 Task: Enter new customer information into the system, including name, gender, age, mobile number, date, current address, email, and permanent address.
Action: Mouse moved to (511, 93)
Screenshot: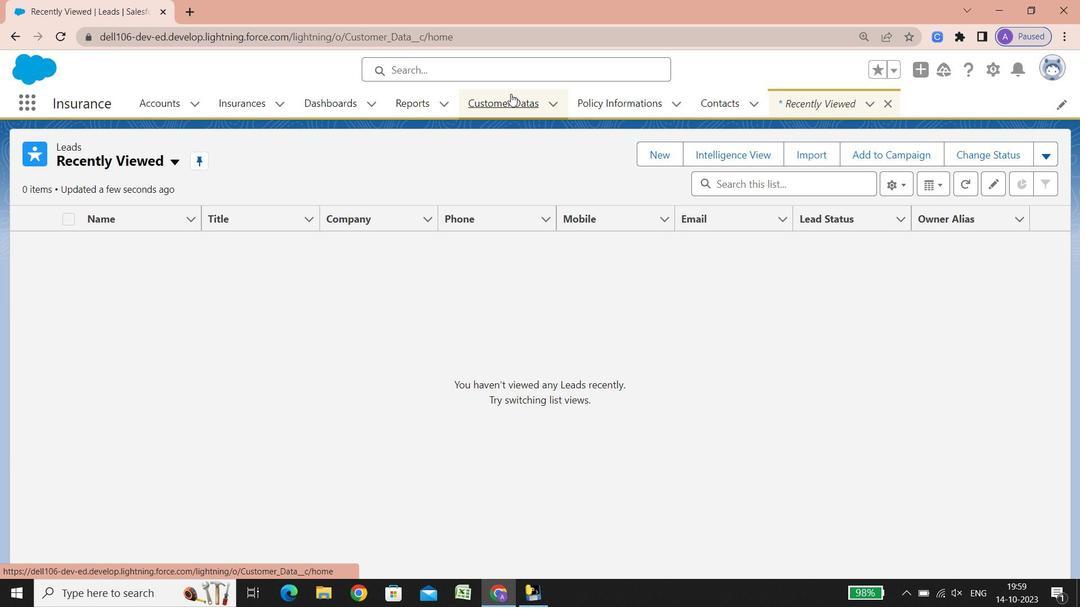 
Action: Mouse pressed left at (511, 93)
Screenshot: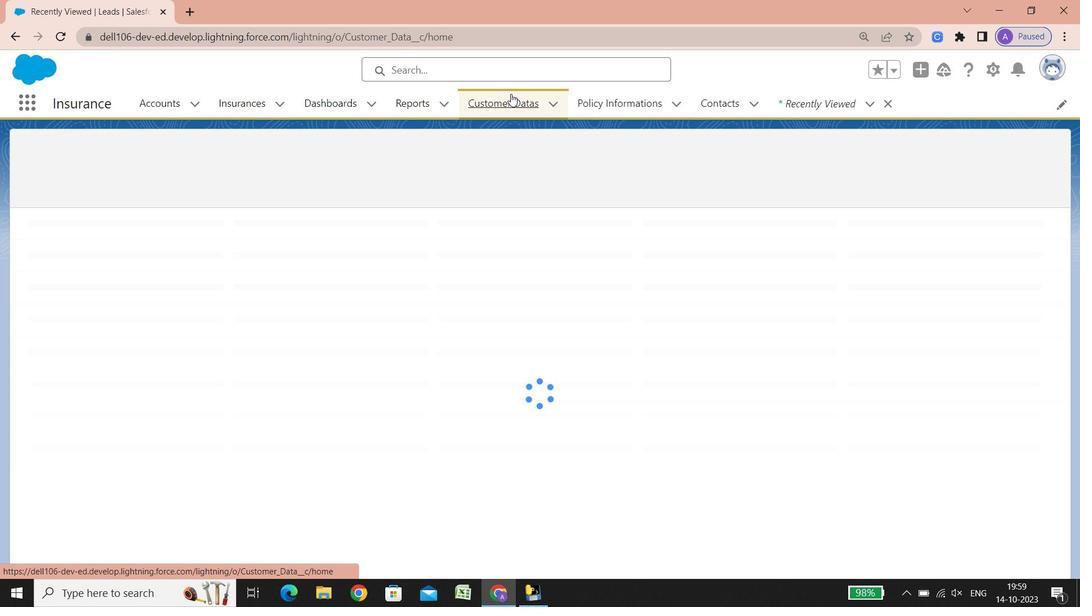 
Action: Mouse moved to (102, 241)
Screenshot: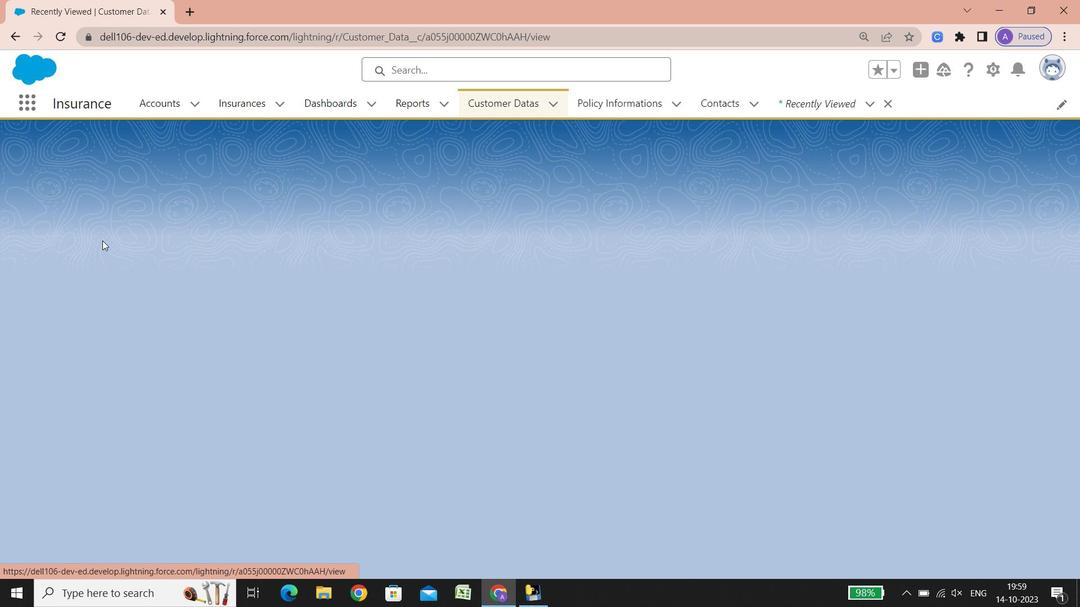 
Action: Mouse pressed left at (102, 241)
Screenshot: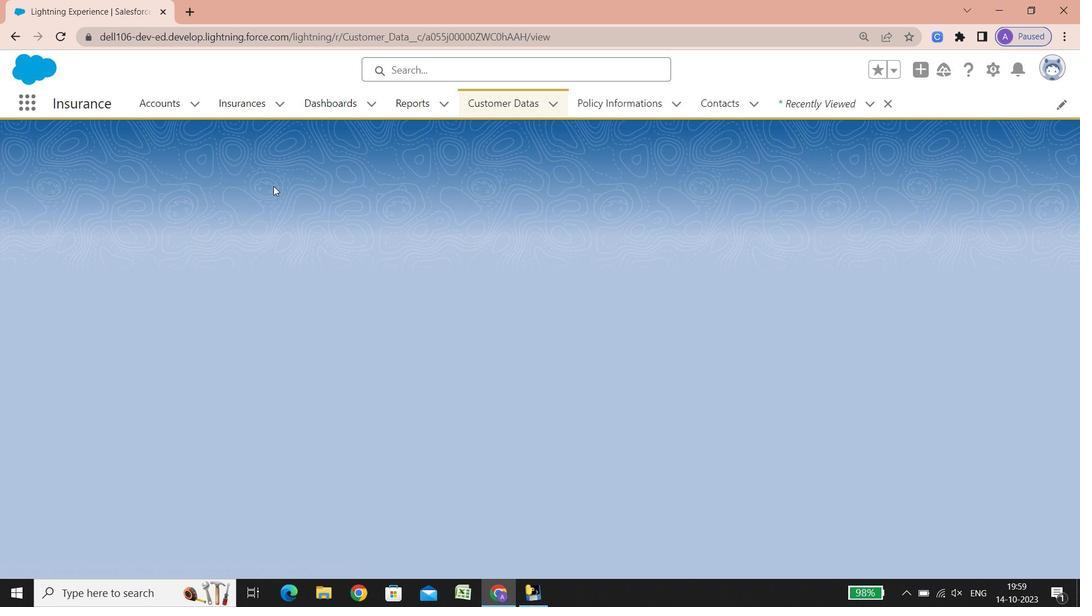 
Action: Mouse moved to (504, 92)
Screenshot: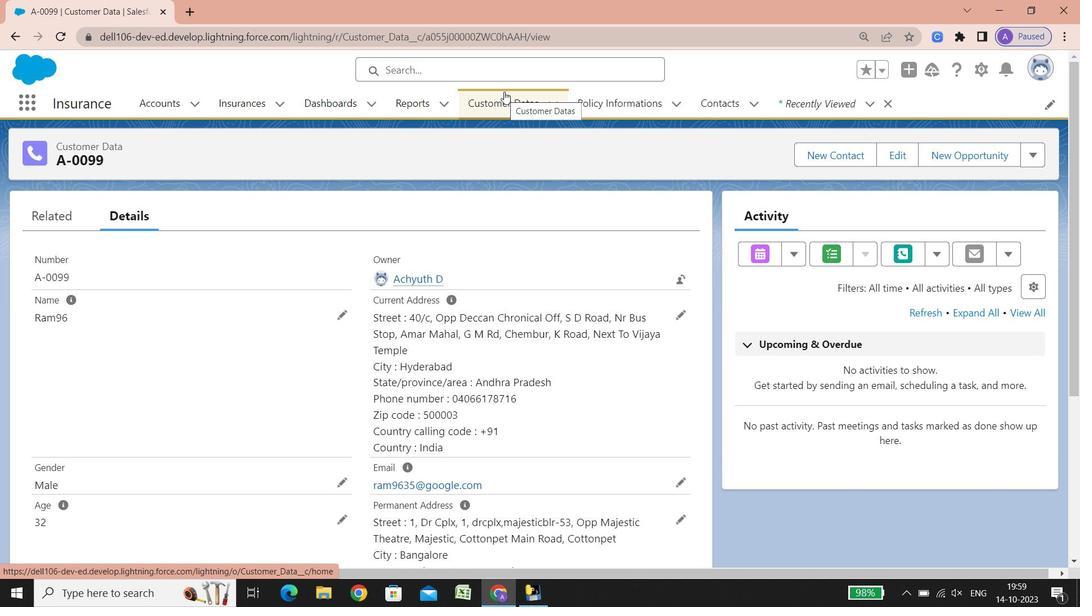 
Action: Mouse pressed left at (504, 92)
Screenshot: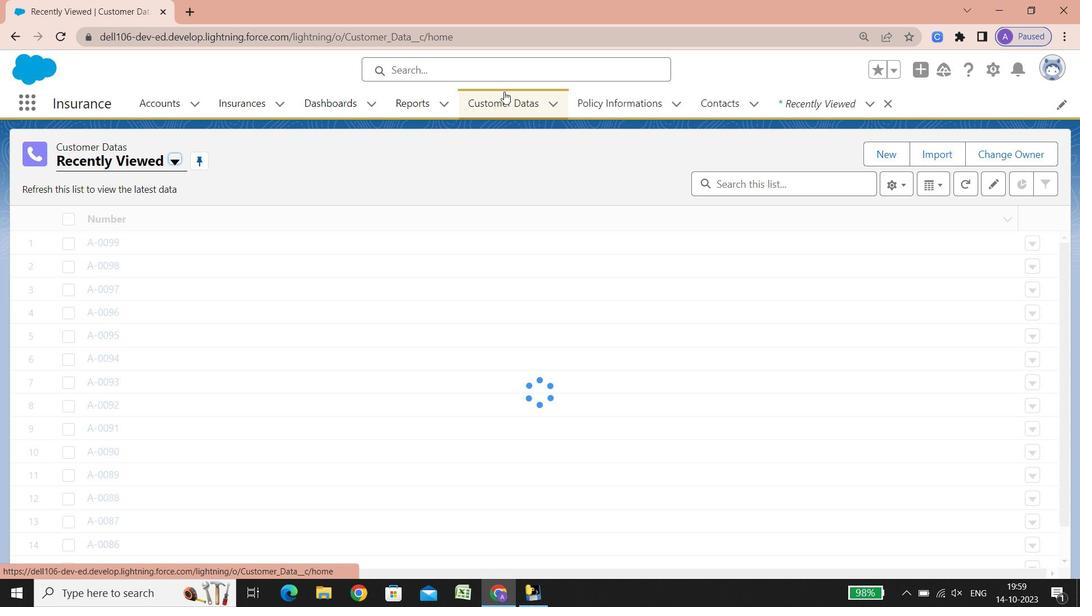 
Action: Mouse moved to (888, 155)
Screenshot: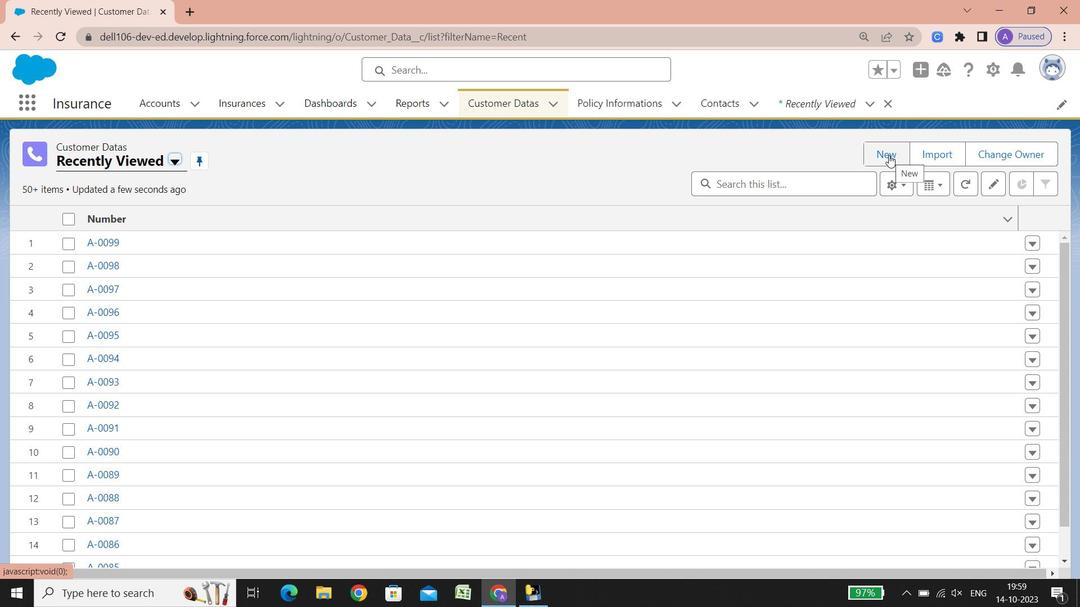 
Action: Mouse pressed left at (888, 155)
Screenshot: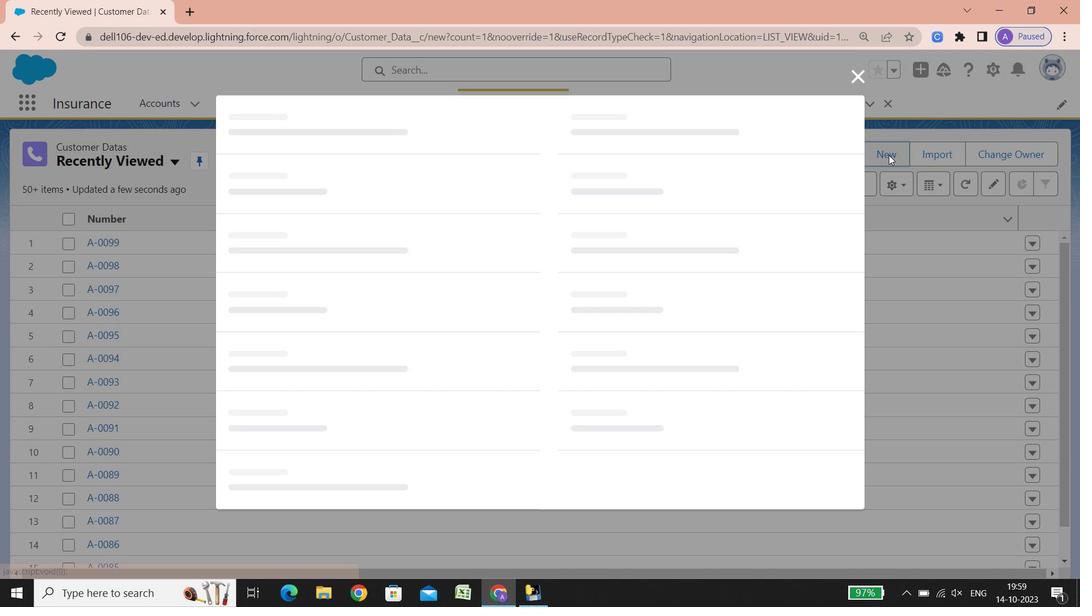 
Action: Mouse moved to (277, 267)
Screenshot: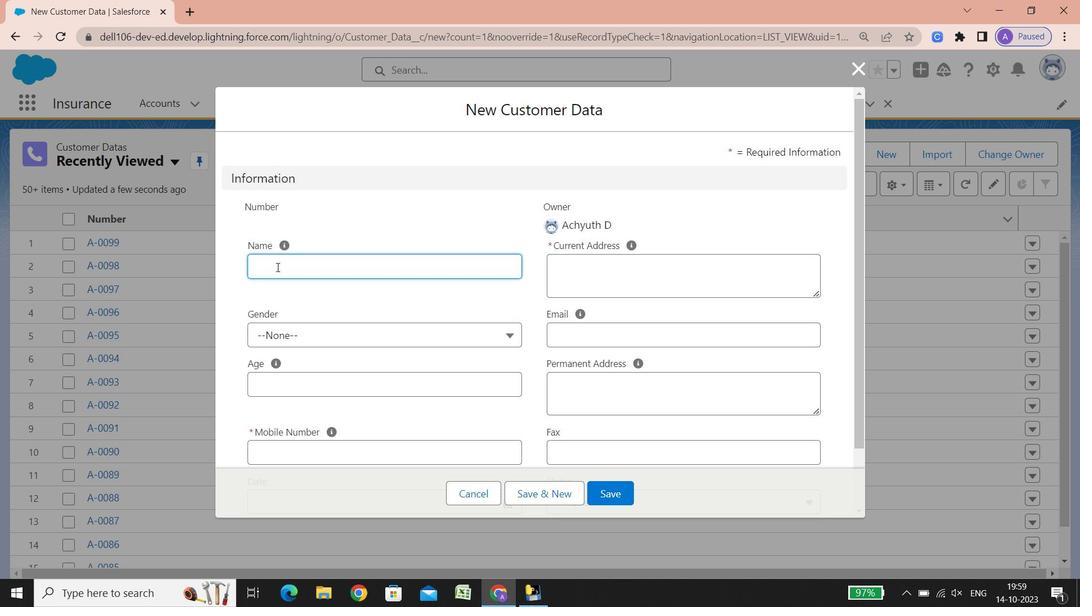 
Action: Key pressed <Key.shift><Key.shift><Key.shift><Key.shift><Key.shift><Key.shift><Key.shift><Key.shift><Key.shift>R
Screenshot: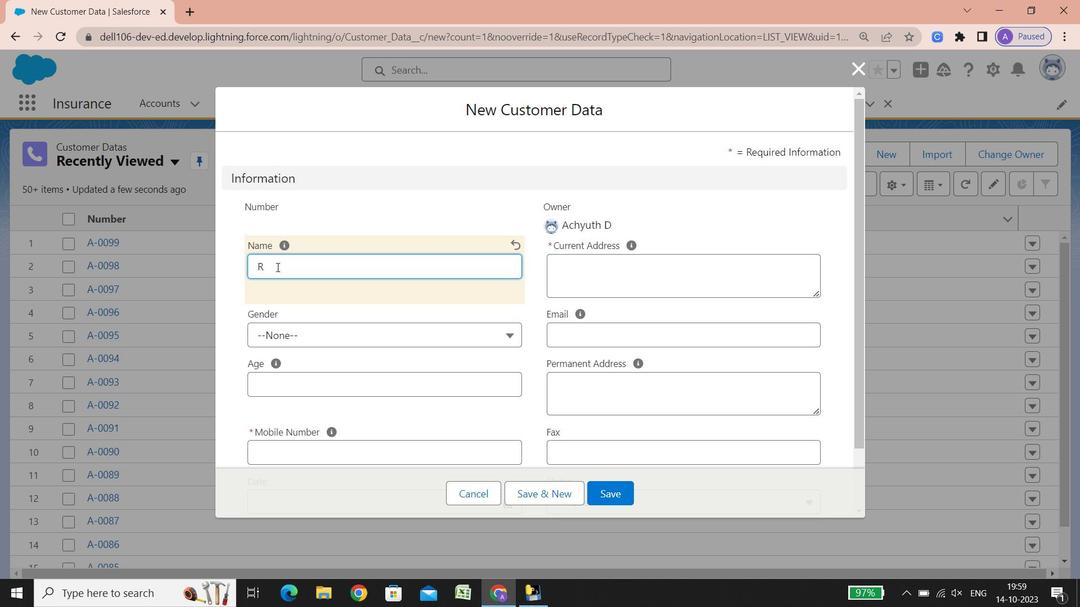 
Action: Mouse moved to (851, 64)
Screenshot: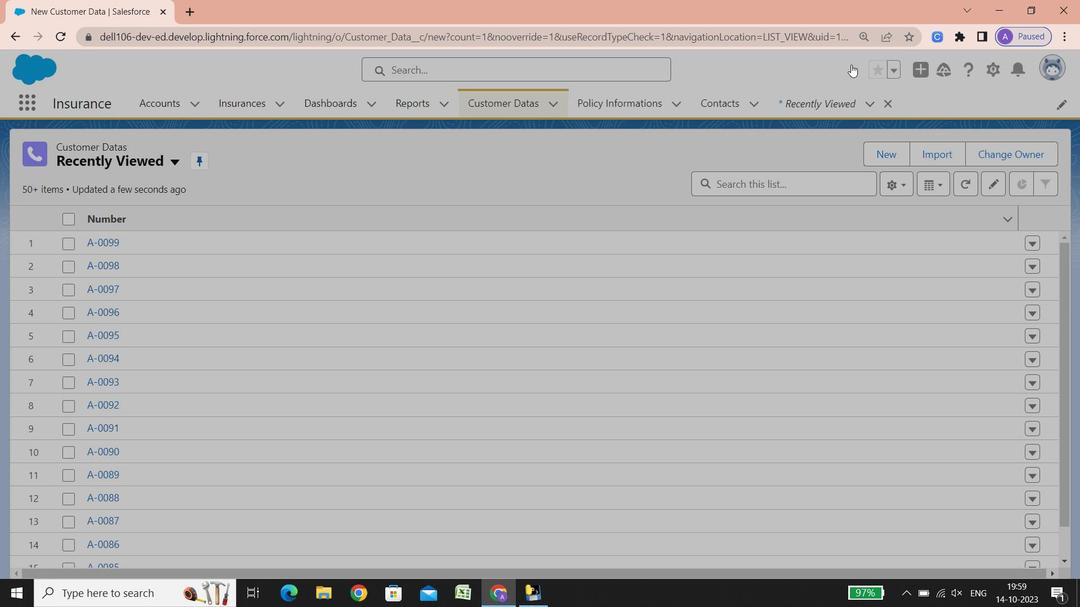 
Action: Mouse pressed left at (851, 64)
Screenshot: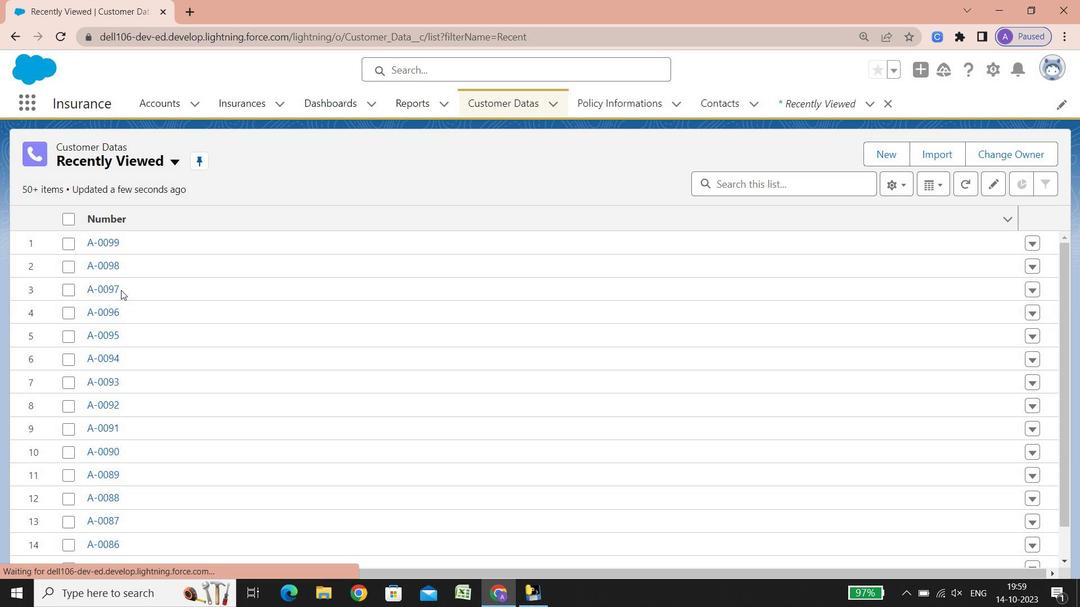 
Action: Mouse moved to (93, 239)
Screenshot: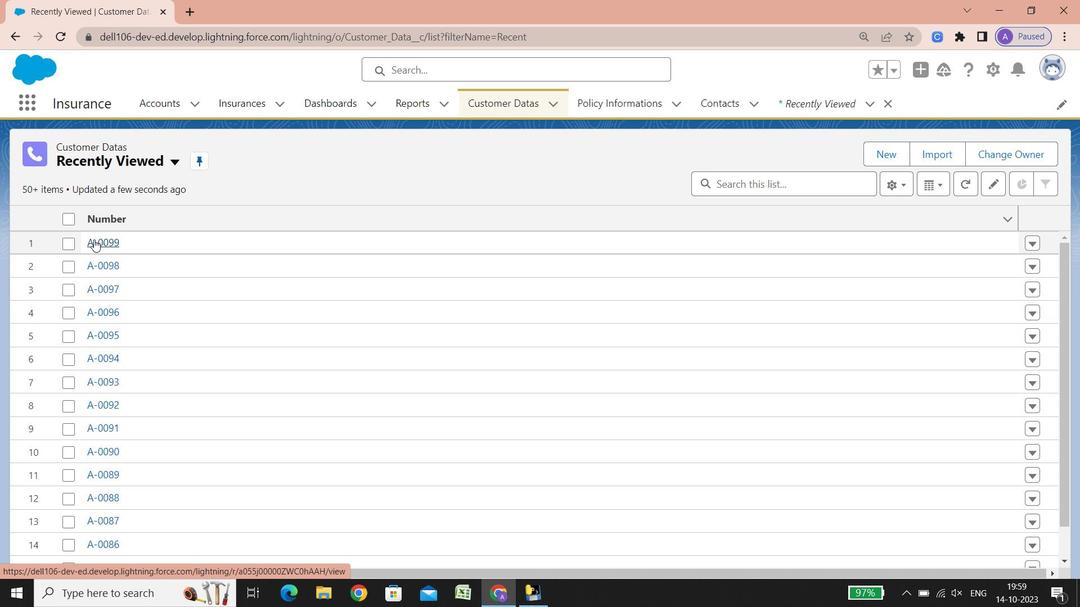 
Action: Mouse pressed left at (93, 239)
Screenshot: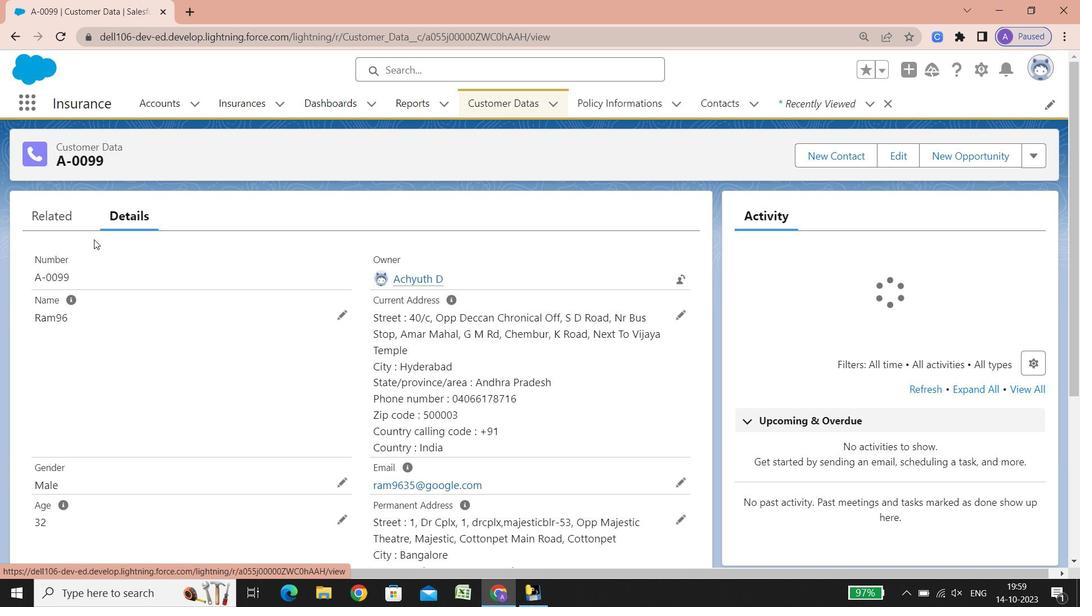 
Action: Mouse pressed left at (93, 239)
Screenshot: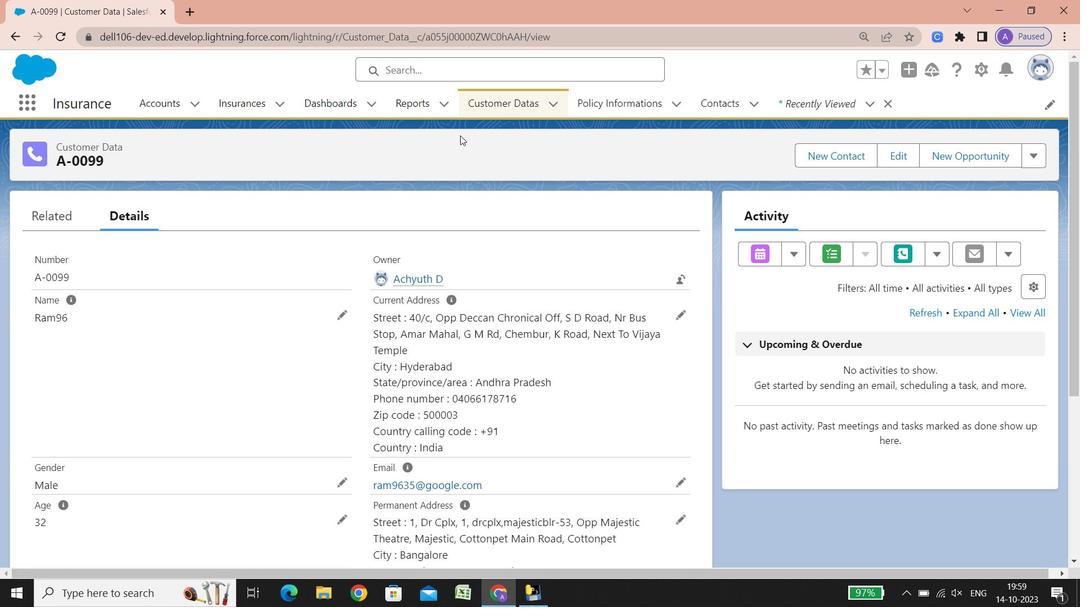 
Action: Mouse moved to (488, 91)
Screenshot: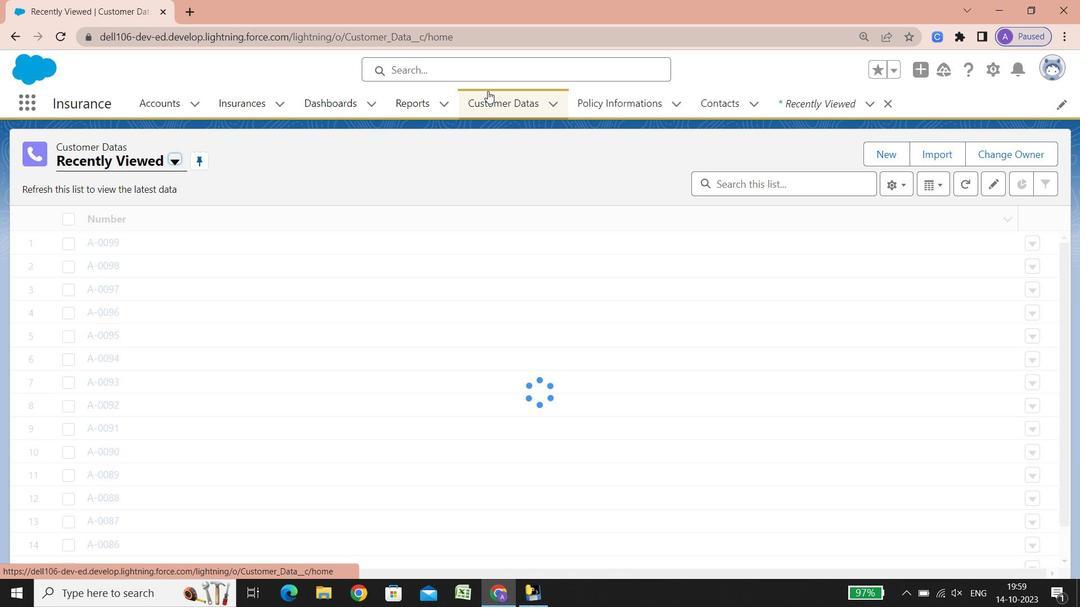 
Action: Mouse pressed left at (488, 91)
Screenshot: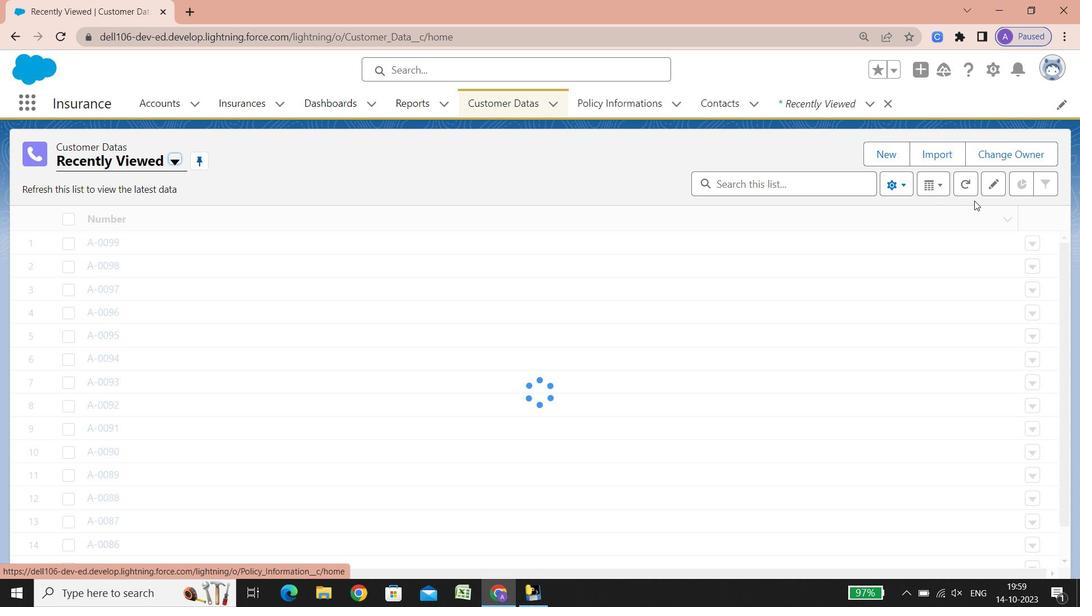 
Action: Mouse moved to (884, 154)
Screenshot: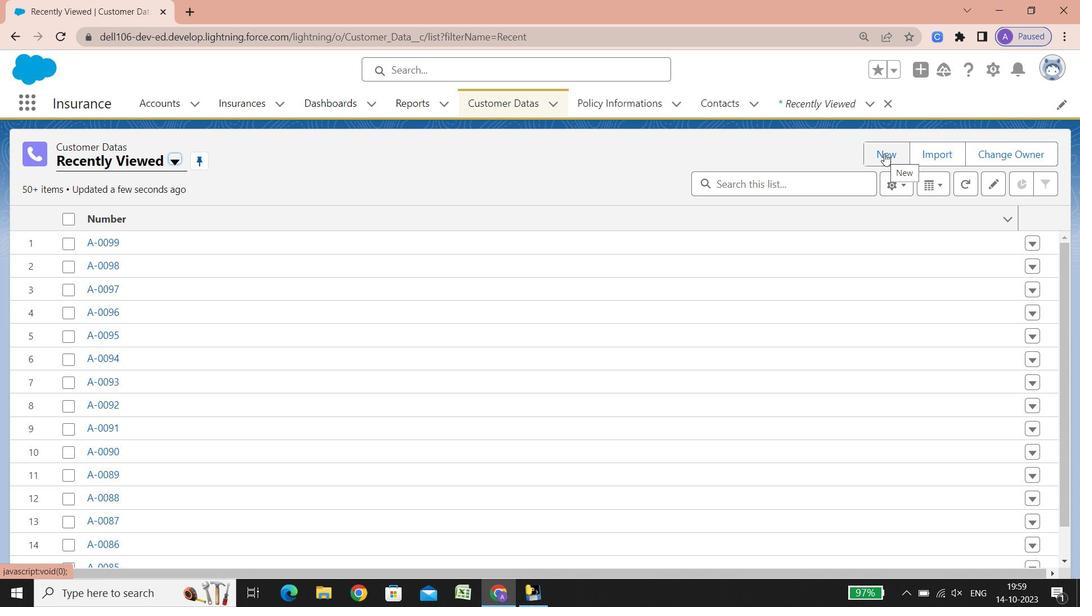 
Action: Mouse pressed left at (884, 154)
Screenshot: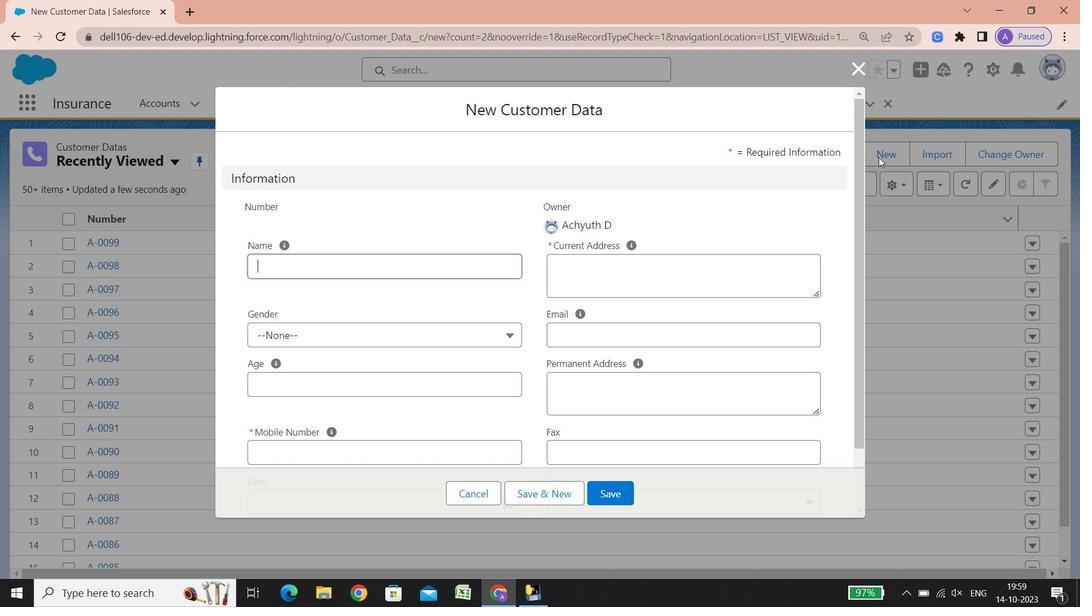 
Action: Mouse moved to (270, 265)
Screenshot: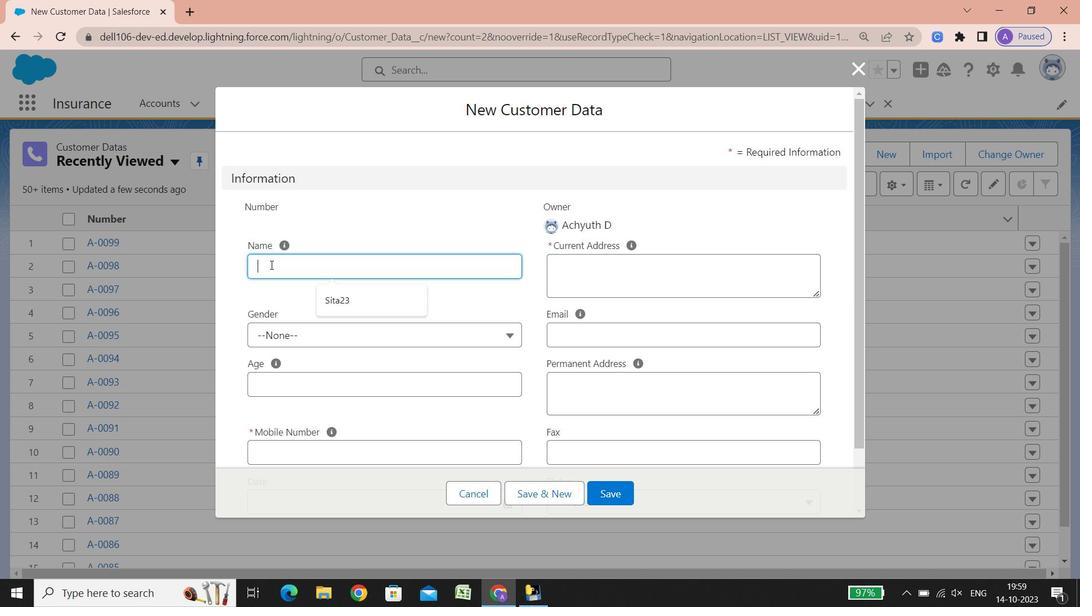 
Action: Mouse pressed left at (270, 265)
Screenshot: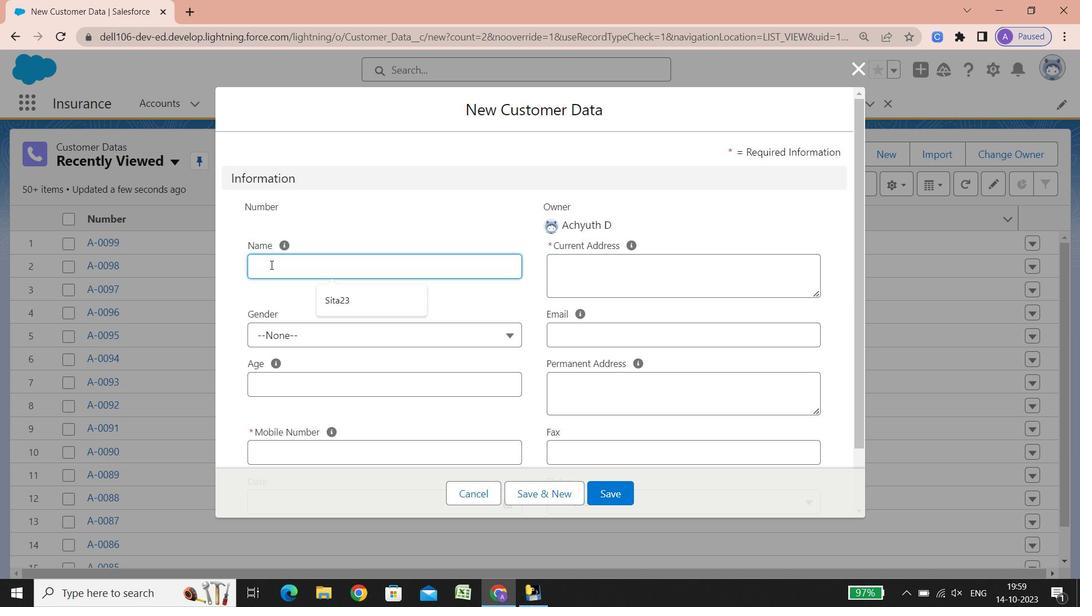 
Action: Key pressed <Key.shift>Ram97
Screenshot: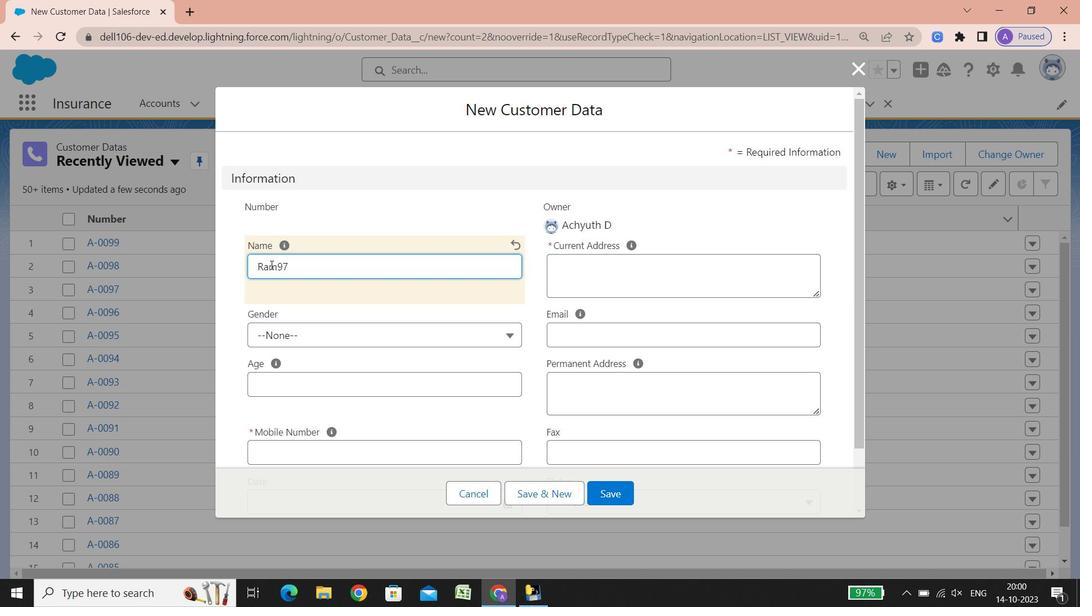 
Action: Mouse moved to (368, 337)
Screenshot: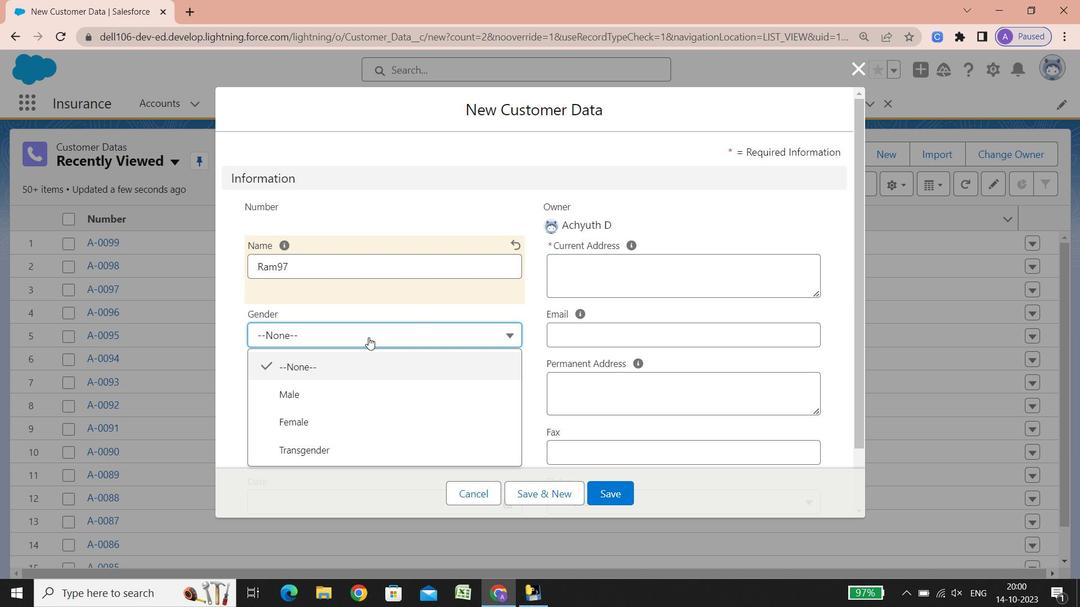 
Action: Mouse pressed left at (368, 337)
Screenshot: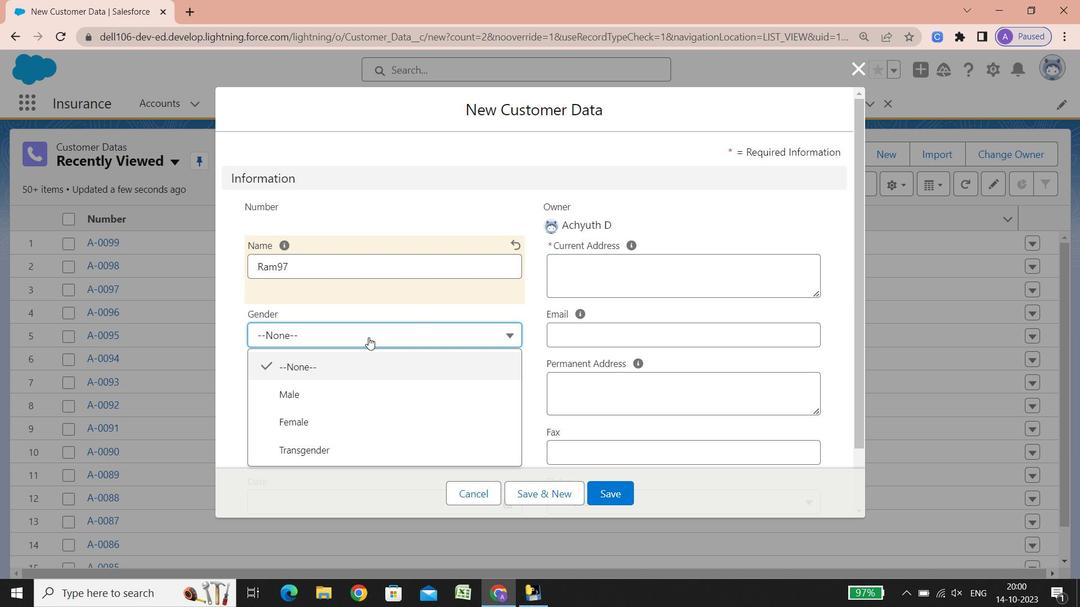 
Action: Mouse moved to (332, 401)
Screenshot: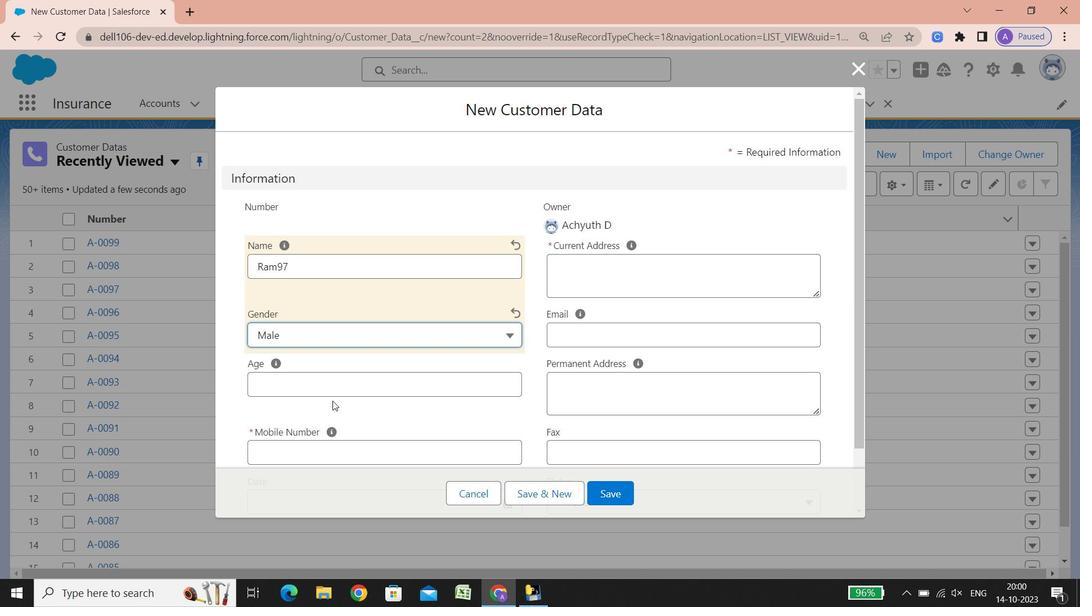 
Action: Mouse pressed left at (332, 401)
Screenshot: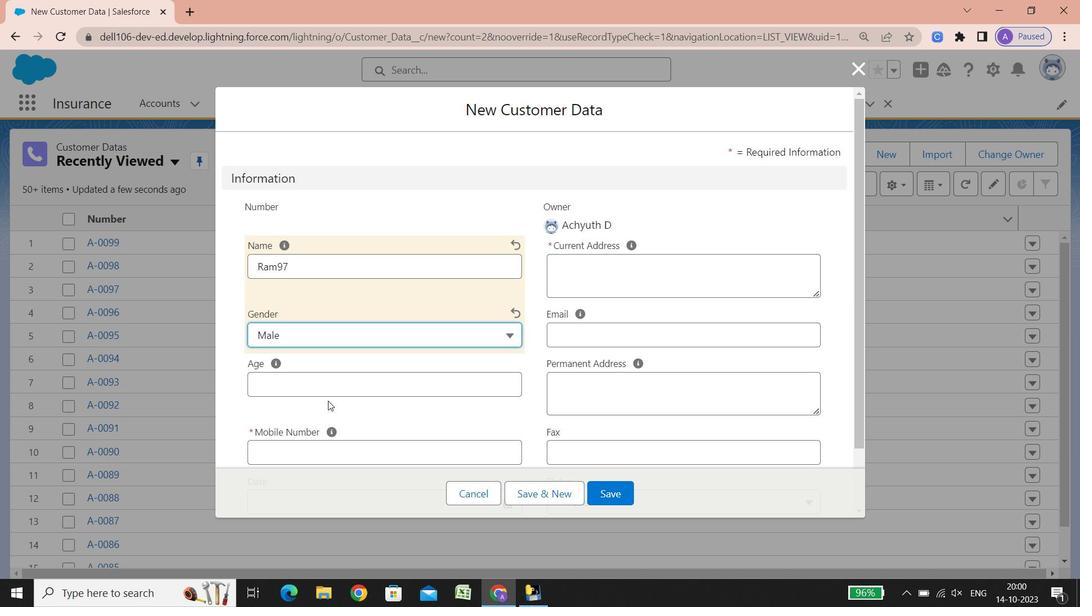 
Action: Mouse moved to (292, 386)
Screenshot: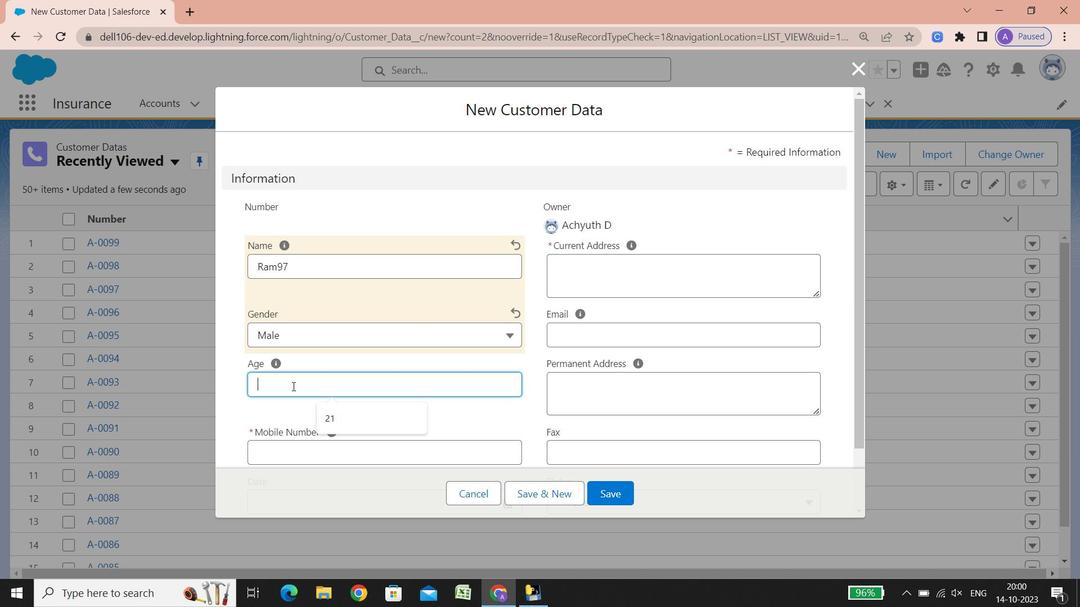 
Action: Mouse pressed left at (292, 386)
Screenshot: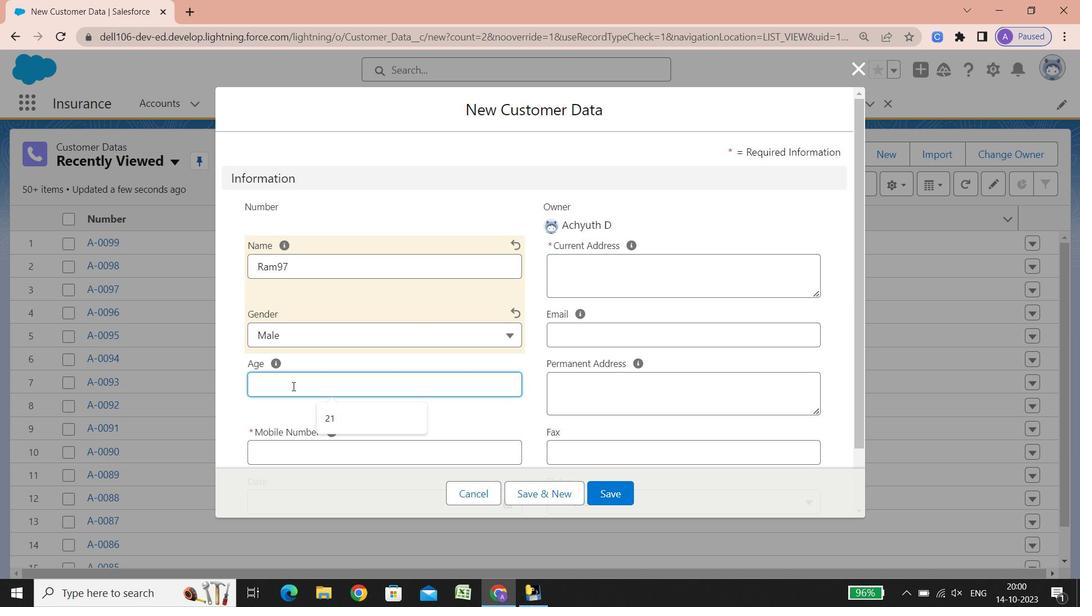 
Action: Key pressed 02<Key.backspace><Key.backspace>36
Screenshot: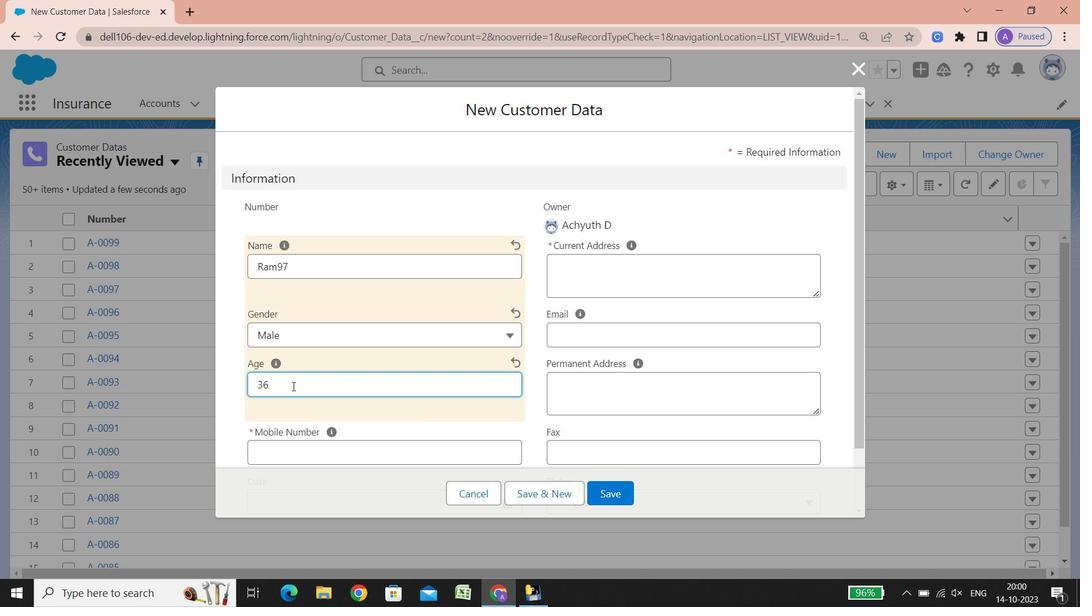 
Action: Mouse moved to (348, 397)
Screenshot: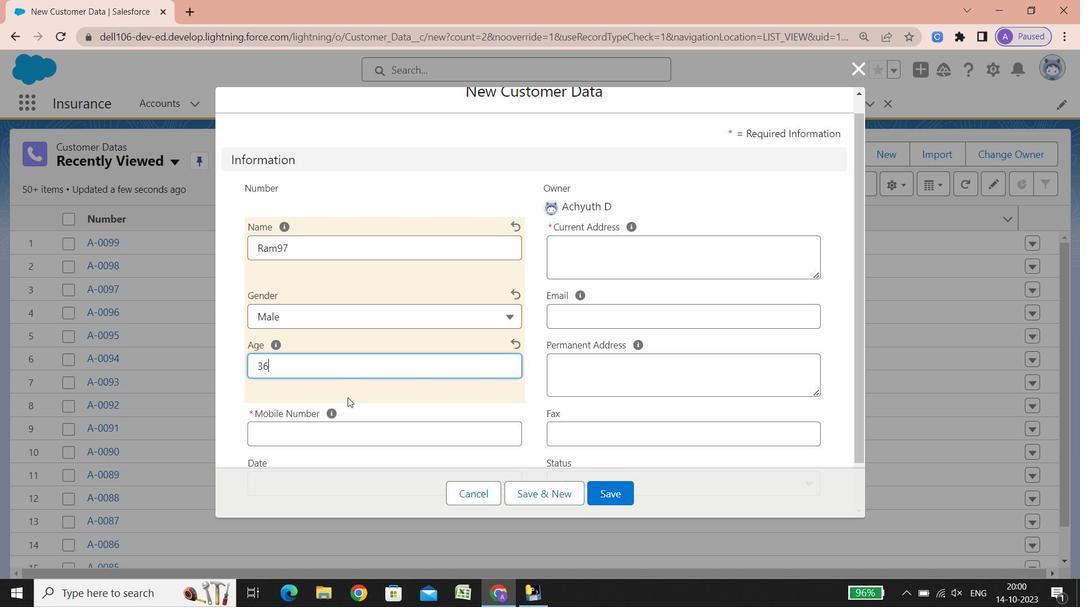 
Action: Mouse scrolled (348, 397) with delta (0, 0)
Screenshot: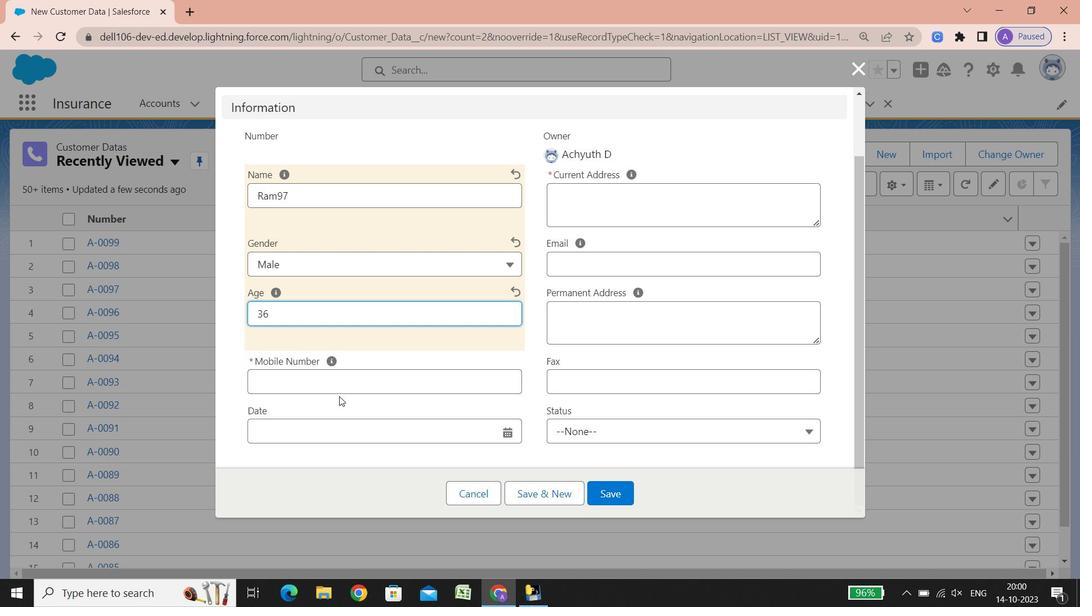 
Action: Mouse scrolled (348, 397) with delta (0, 0)
Screenshot: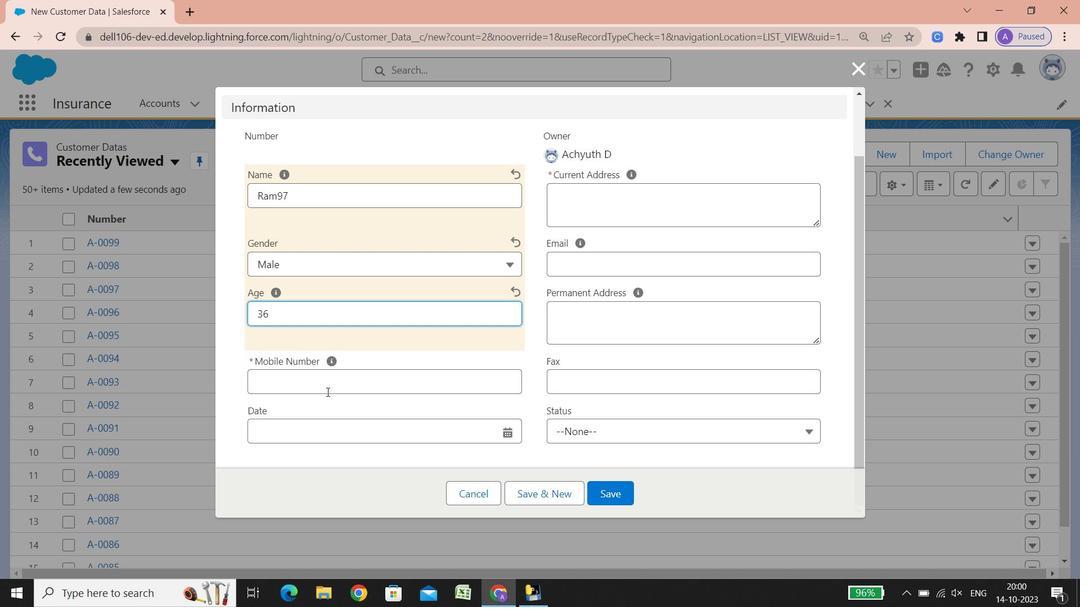 
Action: Mouse scrolled (348, 397) with delta (0, 0)
Screenshot: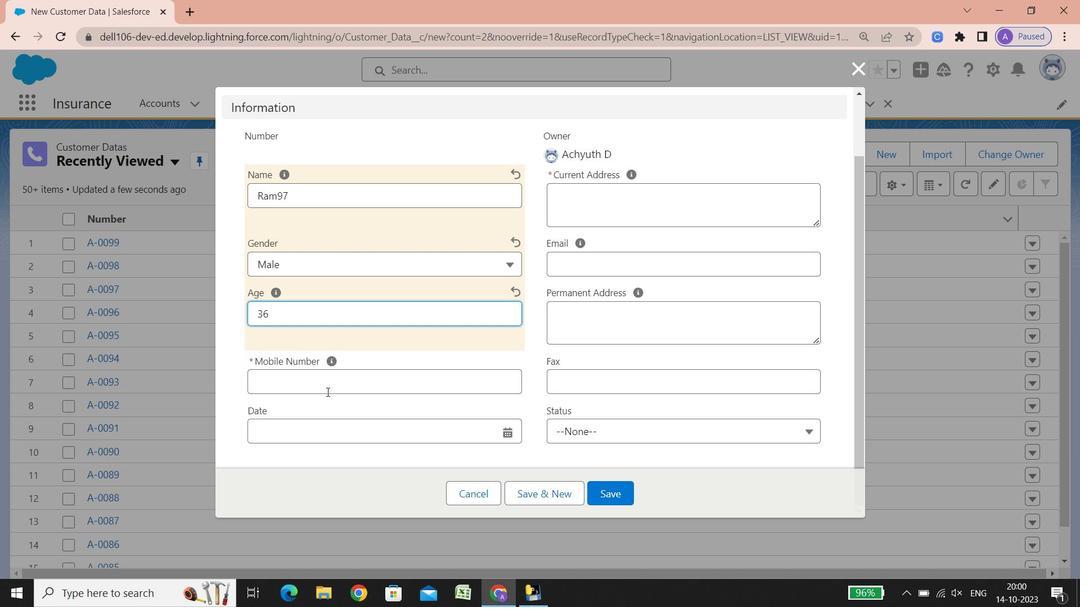 
Action: Mouse scrolled (348, 397) with delta (0, 0)
Screenshot: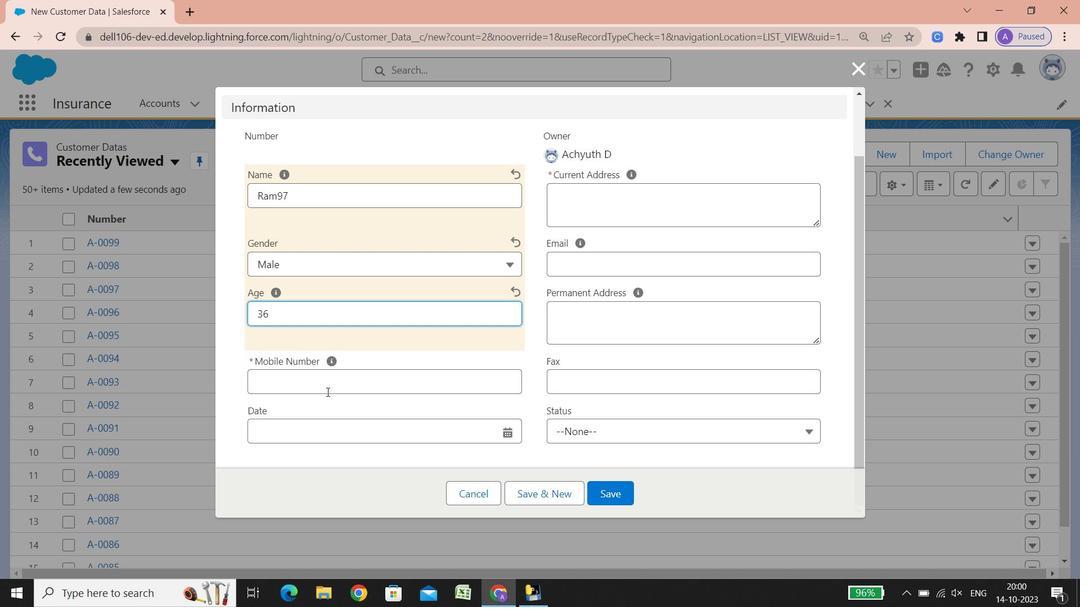 
Action: Mouse scrolled (348, 397) with delta (0, 0)
Screenshot: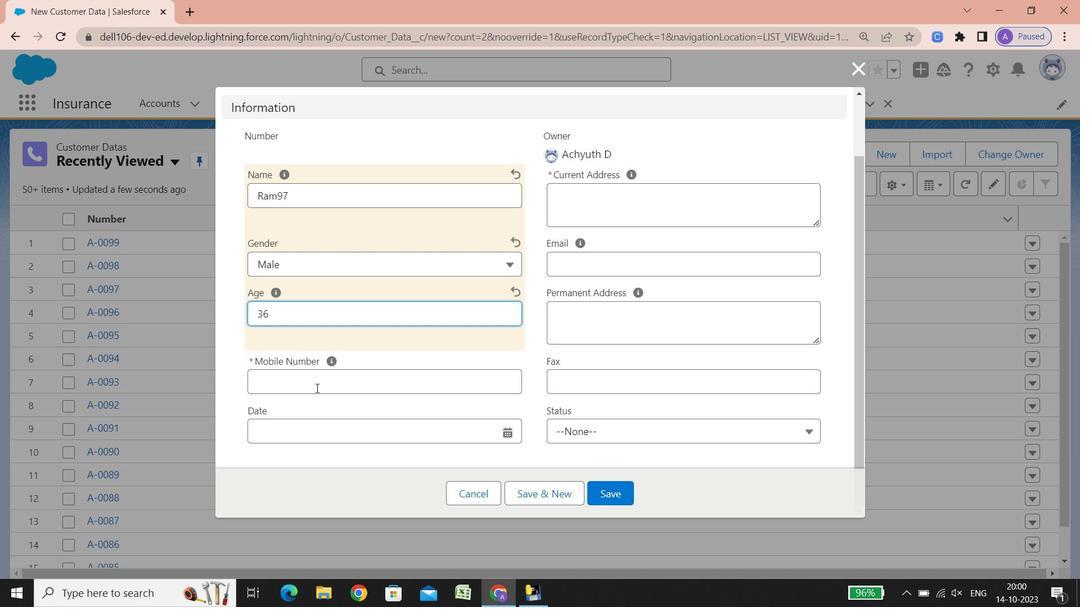 
Action: Mouse scrolled (348, 397) with delta (0, 0)
Screenshot: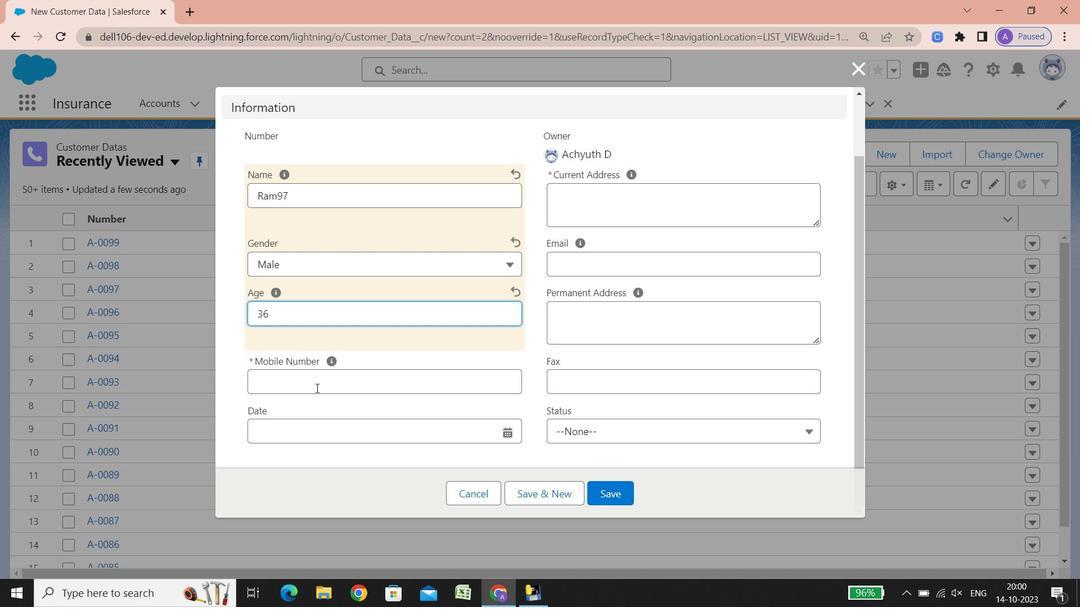 
Action: Mouse scrolled (348, 397) with delta (0, 0)
Screenshot: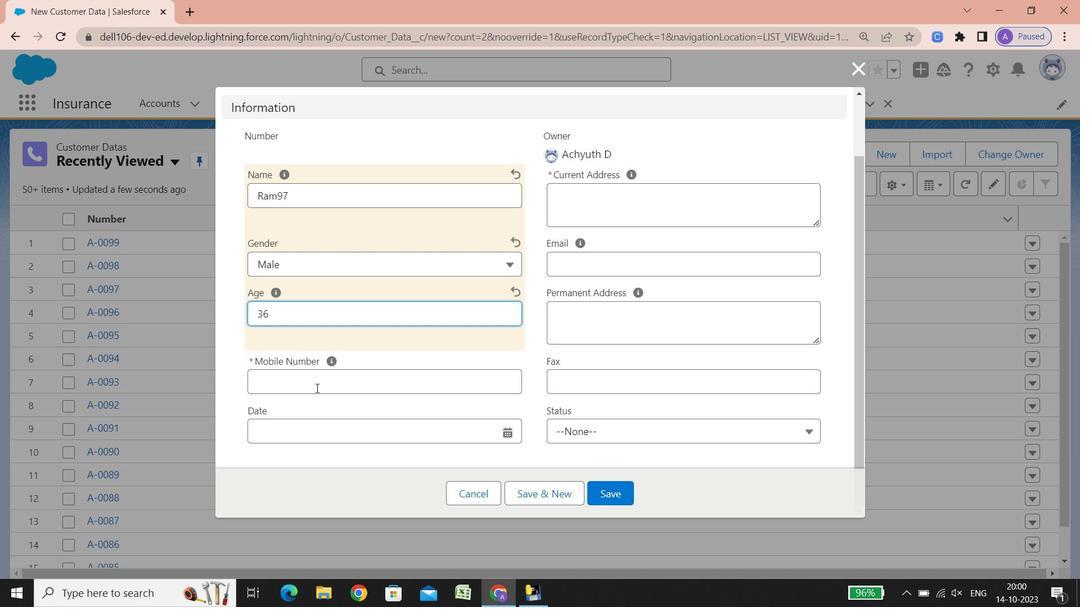 
Action: Mouse scrolled (348, 397) with delta (0, 0)
Screenshot: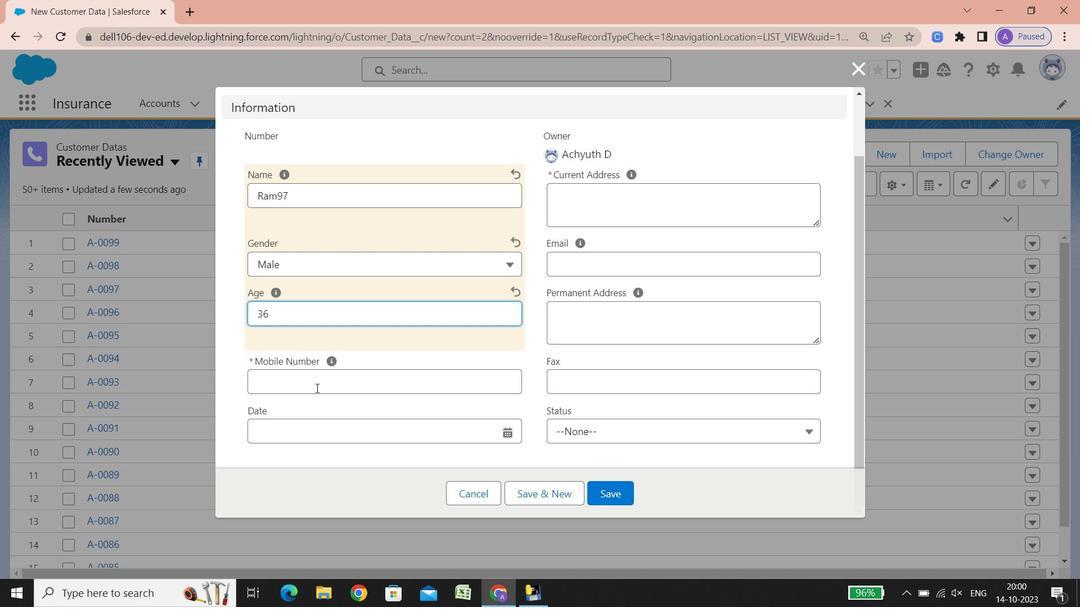 
Action: Mouse scrolled (348, 397) with delta (0, 0)
Screenshot: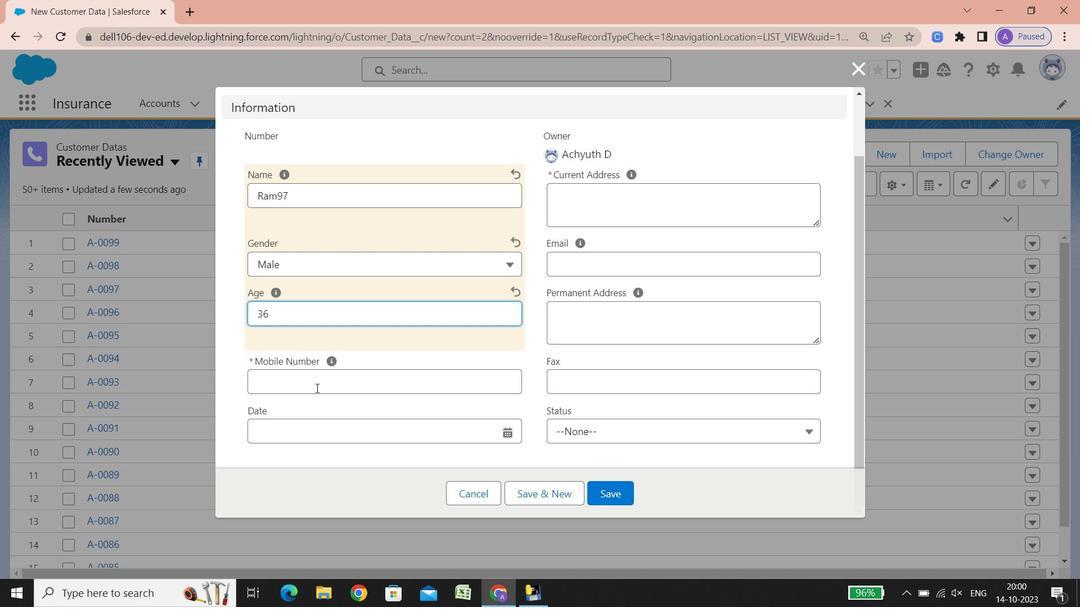 
Action: Mouse scrolled (348, 397) with delta (0, 0)
Screenshot: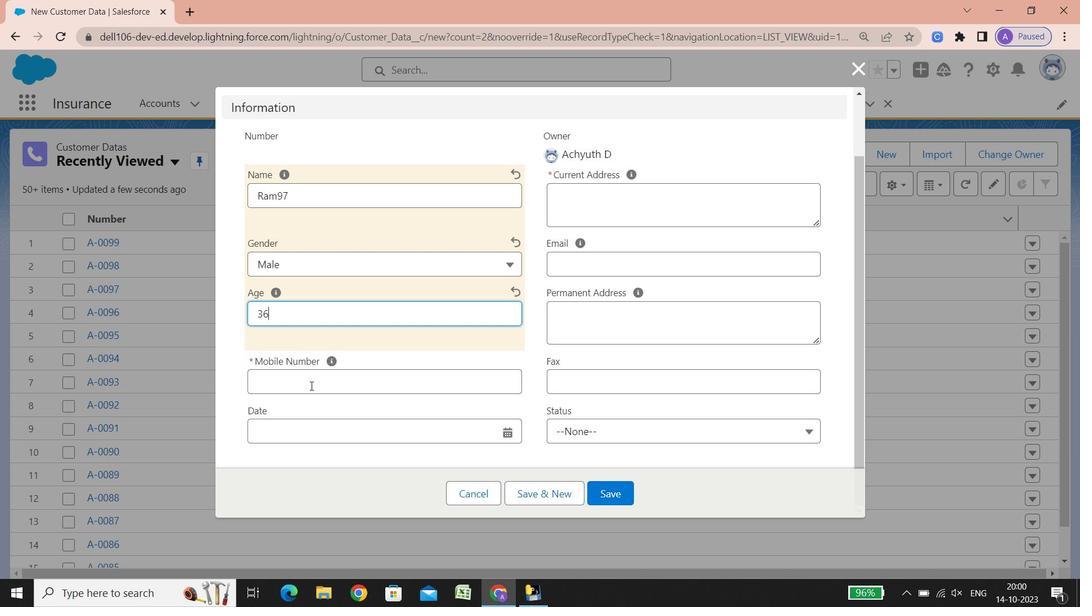 
Action: Mouse scrolled (348, 397) with delta (0, 0)
Screenshot: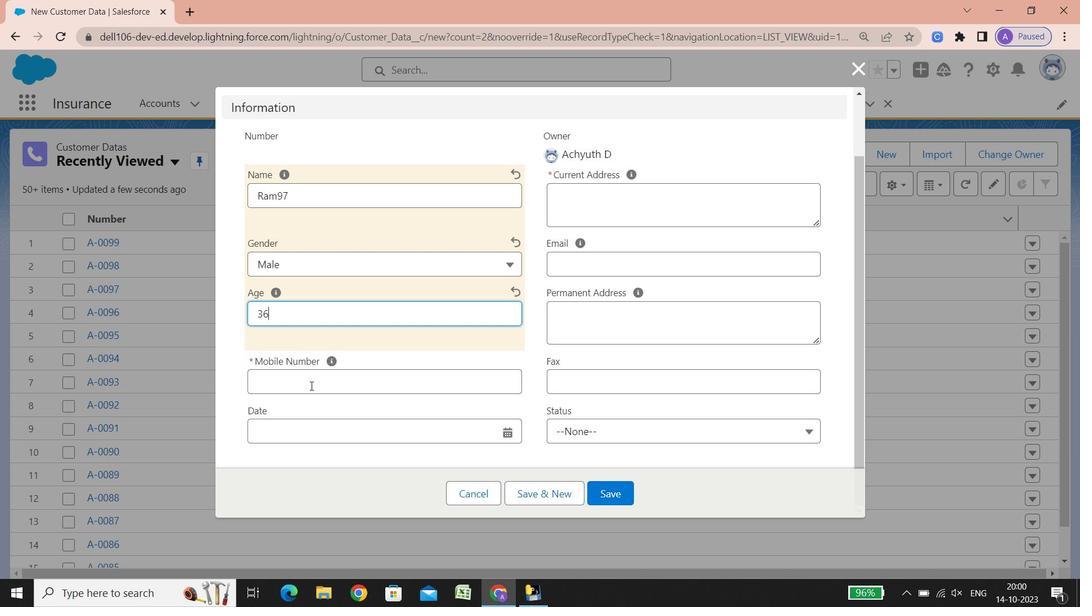 
Action: Mouse scrolled (348, 397) with delta (0, 0)
Screenshot: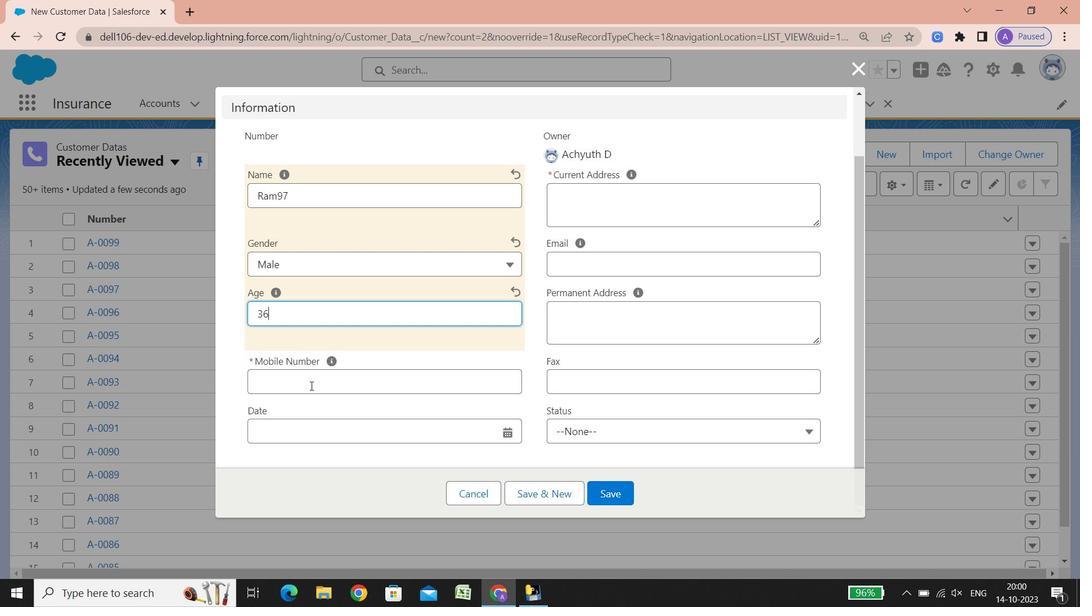 
Action: Mouse scrolled (348, 397) with delta (0, 0)
Screenshot: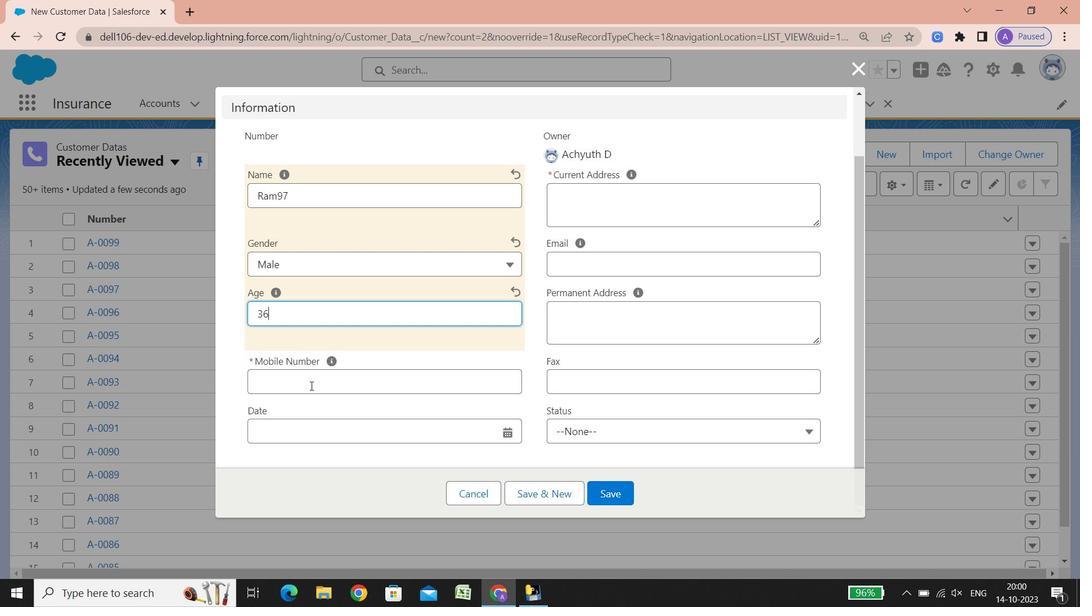 
Action: Mouse scrolled (348, 397) with delta (0, 0)
Screenshot: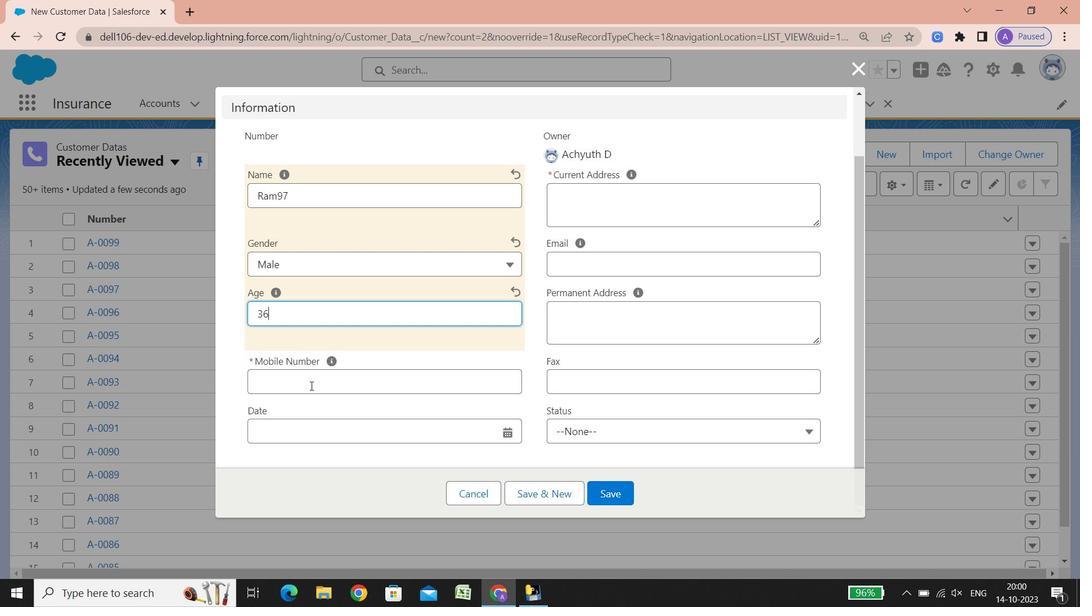 
Action: Mouse scrolled (348, 397) with delta (0, 0)
Screenshot: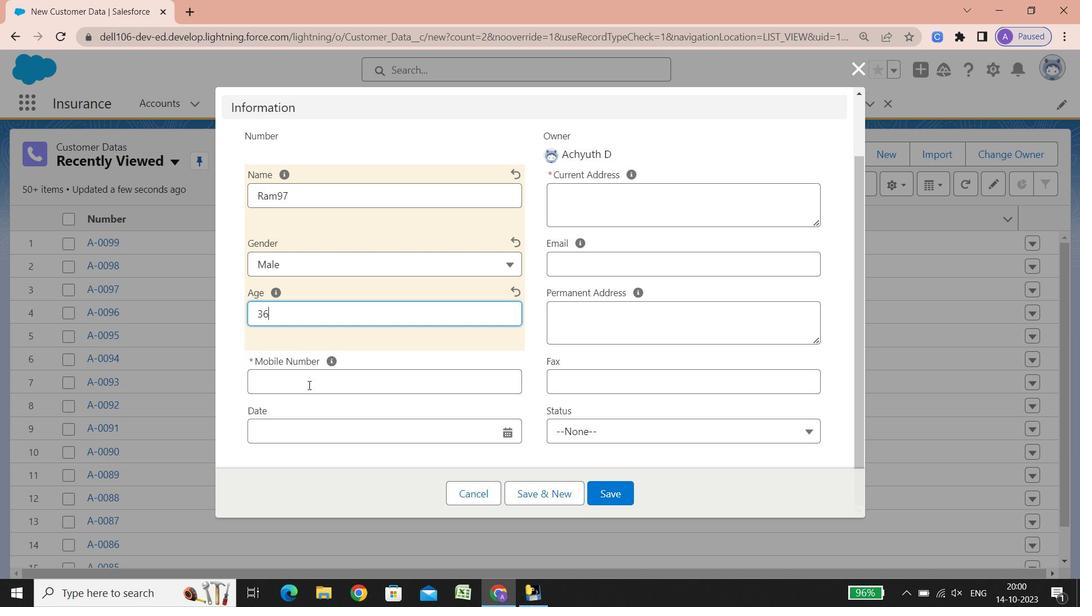 
Action: Mouse scrolled (348, 397) with delta (0, 0)
Screenshot: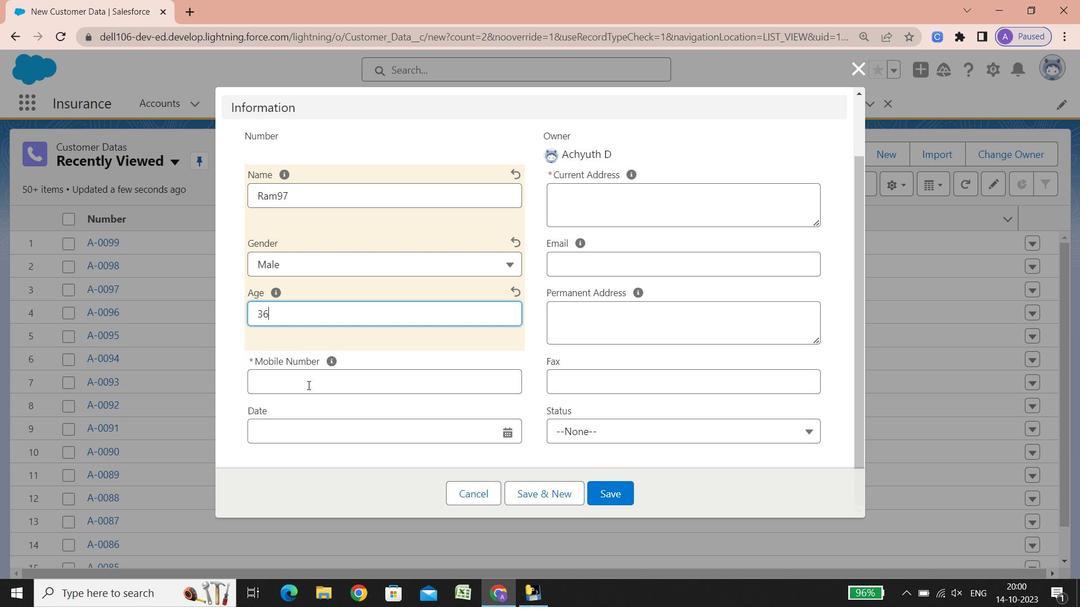 
Action: Mouse scrolled (348, 397) with delta (0, 0)
Screenshot: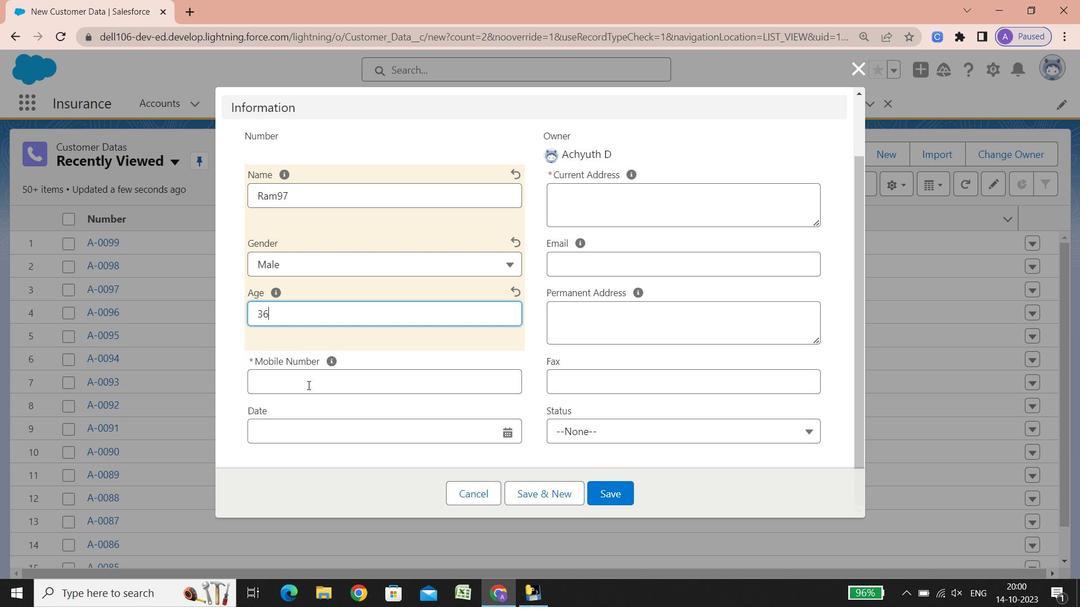 
Action: Mouse scrolled (348, 397) with delta (0, 0)
Screenshot: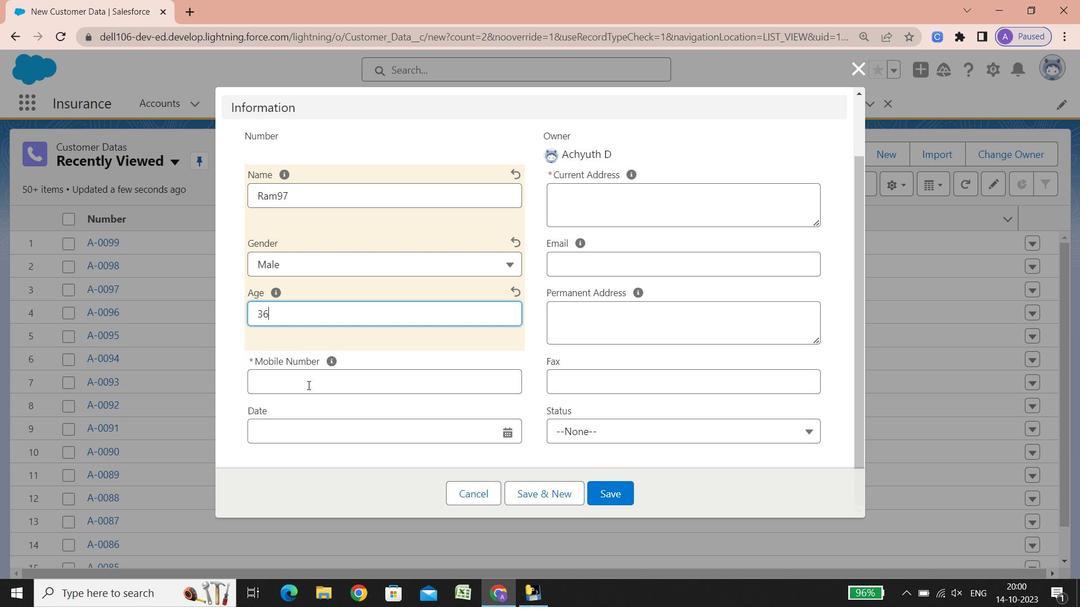 
Action: Mouse scrolled (348, 397) with delta (0, 0)
Screenshot: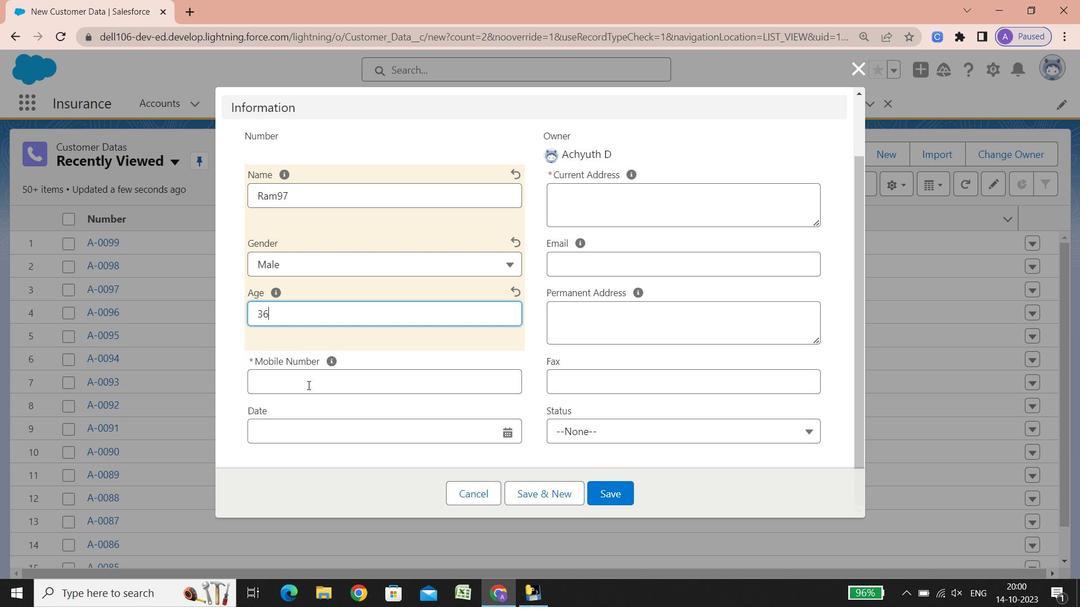 
Action: Mouse scrolled (348, 397) with delta (0, 0)
Screenshot: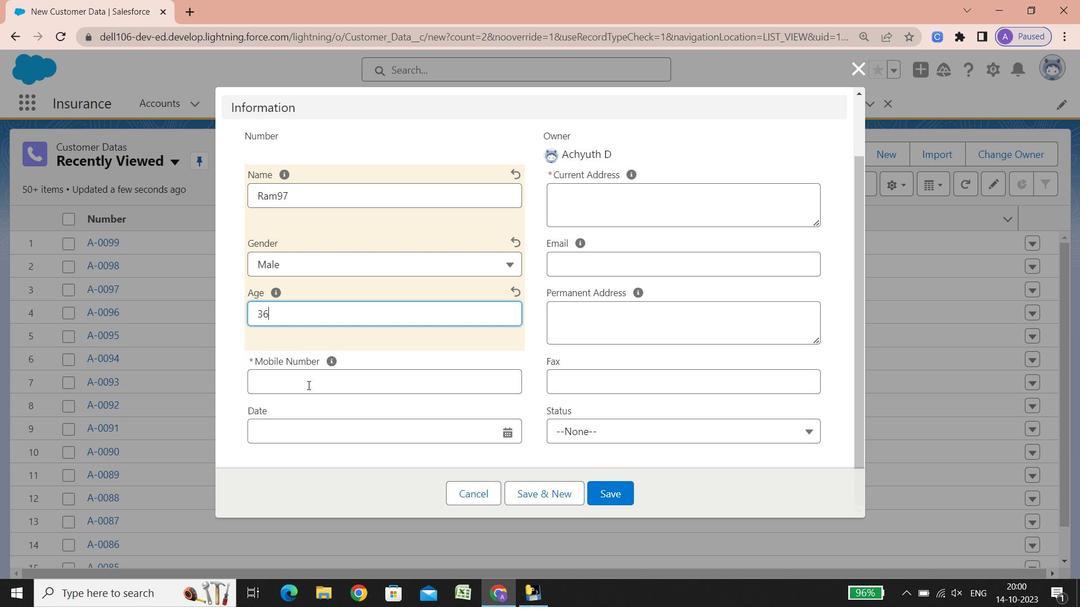
Action: Mouse scrolled (348, 397) with delta (0, 0)
Screenshot: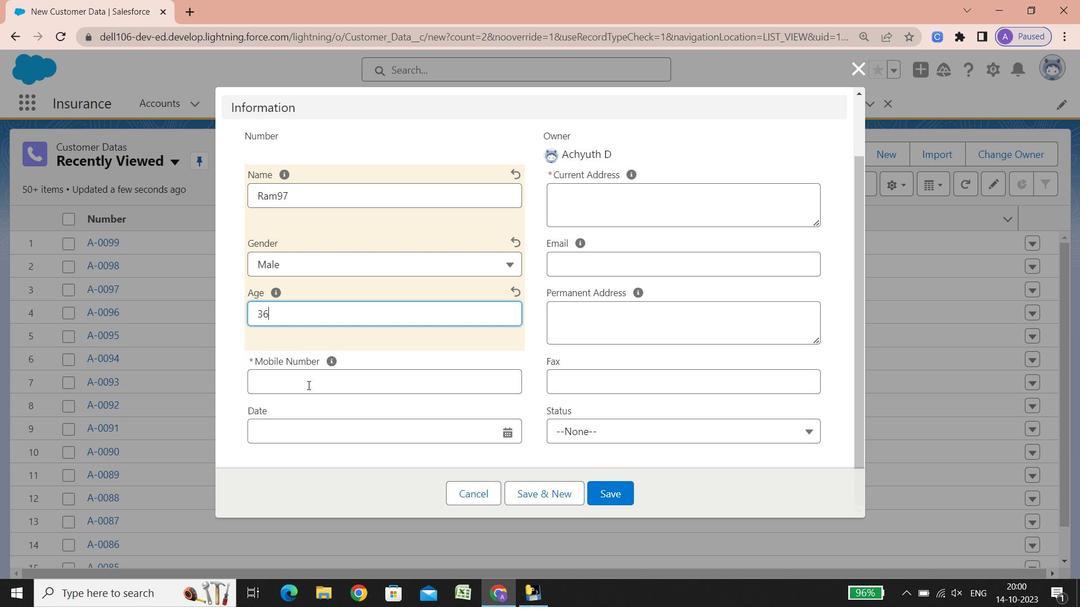 
Action: Mouse moved to (307, 385)
Screenshot: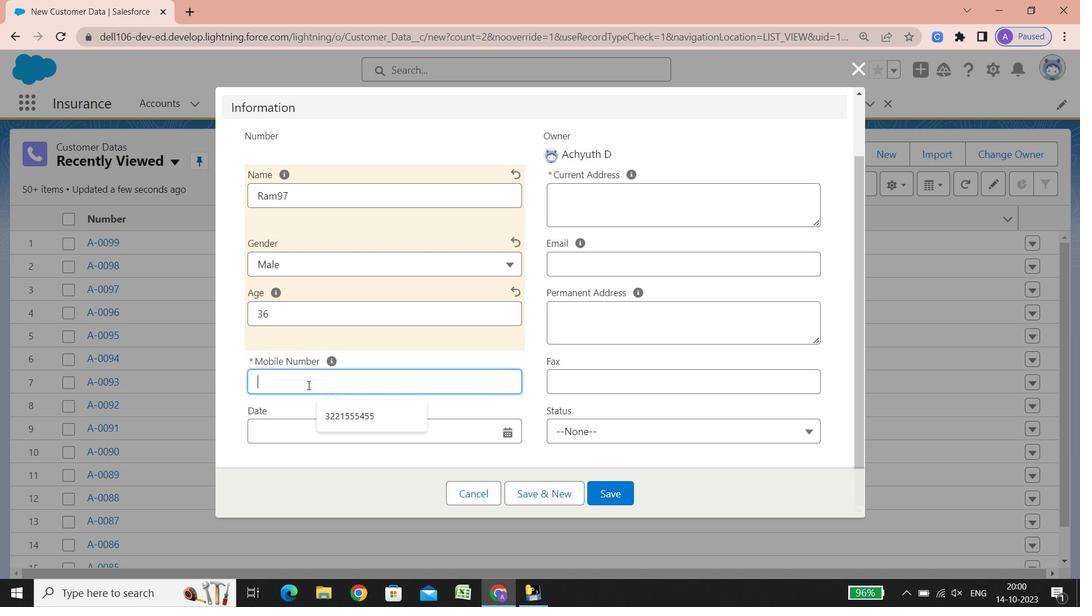 
Action: Mouse pressed left at (307, 385)
Screenshot: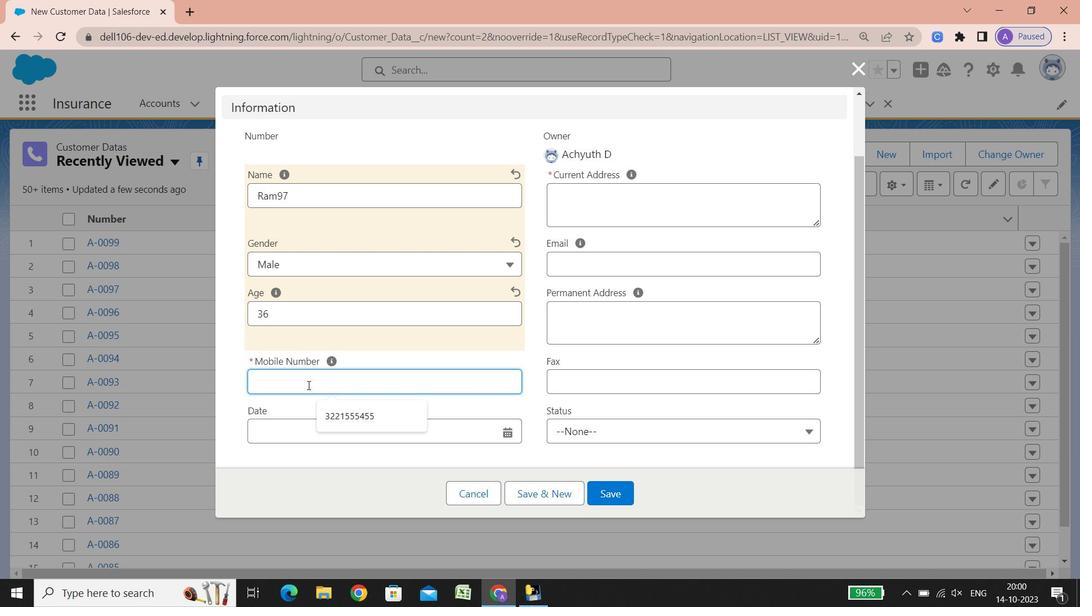 
Action: Key pressed 022676692272
Screenshot: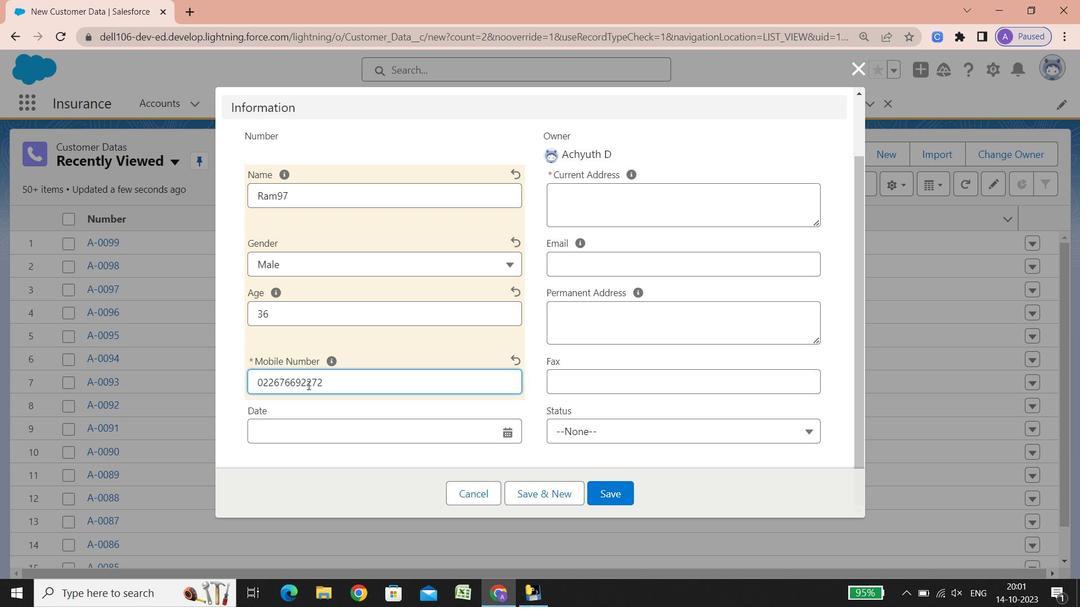 
Action: Mouse moved to (1051, 378)
Screenshot: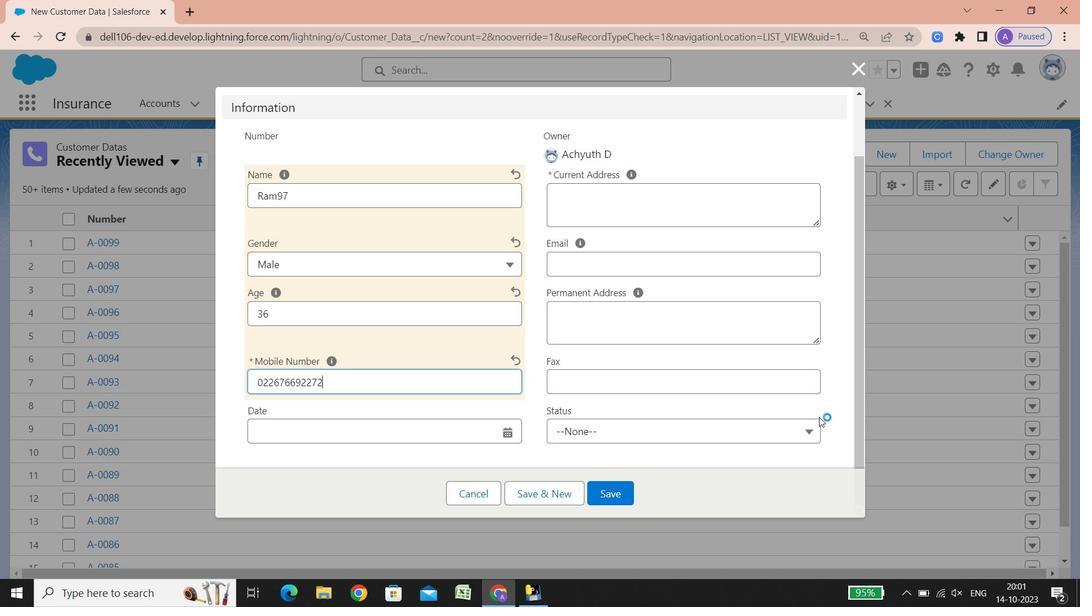 
Action: Mouse pressed left at (1051, 378)
Screenshot: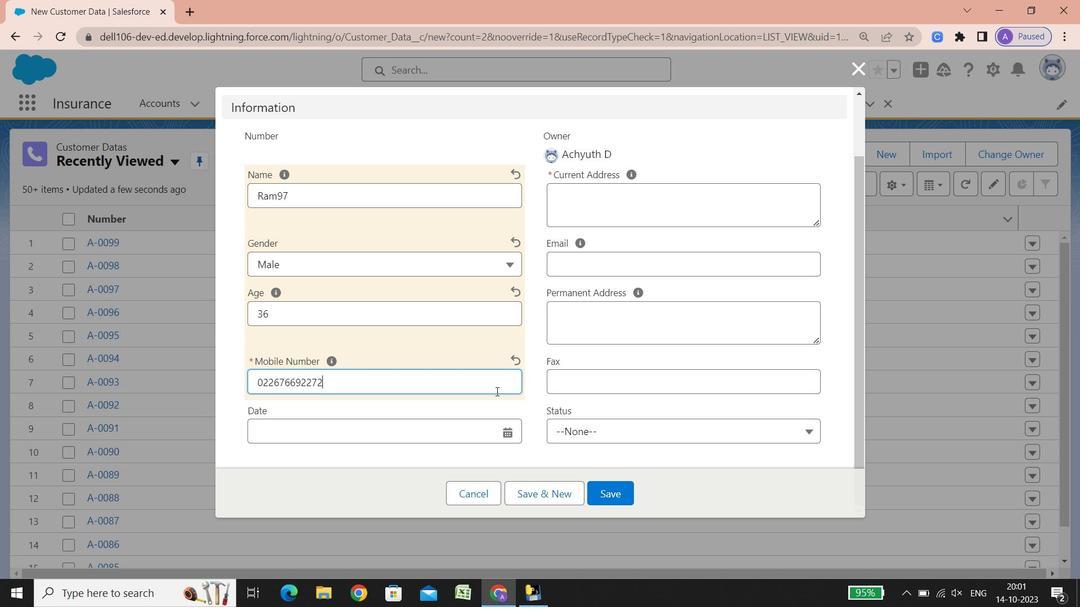 
Action: Mouse moved to (496, 432)
Screenshot: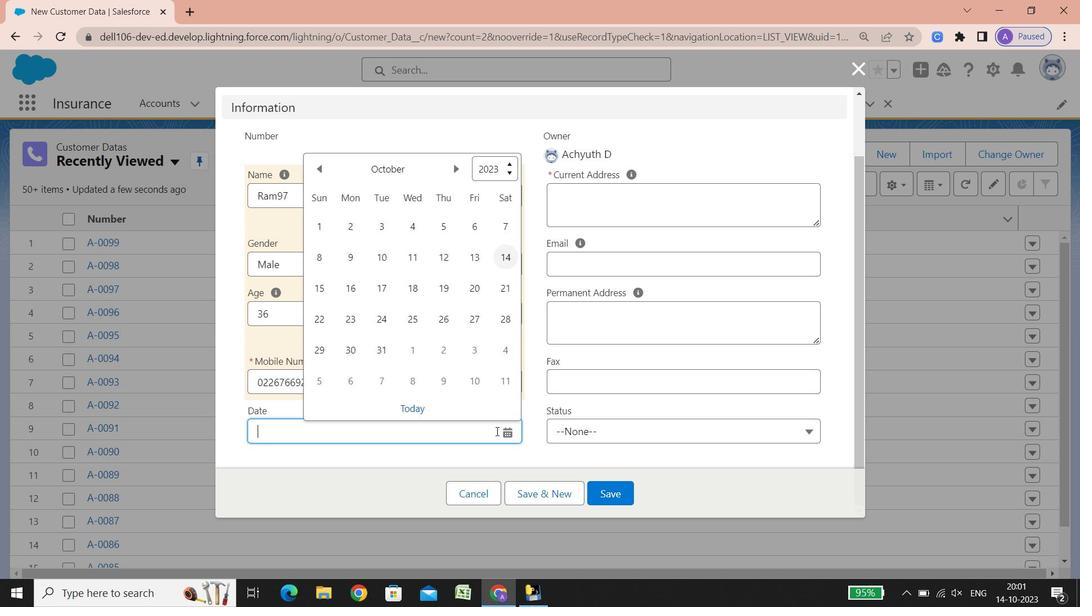 
Action: Mouse pressed left at (496, 432)
Screenshot: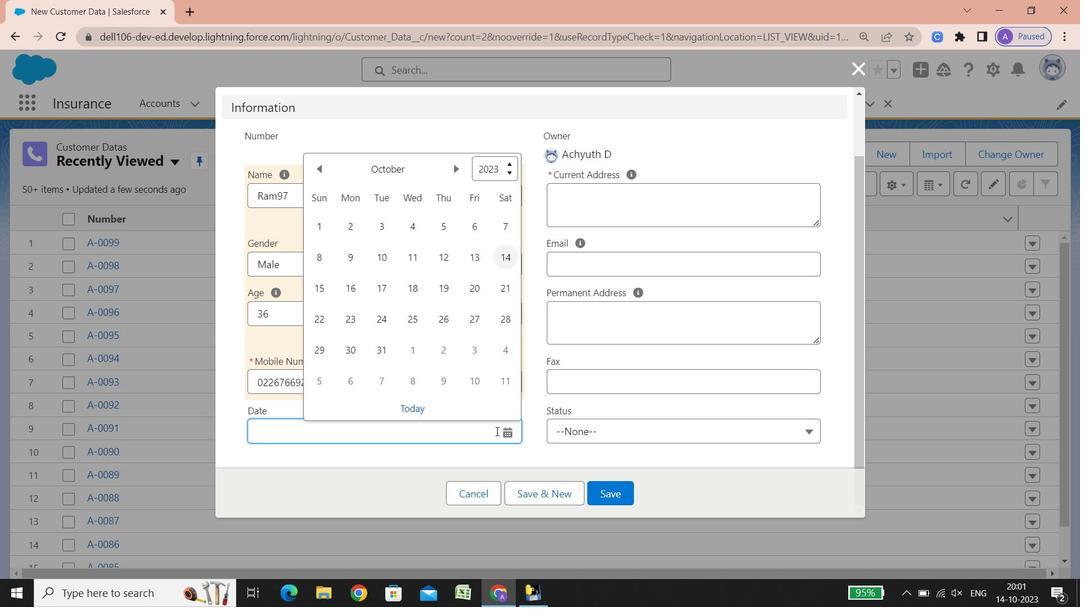 
Action: Mouse moved to (414, 408)
Screenshot: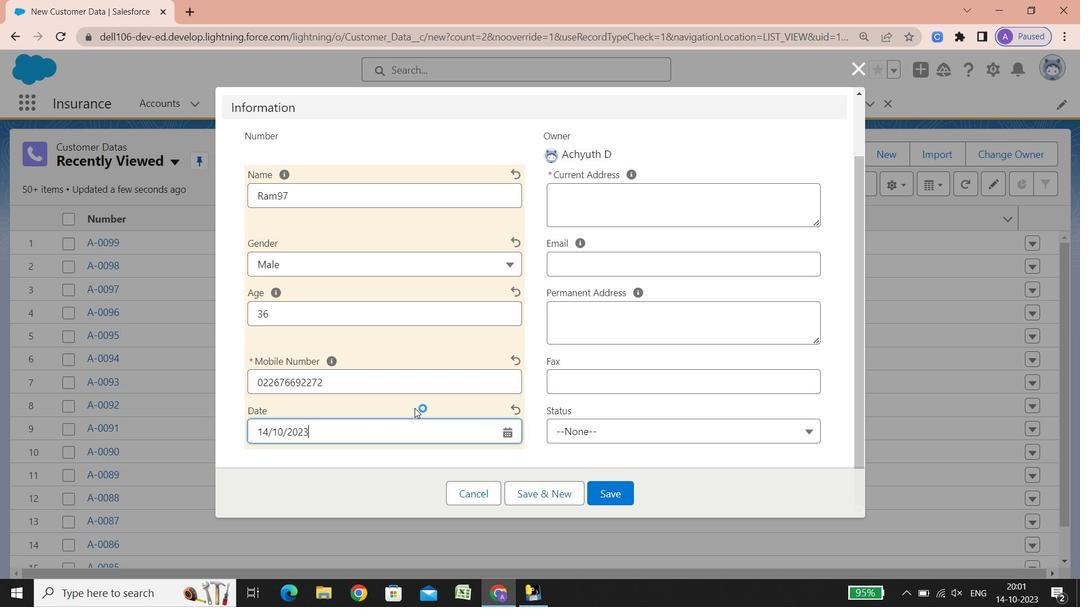 
Action: Mouse pressed left at (414, 408)
Screenshot: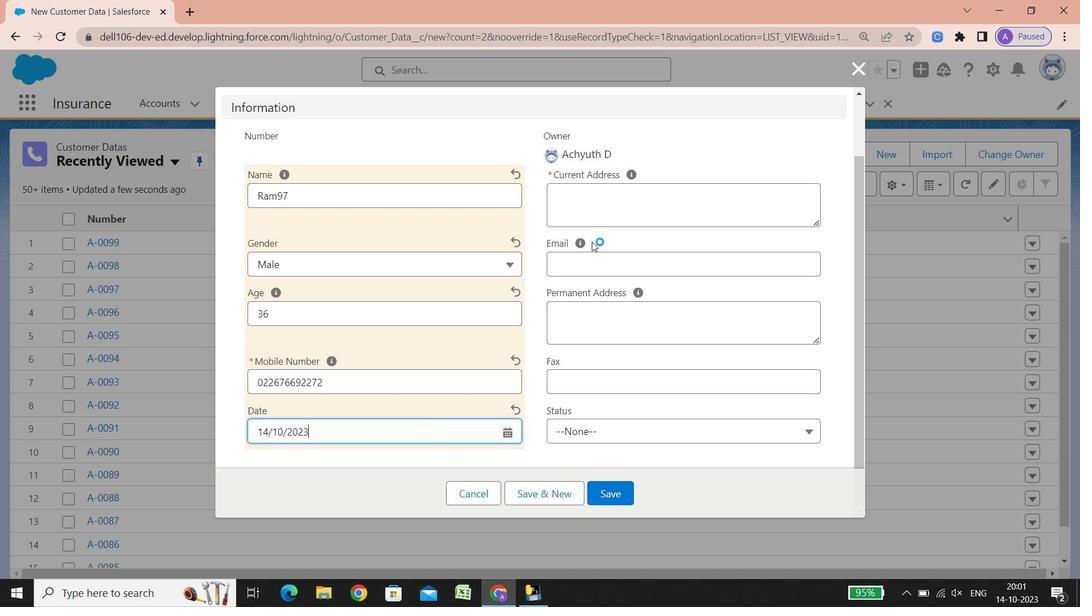 
Action: Mouse moved to (558, 205)
Screenshot: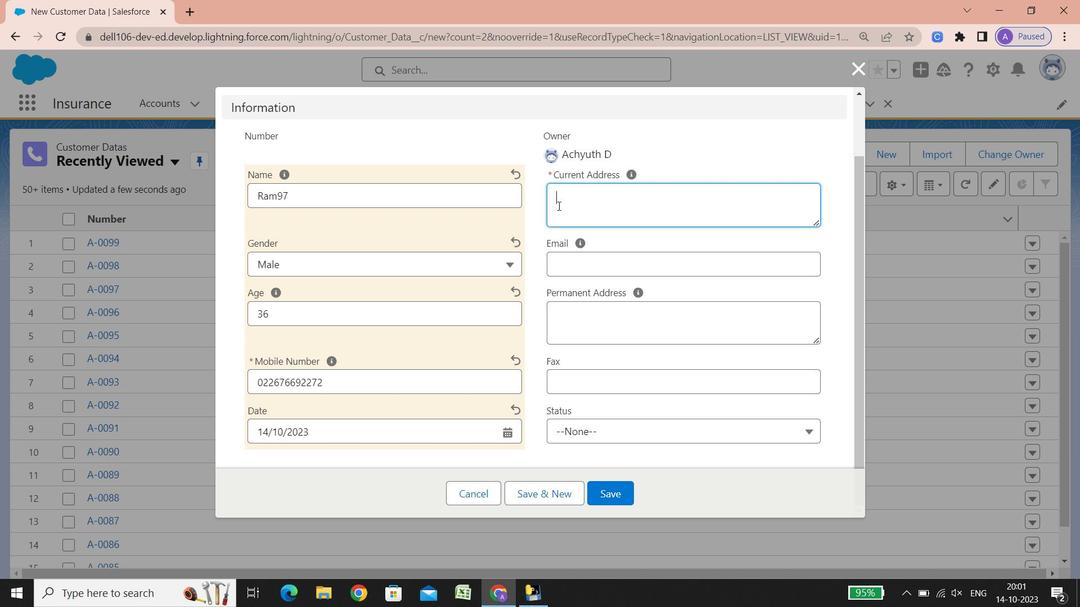 
Action: Mouse pressed left at (558, 205)
Screenshot: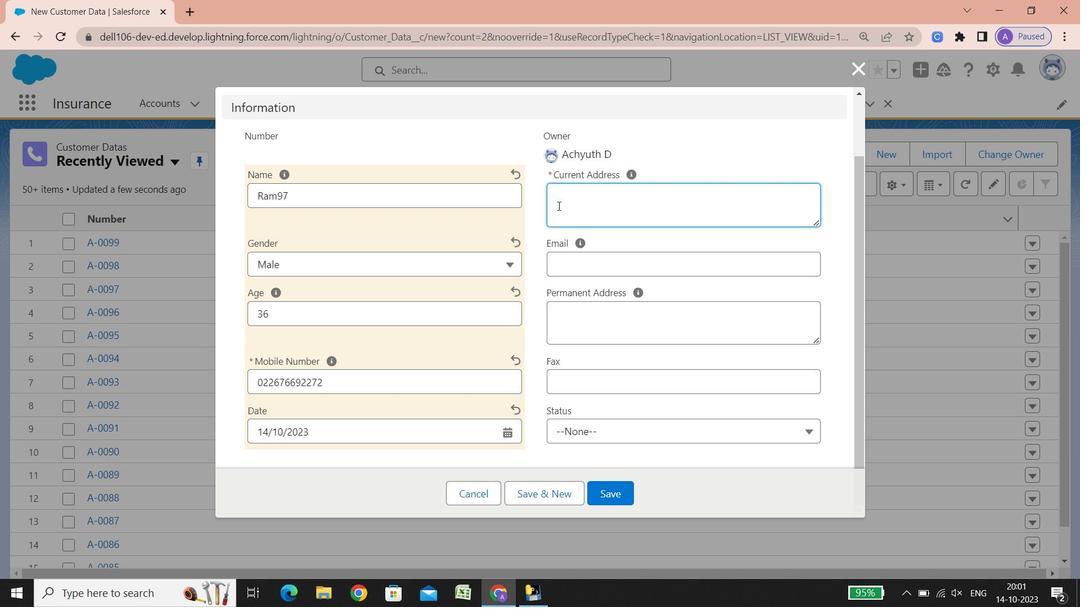 
Action: Key pressed <Key.shift><Key.shift><Key.shift><Key.shift><Key.shift>Street<Key.space><Key.shift_r>:<Key.space><Key.shift><Key.shift><Key.shift><Key.shift><Key.shift><Key.shift><Key.shift>Ground<Key.space><Key.shift><Key.shift>Floor,<Key.space><Key.shift><Key.shift>Sakharam<Key.space><Key.shift>Kripa,<Key.space><Key.shift><Key.shift><Key.shift><Key.shift><Key.shift><Key.shift><Key.shift><Key.shift><Key.shift><Key.shift><Key.shift><Key.shift><Key.shift><Key.shift>Gokhale<Key.space><Key.shift><Key.shift><Key.shift><Key.shift><Key.shift><Key.shift><Key.shift><Key.shift>Rd<Key.shift_r><Key.shift_r><Key.shift_r>(n<Key.shift_r>),<Key.space><Key.shift><Key.shift>Durga<Key.space><Key.shift><Key.shift><Key.shift><Key.shift><Key.shift><Key.shift><Key.shift><Key.shift><Key.shift><Key.shift><Key.shift><Key.shift><Key.shift><Key.shift><Key.shift><Key.shift><Key.shift><Key.shift><Key.shift><Key.shift><Key.shift><Key.shift><Key.shift><Key.shift><Key.shift><Key.shift><Key.shift><Key.shift>Nagar<Key.space><Key.shift><Key.shift><Key.shift><Key.shift>Society,<Key.space><Key.shift>Kranti<Key.space><Key.shift>Nagar<Key.space><Key.shift><Key.shift><Key.shift><Key.shift><Key.shift><Key.shift><Key.shift><Key.shift>Road,<Key.space><Key.shift><Key.shift><Key.shift><Key.shift><Key.shift><Key.shift><Key.shift><Key.shift>Nr<Key.space><Key.shift><Key.shift><Key.shift><Key.shift><Key.shift>Gyanganga<Key.space><Key.shift>School,<Key.space><Key.shift><Key.shift>Dadar<Key.space><Key.shift_r><Key.shift_r><Key.shift_r><Key.shift_r>(west<Key.shift_r>)<Key.enter><Key.shift><Key.shift><Key.shift><Key.shift><Key.shift><Key.shift><Key.shift><Key.shift><Key.shift><Key.shift><Key.shift><Key.shift><Key.shift><Key.shift><Key.shift><Key.shift><Key.shift>Citr<Key.backspace>y<Key.space><Key.shift_r>:<Key.space><Key.shift>Mumbai<Key.enter><Key.shift><Key.shift><Key.shift><Key.shift><Key.shift><Key.shift><Key.shift><Key.shift><Key.shift><Key.shift><Key.shift><Key.shift><Key.shift>State/province/area<Key.space><Key.shift_r>:<Key.space><Key.shift>Maharashtra<Key.enter><Key.shift>Phone<Key.space>number<Key.space><Key.shift_r>:<Key.space>0222676692272<Key.enter><Key.shift>Zip<Key.space>code<Key.space><Key.shift_r>:<Key.space>400028<Key.enter><Key.shift><Key.shift><Key.shift><Key.shift><Key.shift><Key.shift><Key.shift>Country<Key.space>calling<Key.space>code<Key.space><Key.shift_r>:<Key.space><Key.shift_r>+91<Key.enter><Key.shift>Country<Key.space><Key.shift_r>:<Key.space><Key.shift>India
Screenshot: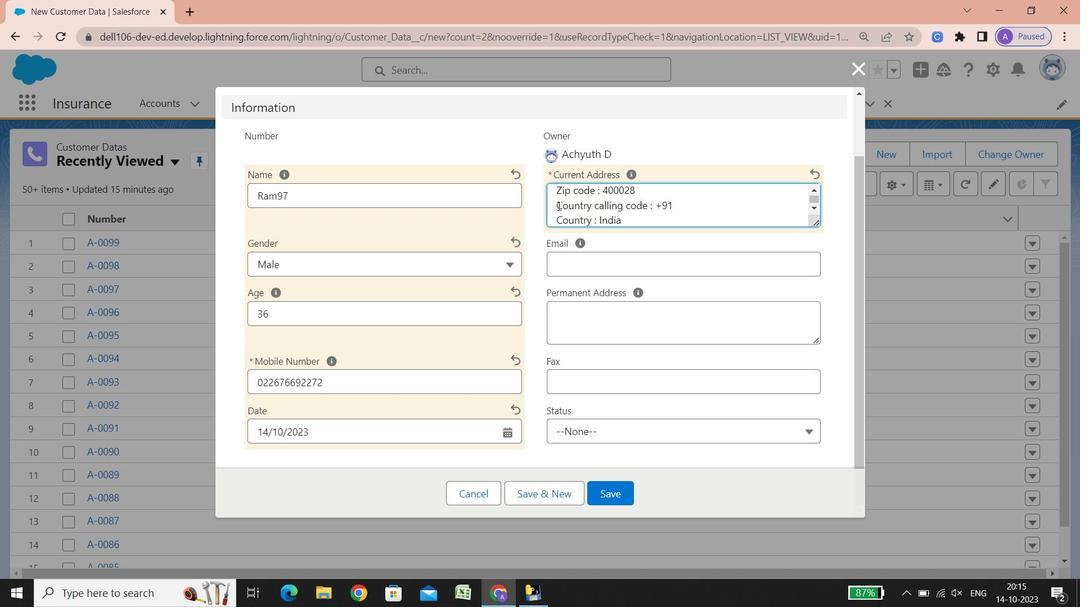 
Action: Mouse moved to (564, 265)
Screenshot: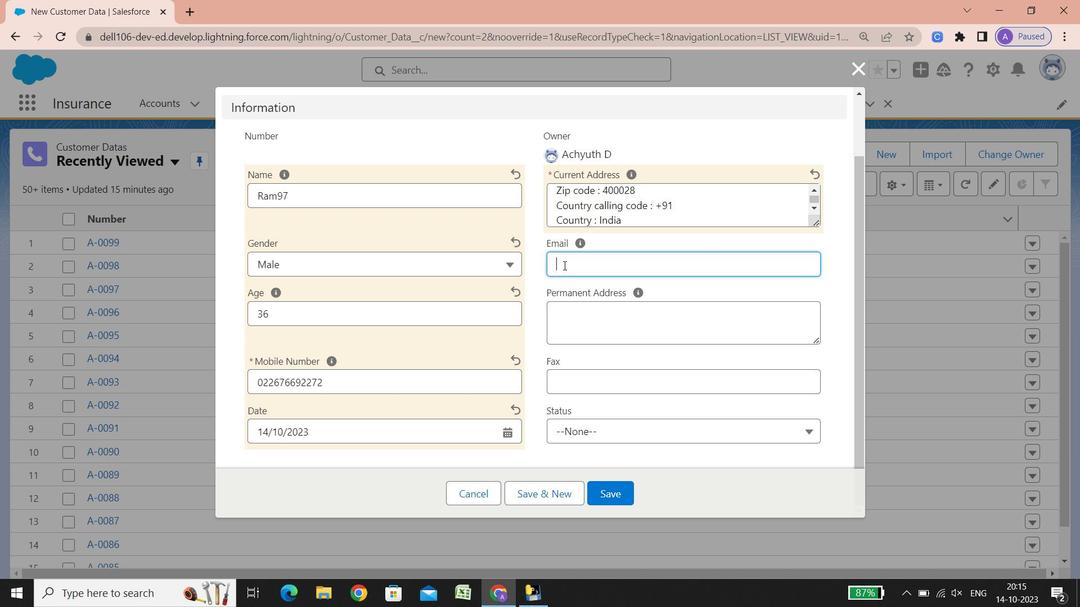 
Action: Mouse pressed left at (564, 265)
Screenshot: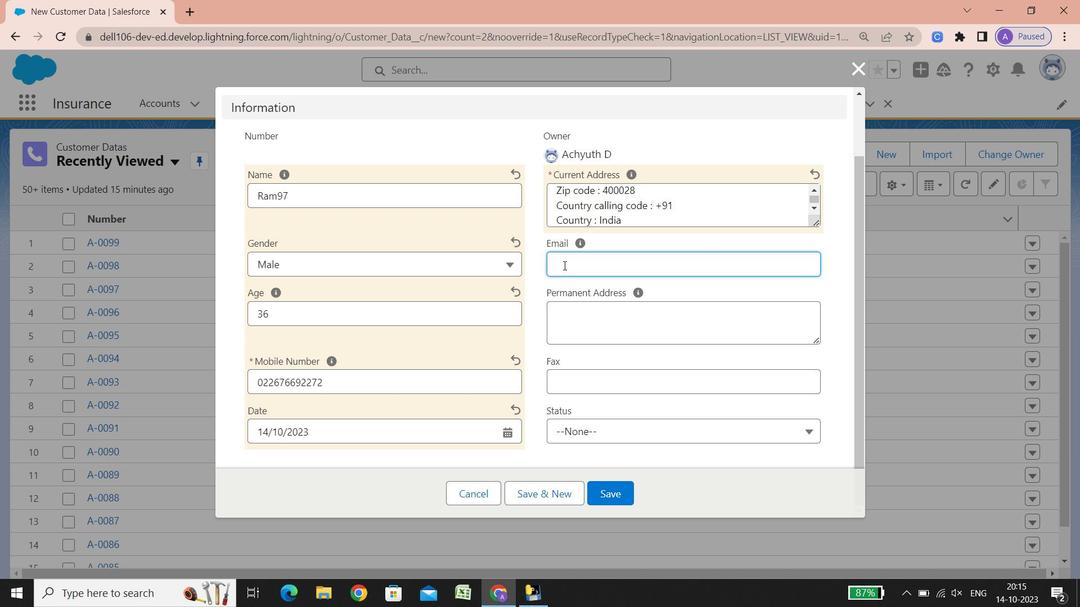 
Action: Key pressed <Key.shift><Key.shift><Key.shift><Key.shift><Key.shift><Key.shift>Ram972316<Key.shift_r>@google.com
Screenshot: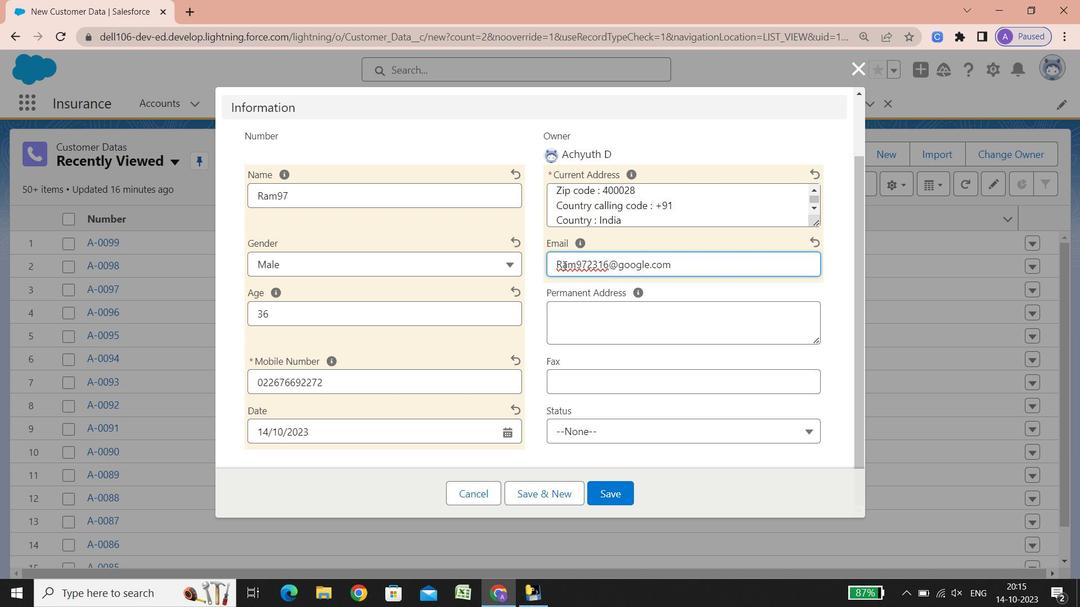 
Action: Mouse moved to (569, 319)
Screenshot: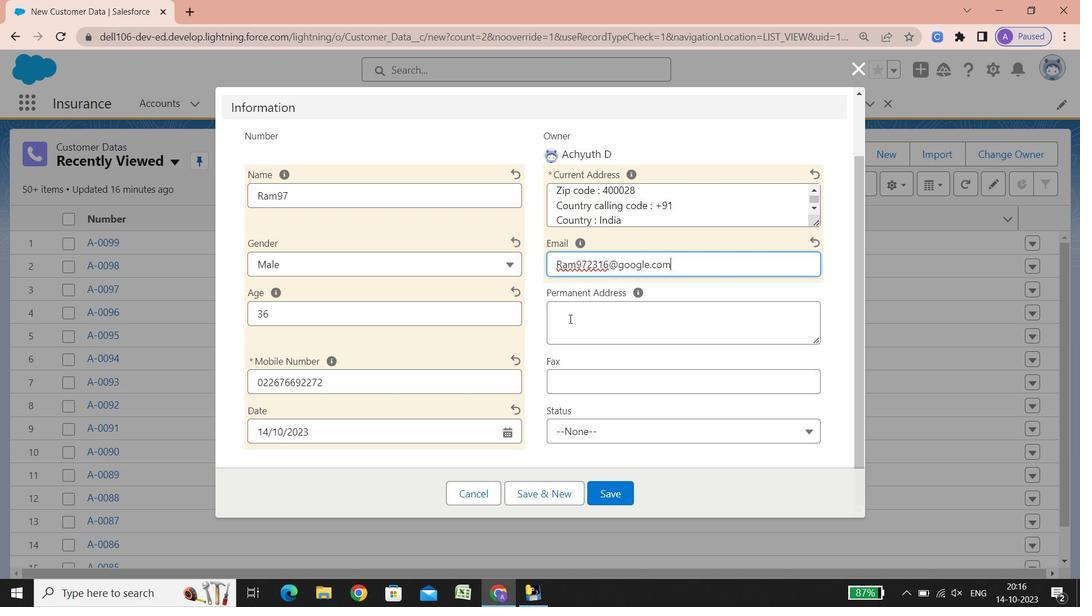 
Action: Mouse pressed left at (569, 319)
Screenshot: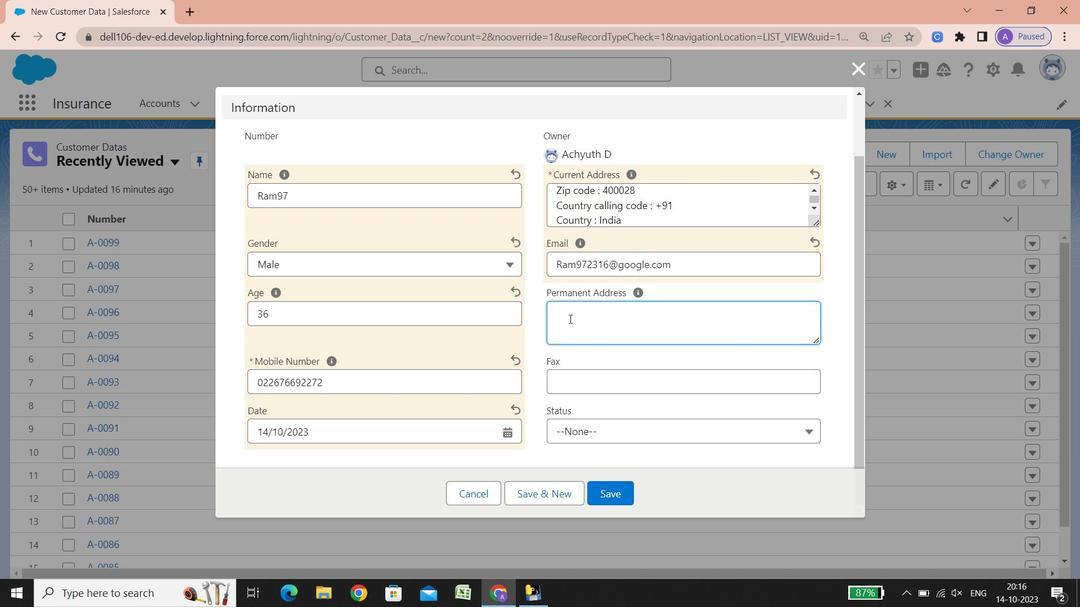 
Action: Key pressed <Key.shift><Key.shift><Key.shift><Key.shift><Key.shift><Key.shift><Key.shift><Key.shift>Street<Key.space><Key.shift_r>:<Key.space>56-b,<Key.space>shopping<Key.space><Key.shift>Centre,<Key.space><Key.backspace><Key.space><Key.shift><Key.shift><Key.shift><Key.shift>Jaee<Key.backspace><Key.backspace>wahar<Key.space><Key.shift><Key.shift><Key.shift><Key.shift><Key.shift><Key.shift><Key.shift><Key.shift><Key.shift><Key.shift><Key.shift><Key.shift><Key.shift><Key.shift><Key.shift><Key.shift><Key.shift><Key.shift><Key.shift><Key.shift><Key.shift><Key.shift><Key.shift><Key.shift><Key.shift><Key.shift><Key.shift><Key.shift><Key.shift><Key.shift><Key.shift><Key.shift><Key.shift><Key.shift>Nagar,<Key.space><Key.shift><Key.shift>Sv<Key.space><Key.shift><Key.shift><Key.shift><Key.shift><Key.shift><Key.shift><Key.shift><Key.shift>R
Screenshot: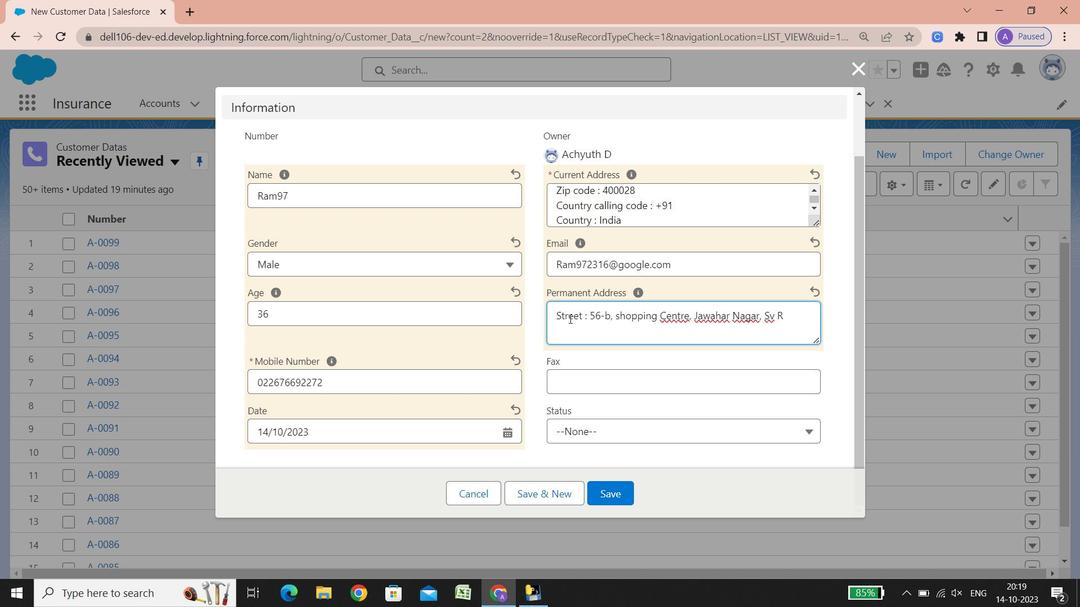 
Action: Mouse moved to (569, 319)
Screenshot: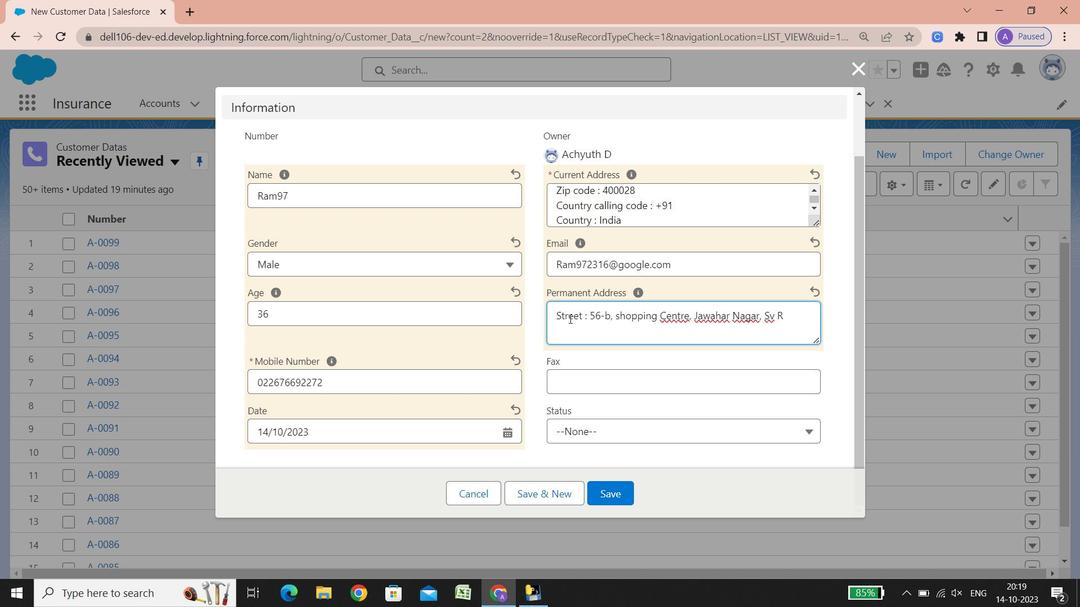 
Action: Key pressed oad,<Key.space><Key.shift><Key.shift><Key.shift><Key.shift><Key.shift><Key.shift><Key.shift><Key.shift><Key.shift><Key.shift><Key.shift><Key.shift><Key.shift><Key.shift><Key.shift><Key.shift><Key.shift><Key.shift><Key.shift>Ground<Key.space><Key.shift><Key.shift><Key.shift><Key.shift><Key.shift><Key.shift>Floor,<Key.space><Key.shift><Key.shift><Key.shift>Sakharam<Key.space><Key.shift_r>Kripa,<Key.space><Key.shift><Key.shift><Key.shift><Key.shift><Key.shift><Key.shift><Key.shift><Key.shift><Key.shift>G
Screenshot: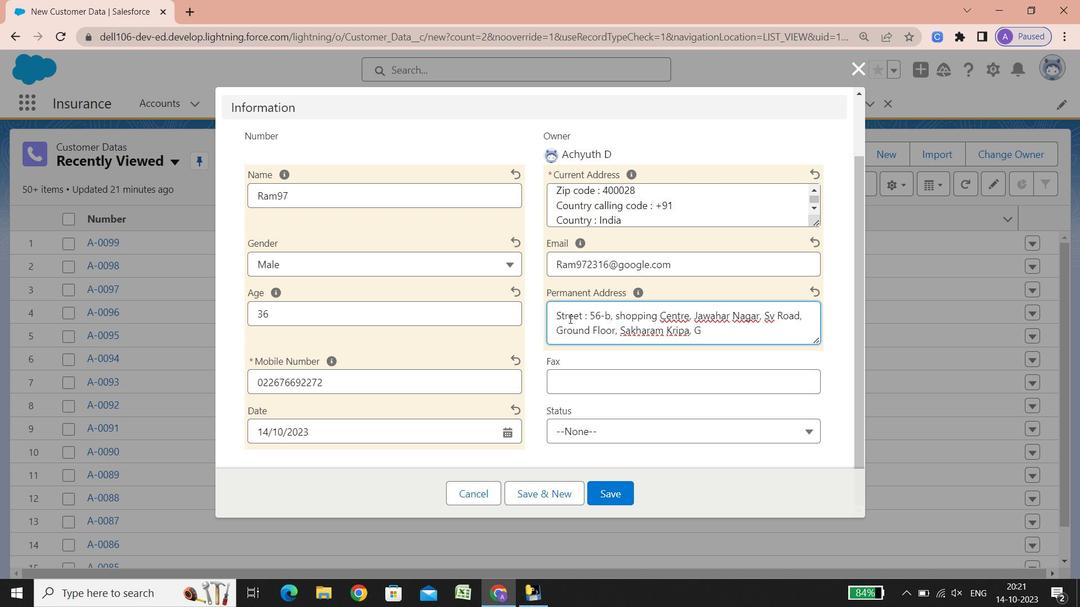 
Action: Mouse moved to (572, 317)
Screenshot: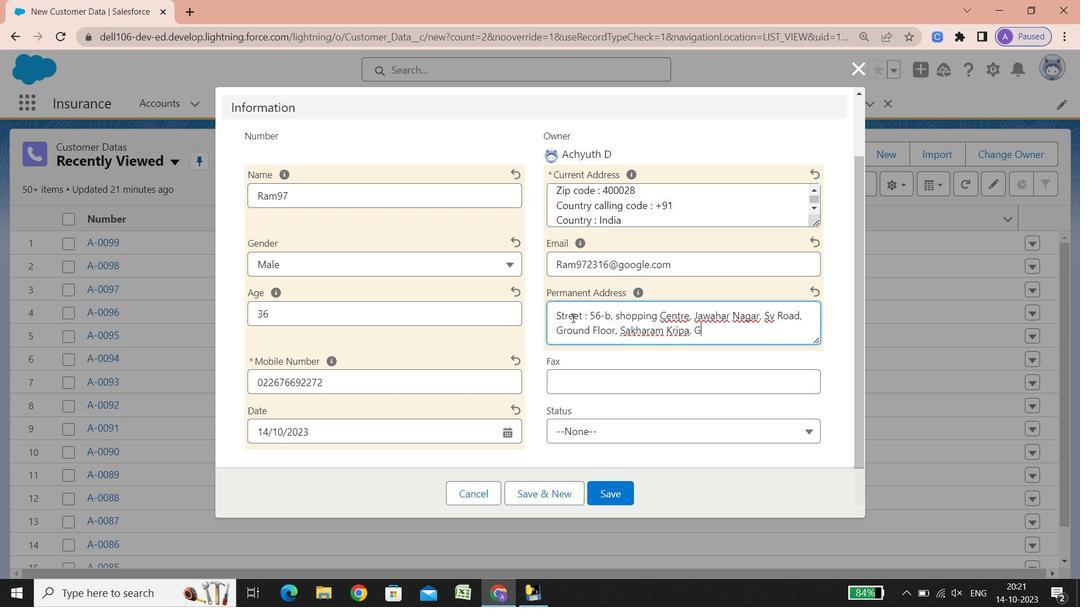 
Action: Key pressed okhale<Key.space><Key.shift><Key.shift><Key.shift><Key.shift><Key.shift><Key.shift><Key.shift><Key.shift><Key.shift><Key.shift><Key.shift>Rd<Key.shift_r><Key.shift_r><Key.shift_r><Key.shift_r><Key.shift_r><Key.shift_r>(n<Key.shift_r>),<Key.space><Key.shift><Key.shift><Key.shift><Key.shift><Key.shift><Key.shift><Key.shift><Key.shift><Key.shift><Key.shift><Key.shift><Key.shift><Key.shift><Key.shift><Key.shift>Durga<Key.space><Key.shift><Key.shift><Key.shift><Key.shift><Key.shift><Key.shift><Key.shift><Key.shift><Key.shift><Key.shift><Key.shift><Key.shift><Key.shift>Nagar<Key.space><Key.shift><Key.shift><Key.shift><Key.shift><Key.shift><Key.shift><Key.shift>Society<Key.enter><Key.shift><Key.shift><Key.shift><Key.shift><Key.shift><Key.shift><Key.shift>Cit
Screenshot: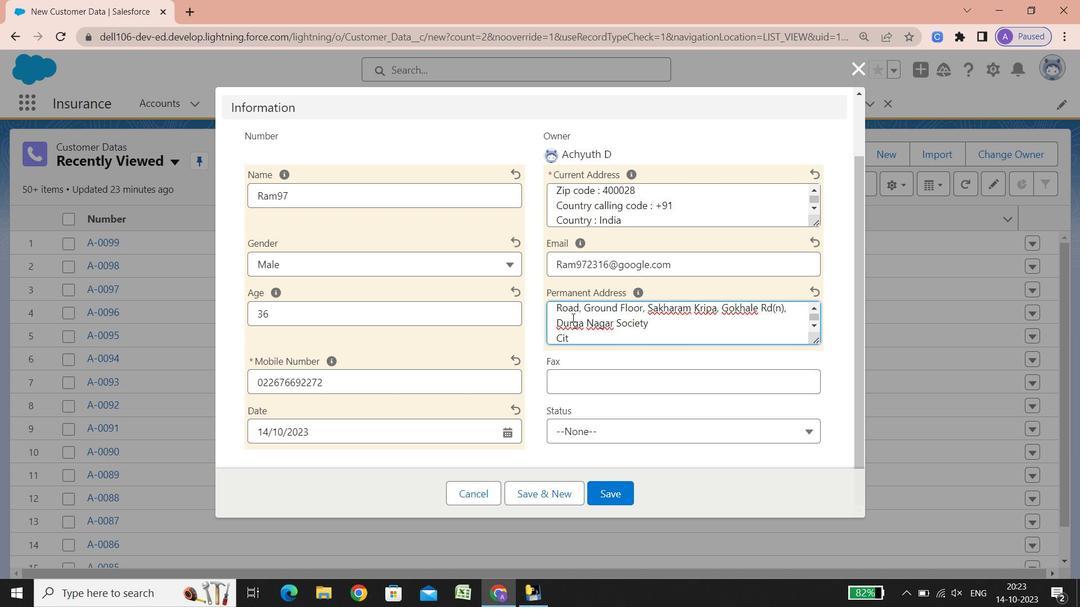 
Action: Mouse moved to (570, 317)
Screenshot: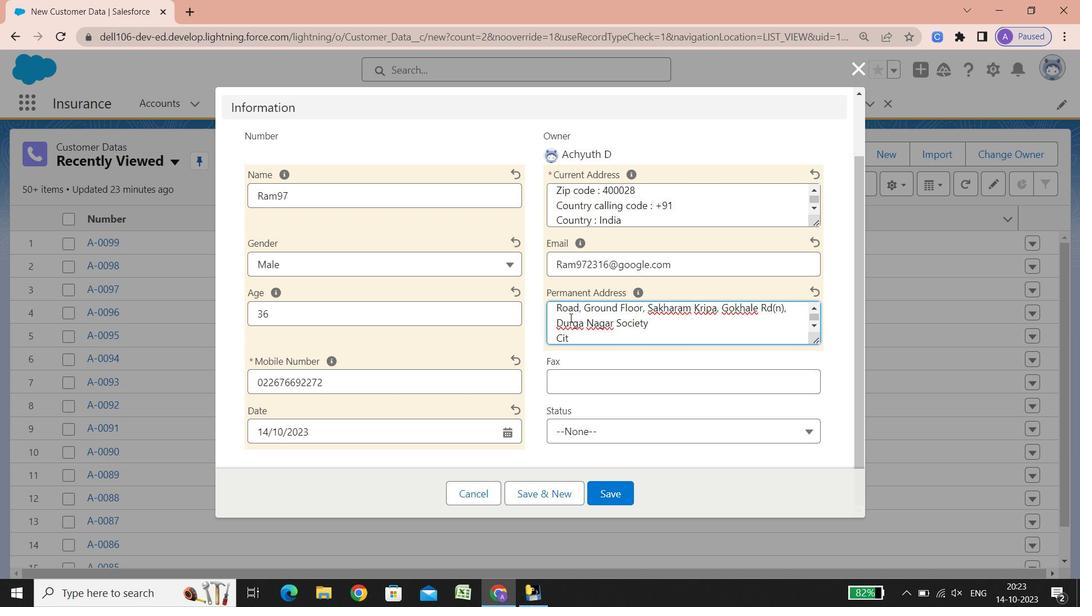 
Action: Key pressed y<Key.space><Key.shift_r><Key.shift_r><Key.shift_r><Key.shift_r>:<Key.space><Key.shift><Key.shift><Key.shift>Chennai<Key.enter><Key.shift><Key.shift><Key.shift>State/province/area<Key.space><Key.shift_r>:<Key.space><Key.shift><Key.shift><Key.shift><Key.shift><Key.shift><Key.shift><Key.shift><Key.shift><Key.shift><Key.shift><Key.shift><Key.shift><Key.shift><Key.shift>Tamil<Key.space><Key.shift><Key.shift><Key.shift><Key.shift><Key.shift><Key.shift><Key.shift><Key.shift><Key.shift><Key.shift><Key.shift><Key.shift><Key.shift><Key.shift><Key.shift><Key.shift><Key.shift><Key.shift><Key.shift><Key.shift><Key.shift><Key.shift><Key.shift><Key.shift><Key.shift><Key.shift><Key.shift><Key.shift><Key.shift><Key.shift><Key.shift><Key.shift><Key.shift><Key.shift><Key.shift><Key.shift><Key.shift><Key.shift>N|<Key.backspace>adu<Key.enter><Key.shift_r><Key.shift_r><Key.shift_r><Key.shift_r>Phone<Key.space>number<Key.space><Key.shift_r>:<Key.space>04426370437<Key.enter><Key.shift>Zip<Key.space><Key.space><Key.space><Key.space><Key.space><Key.space><Key.space><Key.space><Key.space><Key.space><Key.space><Key.space><Key.space><Key.space><Key.backspace><Key.backspace><Key.backspace><Key.backspace><Key.backspace><Key.backspace><Key.backspace><Key.backspace><Key.backspace><Key.backspace><Key.backspace><Key.backspace><Key.backspace><Key.backspace><Key.space>code<Key.space><Key.shift_r>:<Key.space>600062<Key.enter><Key.shift><Key.shift><Key.shift><Key.shift><Key.shift><Key.shift><Key.shift><Key.shift>Country<Key.space>calling<Key.space>code<Key.space><Key.shift_r>:<Key.space><Key.shift_r>+91<Key.enter><Key.shift><Key.shift><Key.shift><Key.shift><Key.shift><Key.shift><Key.shift>Country<Key.space><Key.shift_r>:<Key.space><Key.shift_r><Key.shift_r><Key.shift_r><Key.shift_r><Key.shift_r>India
Screenshot: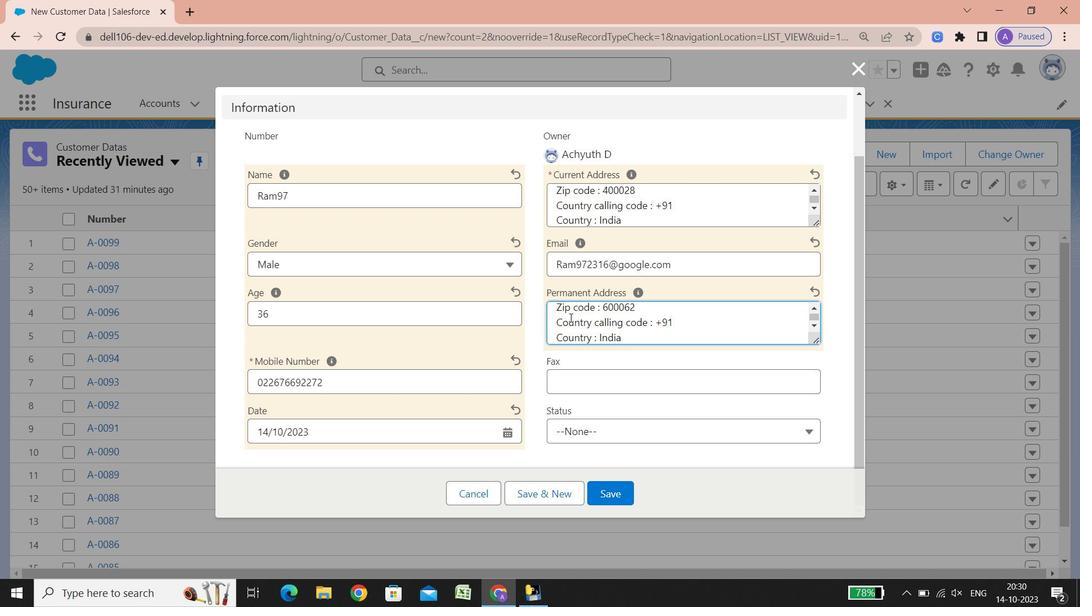 
Action: Mouse moved to (587, 382)
Screenshot: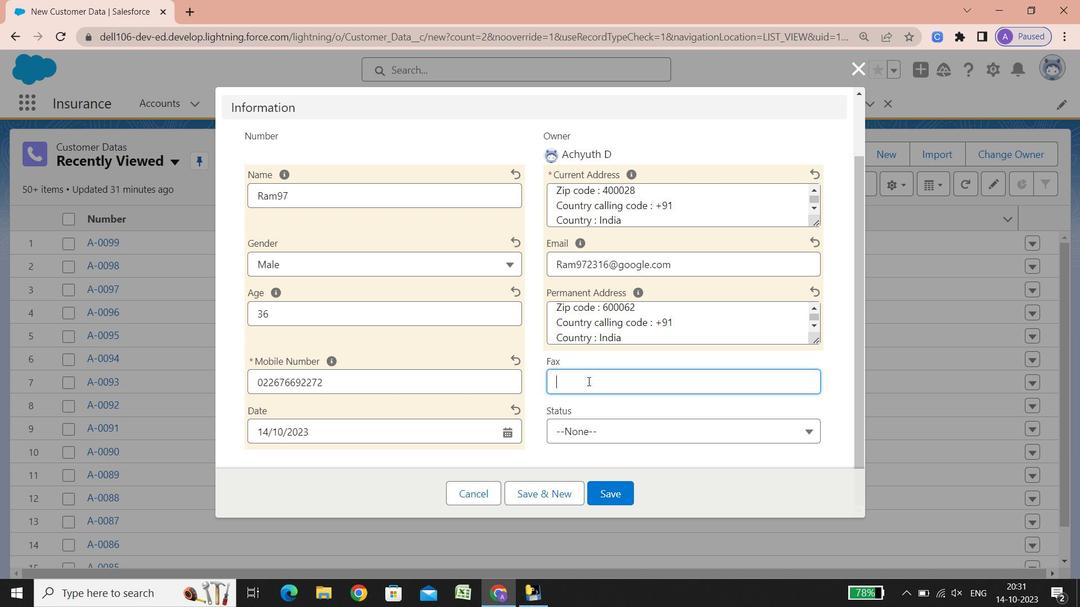 
Action: Mouse pressed left at (587, 382)
Screenshot: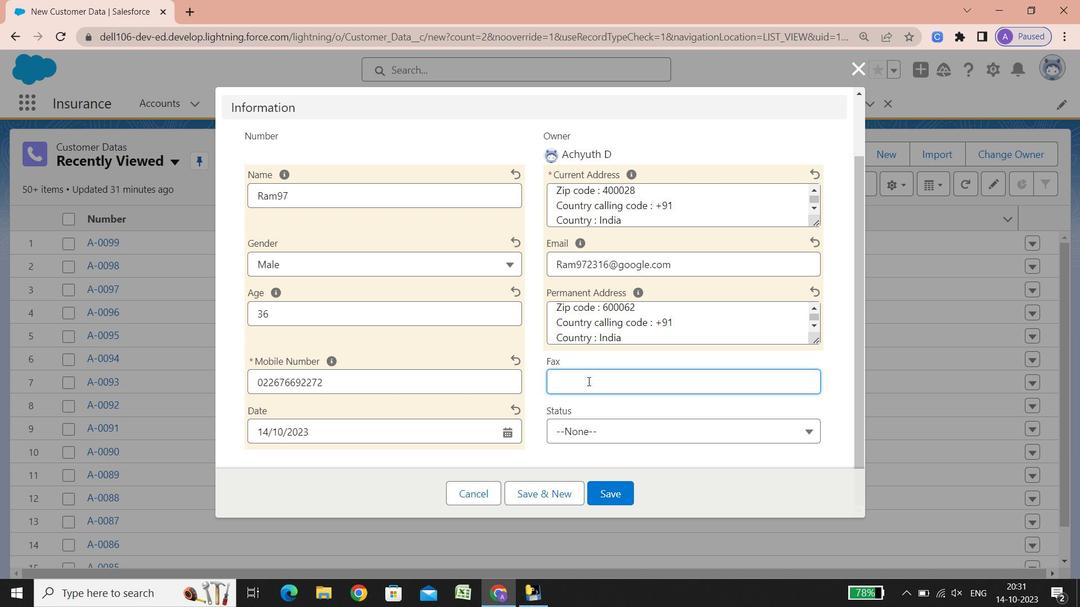 
Action: Key pressed 365998999698
Screenshot: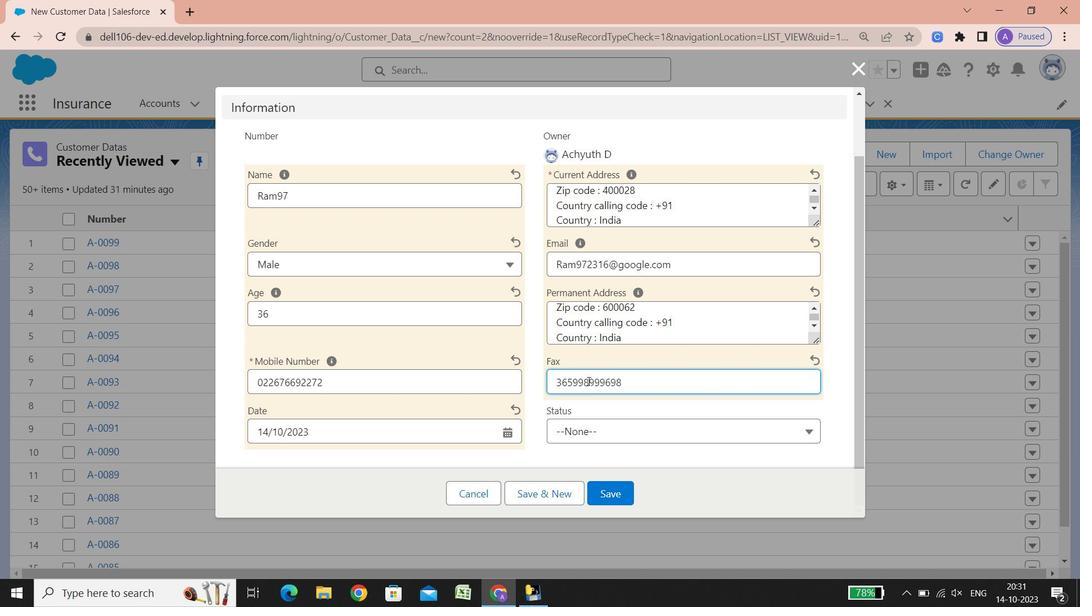 
Action: Mouse moved to (663, 426)
Screenshot: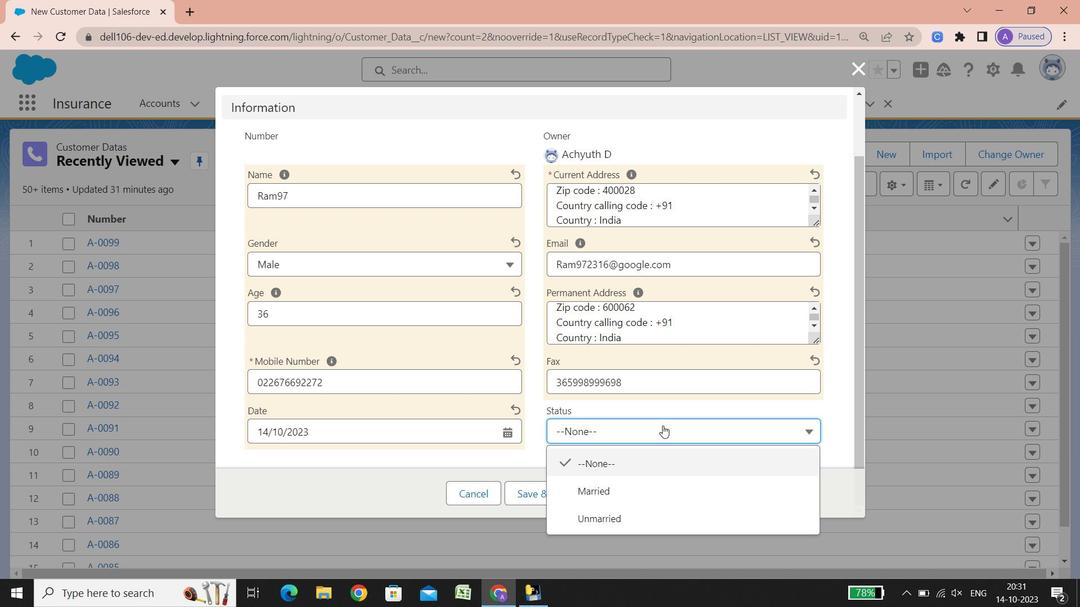 
Action: Mouse pressed left at (663, 426)
Screenshot: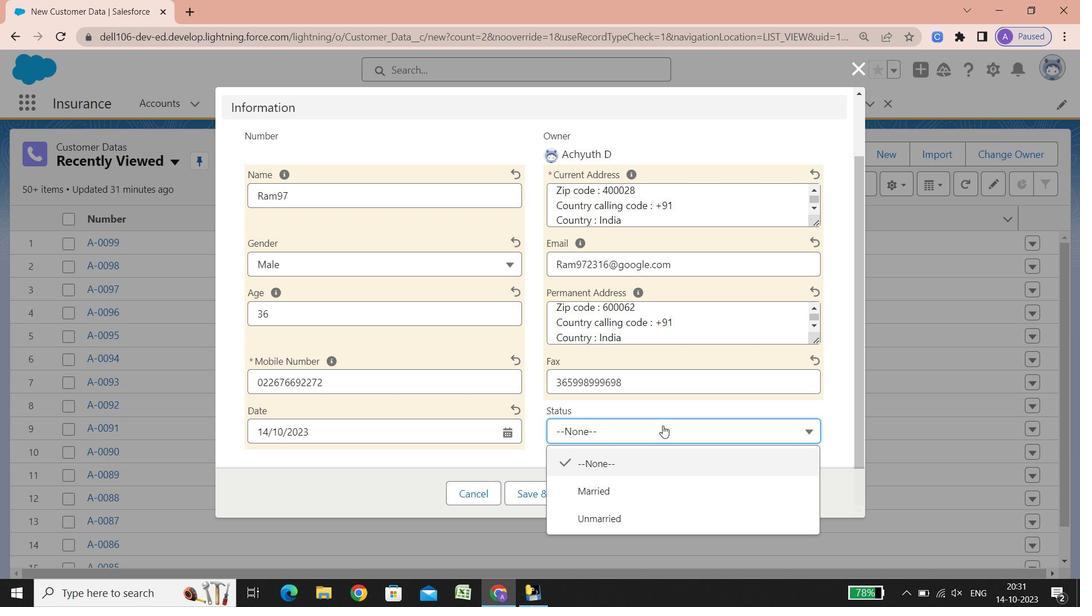 
Action: Mouse moved to (613, 517)
Screenshot: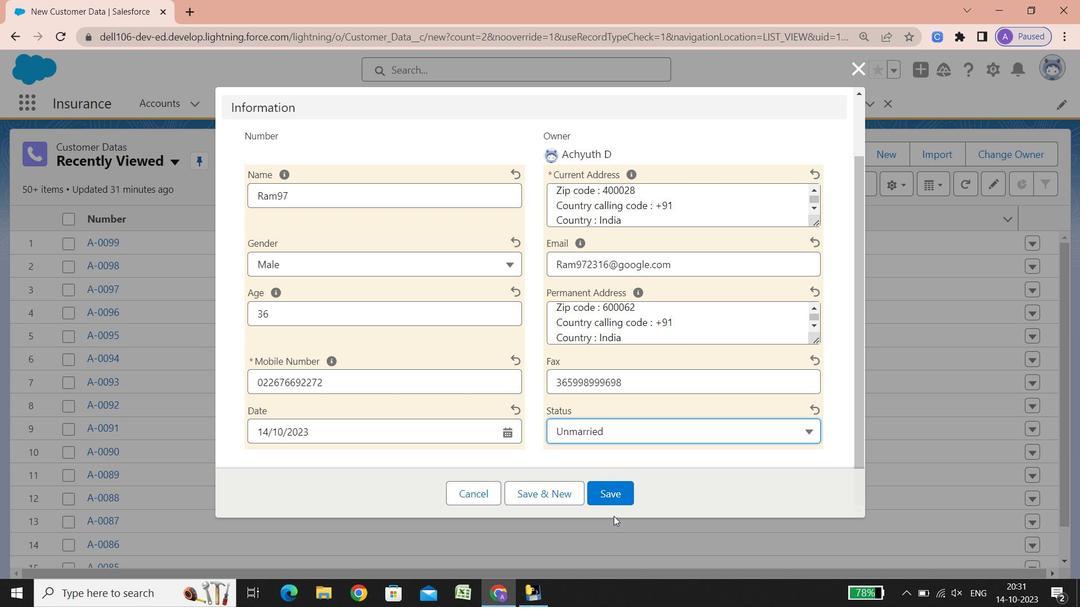 
Action: Mouse pressed left at (613, 517)
Screenshot: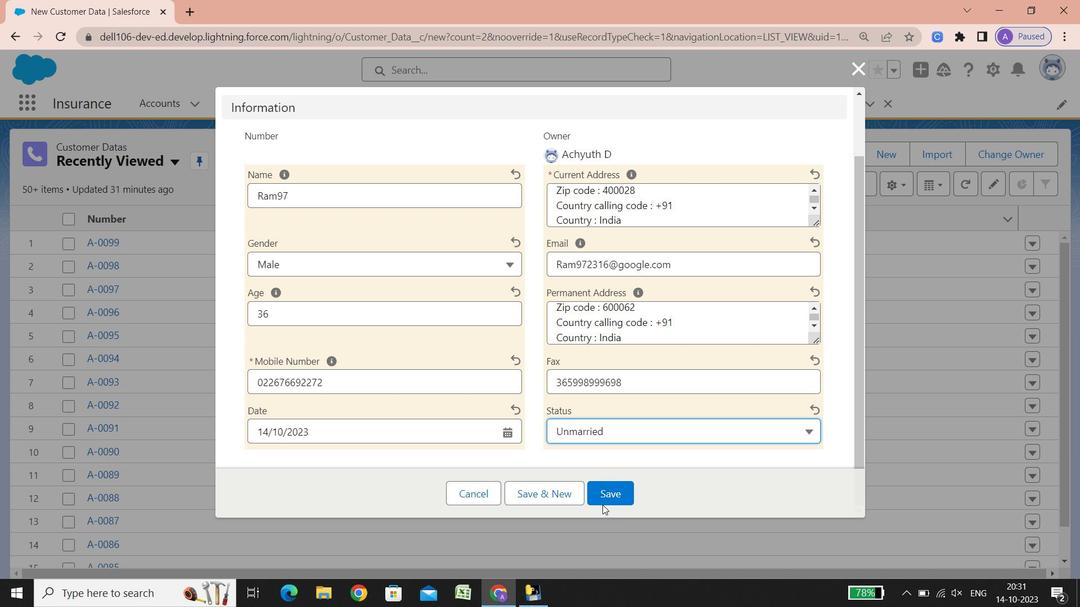 
Action: Mouse moved to (603, 499)
Screenshot: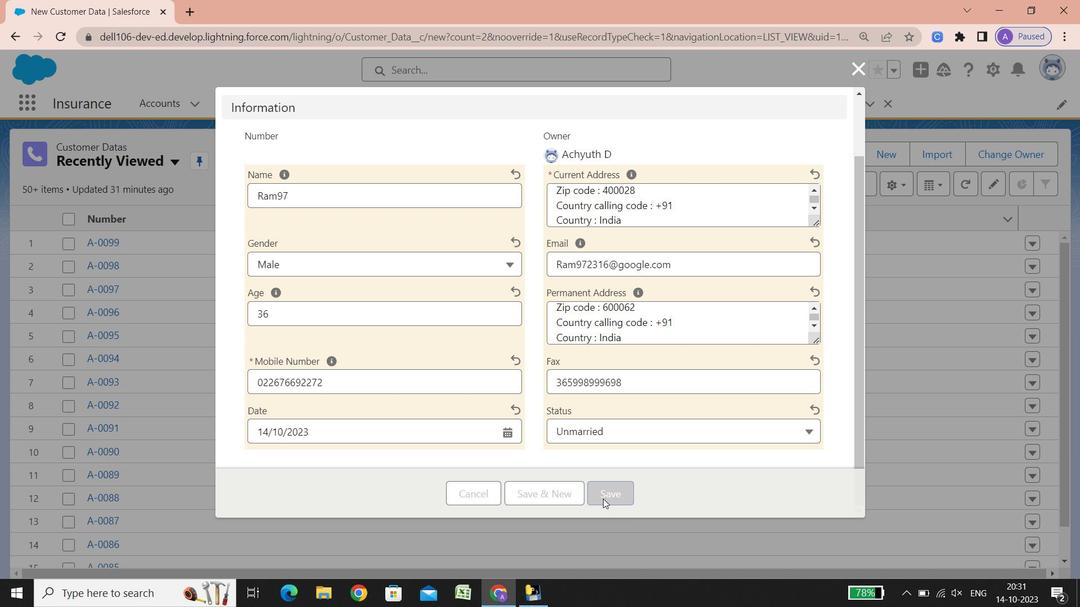 
Action: Mouse pressed left at (603, 499)
Screenshot: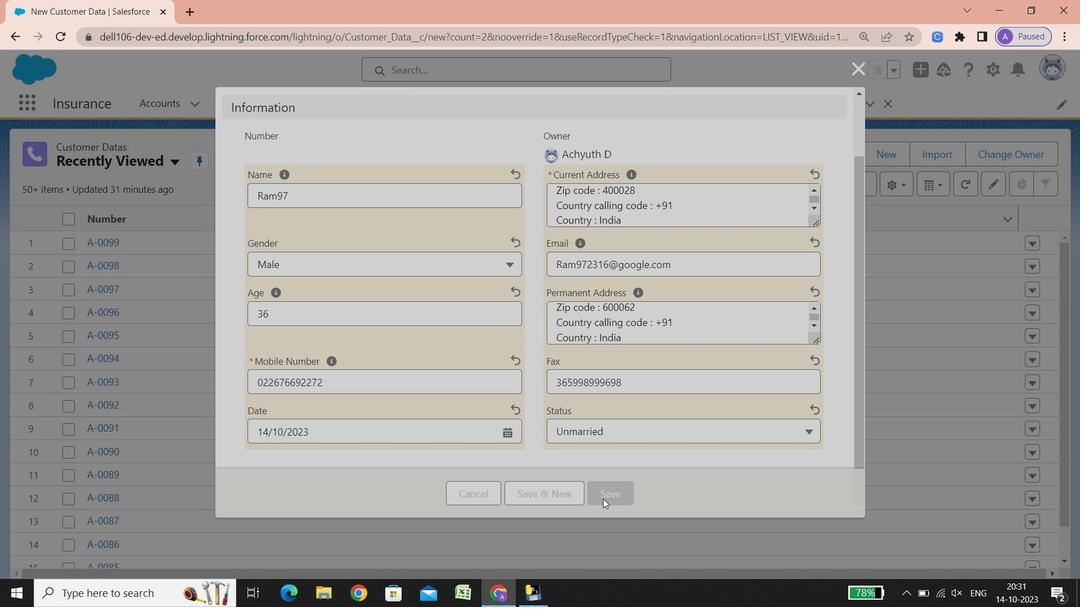 
Action: Mouse moved to (526, 104)
Screenshot: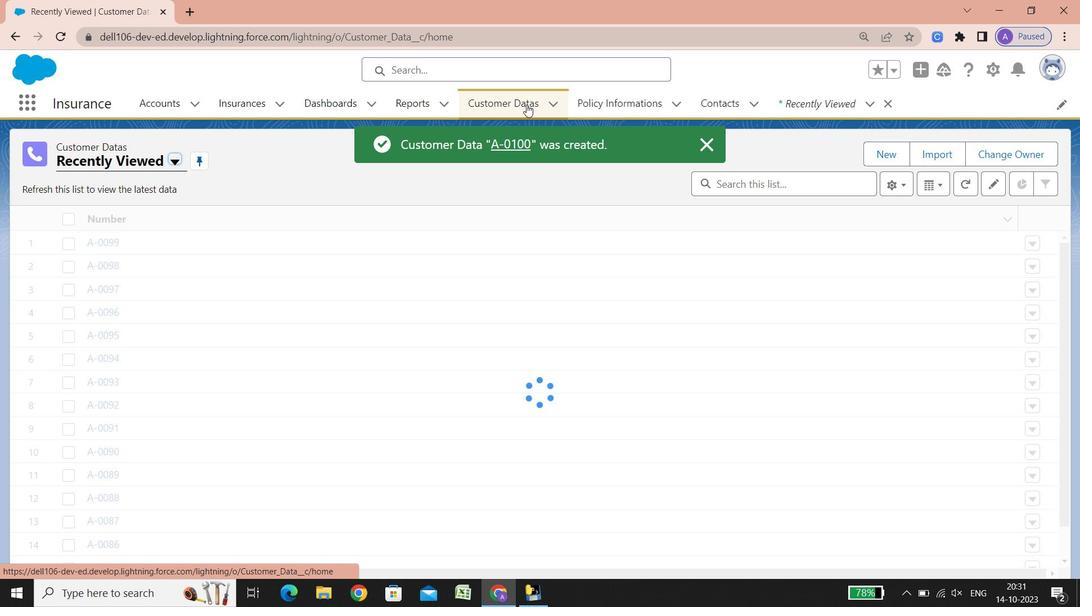 
Action: Mouse pressed left at (526, 104)
Screenshot: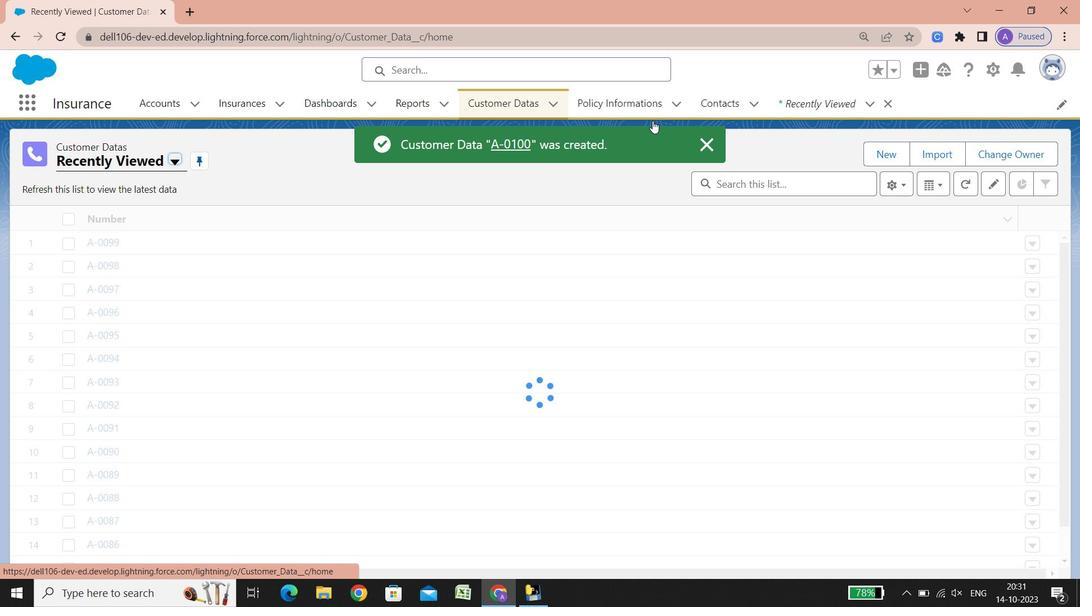 
Action: Mouse moved to (894, 152)
Screenshot: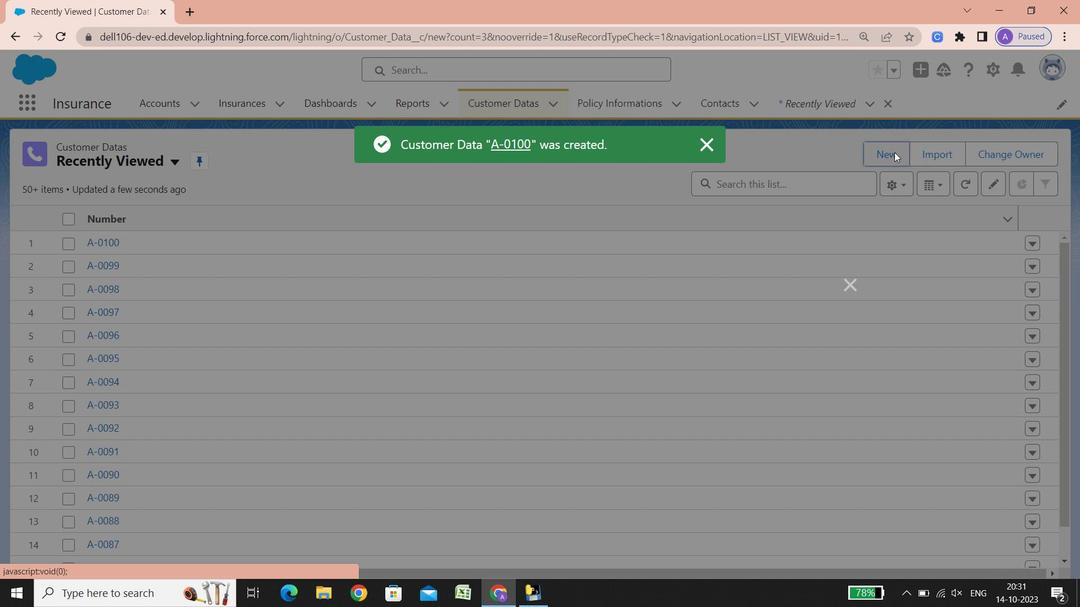 
Action: Mouse pressed left at (894, 152)
Screenshot: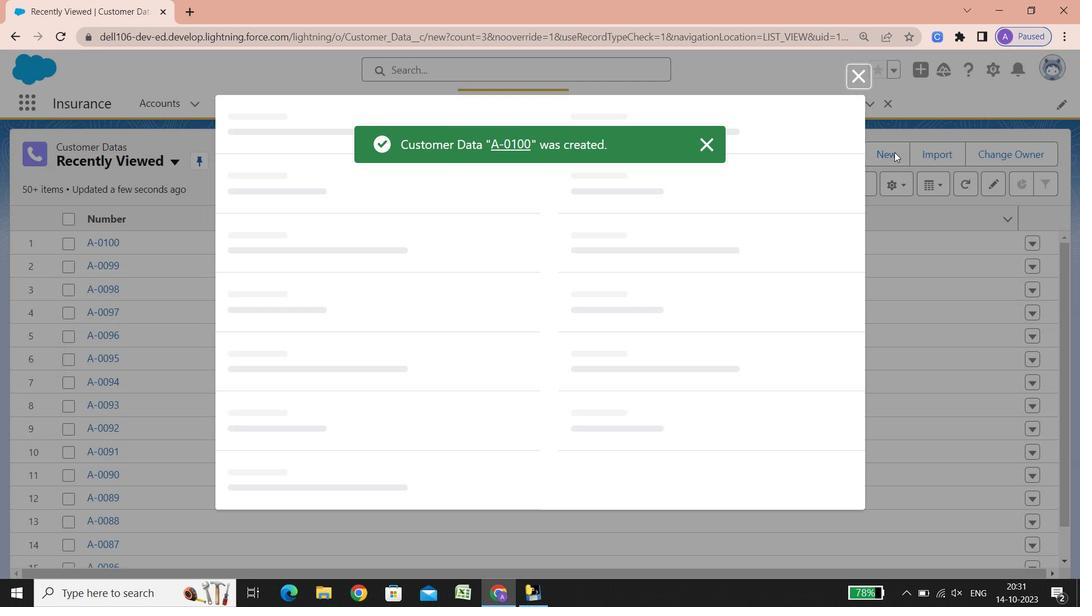 
Action: Key pressed <Key.shift><Key.shift><Key.shift><Key.shift><Key.shift><Key.shift><Key.shift>Ram98
Screenshot: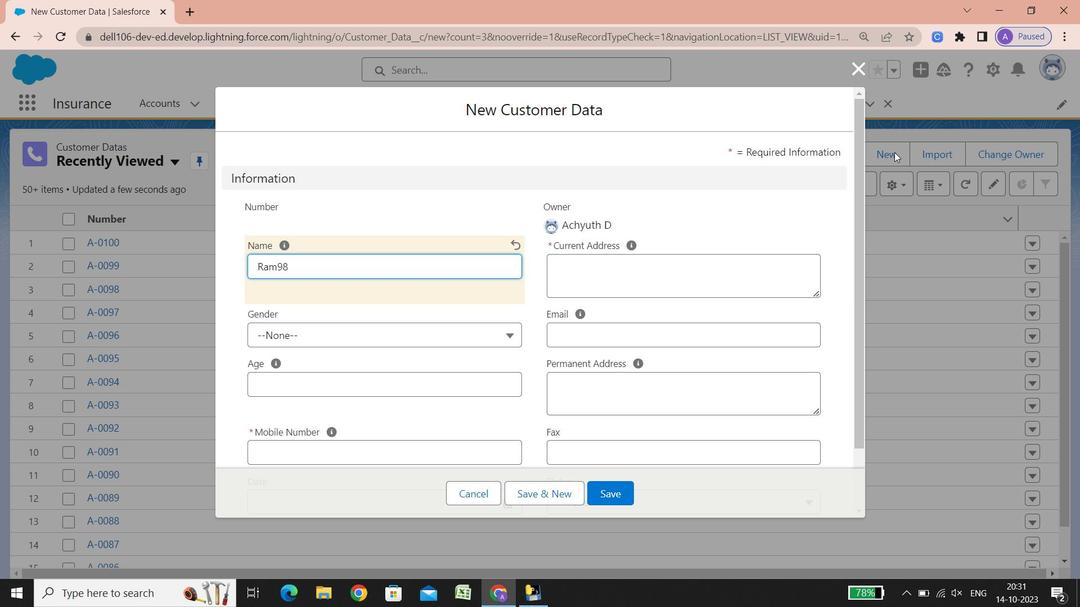 
Action: Mouse moved to (398, 339)
Screenshot: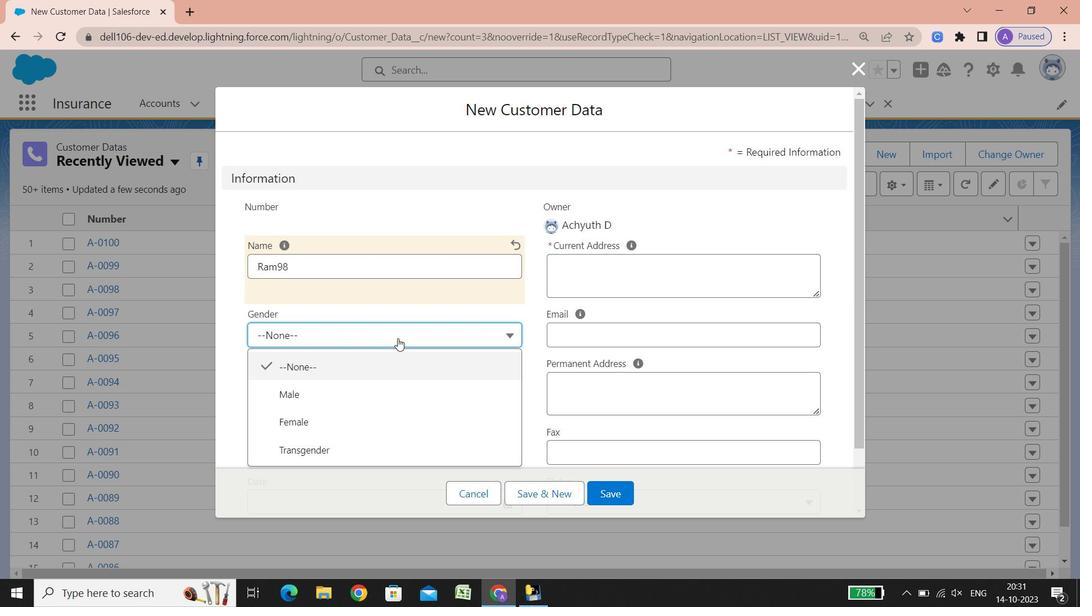 
Action: Mouse pressed left at (398, 339)
Screenshot: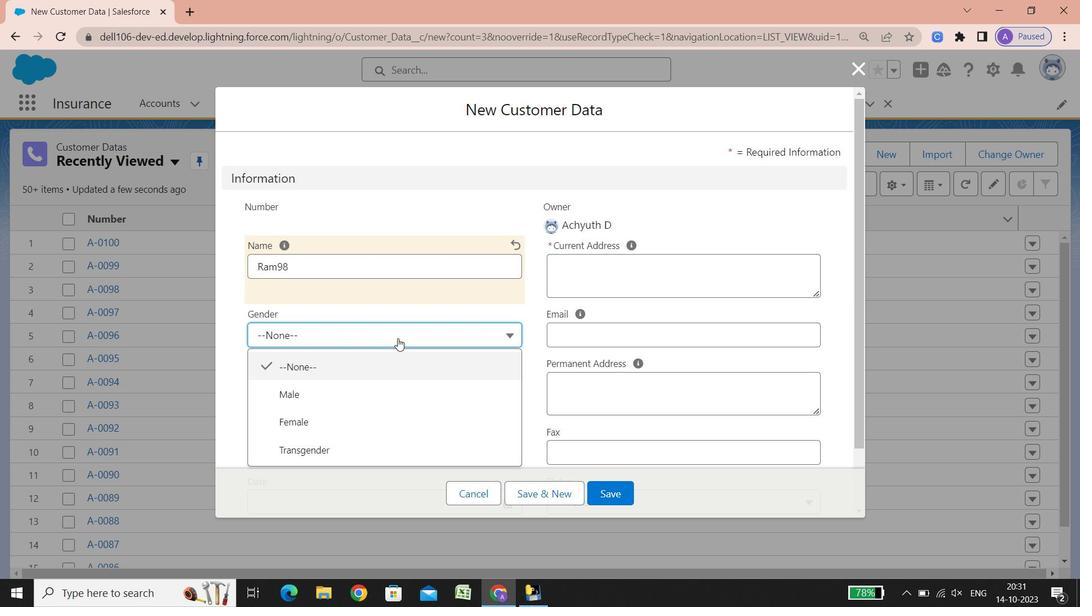 
Action: Mouse moved to (352, 405)
Screenshot: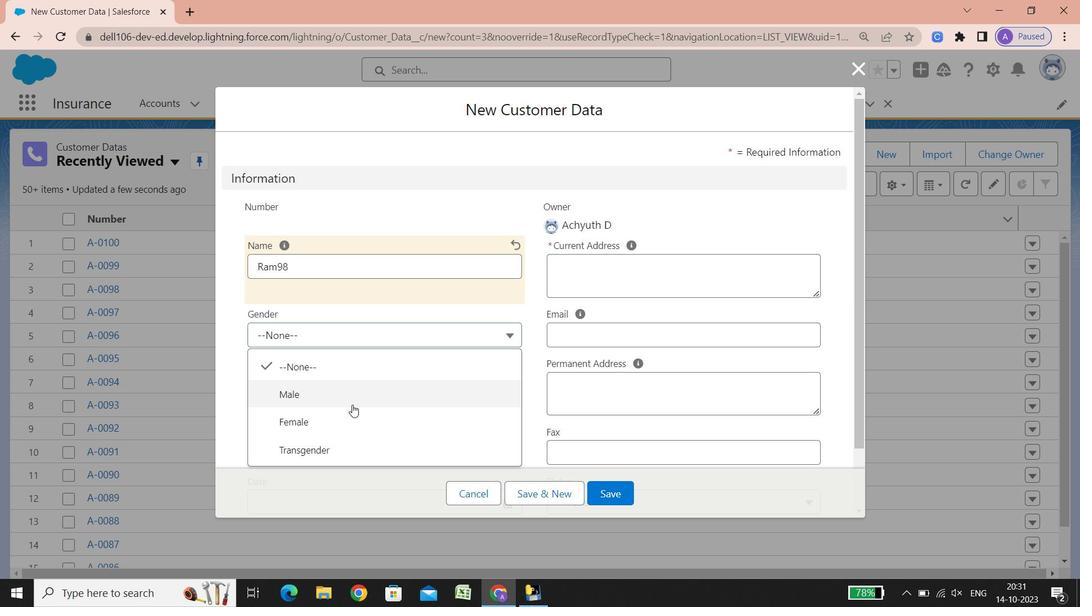 
Action: Mouse pressed left at (352, 405)
Screenshot: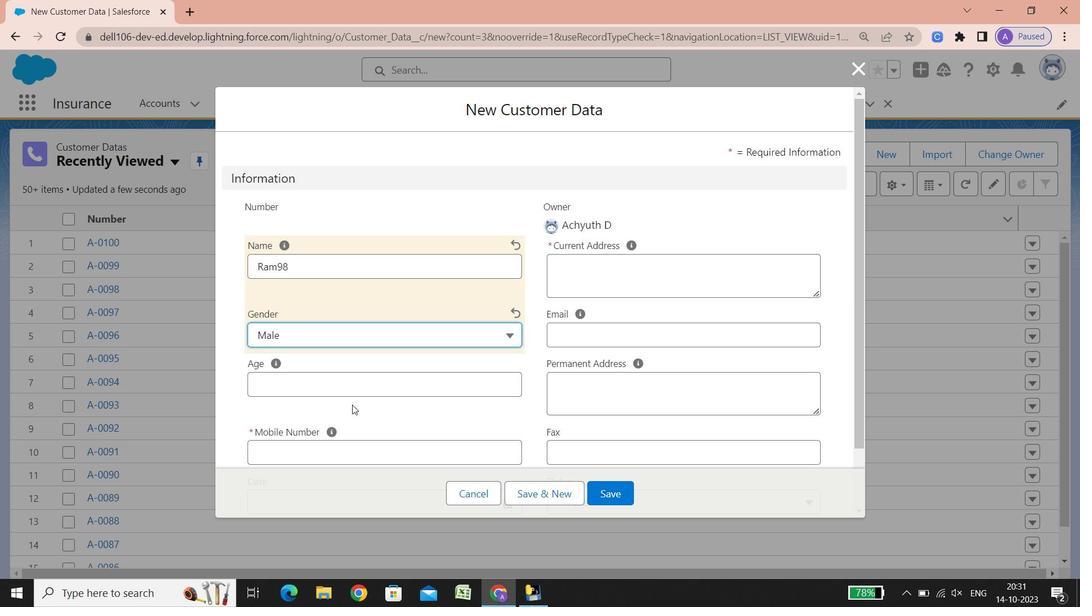 
Action: Mouse moved to (328, 387)
Screenshot: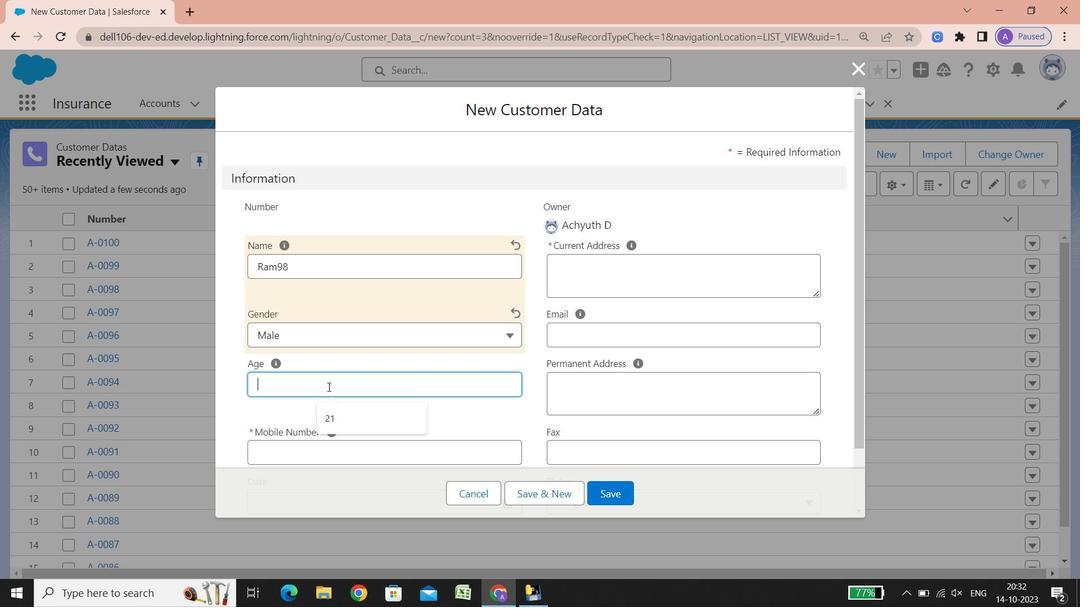 
Action: Mouse pressed left at (328, 387)
Screenshot: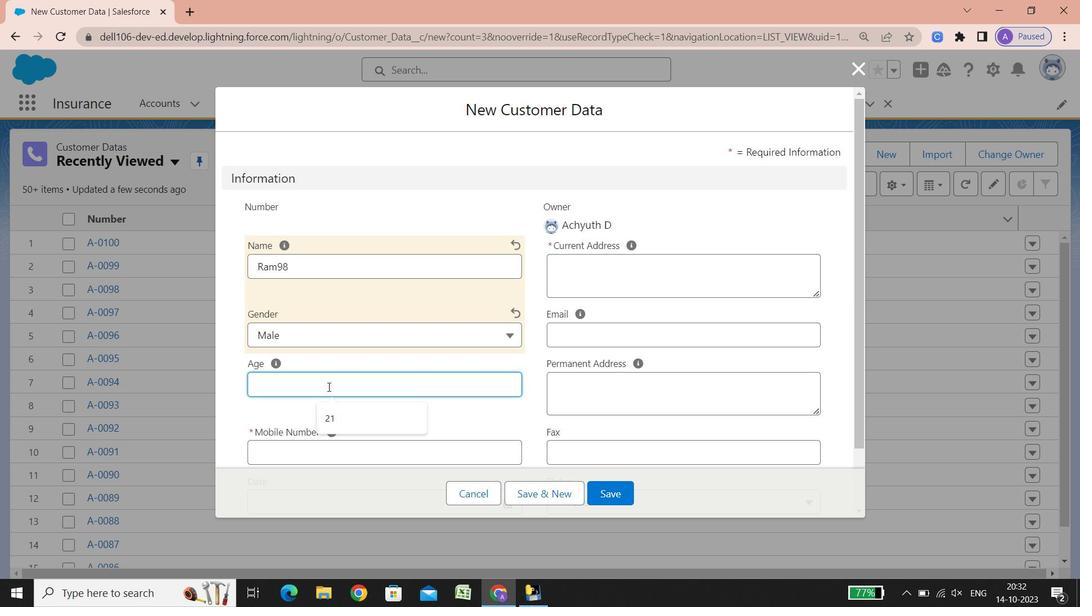 
Action: Key pressed 25
Screenshot: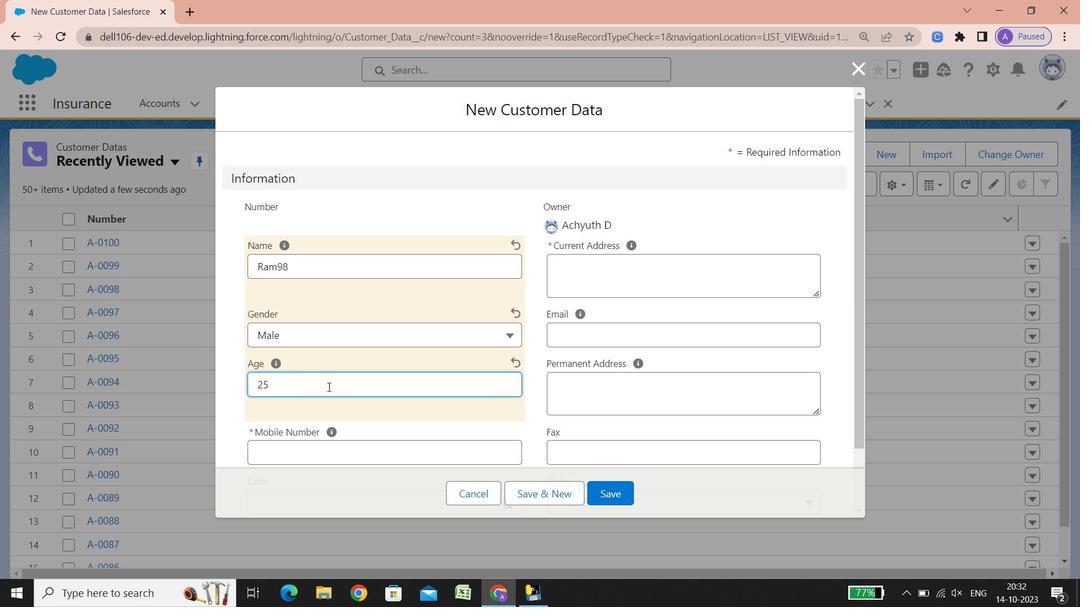 
Action: Mouse moved to (296, 446)
Screenshot: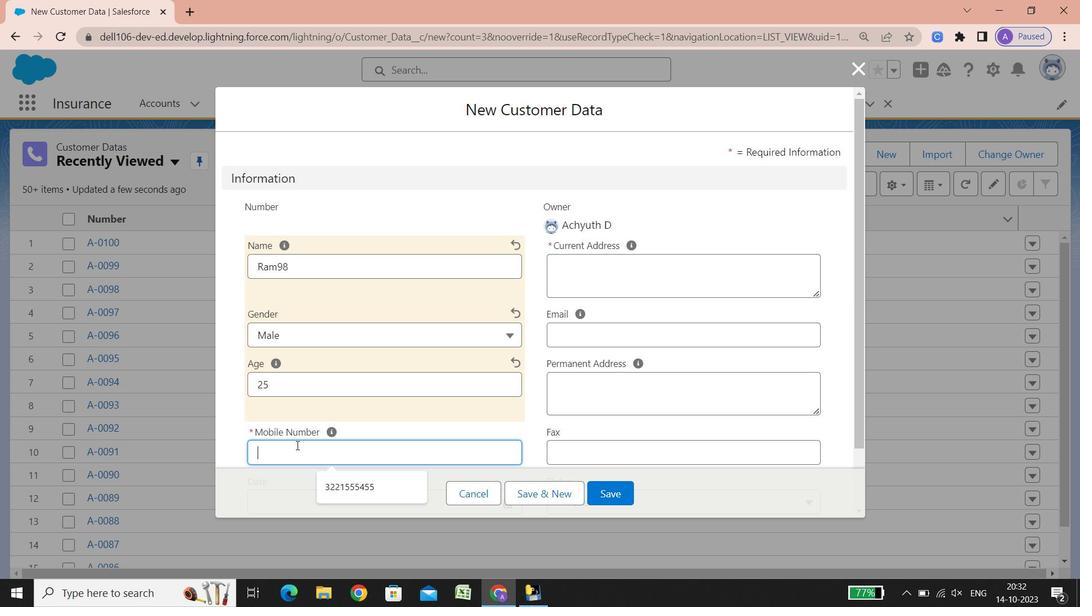 
Action: Mouse pressed left at (296, 446)
Screenshot: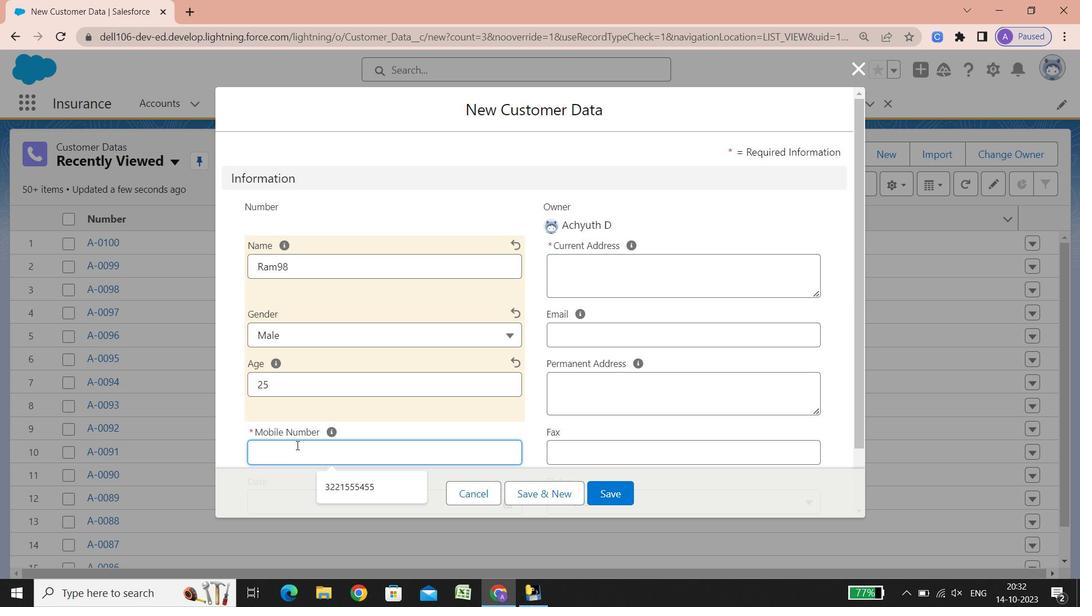 
Action: Key pressed 02225892368
Screenshot: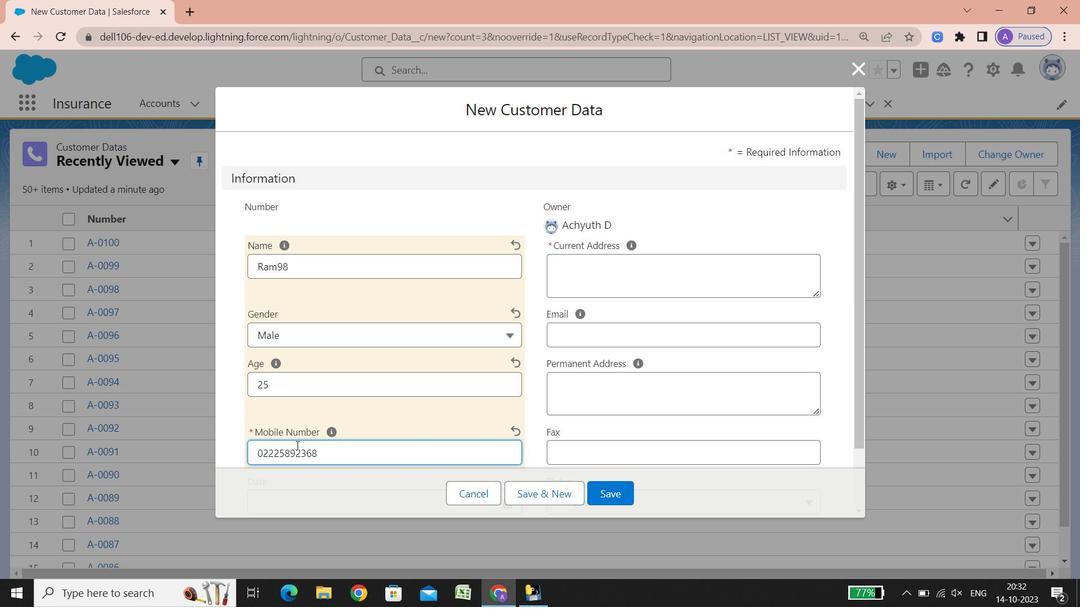 
Action: Mouse scrolled (296, 445) with delta (0, 0)
Screenshot: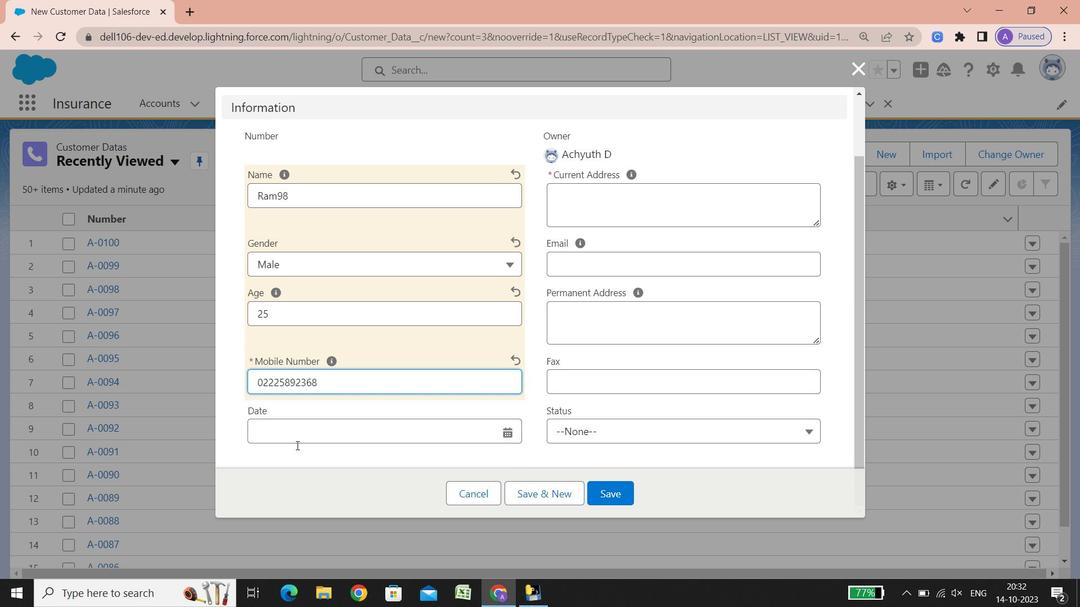 
Action: Mouse scrolled (296, 445) with delta (0, 0)
Screenshot: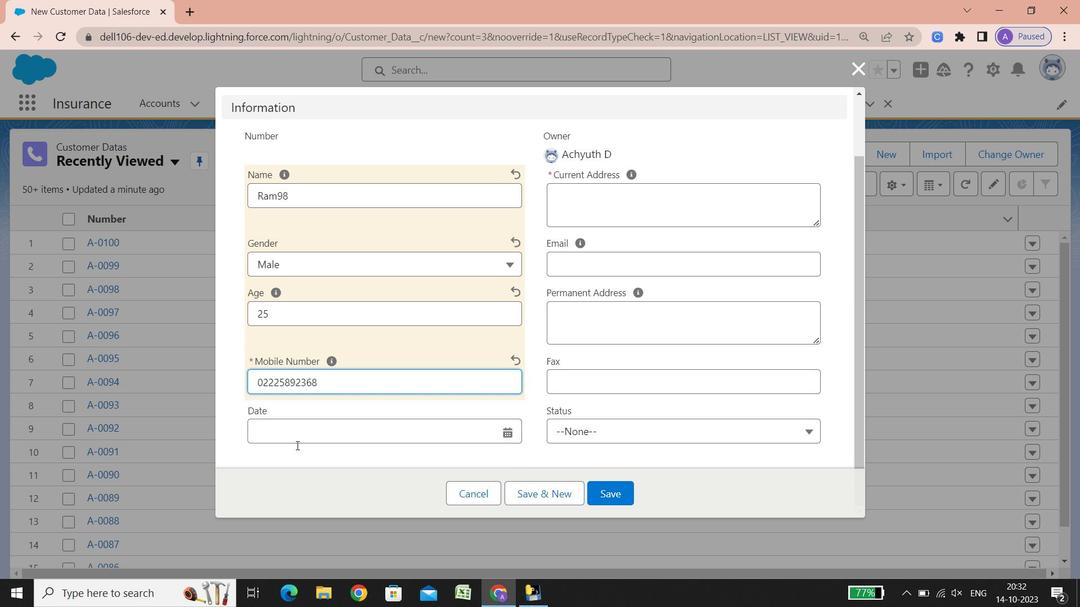 
Action: Mouse scrolled (296, 445) with delta (0, 0)
Screenshot: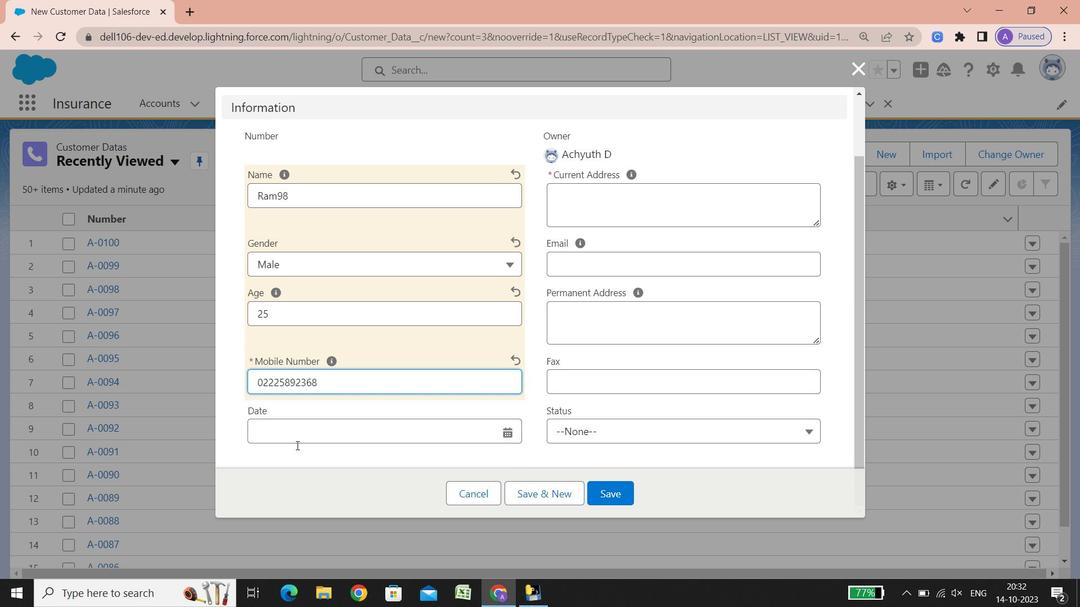 
Action: Mouse scrolled (296, 445) with delta (0, 0)
Screenshot: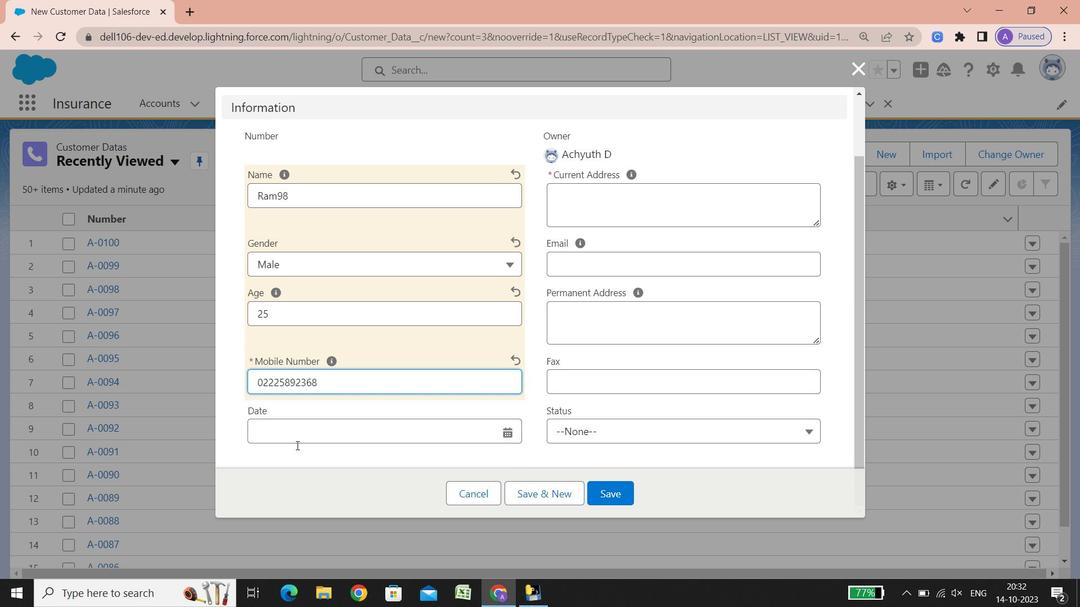 
Action: Mouse scrolled (296, 445) with delta (0, 0)
Screenshot: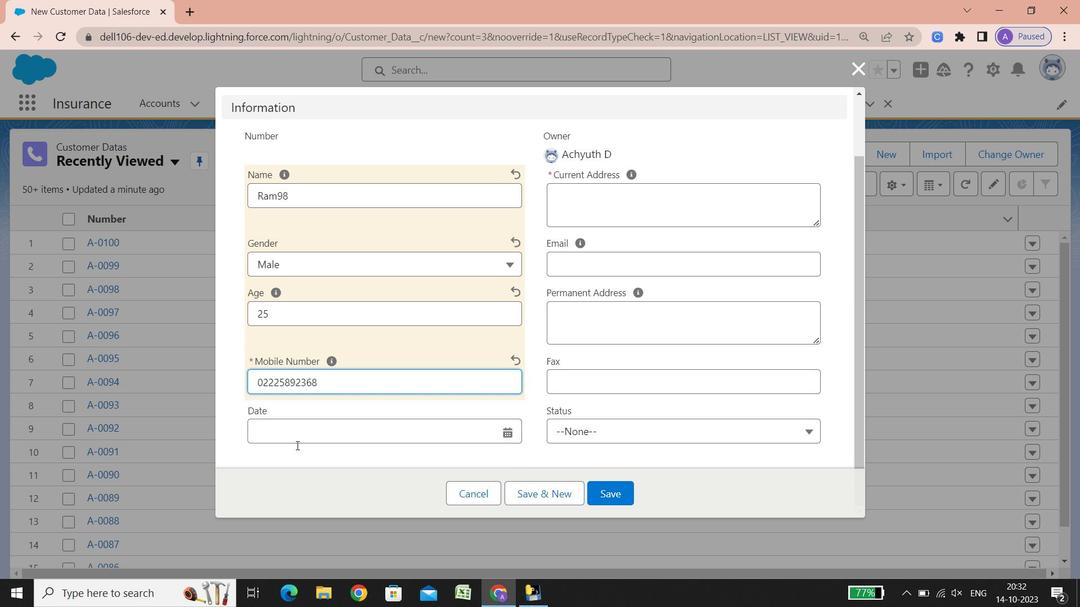 
Action: Mouse scrolled (296, 445) with delta (0, 0)
Screenshot: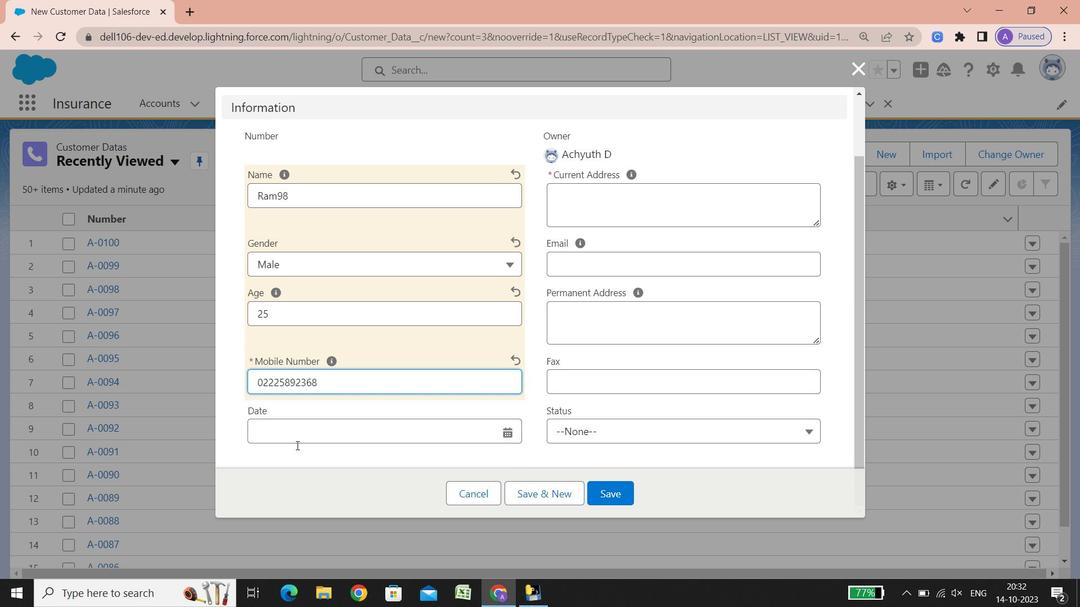 
Action: Mouse scrolled (296, 445) with delta (0, 0)
Screenshot: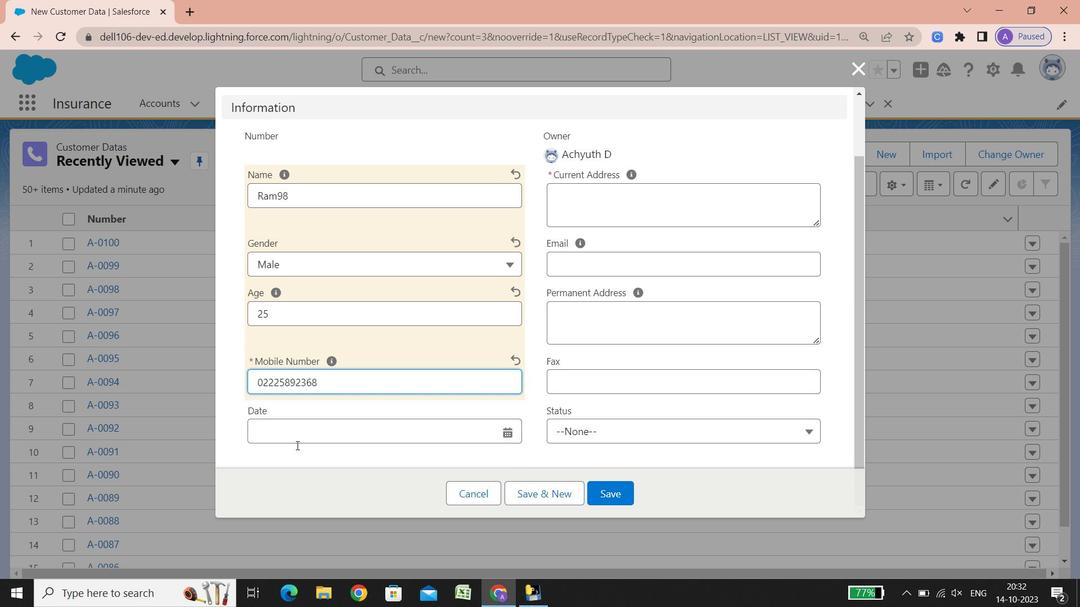 
Action: Mouse scrolled (296, 445) with delta (0, 0)
Screenshot: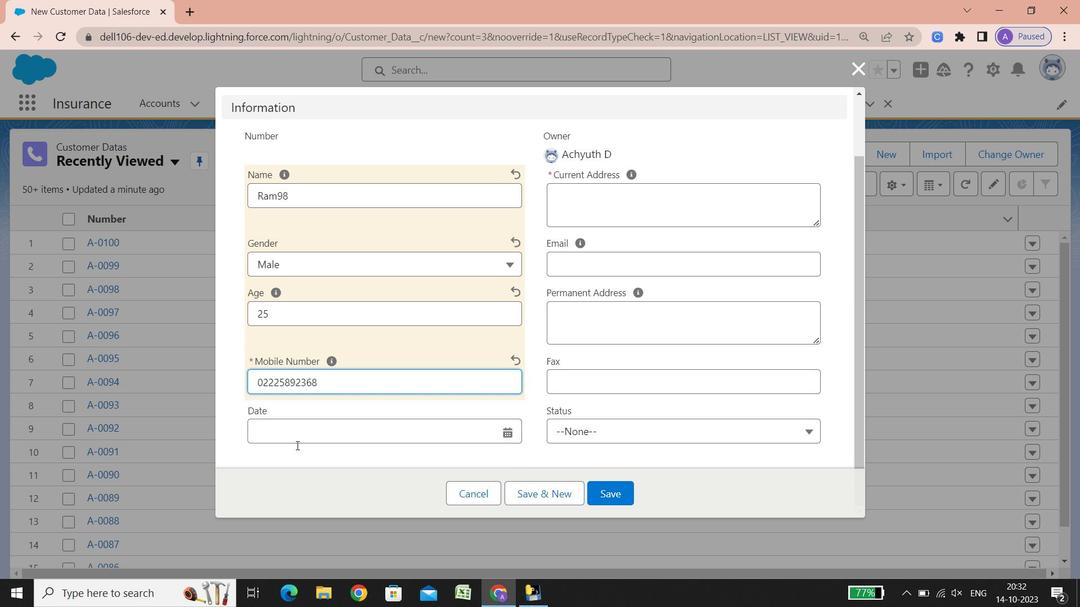 
Action: Mouse scrolled (296, 445) with delta (0, 0)
Screenshot: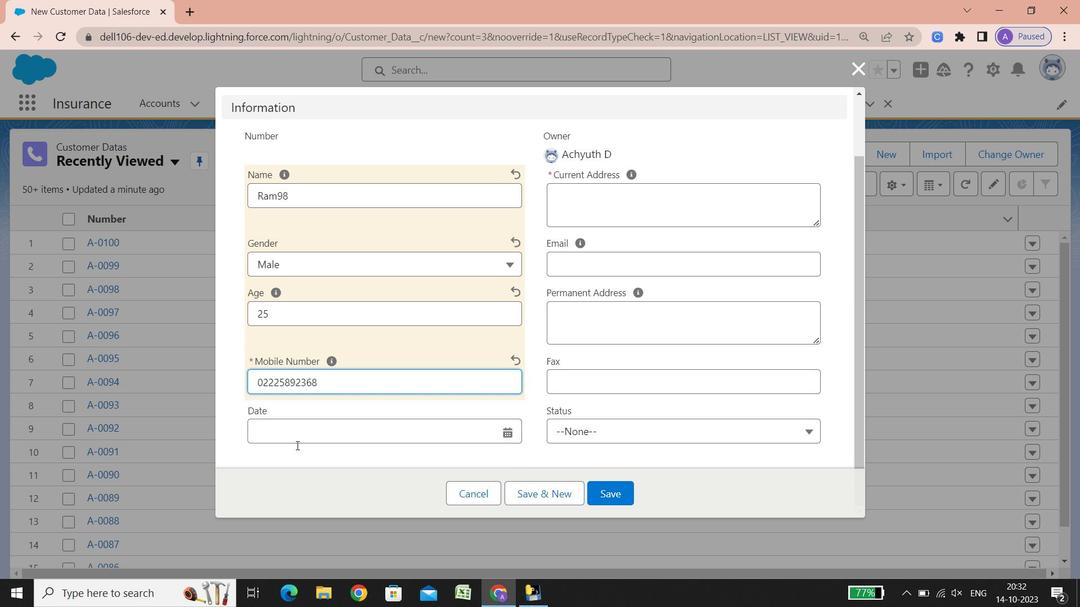 
Action: Mouse scrolled (296, 445) with delta (0, 0)
Screenshot: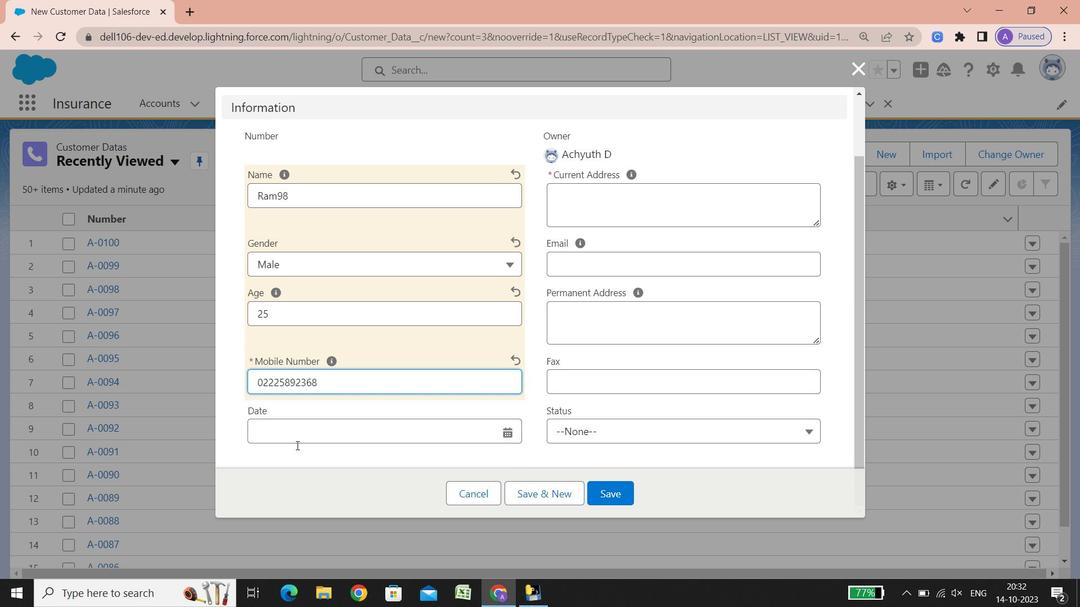 
Action: Mouse scrolled (296, 445) with delta (0, 0)
Screenshot: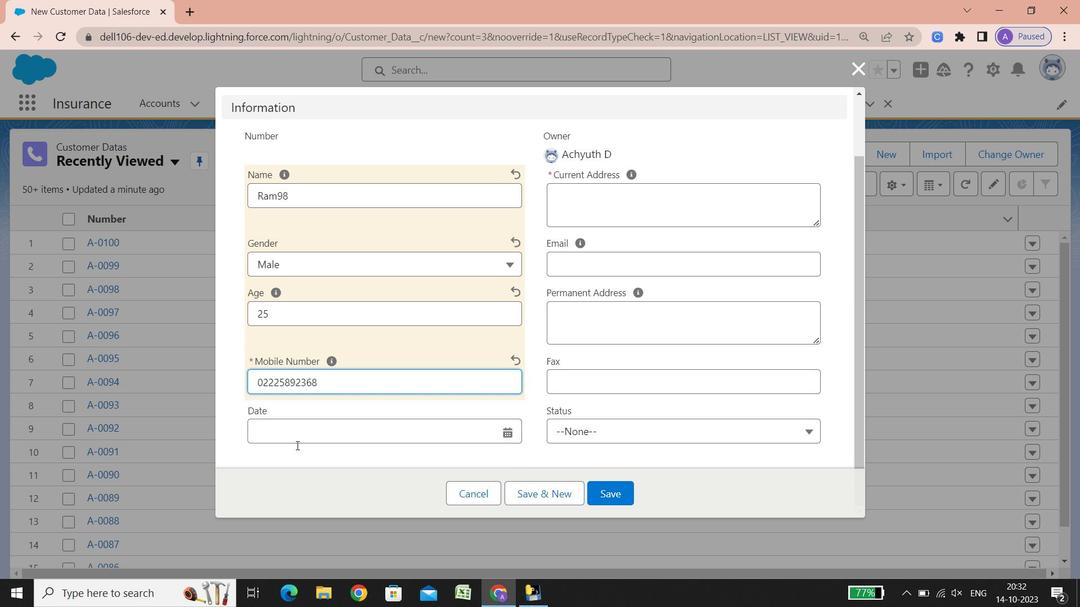
Action: Mouse scrolled (296, 445) with delta (0, 0)
Screenshot: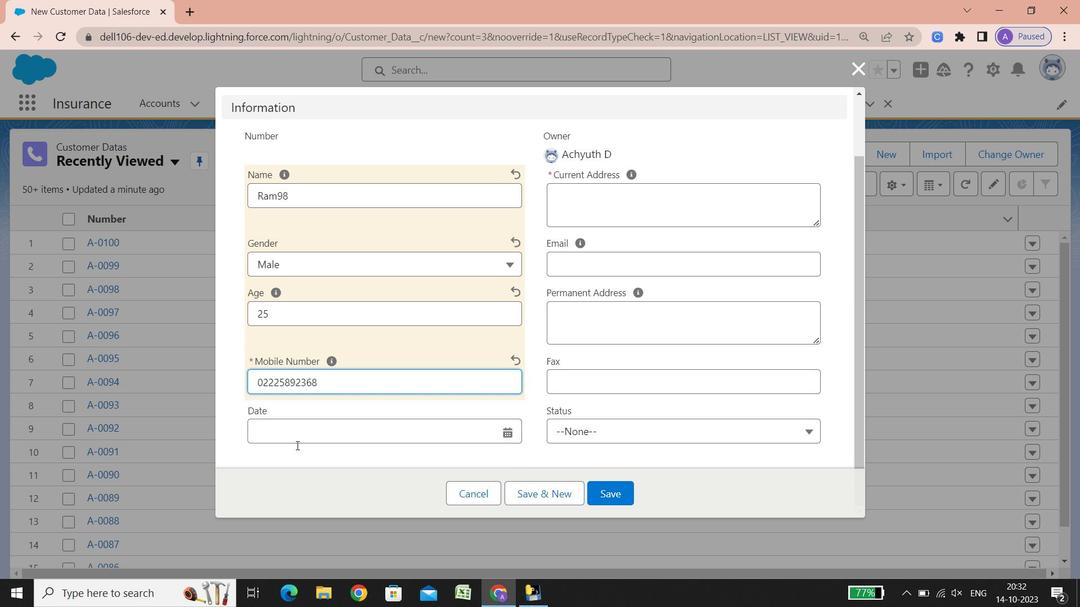 
Action: Mouse scrolled (296, 445) with delta (0, 0)
Screenshot: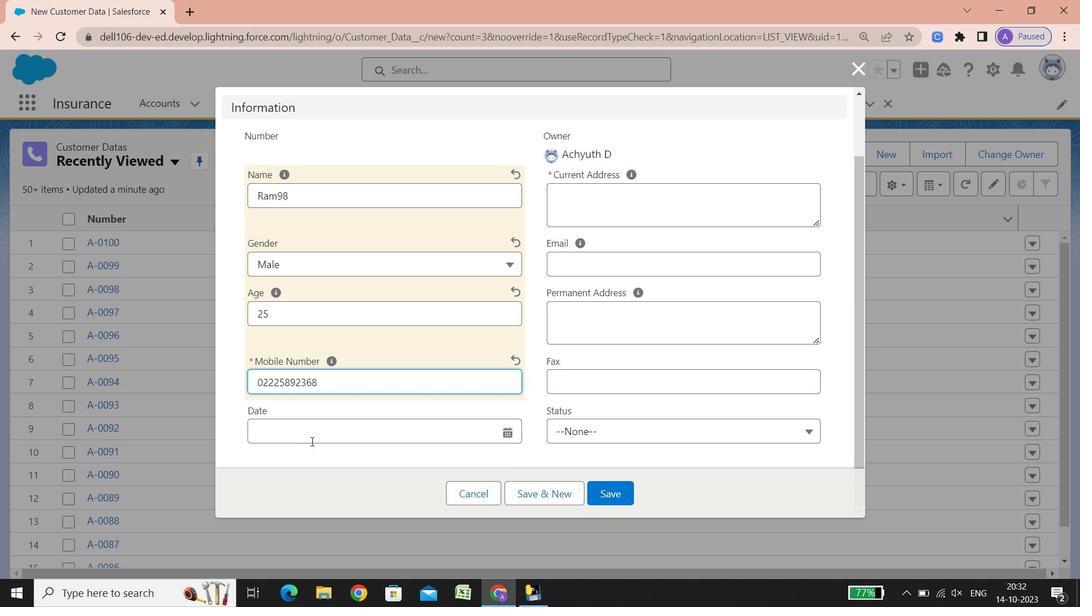 
Action: Mouse scrolled (296, 445) with delta (0, 0)
Screenshot: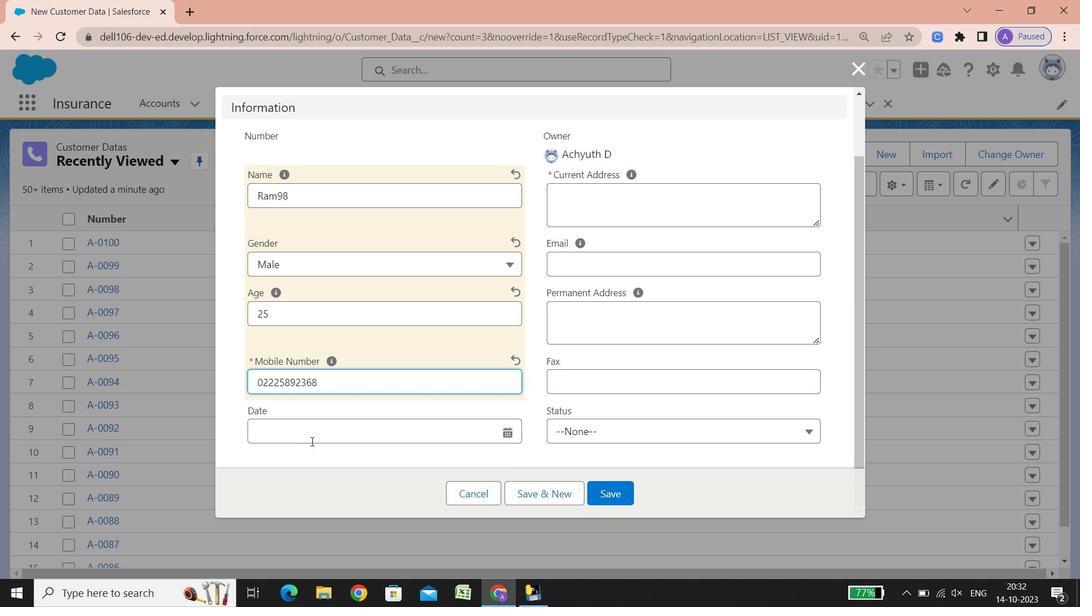 
Action: Mouse scrolled (296, 445) with delta (0, 0)
Screenshot: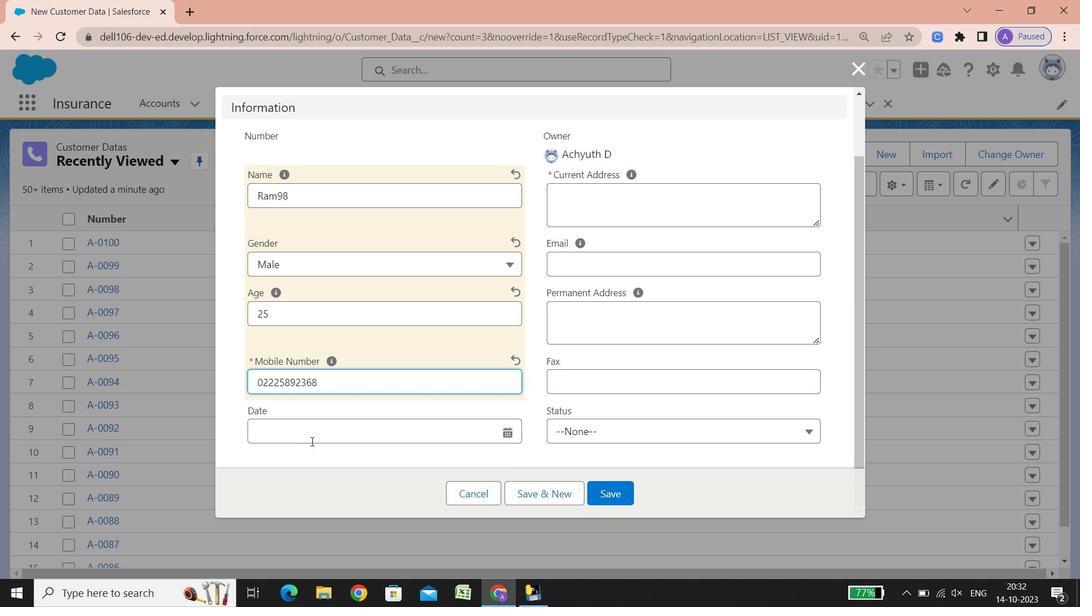 
Action: Mouse scrolled (296, 445) with delta (0, 0)
Screenshot: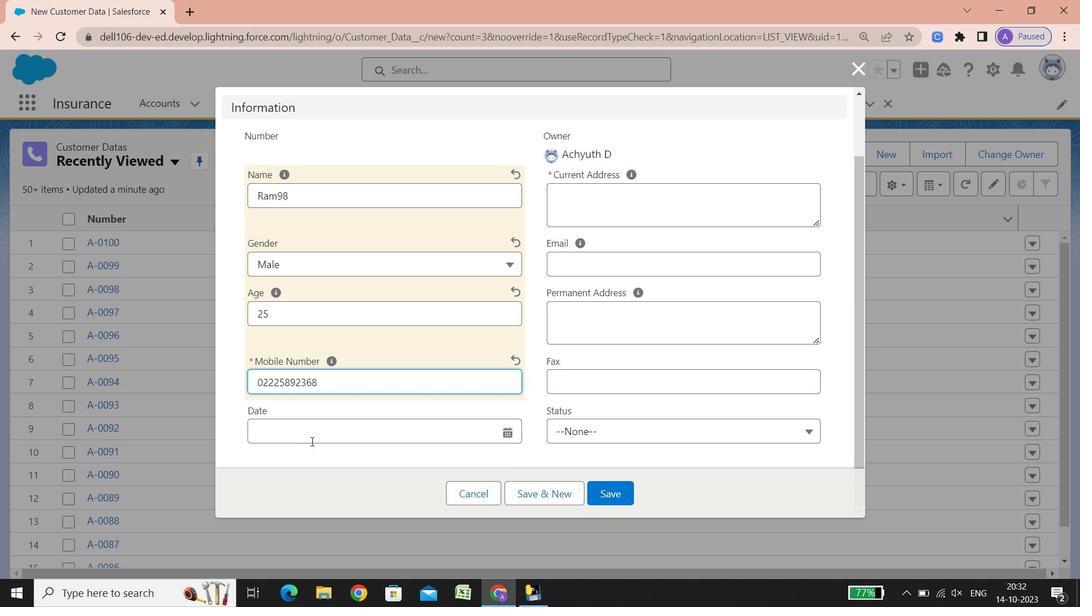 
Action: Mouse scrolled (296, 445) with delta (0, 0)
Screenshot: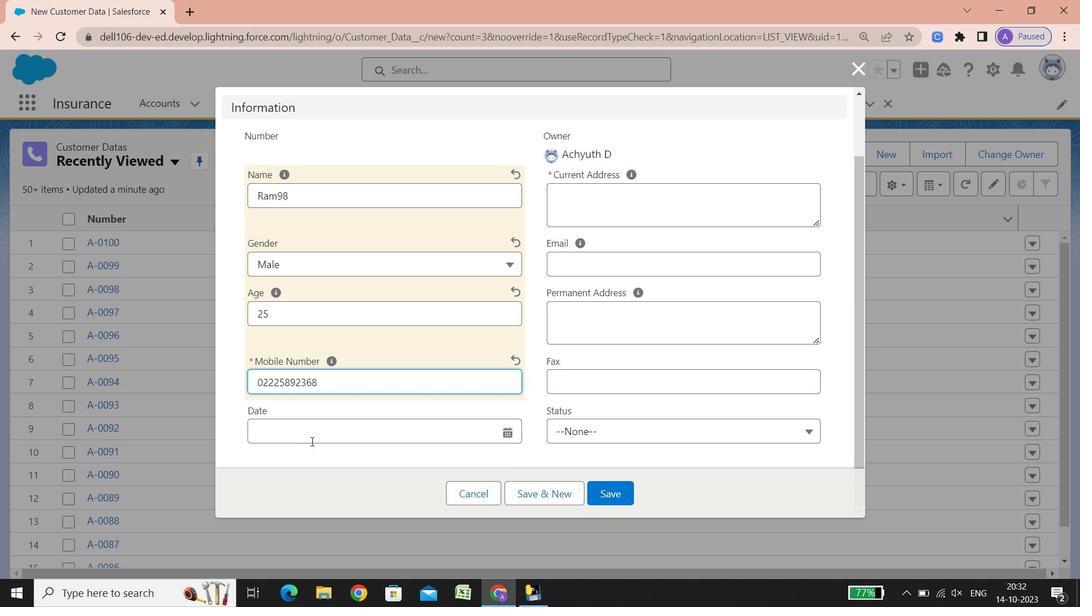 
Action: Mouse scrolled (296, 445) with delta (0, 0)
Screenshot: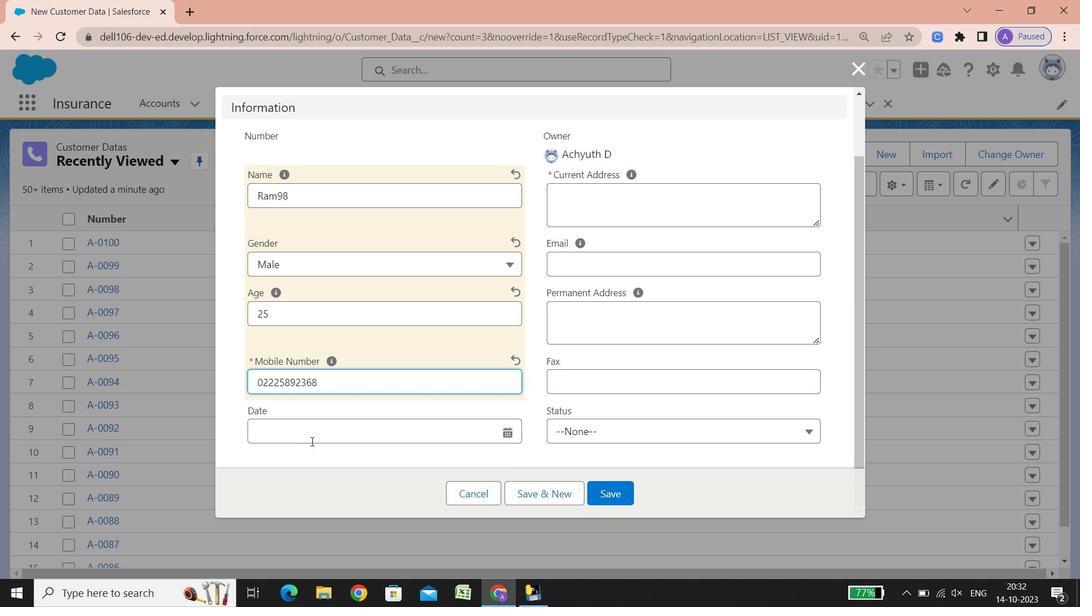
Action: Mouse scrolled (296, 445) with delta (0, 0)
Screenshot: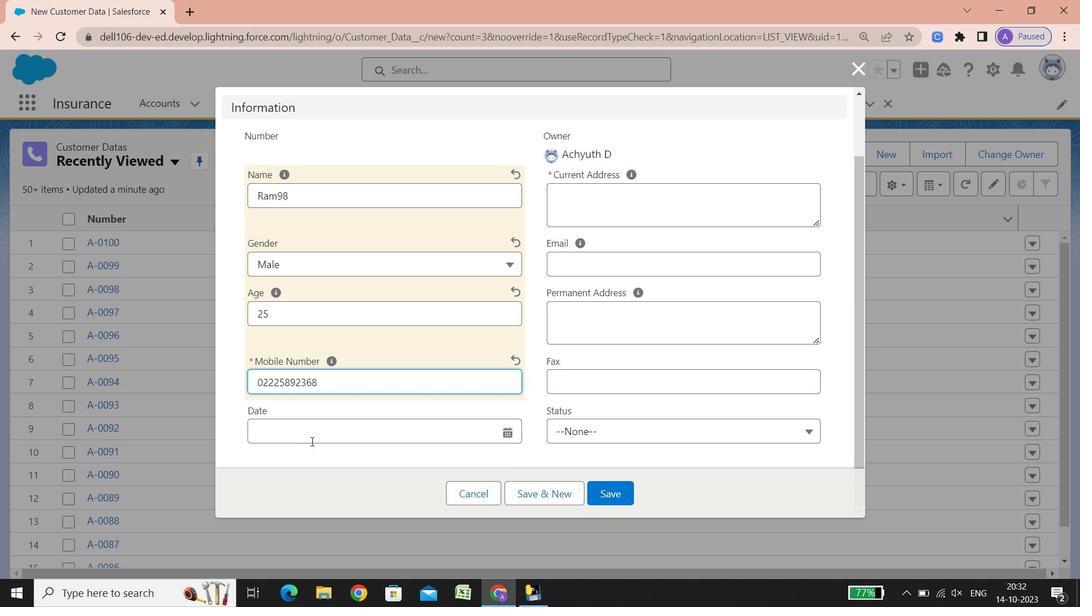 
Action: Mouse scrolled (296, 445) with delta (0, 0)
Screenshot: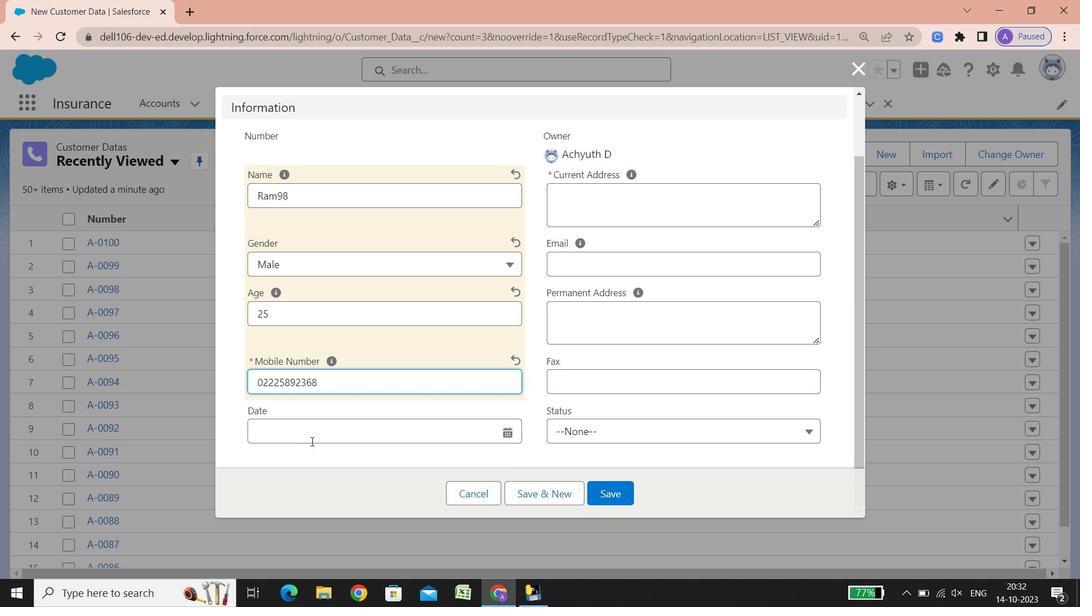 
Action: Mouse scrolled (296, 445) with delta (0, 0)
Screenshot: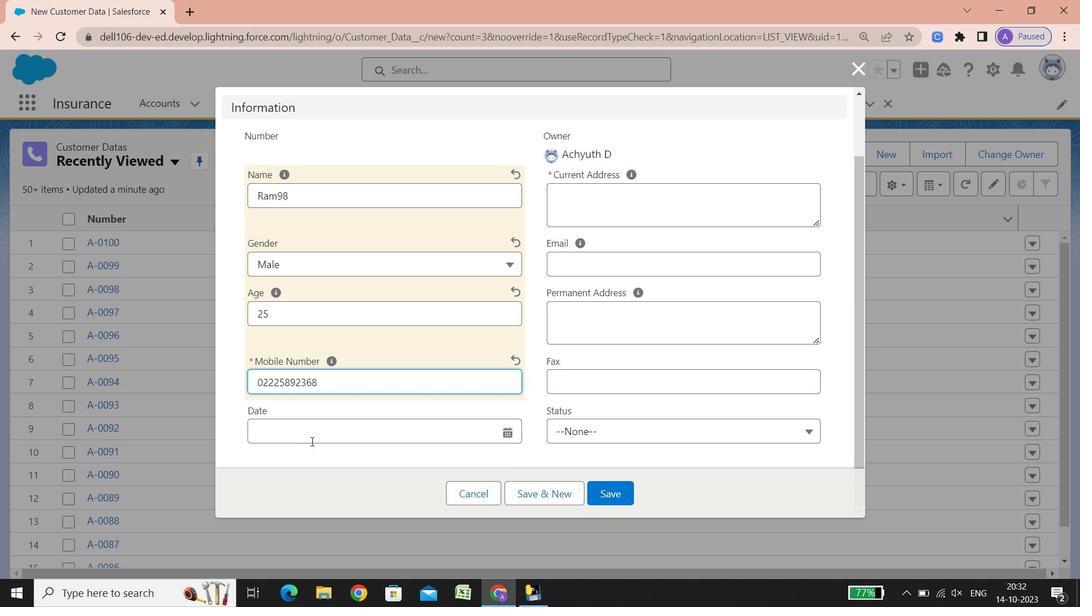 
Action: Mouse scrolled (296, 445) with delta (0, 0)
Screenshot: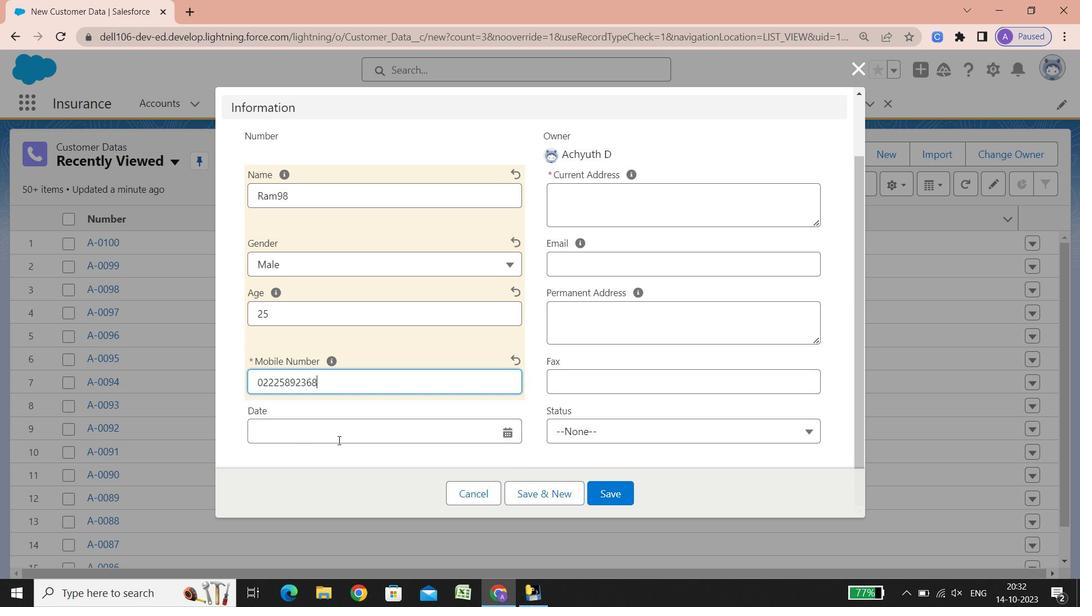 
Action: Mouse scrolled (296, 445) with delta (0, 0)
Screenshot: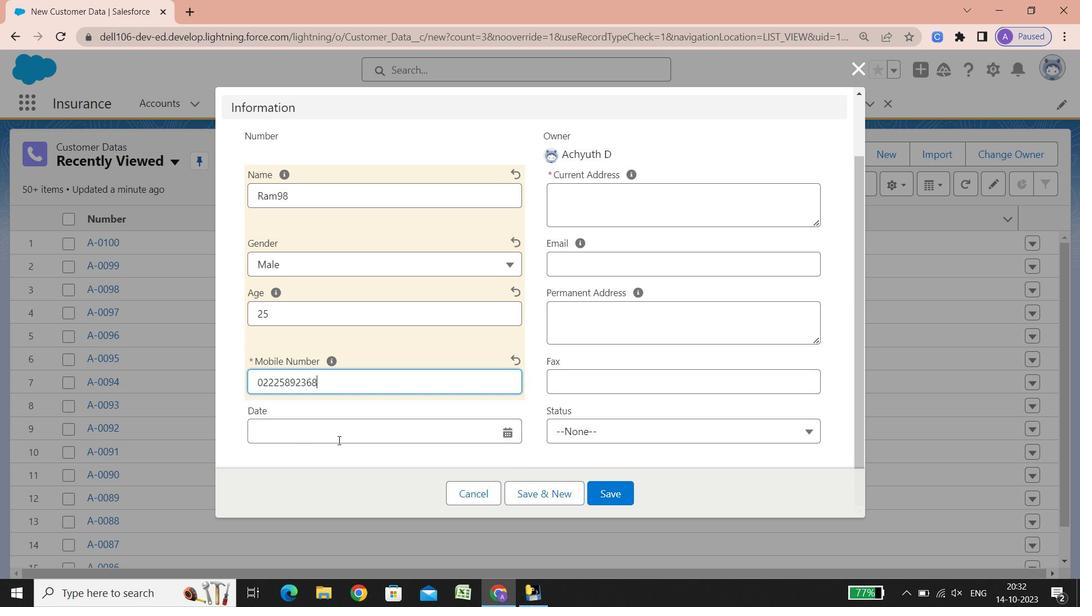 
Action: Mouse scrolled (296, 445) with delta (0, 0)
Screenshot: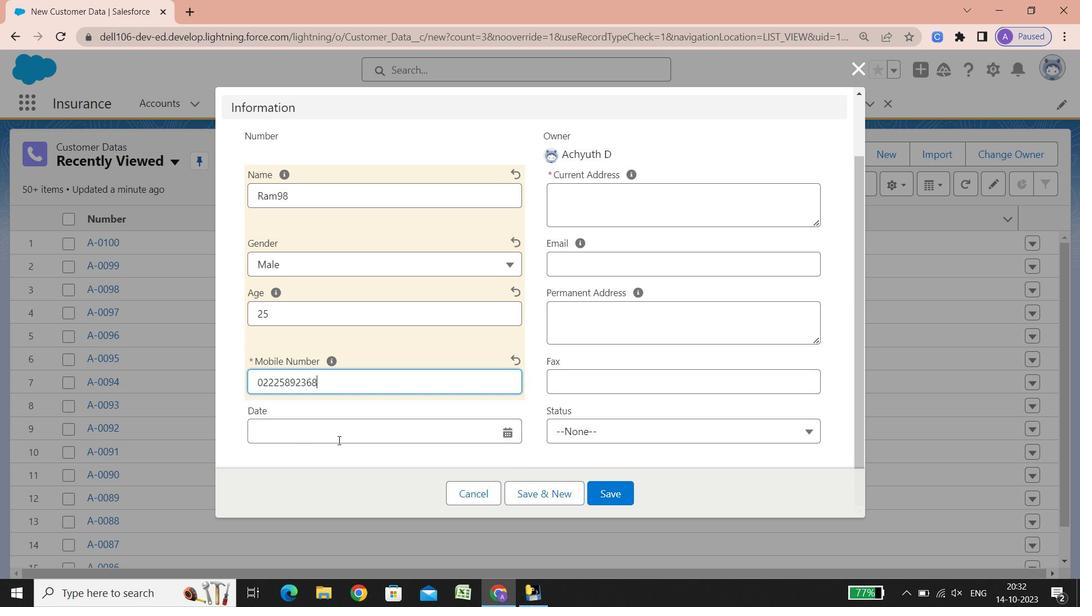 
Action: Mouse scrolled (296, 445) with delta (0, 0)
Screenshot: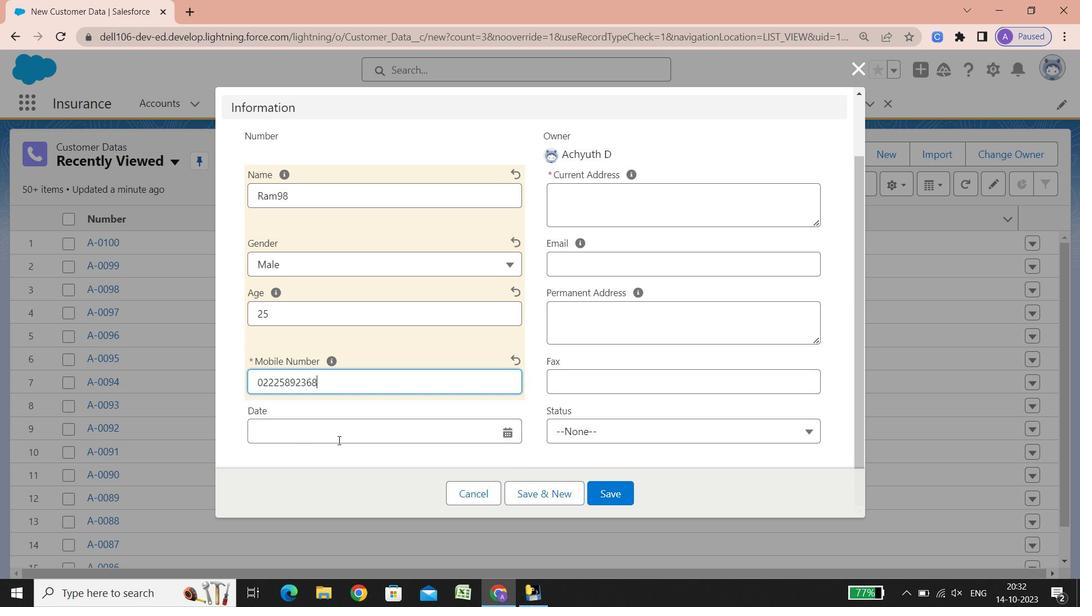 
Action: Mouse scrolled (296, 445) with delta (0, 0)
Screenshot: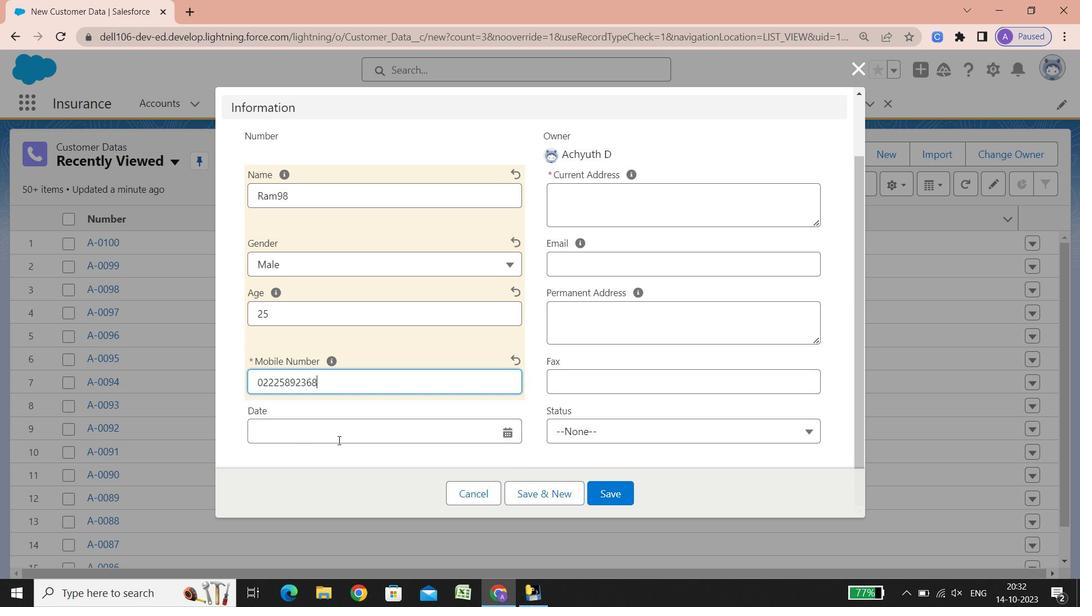 
Action: Mouse scrolled (296, 445) with delta (0, 0)
Screenshot: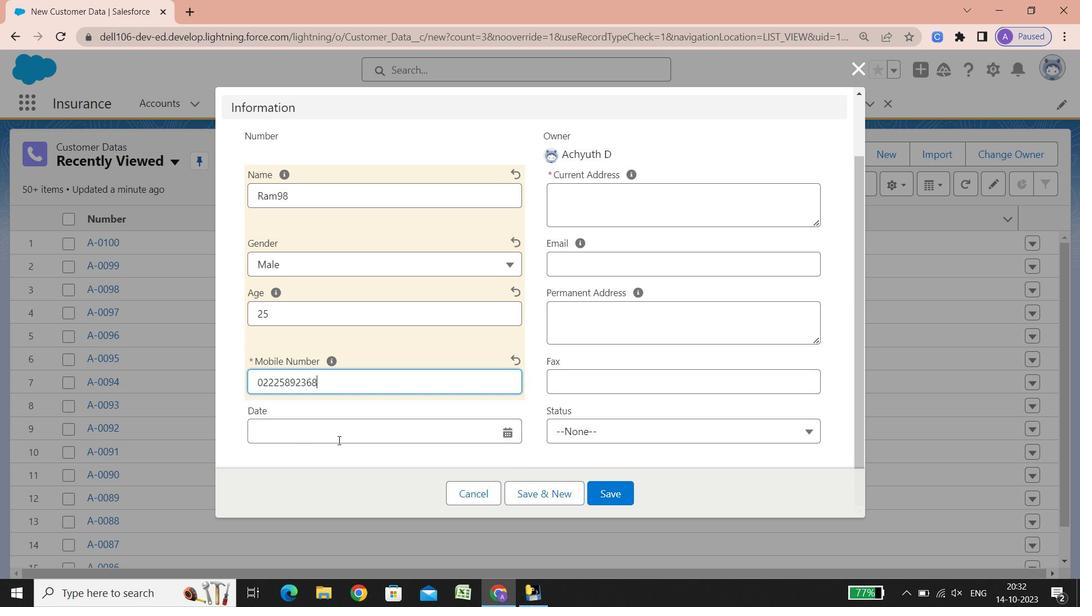 
Action: Mouse scrolled (296, 445) with delta (0, 0)
Screenshot: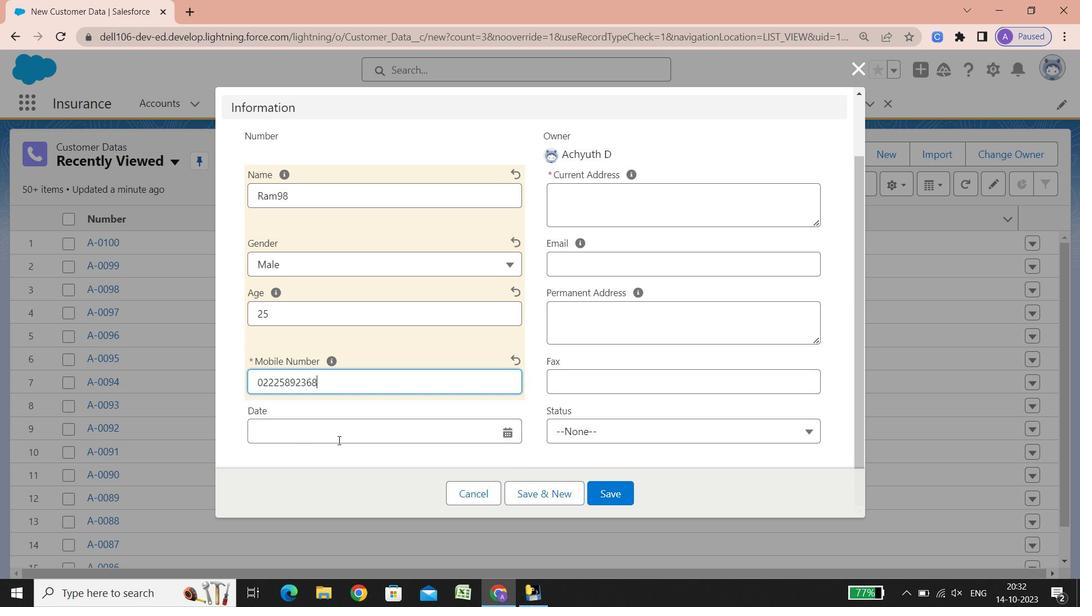 
Action: Mouse scrolled (296, 445) with delta (0, 0)
Screenshot: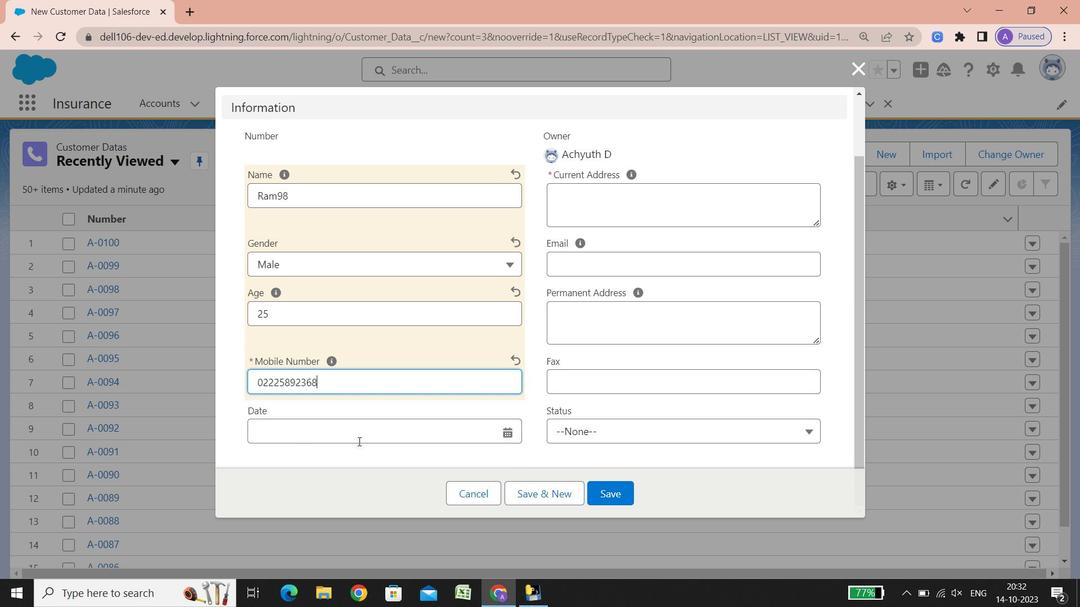 
Action: Mouse scrolled (296, 445) with delta (0, 0)
Screenshot: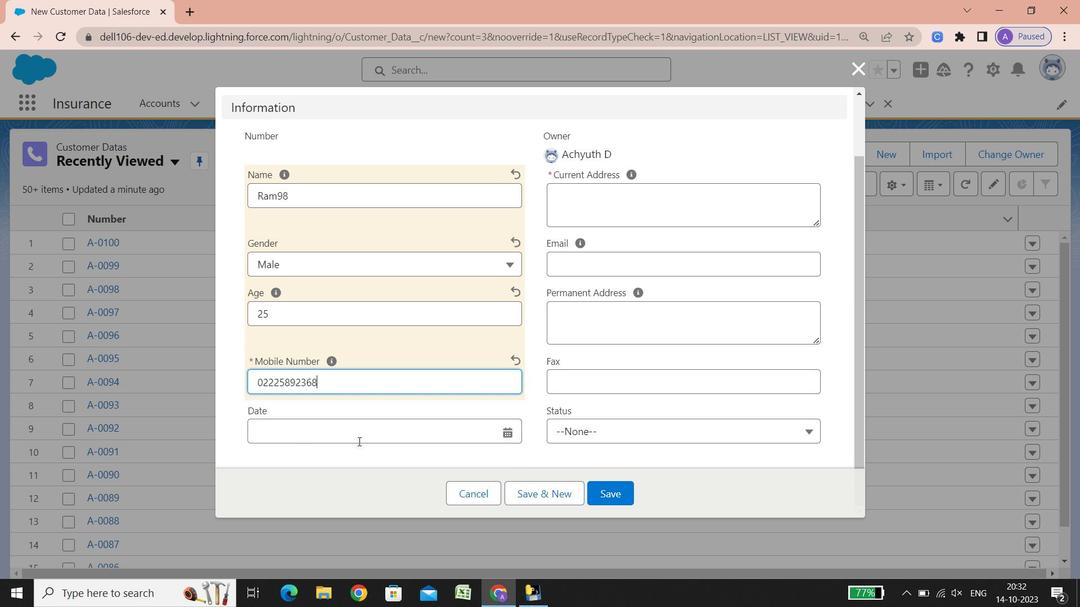 
Action: Mouse scrolled (296, 445) with delta (0, 0)
Screenshot: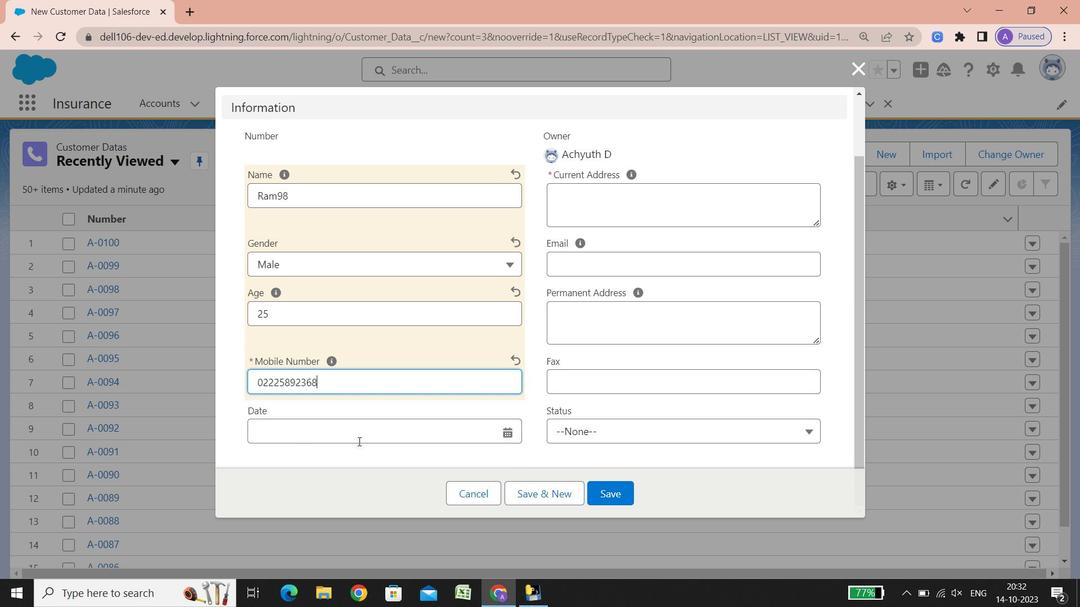 
Action: Mouse scrolled (296, 445) with delta (0, 0)
Screenshot: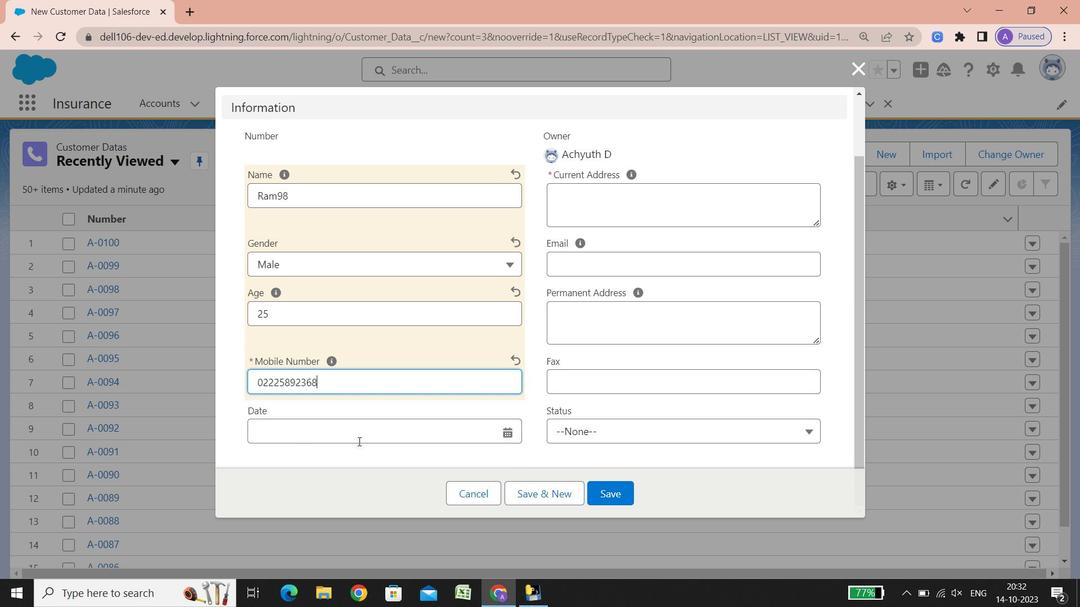 
Action: Mouse scrolled (296, 445) with delta (0, 0)
Screenshot: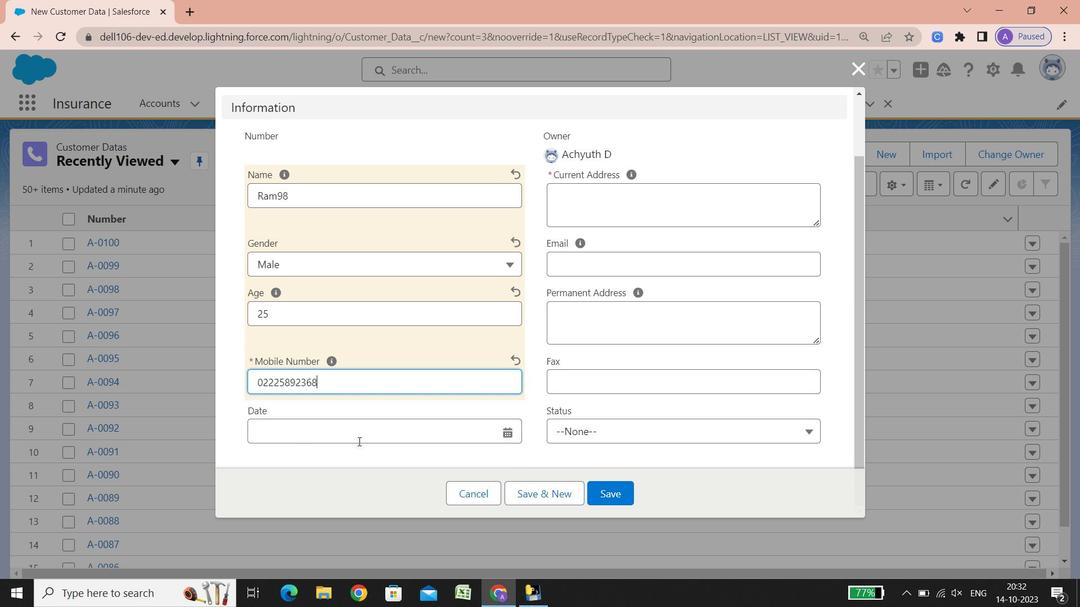 
Action: Mouse scrolled (296, 445) with delta (0, 0)
Screenshot: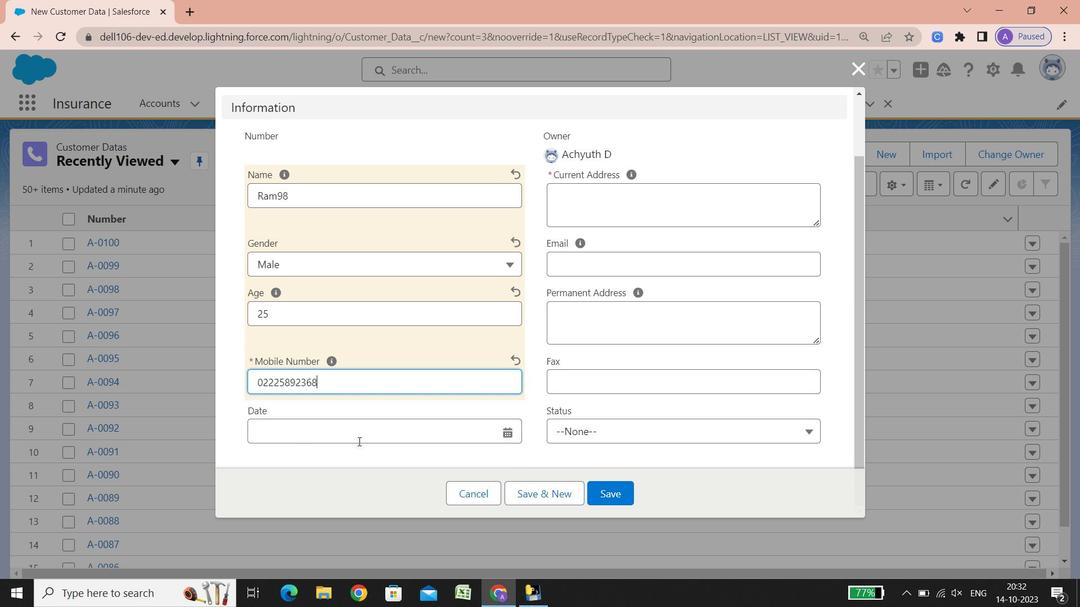
Action: Mouse scrolled (296, 445) with delta (0, 0)
Screenshot: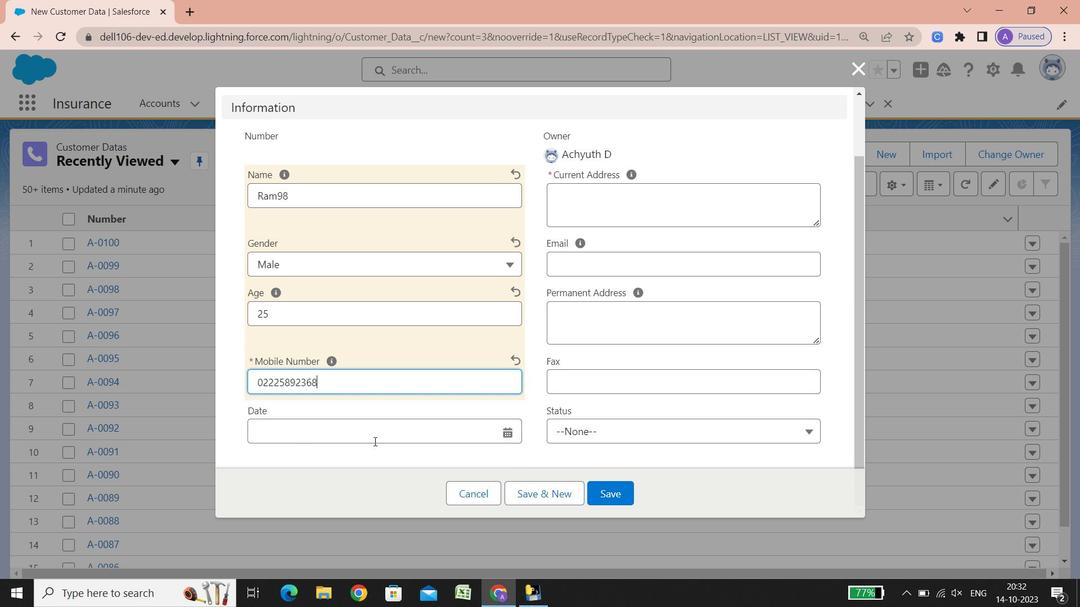 
Action: Mouse scrolled (296, 445) with delta (0, 0)
Screenshot: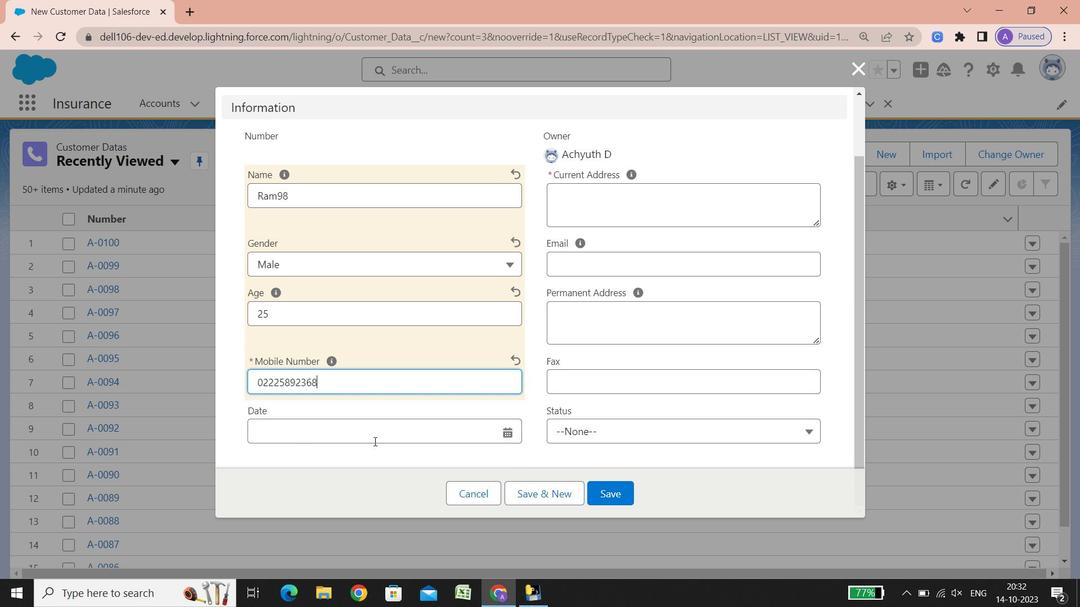 
Action: Mouse scrolled (296, 445) with delta (0, 0)
Screenshot: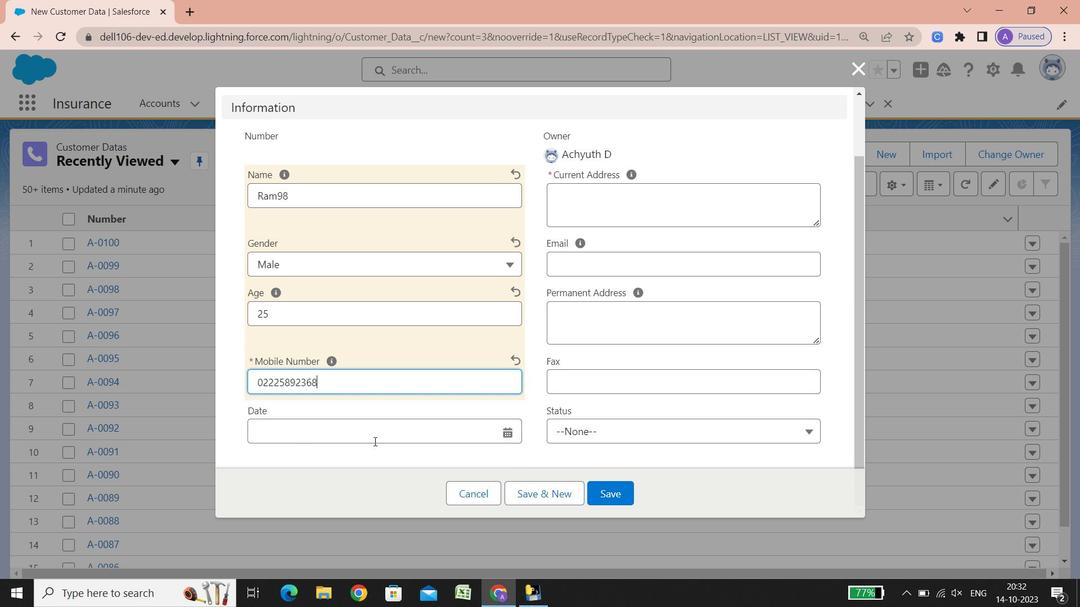 
Action: Mouse scrolled (296, 445) with delta (0, 0)
Screenshot: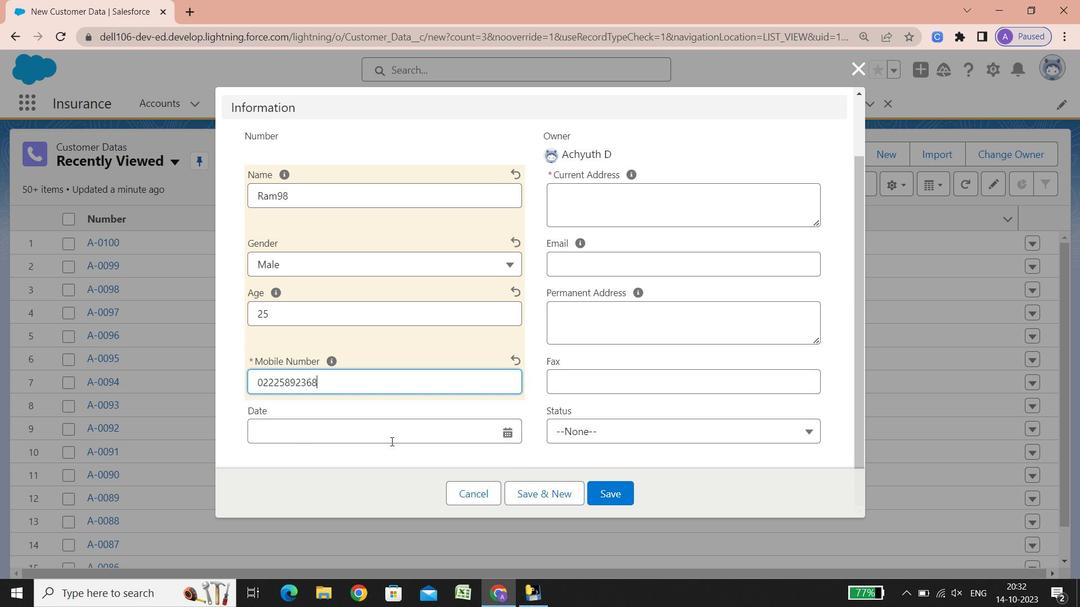 
Action: Mouse scrolled (296, 445) with delta (0, 0)
Screenshot: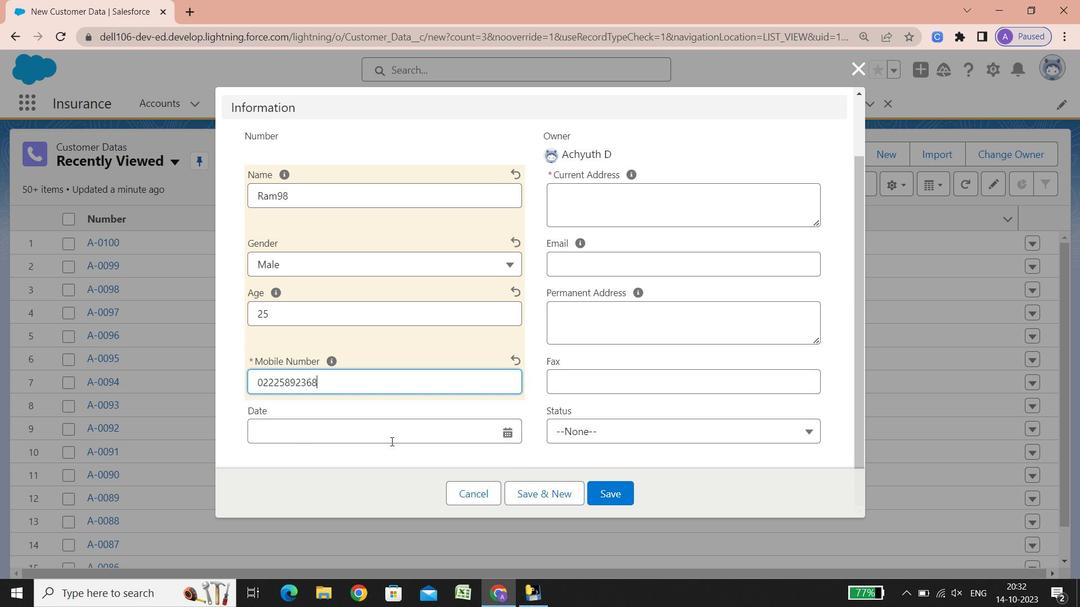 
Action: Mouse moved to (480, 437)
Screenshot: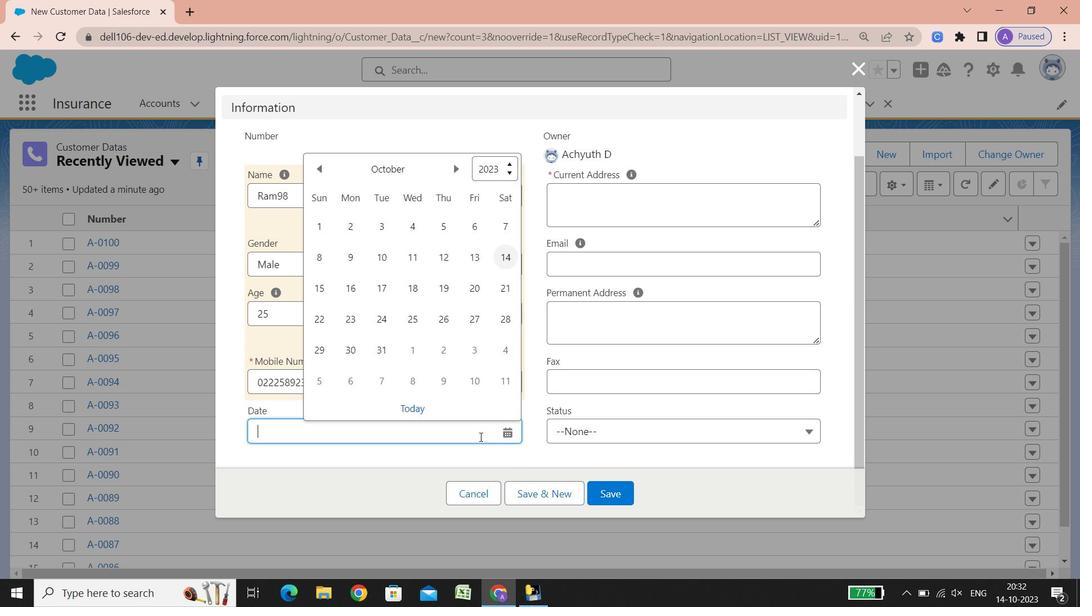 
Action: Mouse pressed left at (480, 437)
Screenshot: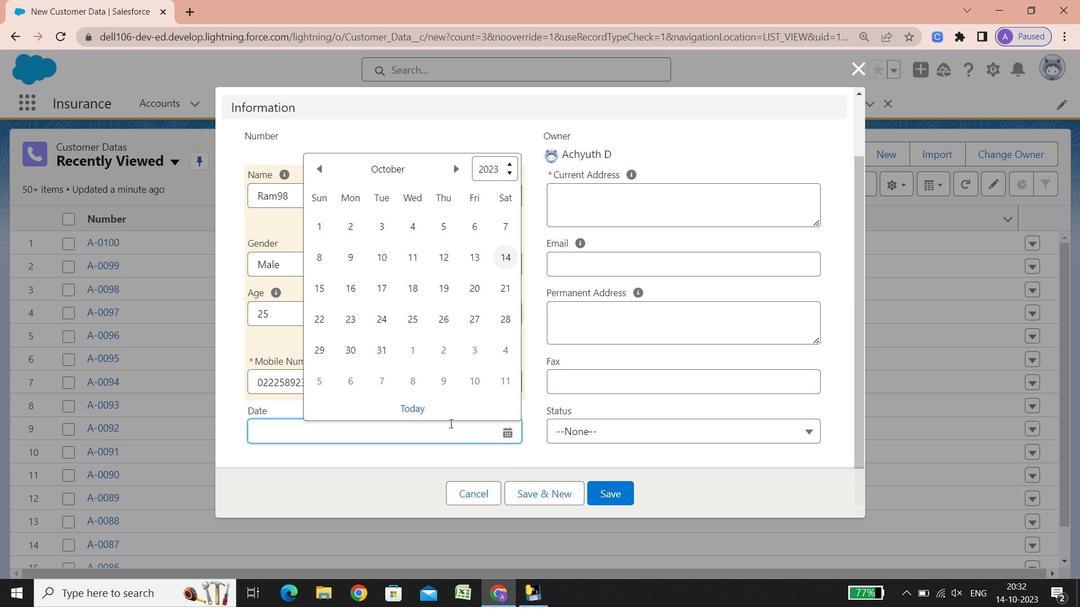 
Action: Mouse moved to (412, 407)
Screenshot: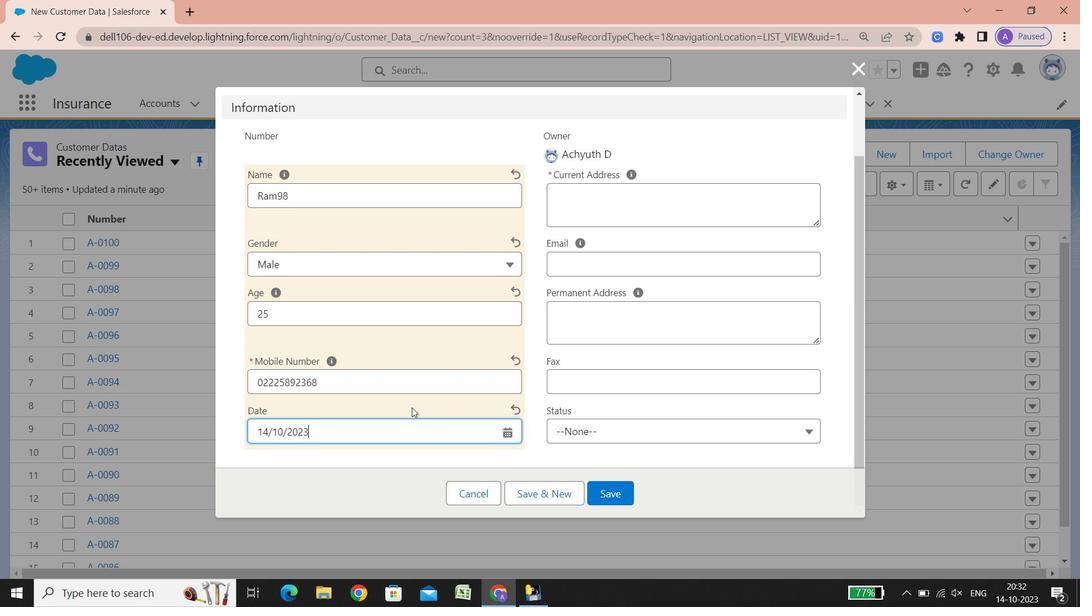 
Action: Mouse pressed left at (412, 407)
Screenshot: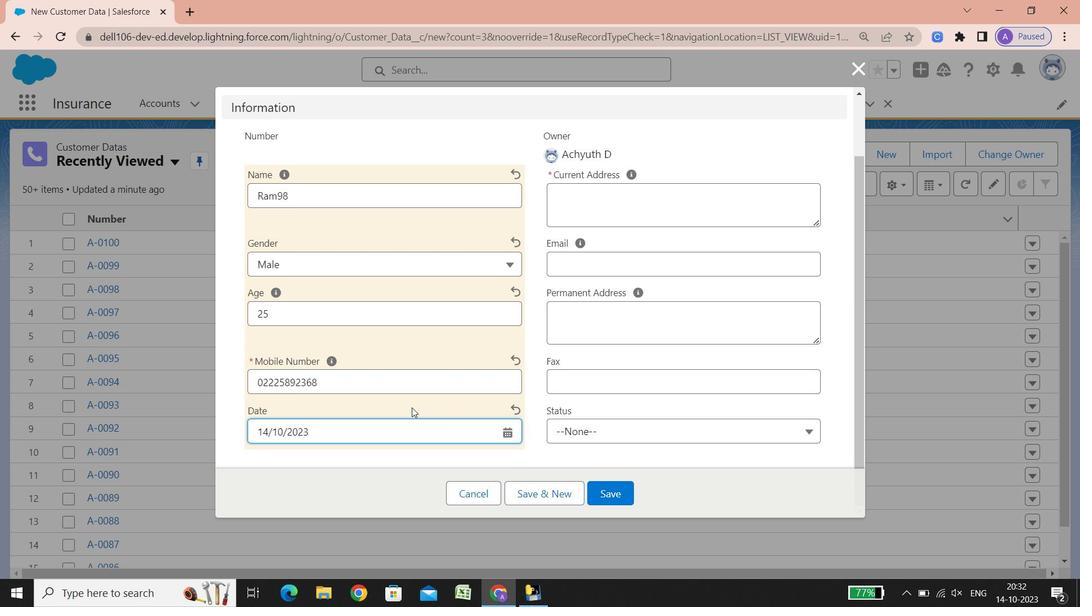 
Action: Mouse moved to (569, 198)
Screenshot: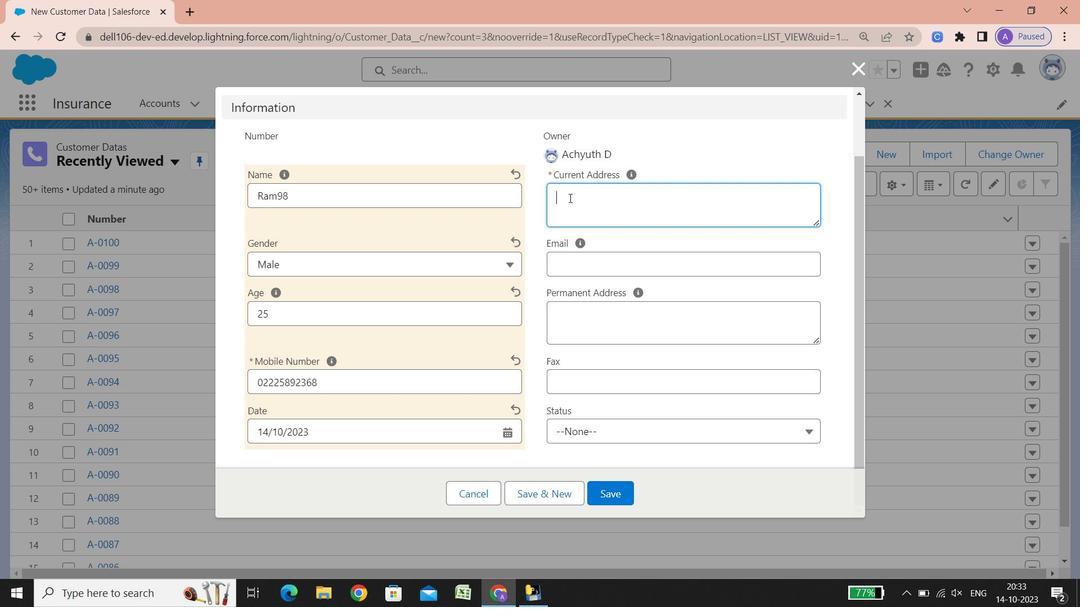 
Action: Mouse pressed left at (569, 198)
Screenshot: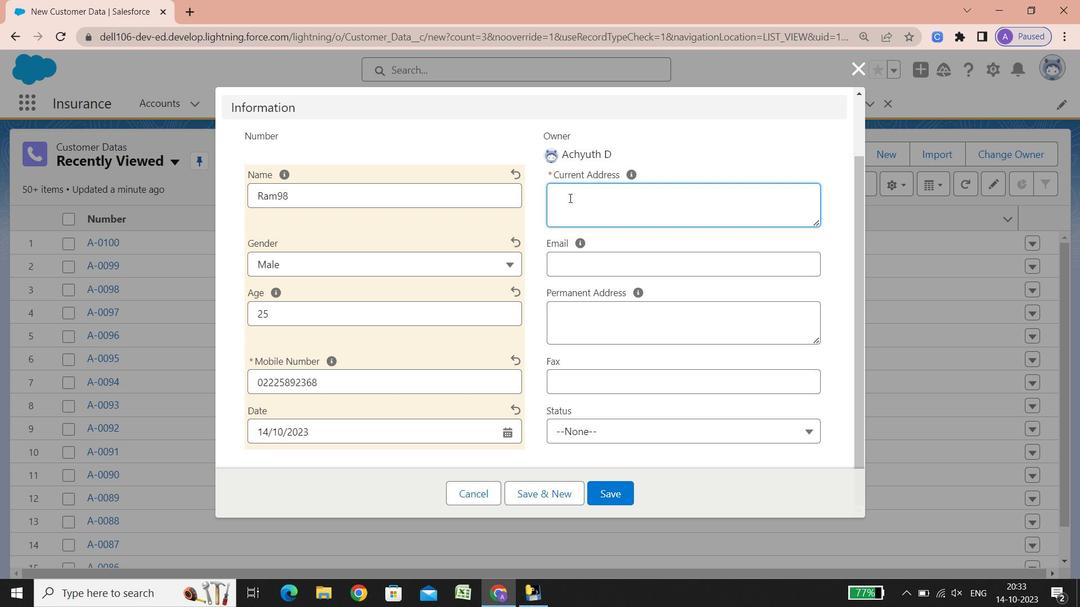 
Action: Key pressed <Key.shift><Key.shift><Key.shift><Key.shift><Key.shift><Key.shift><Key.shift><Key.shift><Key.shift><Key.shift><Key.shift><Key.shift><Key.shift><Key.shift><Key.shift><Key.shift><Key.shift><Key.shift><Key.shift><Key.shift><Key.shift><Key.shift><Key.shift><Key.shift><Key.shift><Key.shift><Key.shift><Key.shift><Key.shift><Key.shift><Key.shift><Key.shift>Street<Key.space><Key.shift_r><Key.shift_r><Key.shift_r><Key.shift_r><Key.shift_r><Key.shift_r>:<Key.space><Key.shift>Ghodbander<Key.space><Key.shift><Key.shift><Key.shift><Key.shift><Key.shift><Key.shift><Key.shift><Key.shift><Key.shift><Key.shift><Key.shift><Key.shift><Key.shift><Key.shift><Key.shift><Key.shift>Rd,<Key.space><Key.shift><Key.shift><Key.shift><Key.shift><Key.shift><Key.shift><Key.shift><Key.shift><Key.shift><Key.shift><Key.shift><Key.shift><Key.shift><Key.shift>Shop<Key.space><Key.shift><Key.shift><Key.shift><Key.shift><Key.shift><Key.shift><Key.shift><Key.shift><Key.shift><Key.shift><Key.shift><Key.shift><Key.shift><Key.shift><Key.shift>No.6/7,<Key.space><Key.shift>Arenja<Key.space><Key.shift><Key.shift><Key.shift><Key.shift><Key.shift><Key.shift><Key.shift><Key.shift><Key.shift>Corner,<Key.space><Key.shift><Key.shift><Key.shift><Key.shift><Key.shift><Key.shift><Key.shift>Sector<Key.space>17,<Key.space><Key.shift><Key.shift>Vashi,<Key.space><Key.shift>Opp<Key.space><Key.shift><Key.shift><Key.shift>Dena<Key.space><Key.shift>Bank,<Key.space><Key.shift><Key.shift><Key.shift><Key.shift><Key.shift>Sagar<Key.space><Key.shift><Key.shift><Key.shift><Key.shift><Key.shift><Key.shift><Key.shift><Key.shift><Key.shift>Sangam<Key.space><Key.shift_r><Key.shift_r><Key.shift_r>Indl<Key.space><Key.shift><Key.shift><Key.shift><Key.shift><Key.shift><Key.shift><Key.shift>Est,<Key.space><Key.shift><Key.shift><Key.shift><Key.shift><Key.shift><Key.shift><Key.shift><Key.shift>Sativali<Key.space><Key.shift>Road,<Key.space><Key.shift><Key.shift><Key.shift><Key.shift>Dharavi<Key.enter><Key.shift><Key.shift><Key.shift><Key.shift>City<Key.space><Key.shift_r>:<Key.space><Key.shift>Mumbai<Key.enter><Key.shift><Key.shift>State/province/area<Key.space><Key.shift_r>:<Key.space><Key.shift_r><Key.shift_r><Key.shift_r>Maharashtra<Key.enter><Key.shift>Phone<Key.space>number<Key.space><Key.shift_r><Key.shift_r>:<Key.space>02220<Key.backspace>4076239<Key.enter><Key.shift><Key.shift><Key.shift><Key.shift><Key.shift><Key.shift><Key.shift><Key.shift><Key.shift>Zip<Key.space>code<Key.space><Key.shift_r>:<Key.space>400017<Key.enter><Key.shift><Key.shift><Key.shift><Key.shift><Key.shift><Key.shift><Key.shift><Key.shift><Key.shift><Key.shift>Country<Key.space>calling<Key.space>code<Key.space><Key.shift_r><Key.shift_r><Key.shift_r><Key.shift_r>:<Key.space><Key.shift_r><Key.shift_r><Key.shift_r><Key.shift_r><Key.shift_r><Key.shift_r><Key.shift_r><Key.shift_r>+91<Key.enter><Key.shift><Key.shift><Key.shift><Key.shift><Key.shift><Key.shift><Key.shift><Key.shift>Country<Key.space><Key.shift_r><Key.shift_r><Key.shift_r><Key.shift_r>:<Key.space><Key.shift_r><Key.shift_r><Key.shift_r><Key.shift_r><Key.shift_r><Key.shift_r>India
Screenshot: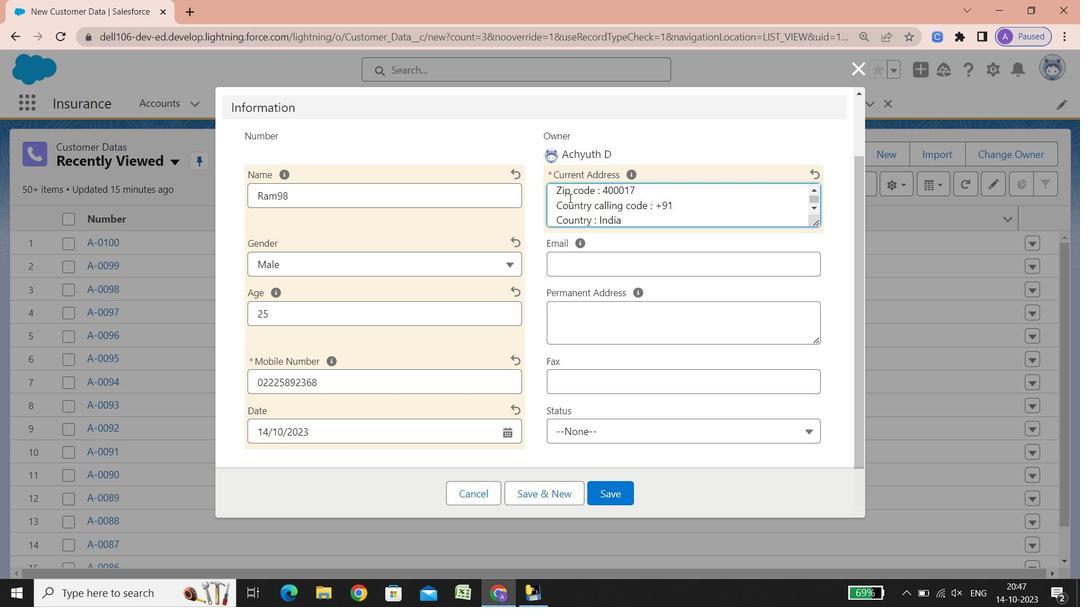 
Action: Mouse moved to (560, 266)
Screenshot: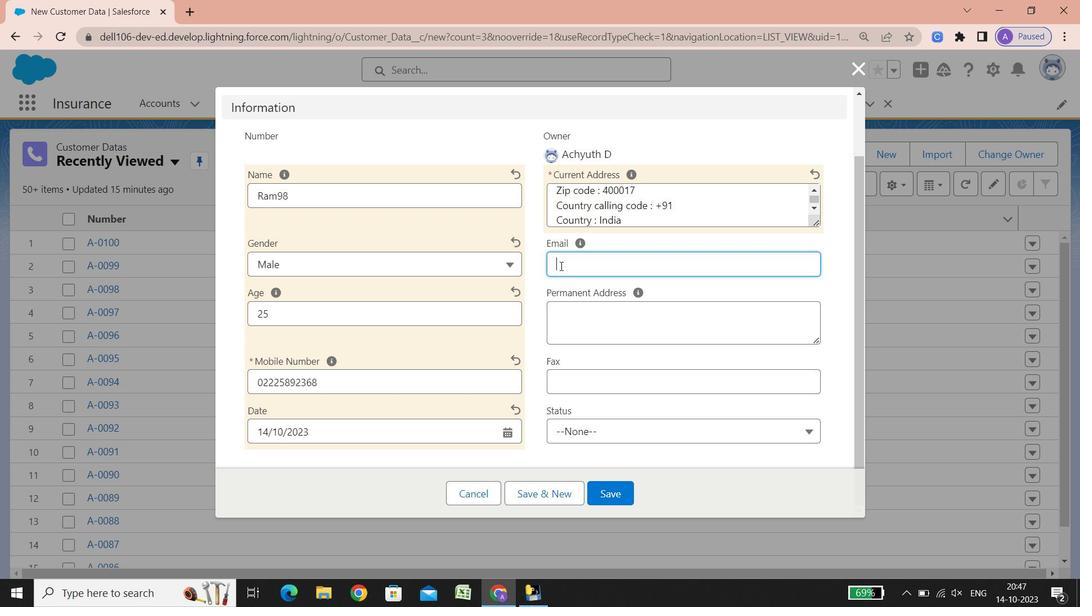 
Action: Mouse pressed left at (560, 266)
Screenshot: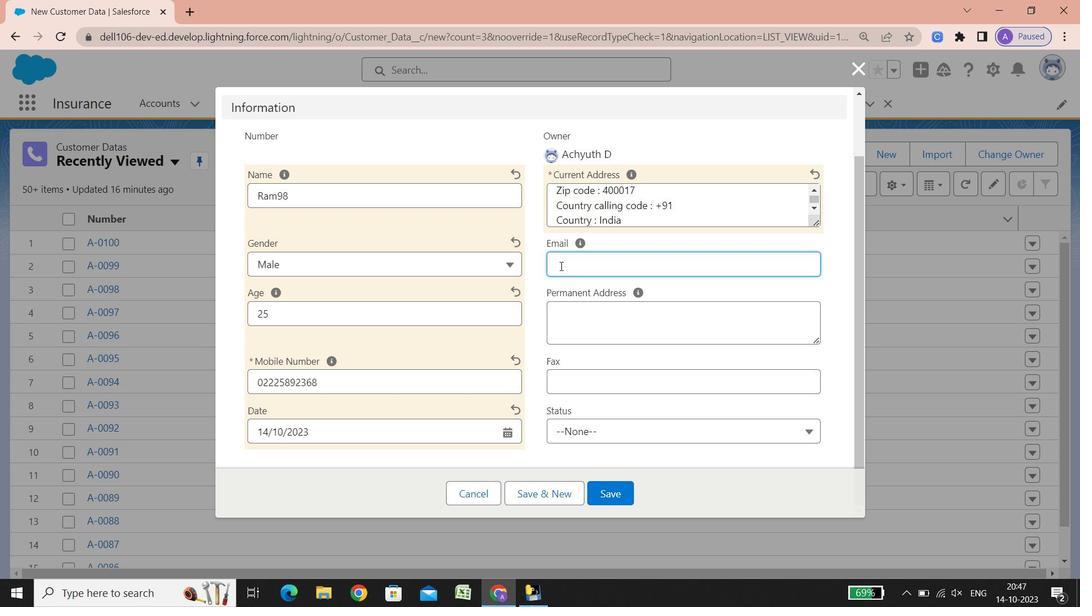
Action: Key pressed <Key.shift><Key.shift><Key.shift><Key.shift><Key.shift><Key.shift>Ram985686<Key.shift>@google.com
Screenshot: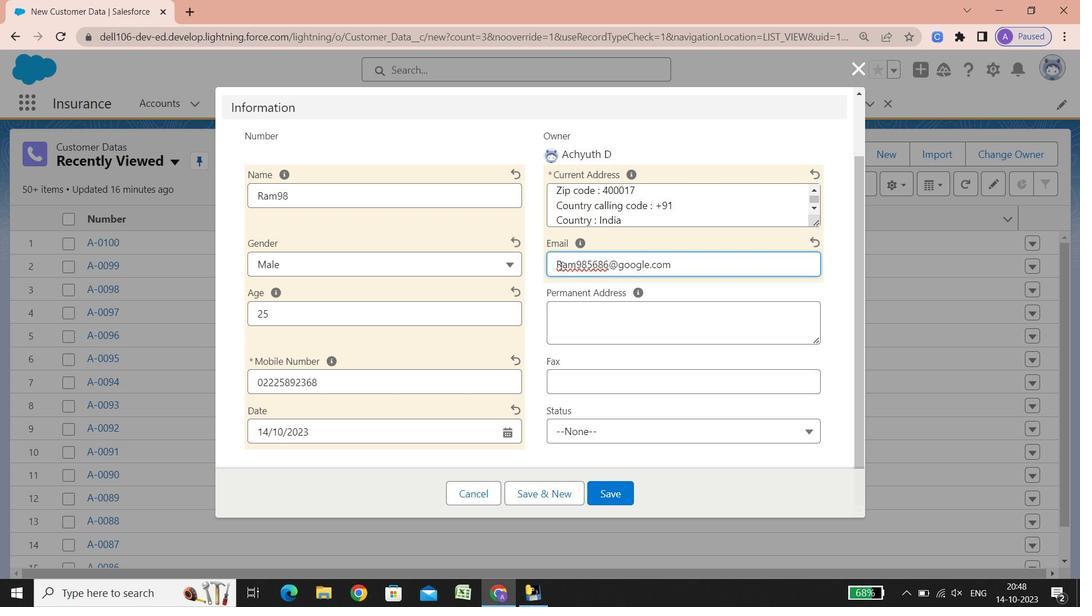 
Action: Mouse moved to (574, 314)
Screenshot: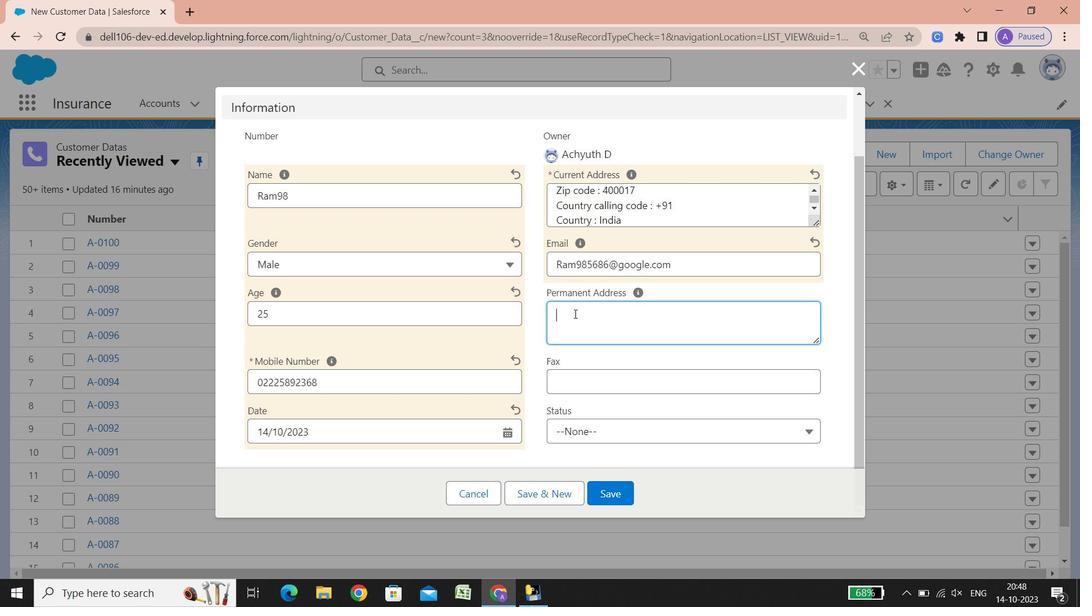 
Action: Mouse pressed left at (574, 314)
Screenshot: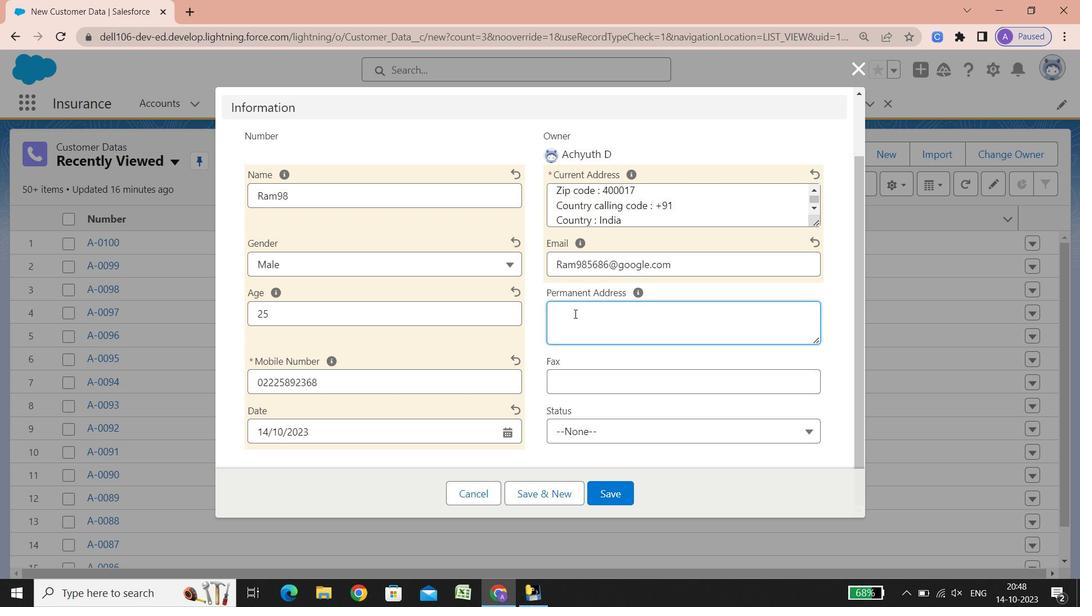 
Action: Key pressed <Key.shift><Key.shift><Key.shift><Key.shift><Key.shift><Key.shift><Key.shift>Street<Key.space><Key.shift_r>:<Key.space><Key.shift><Key.shift><Key.shift><Key.shift><Key.shift><Key.shift><Key.shift><Key.shift><Key.shift><Key.shift><Key.shift><Key.shift><Key.shift>B/1,<Key.space><Key.shift_r><Key.shift_r><Key.shift_r><Key.shift_r><Key.shift_r><Key.shift_r><Key.shift_r><Key.shift_r><Key.shift_r><Key.shift_r><Key.shift_r><Key.shift_r><Key.shift_r><Key.shift_r><Key.shift_r><Key.shift_r>Opp<Key.space><Key.shift><Key.shift><Key.shift><Key.shift><Key.shift><Key.shift><Key.shift>Dena<Key.space><Key.shift><Key.shift><Key.shift><Key.shift><Key.shift><Key.shift><Key.shift><Key.shift><Key.shift><Key.shift><Key.shift><Key.shift><Key.shift><Key.shift>Bank,<Key.space><Key.shift><Key.shift>Sagar<Key.space><Key.shift><Key.shift><Key.shift><Key.shift><Key.shift><Key.shift><Key.shift><Key.shift><Key.shift><Key.shift><Key.shift><Key.shift><Key.shift><Key.shift><Key.shift>Sangam<Key.space>i<Key.backspace><Key.shift_r><Key.shift_r><Key.shift_r><Key.shift_r><Key.shift_r><Key.shift_r><Key.shift_r><Key.shift_r><Key.shift_r><Key.shift_r><Key.shift_r>Indl<Key.space><Key.shift><Key.shift><Key.shift><Key.shift><Key.shift><Key.shift><Key.shift><Key.shift><Key.shift><Key.shift>Est,<Key.space><Key.shift><Key.shift><Key.shift><Key.shift><Key.shift><Key.shift>Sativali<Key.space><Key.shift><Key.shift><Key.shift><Key.shift><Key.shift>Road,<Key.space><Key.shift>Budha<Key.space><Key.shift><Key.shift><Key.shift><Key.shift><Key.shift><Key.shift>Gali<Key.space><Key.shift><Key.shift><Key.shift><Key.shift><Key.shift><Key.shift><Key.shift><Key.shift><Key.shift><Key.shift><Key.shift><Key.shift>No<Key.space>1,<Key.space><Key.shift_r>Main<Key.space><Key.shift><Key.shift><Key.shift><Key.shift><Key.shift>Rd,<Key.space><Key.shift><Key.shift><Key.shift><Key.shift><Key.shift><Key.shift>Versova,<Key.space><Key.shift><Key.shift><Key.shift><Key.shift><Key.shift>A<Key.shift>ndheri<Key.space><Key.shift_r>(w<Key.shift_r>)<Key.enter><Key.shift><Key.shift><Key.shift><Key.shift>City<Key.space><Key.shift_r><Key.shift_r><Key.shift_r><Key.shift_r><Key.shift_r><Key.shift_r><Key.shift_r>:<Key.space><Key.shift><Key.shift><Key.shift><Key.shift><Key.shift><Key.shift><Key.shift><Key.shift><Key.shift><Key.shift><Key.shift><Key.shift><Key.shift><Key.shift><Key.shift><Key.shift><Key.shift>Mumbai<Key.enter><Key.shift><Key.shift><Key.shift><Key.shift><Key.shift><Key.shift><Key.shift>State/province/area<Key.space><Key.shift_r>:<Key.space><Key.shift_r><Key.shift_r>Maharashtra<Key.enter><Key.shift_r>Phone<Key.space>number<Key.space><Key.shift_r>:<Key.space>02224076239<Key.enter><Key.shift>Zip<Key.space>code<Key.space><Key.shift_r>:<Key.space>400017<Key.enter><Key.shift>Country<Key.space>calling<Key.space>code<Key.space><Key.shift_r>:<Key.space><Key.shift_r>+91<Key.enter><Key.shift>Country<Key.space><Key.shift_r>:<Key.space><Key.shift_r>India
Screenshot: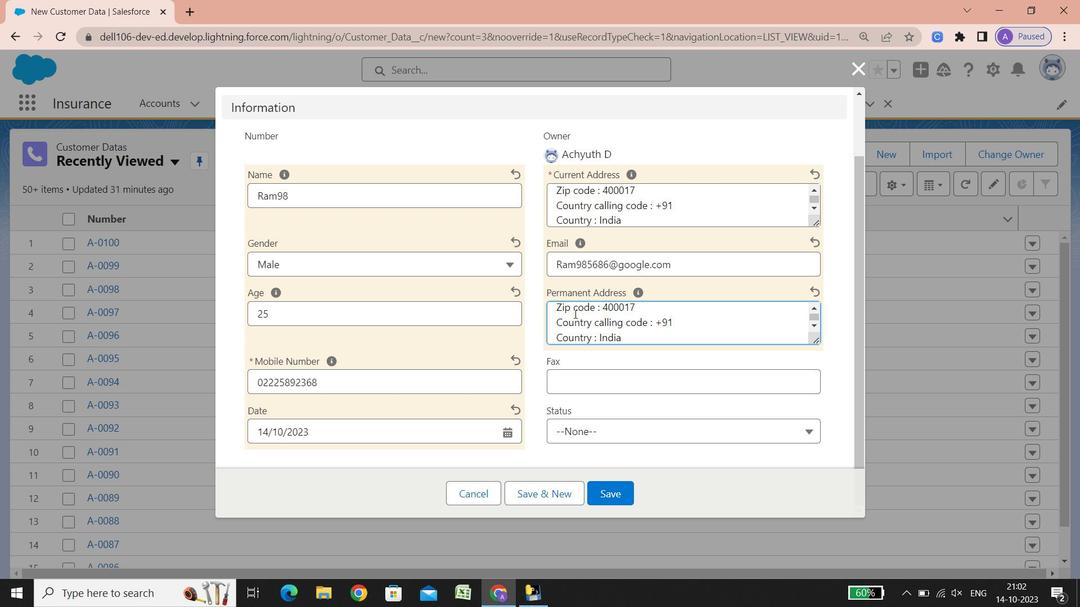 
Action: Mouse moved to (576, 384)
Screenshot: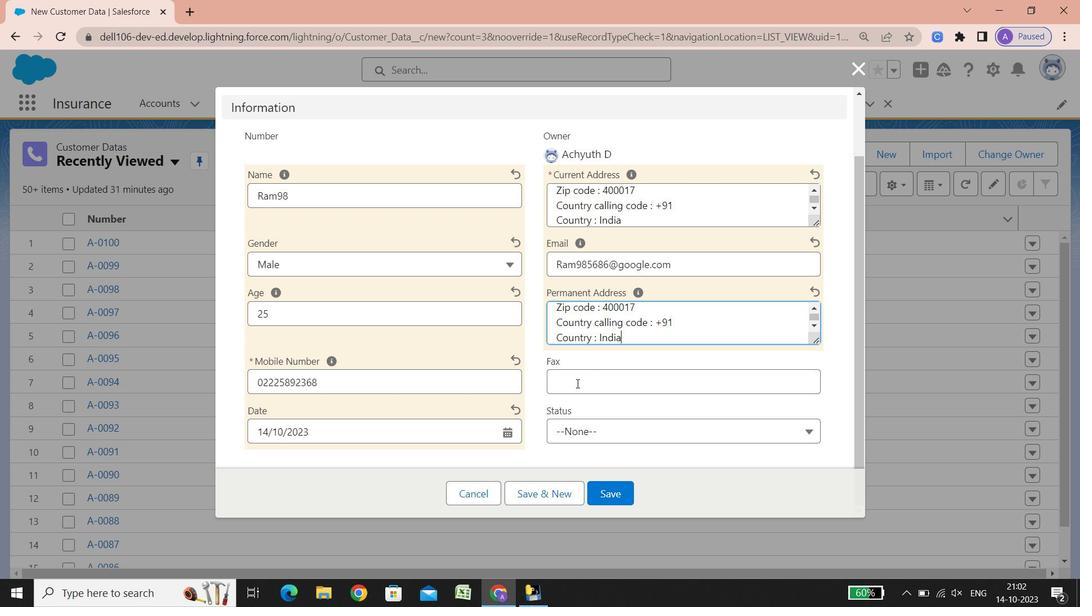 
Action: Mouse pressed left at (576, 384)
Screenshot: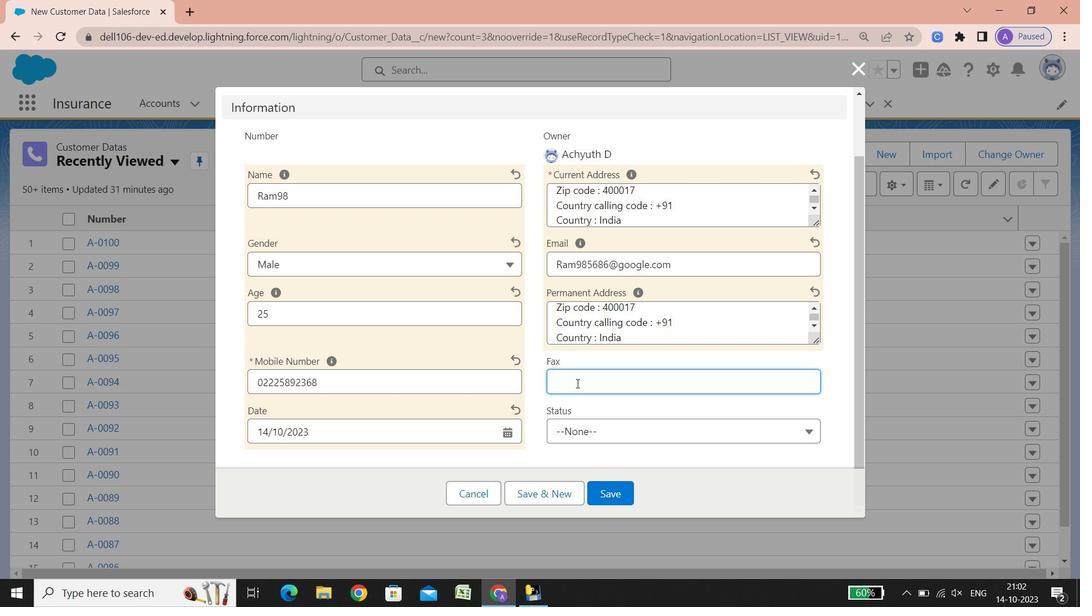 
Action: Key pressed 565854456486
Screenshot: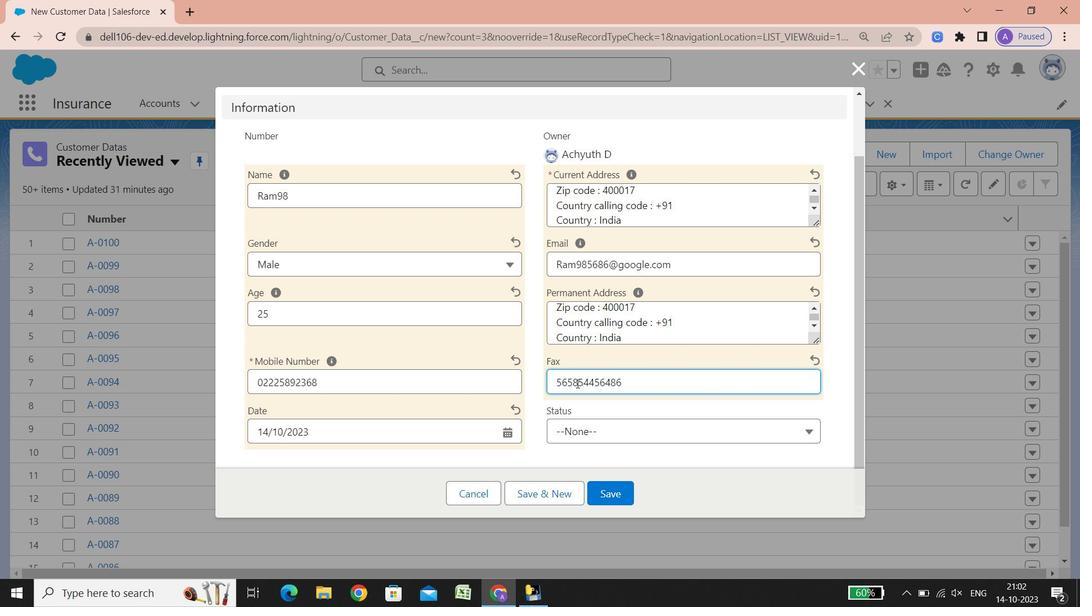 
Action: Mouse moved to (643, 427)
Screenshot: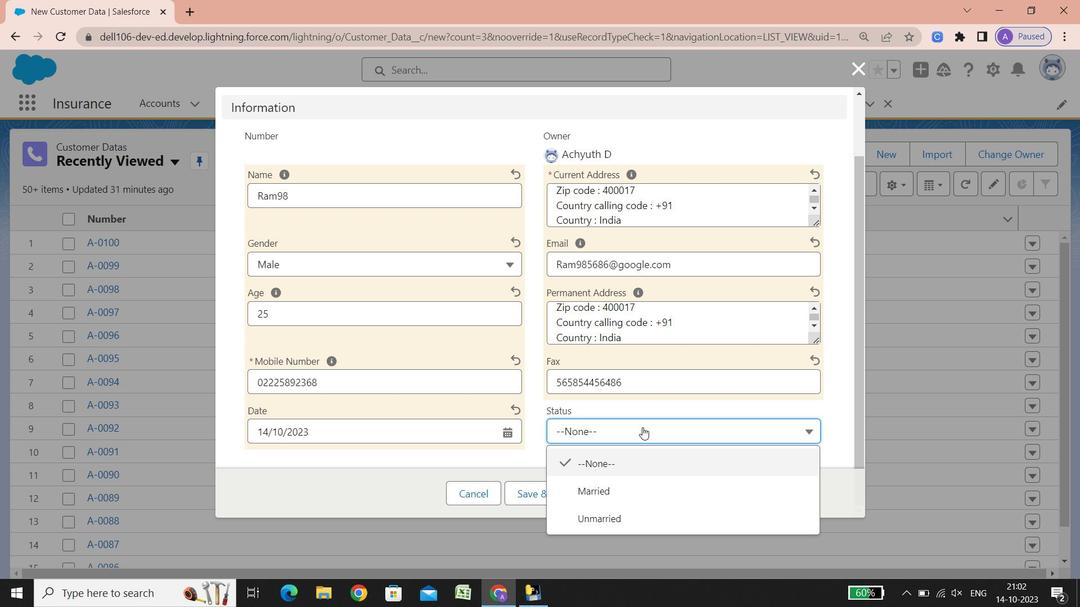 
Action: Mouse pressed left at (643, 427)
Screenshot: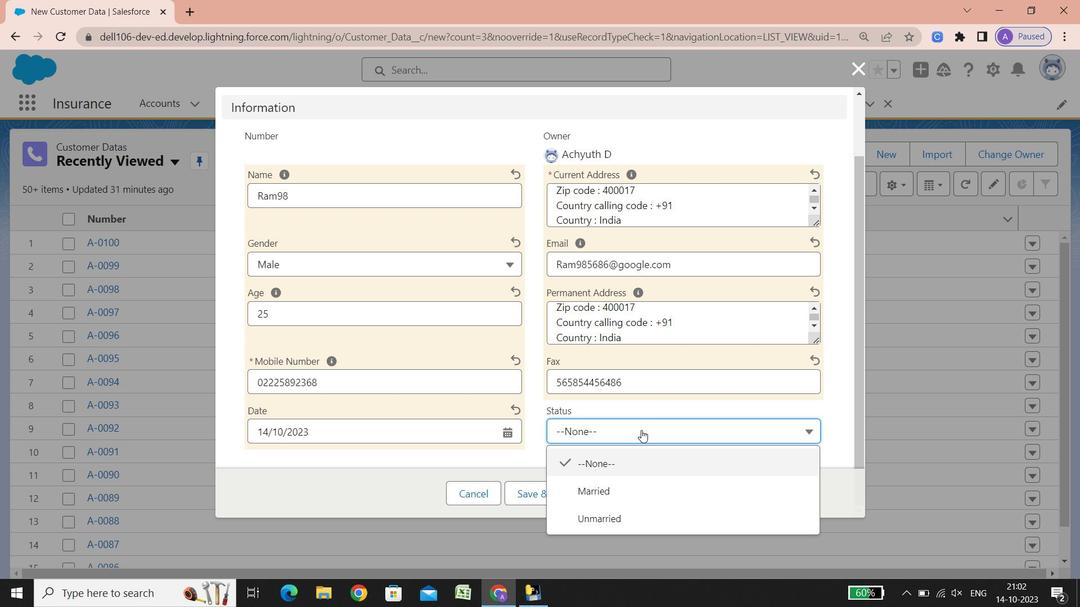 
Action: Mouse moved to (607, 516)
Screenshot: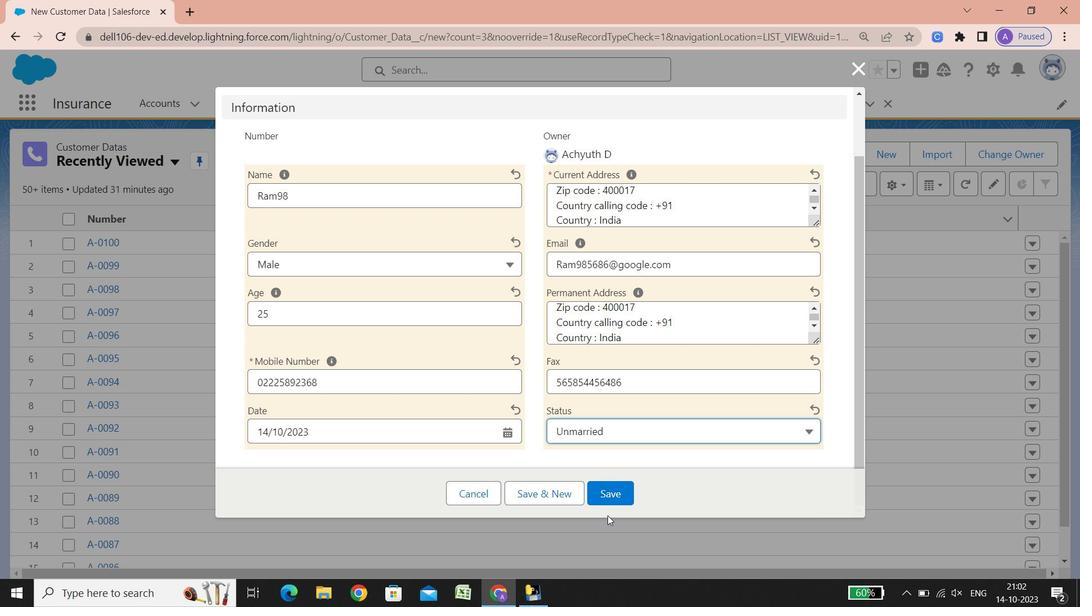 
Action: Mouse pressed left at (607, 516)
Screenshot: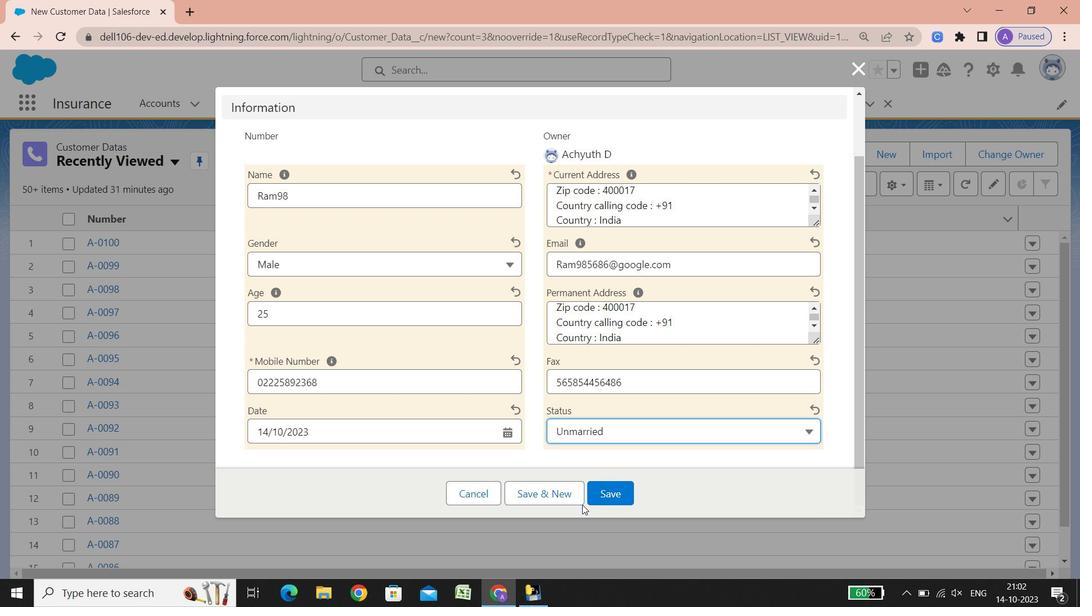 
Action: Mouse moved to (560, 491)
Screenshot: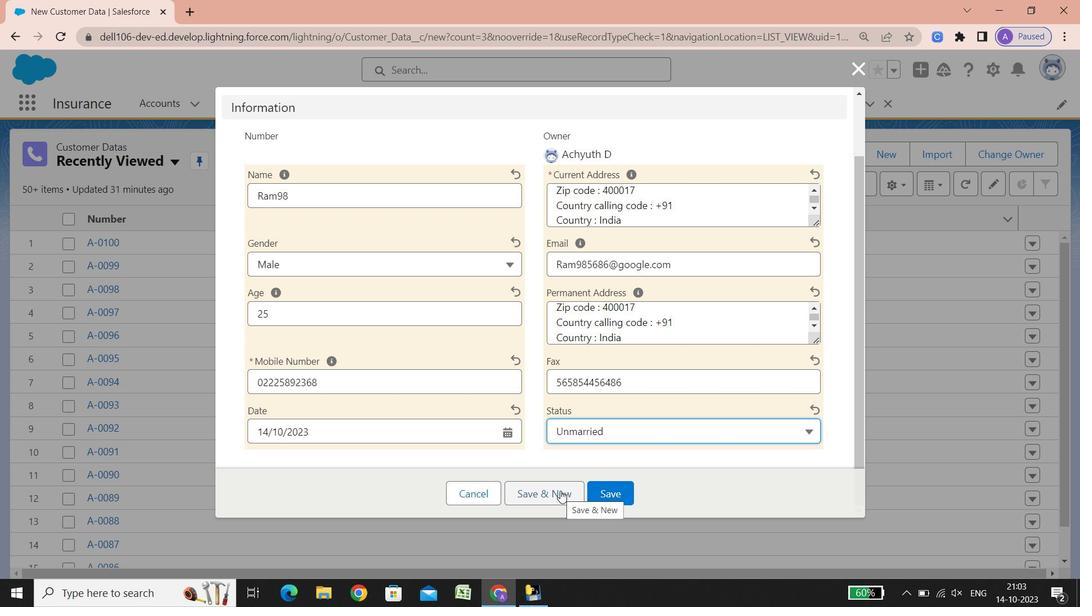 
Action: Mouse pressed left at (560, 491)
Screenshot: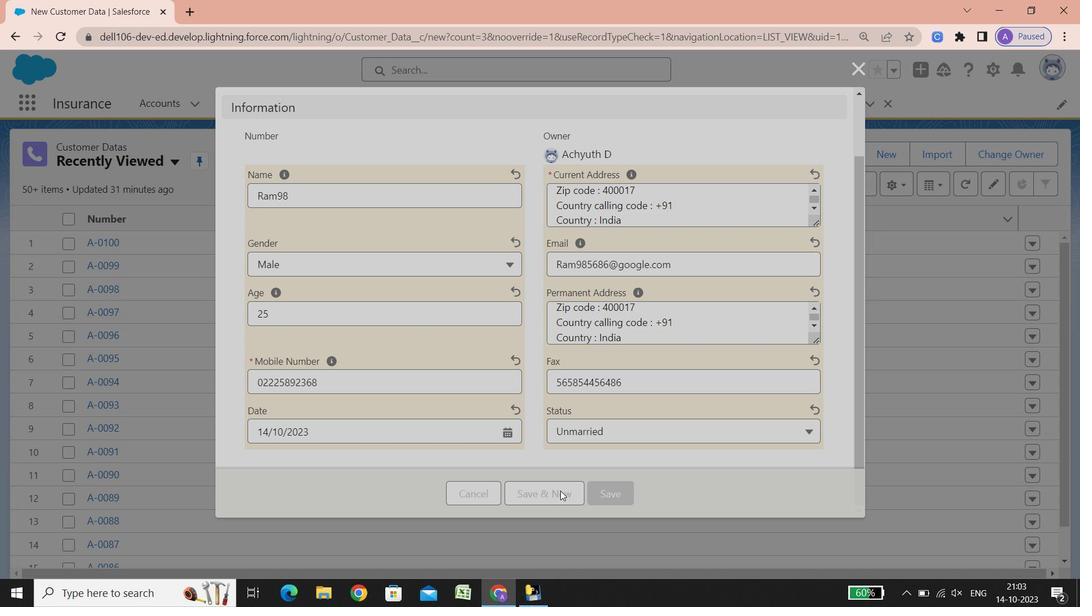 
Action: Mouse moved to (329, 285)
Screenshot: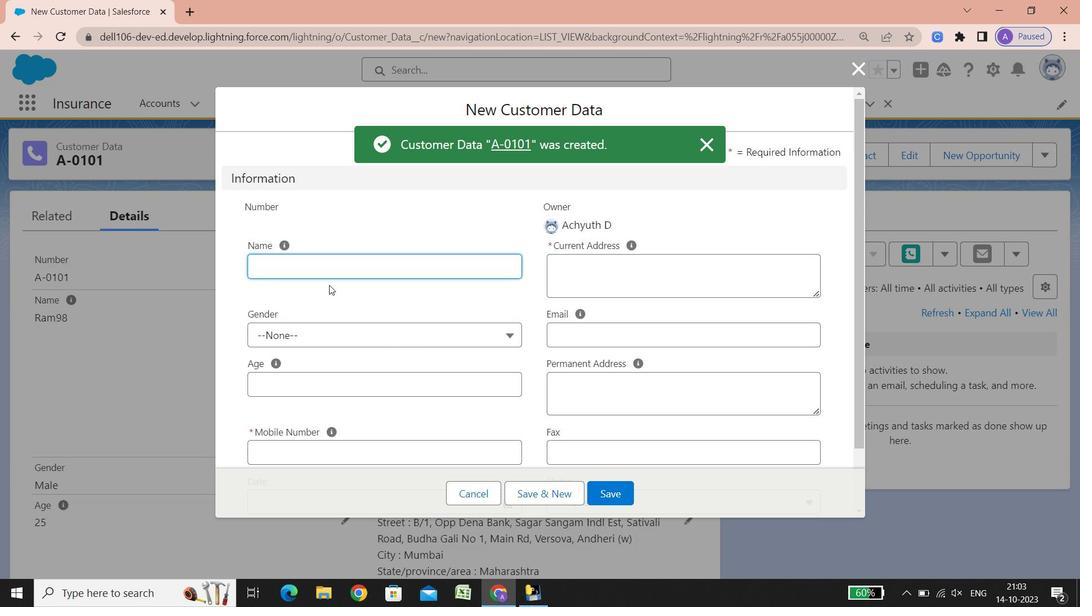 
Action: Key pressed <Key.shift><Key.shift><Key.shift><Key.shift><Key.shift><Key.shift><Key.shift><Key.shift><Key.shift><Key.shift><Key.shift><Key.shift><Key.shift><Key.shift><Key.shift><Key.shift>Ram99
Screenshot: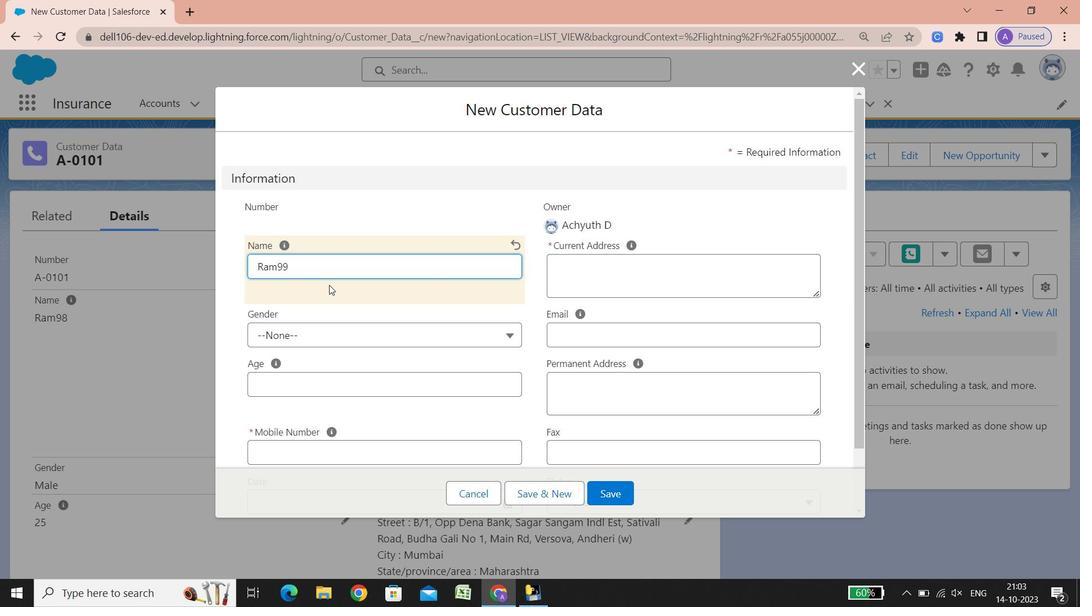 
Action: Mouse moved to (349, 335)
Screenshot: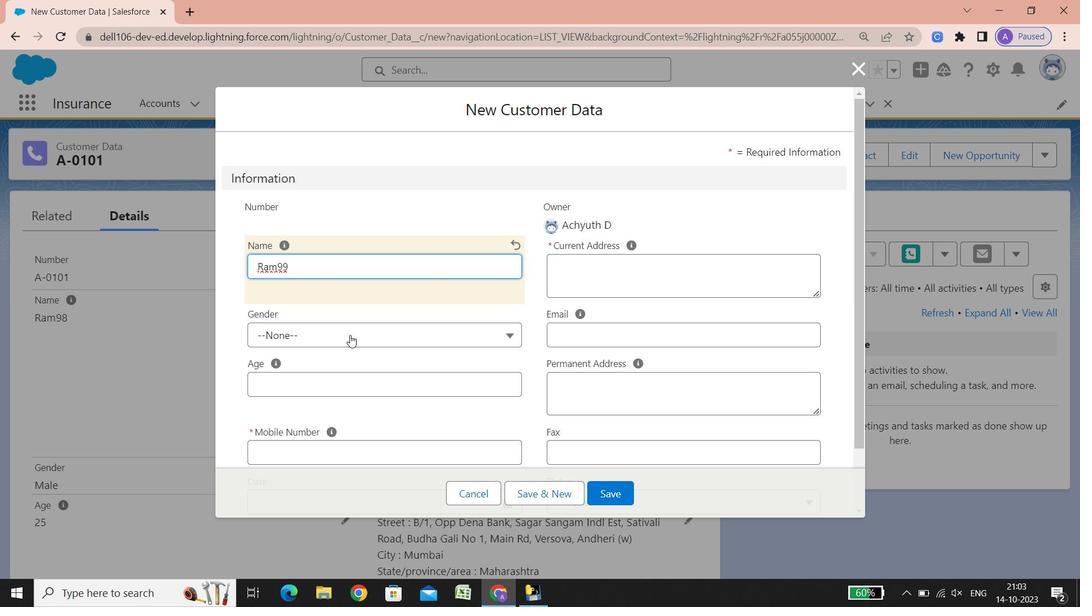 
Action: Mouse pressed left at (349, 335)
Screenshot: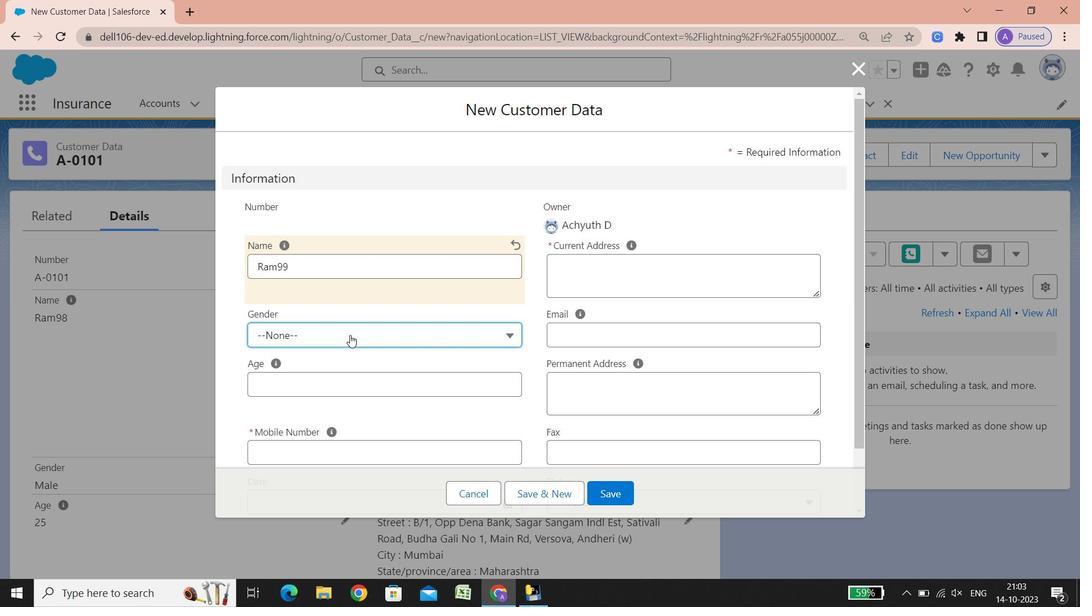 
Action: Mouse pressed left at (349, 335)
Screenshot: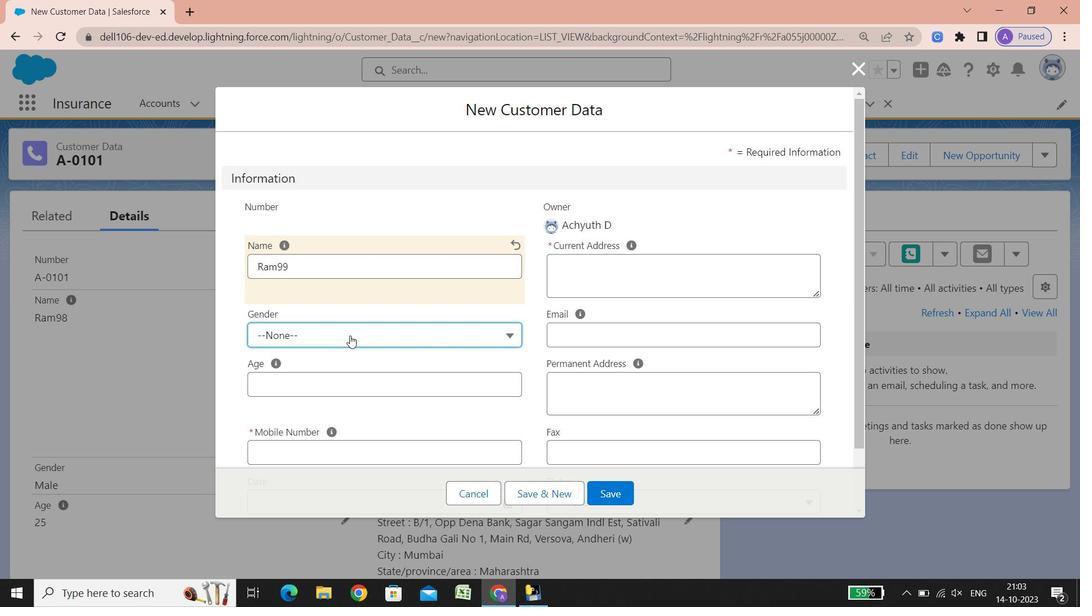 
Action: Mouse moved to (349, 336)
Screenshot: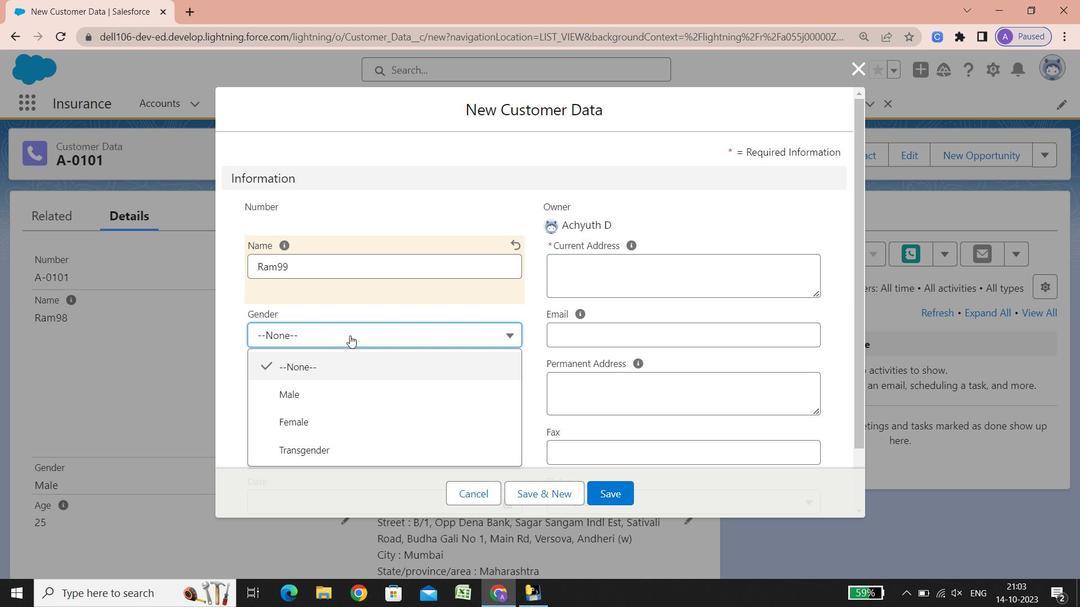 
Action: Mouse pressed left at (349, 336)
Screenshot: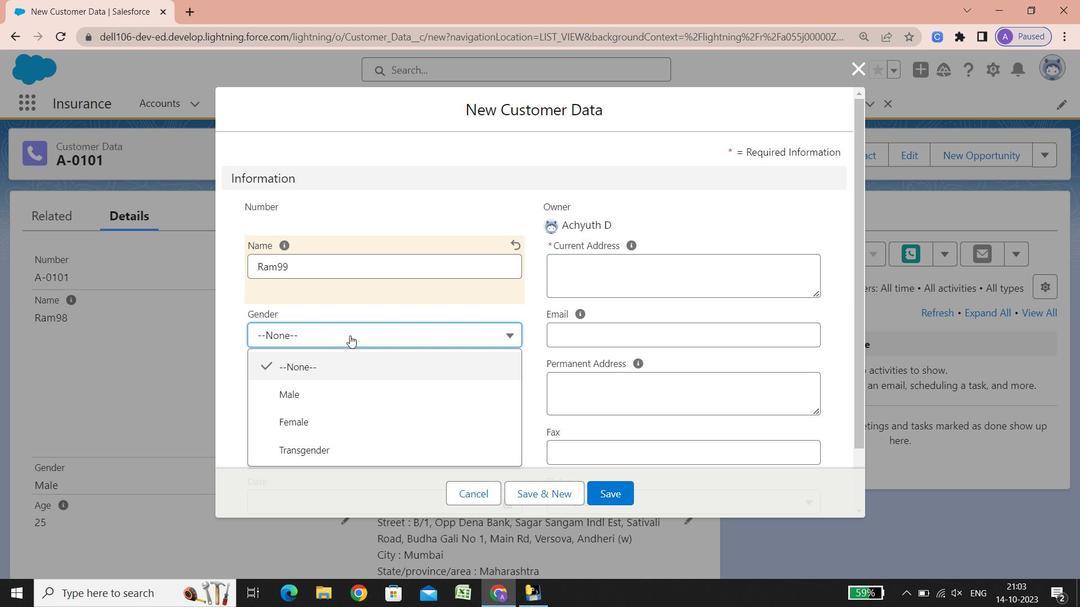 
Action: Mouse moved to (326, 396)
Screenshot: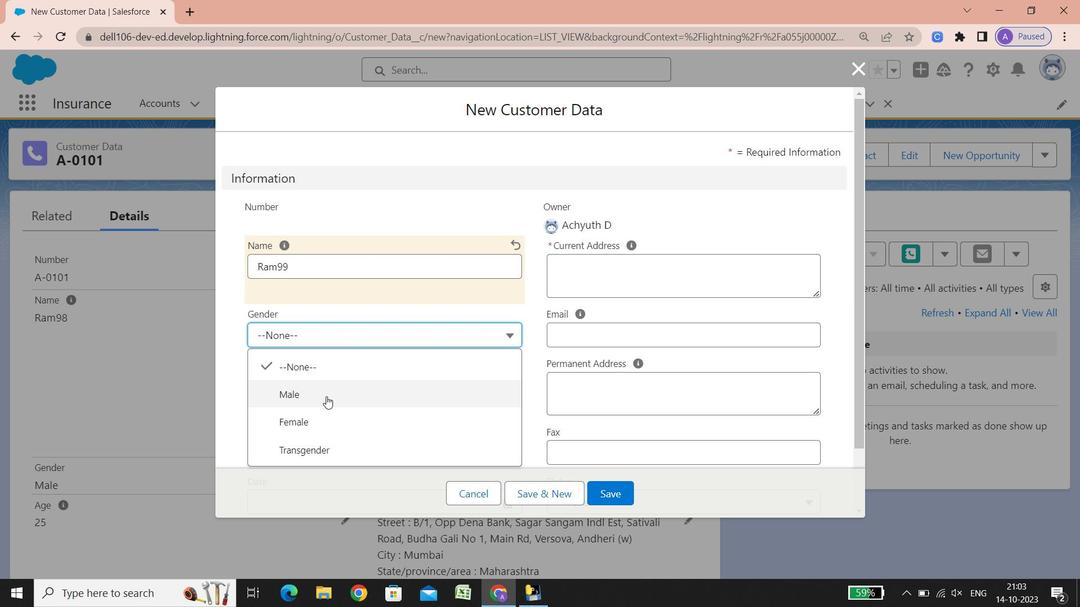 
Action: Mouse pressed left at (326, 396)
Screenshot: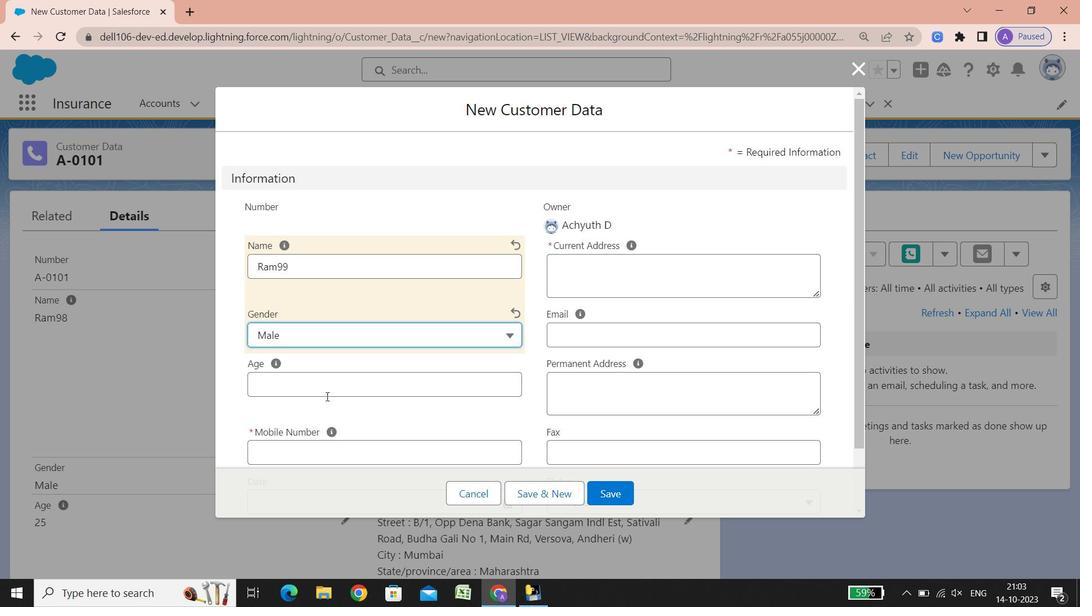 
Action: Mouse moved to (306, 381)
Screenshot: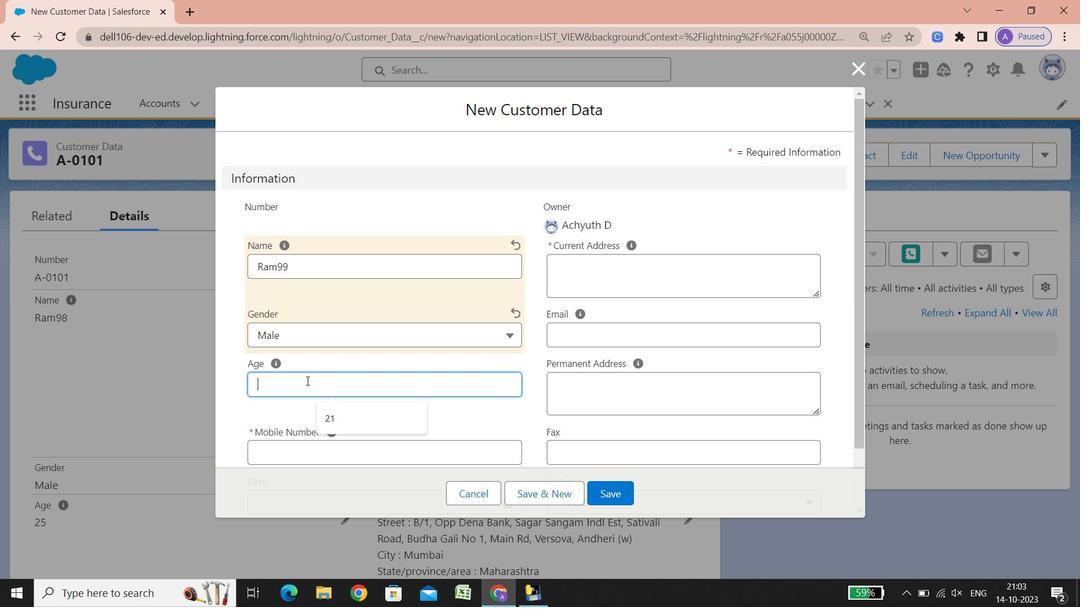 
Action: Mouse pressed left at (306, 381)
Screenshot: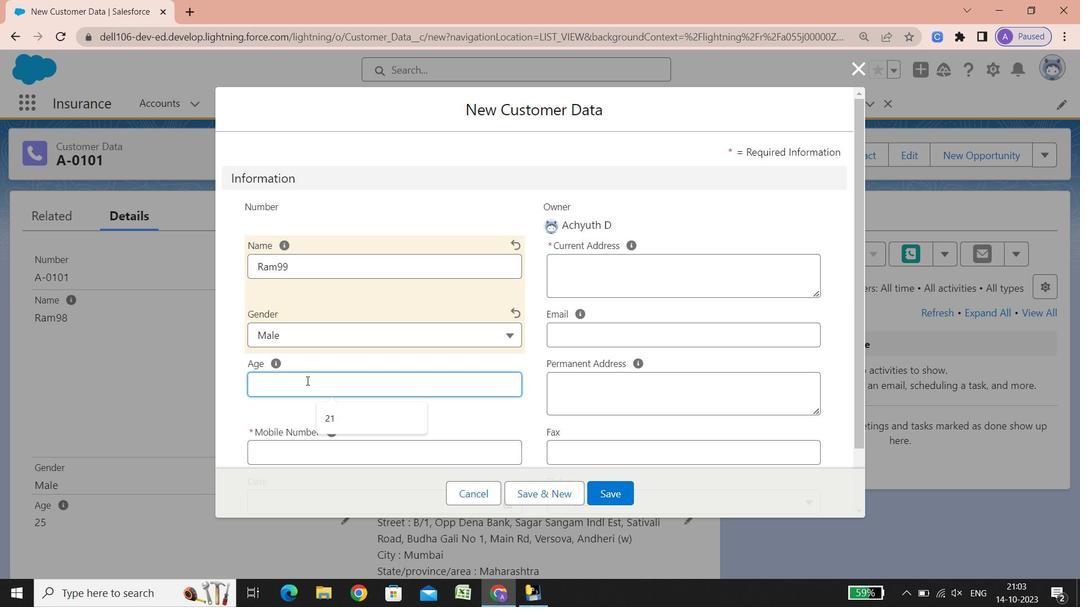 
Action: Key pressed 20
Screenshot: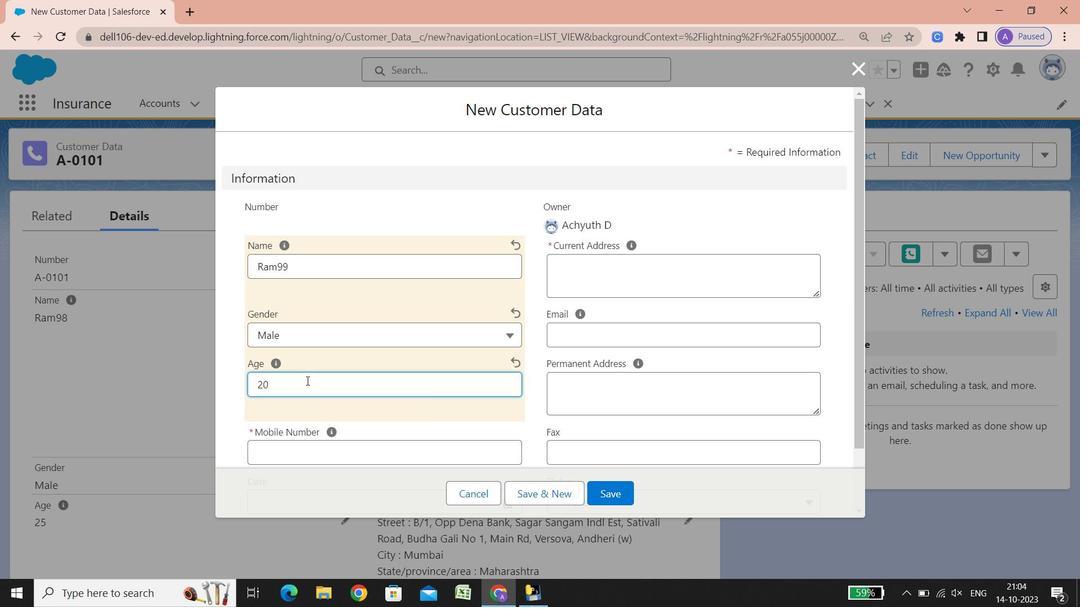 
Action: Mouse scrolled (306, 380) with delta (0, 0)
Screenshot: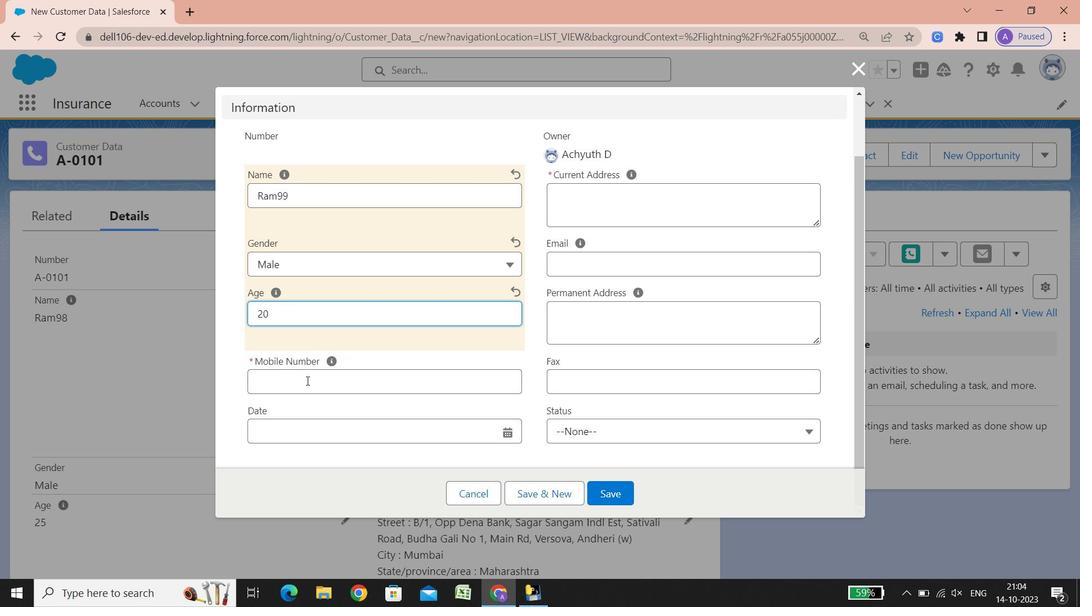 
Action: Mouse scrolled (306, 380) with delta (0, 0)
Screenshot: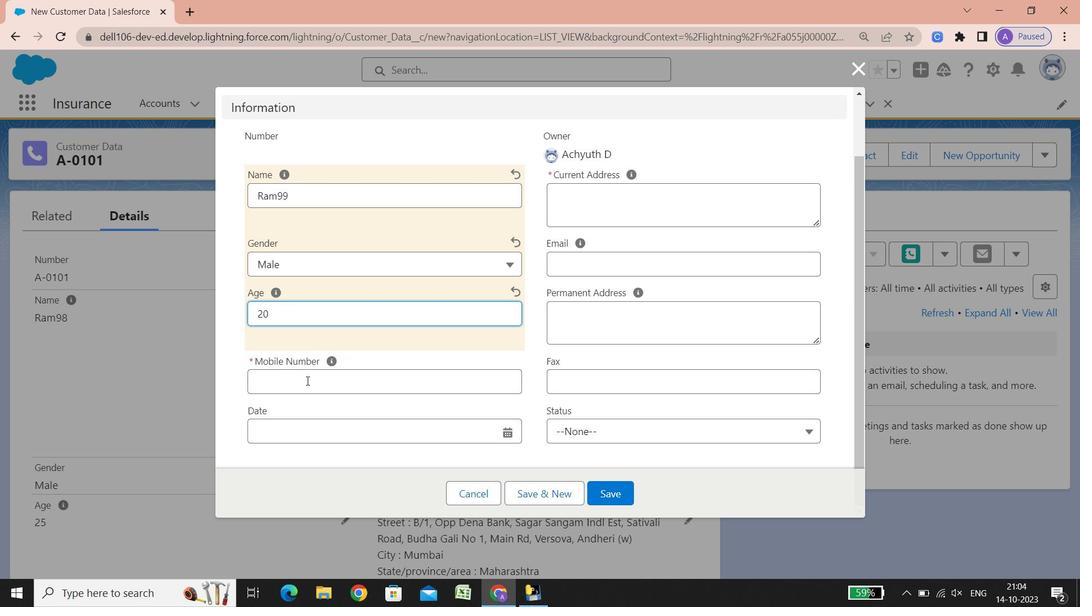 
Action: Mouse scrolled (306, 380) with delta (0, 0)
Screenshot: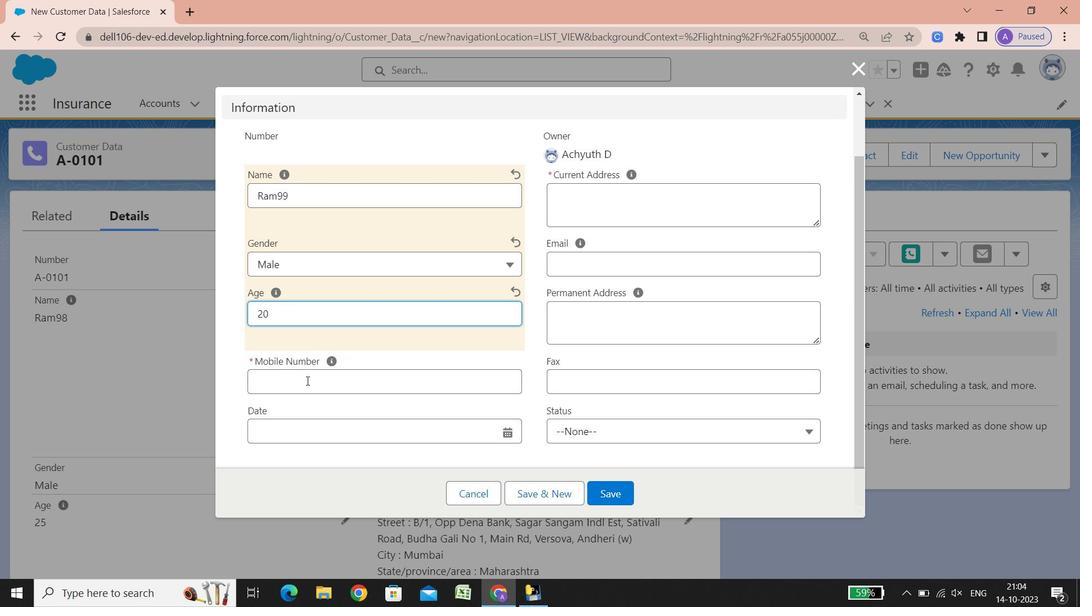 
Action: Mouse scrolled (306, 380) with delta (0, 0)
Screenshot: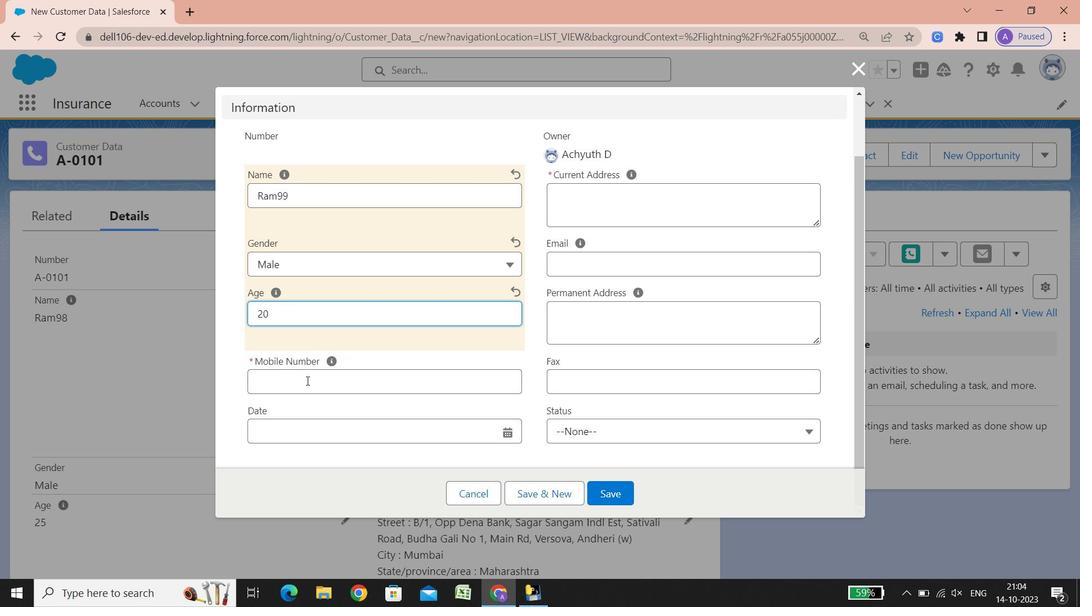 
Action: Mouse scrolled (306, 380) with delta (0, 0)
Screenshot: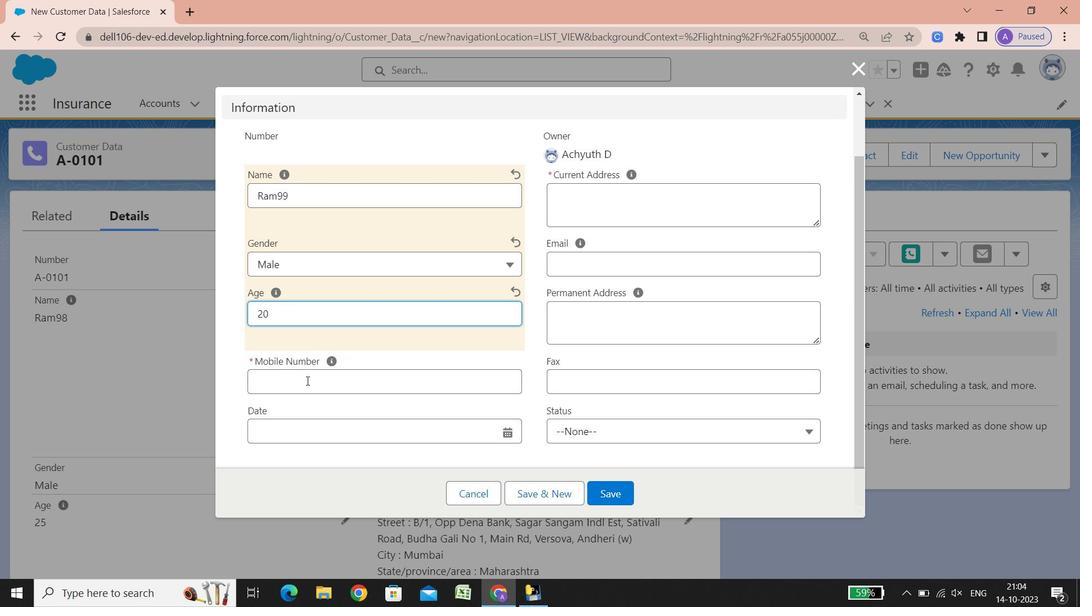 
Action: Mouse scrolled (306, 380) with delta (0, 0)
Screenshot: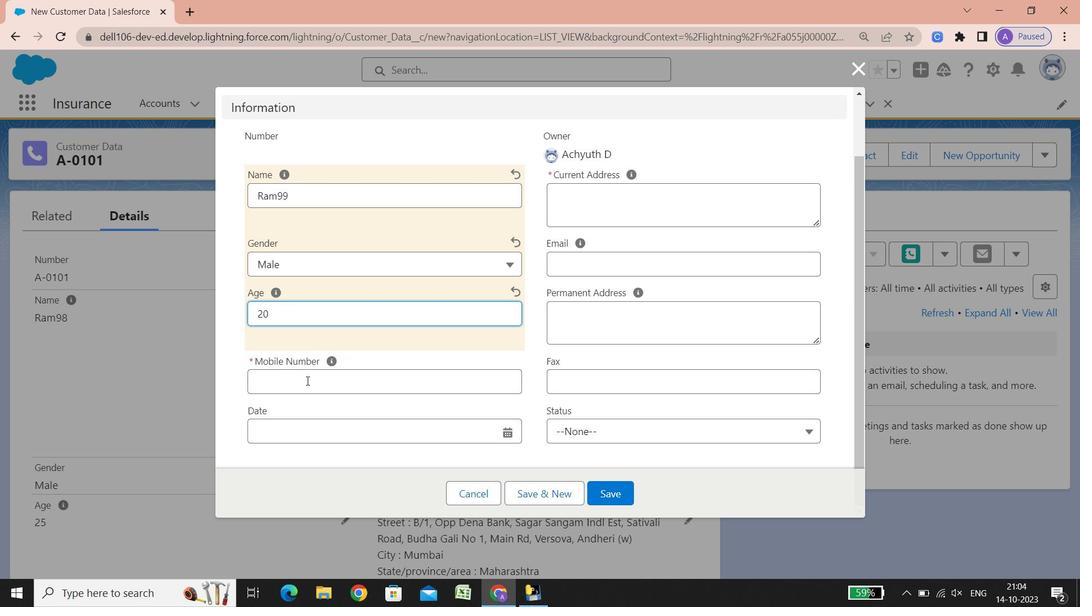 
Action: Mouse scrolled (306, 380) with delta (0, 0)
Screenshot: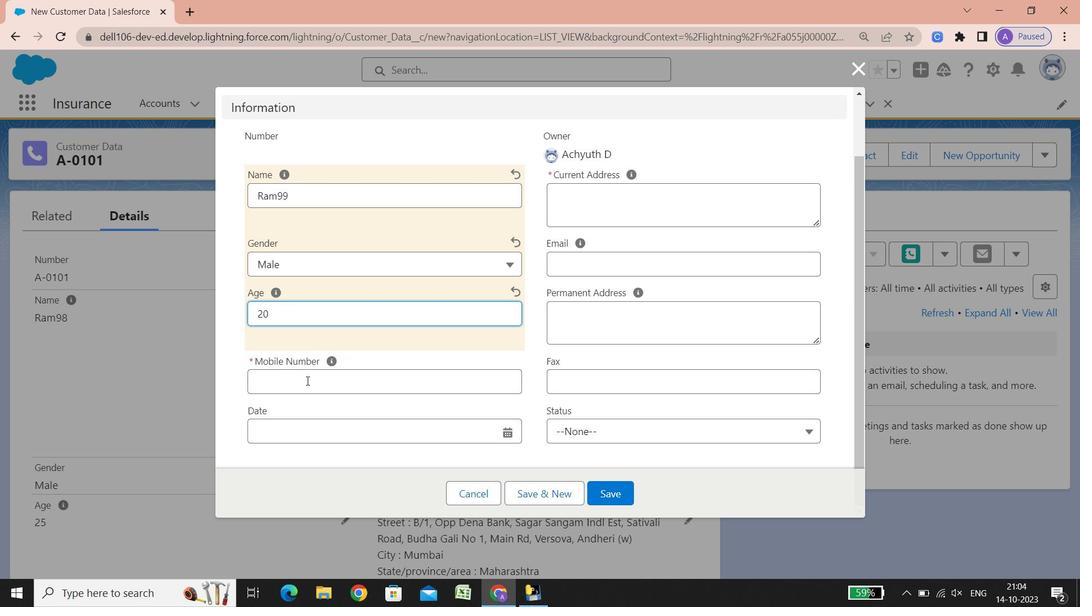 
Action: Mouse scrolled (306, 380) with delta (0, 0)
Screenshot: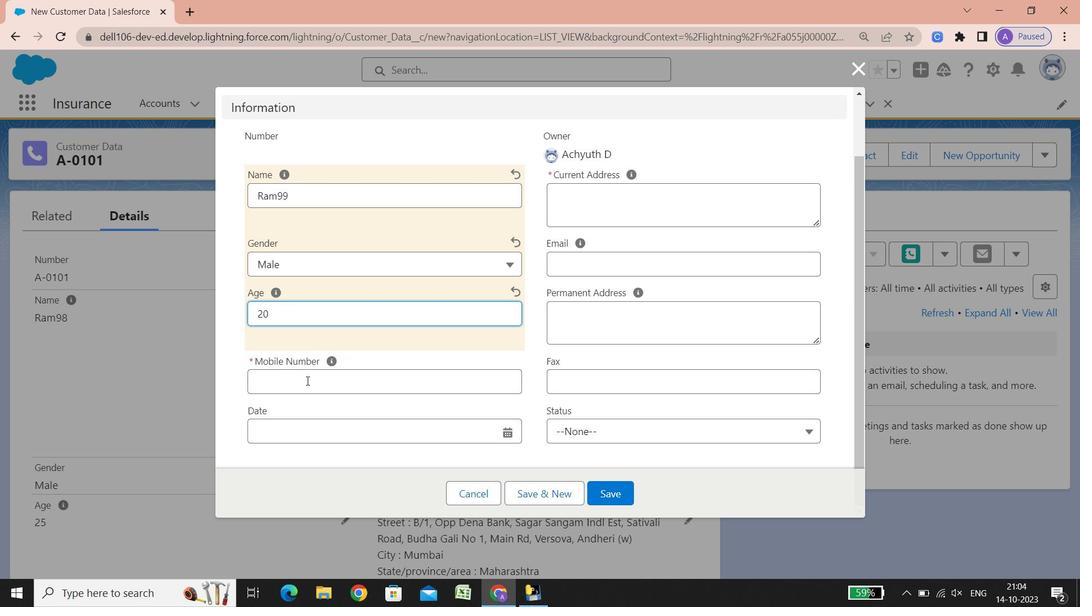 
Action: Mouse scrolled (306, 380) with delta (0, 0)
Screenshot: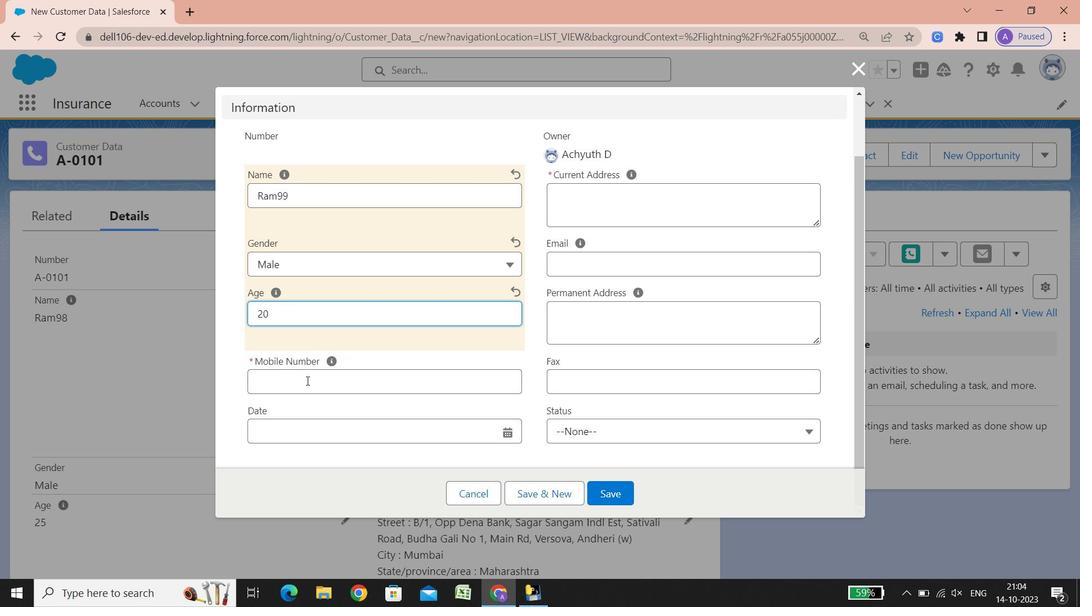 
Action: Mouse scrolled (306, 380) with delta (0, 0)
Screenshot: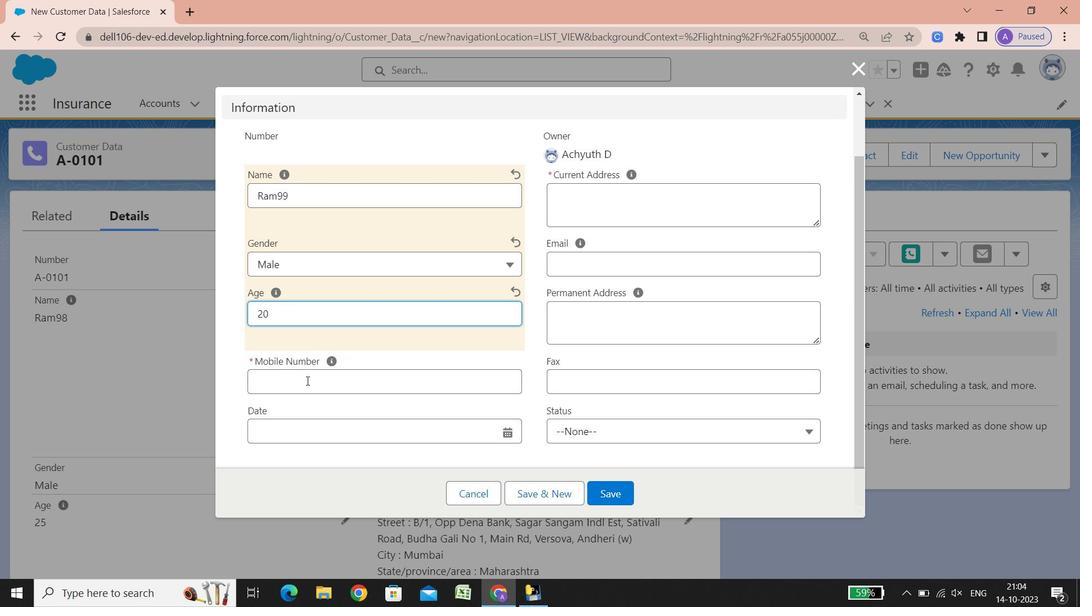 
Action: Mouse scrolled (306, 380) with delta (0, 0)
Screenshot: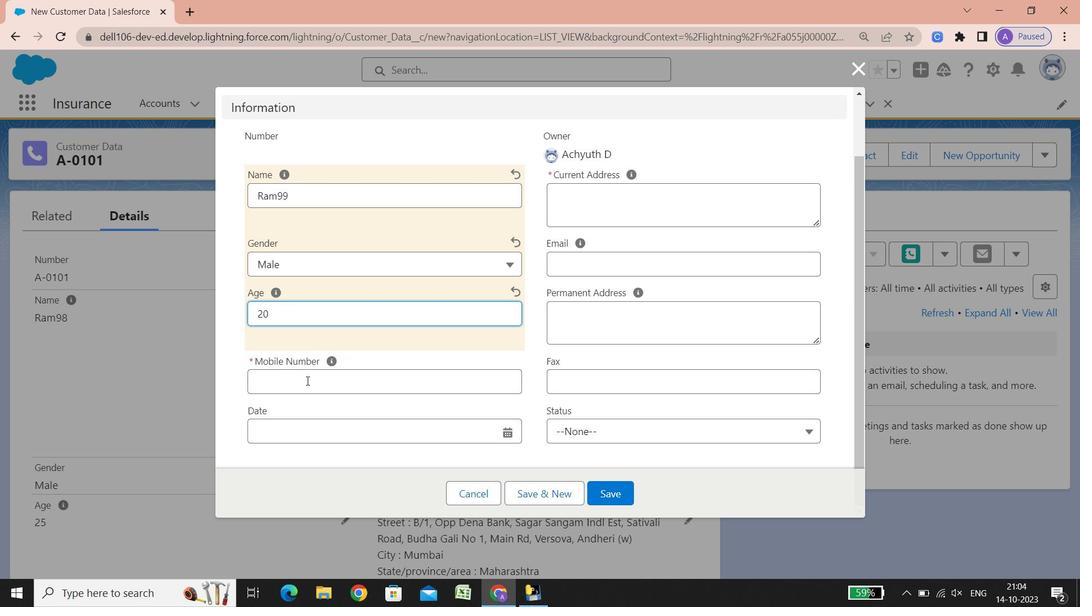 
Action: Mouse scrolled (306, 380) with delta (0, 0)
Screenshot: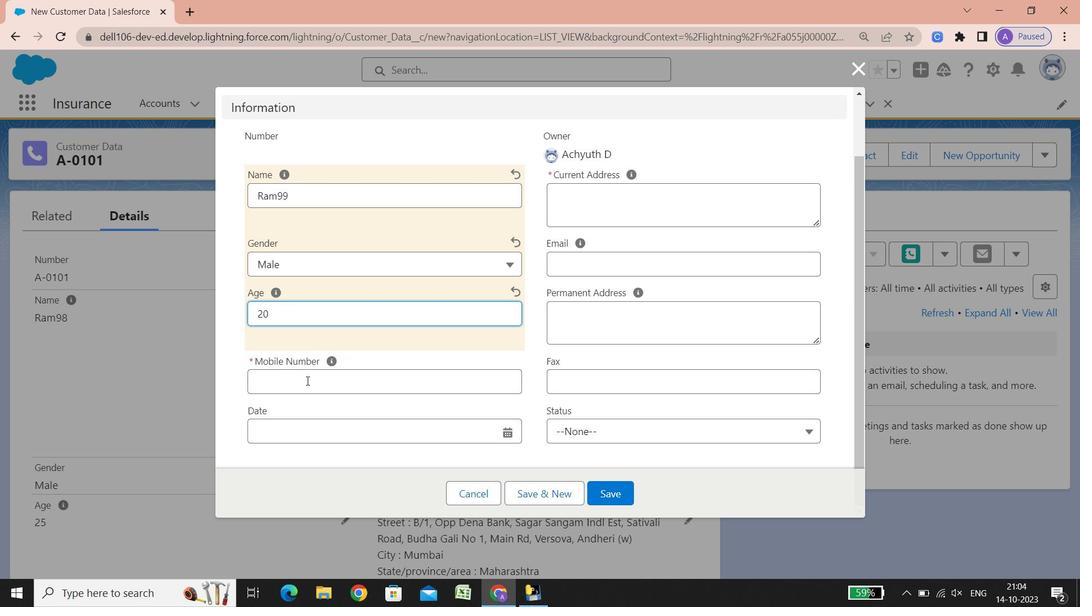 
Action: Mouse scrolled (306, 380) with delta (0, 0)
Screenshot: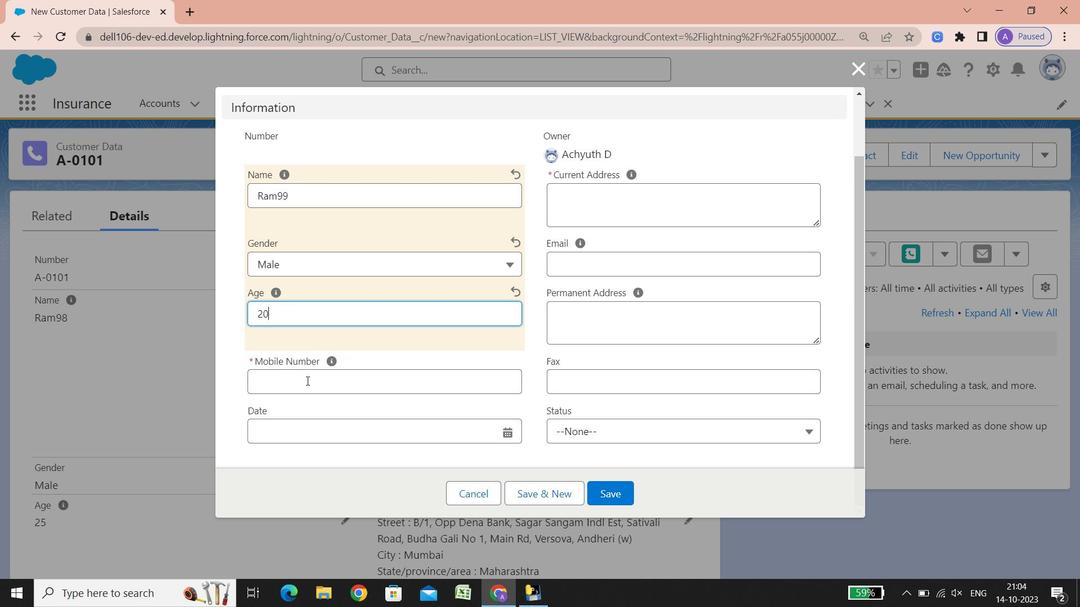 
Action: Mouse scrolled (306, 380) with delta (0, 0)
Screenshot: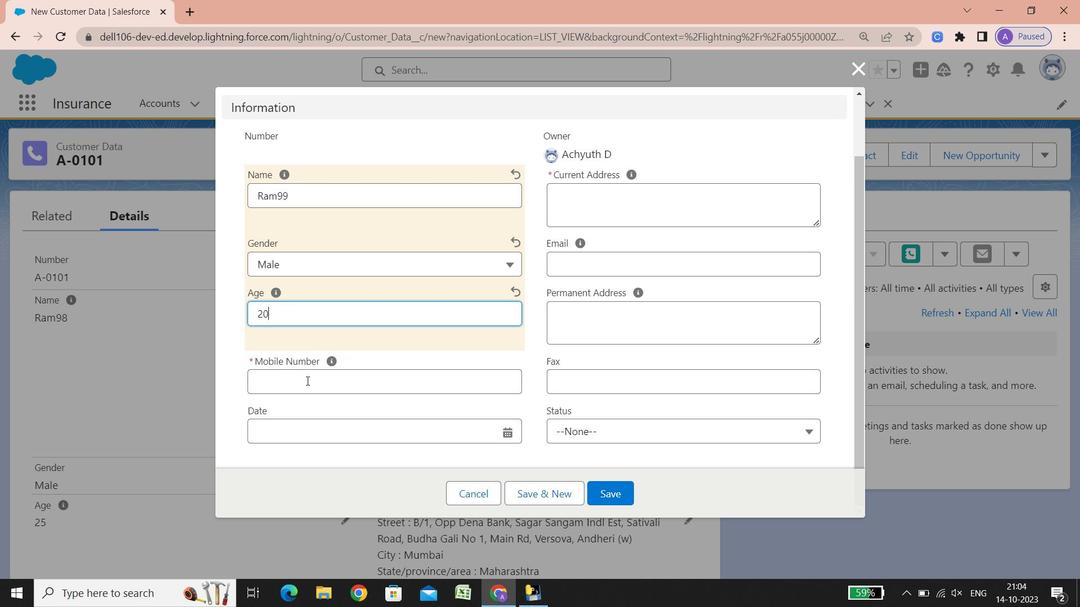 
Action: Mouse scrolled (306, 380) with delta (0, 0)
Screenshot: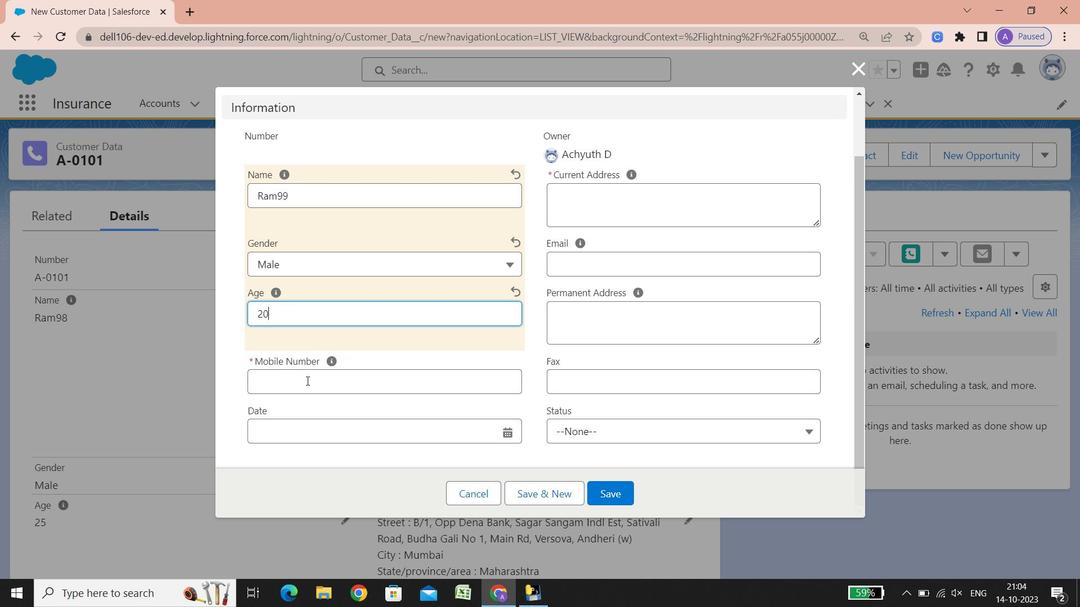 
Action: Mouse scrolled (306, 380) with delta (0, 0)
Screenshot: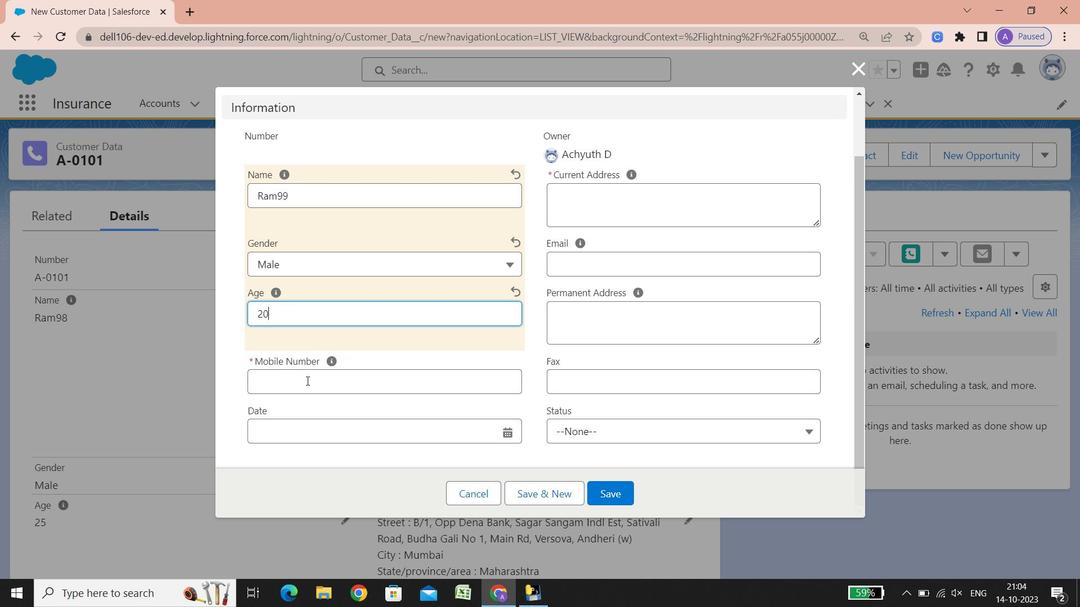 
Action: Mouse scrolled (306, 380) with delta (0, 0)
Screenshot: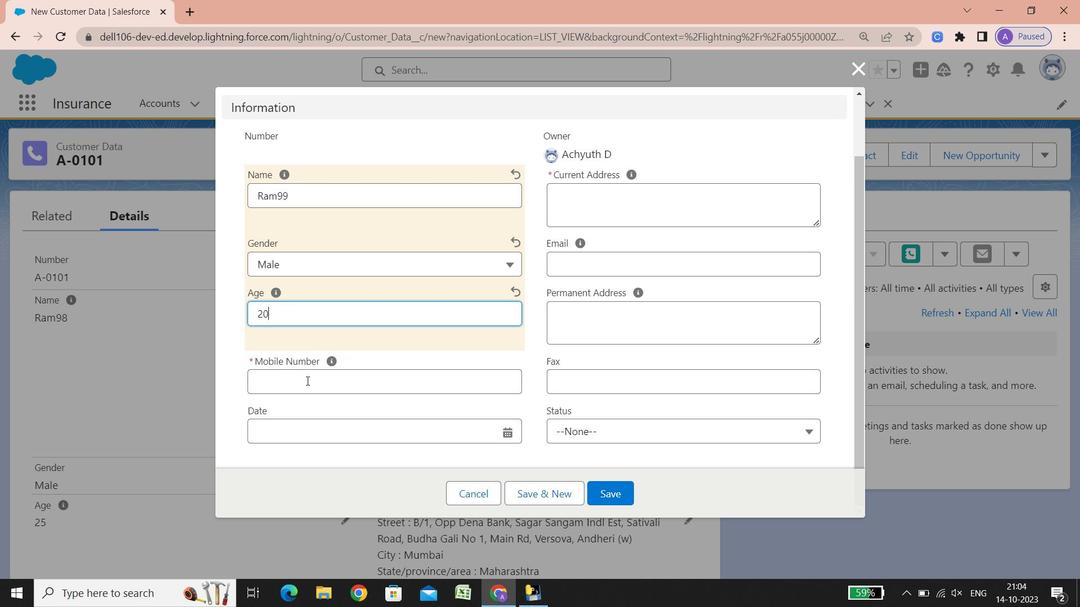 
Action: Mouse scrolled (306, 380) with delta (0, 0)
Screenshot: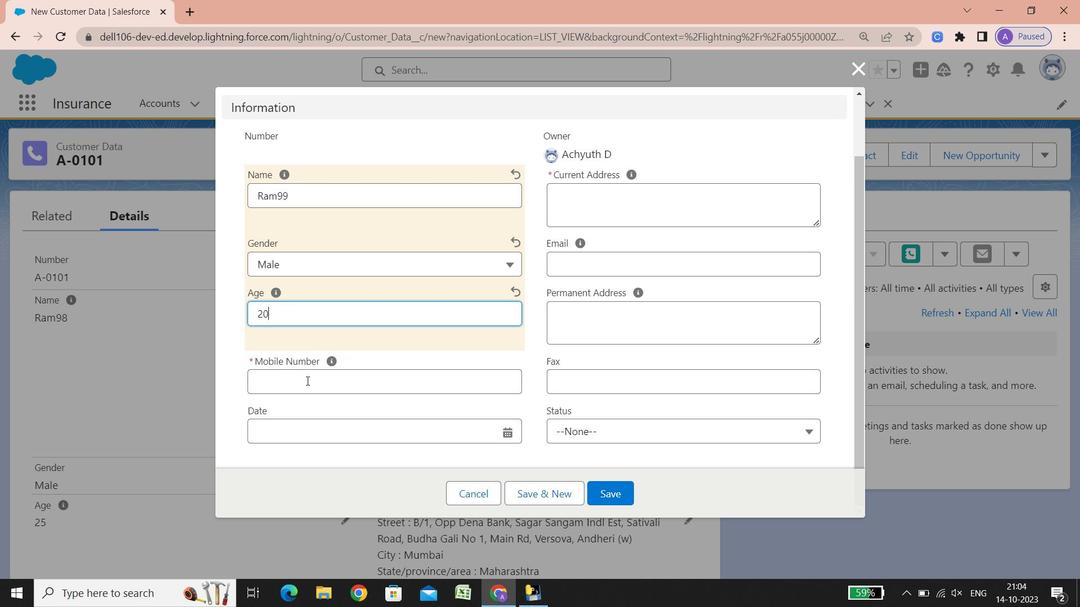 
Action: Mouse scrolled (306, 380) with delta (0, 0)
Screenshot: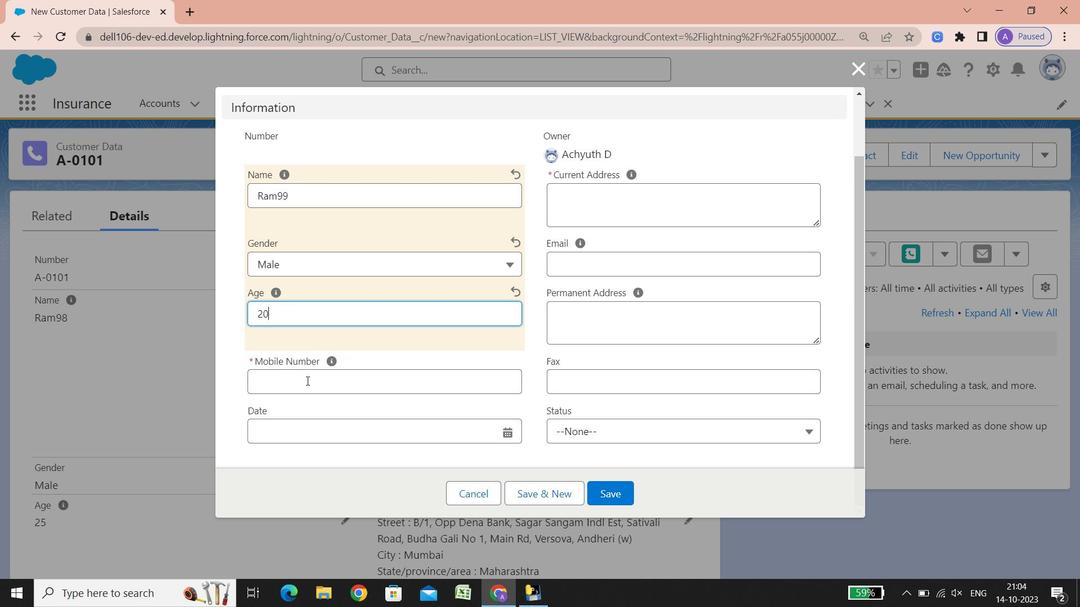 
Action: Mouse scrolled (306, 380) with delta (0, 0)
Screenshot: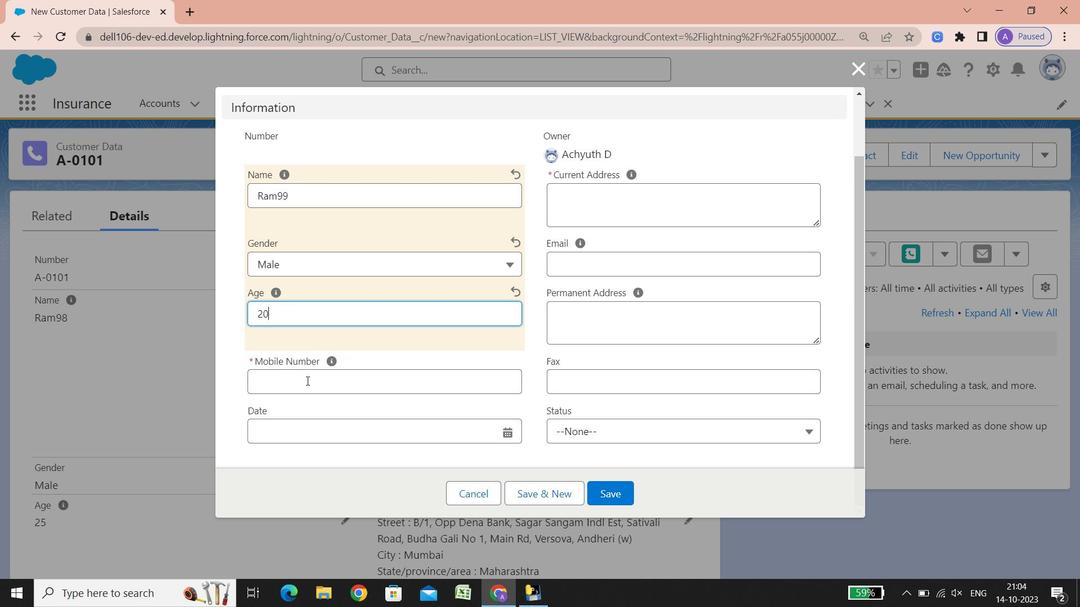 
Action: Mouse scrolled (306, 380) with delta (0, 0)
Screenshot: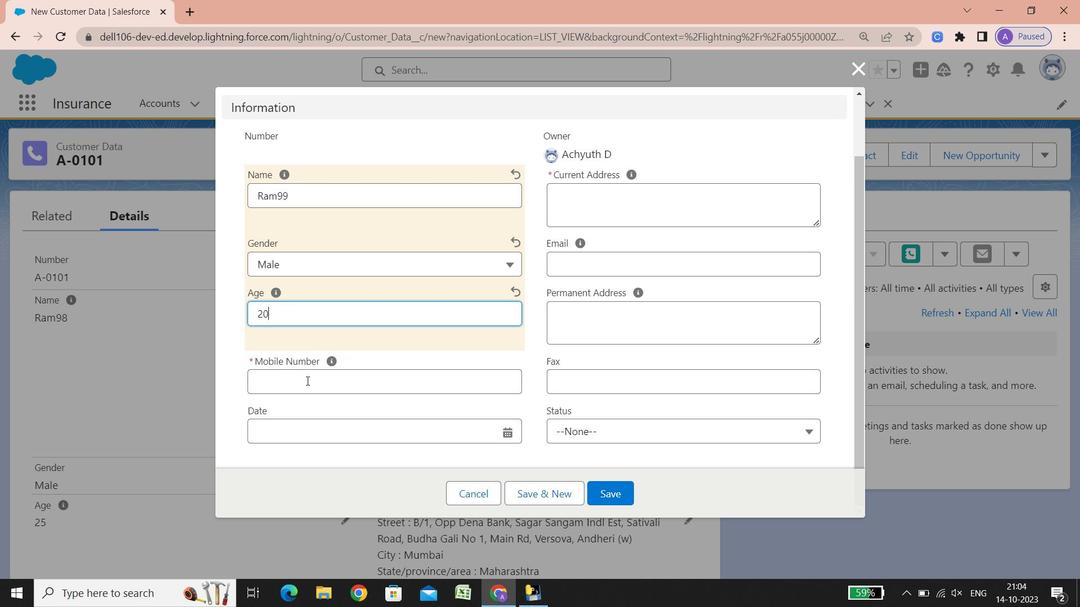 
Action: Mouse scrolled (306, 380) with delta (0, 0)
Screenshot: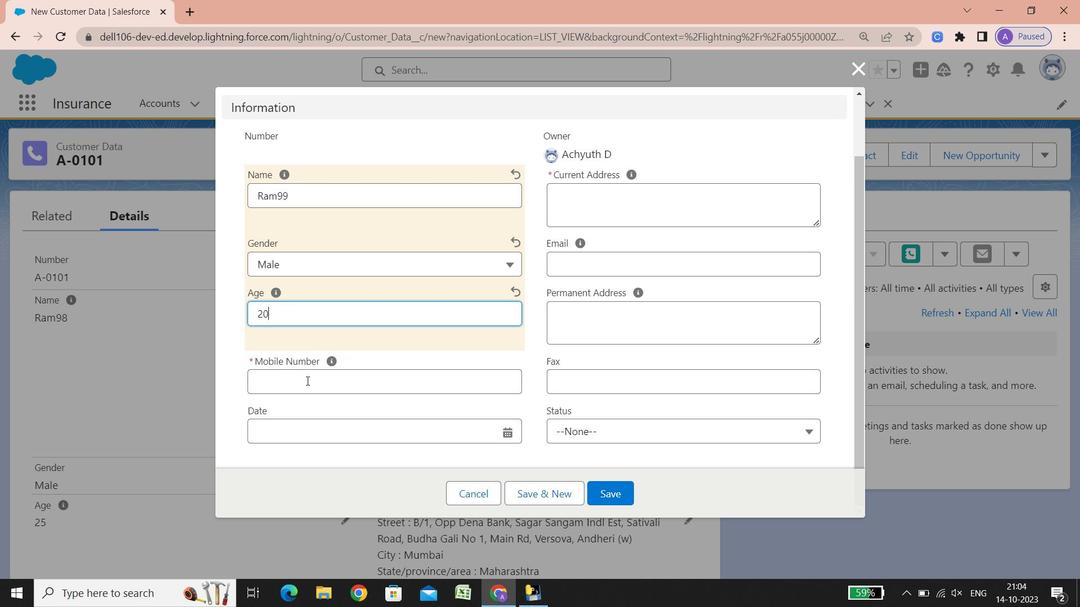 
Action: Mouse scrolled (306, 380) with delta (0, 0)
Screenshot: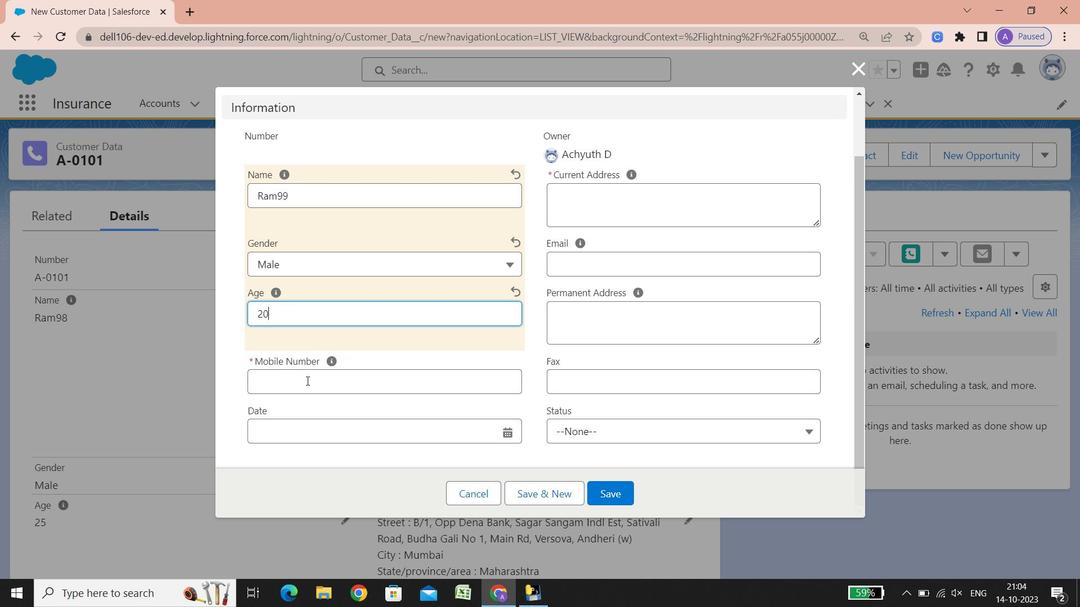 
Action: Mouse scrolled (306, 380) with delta (0, 0)
Screenshot: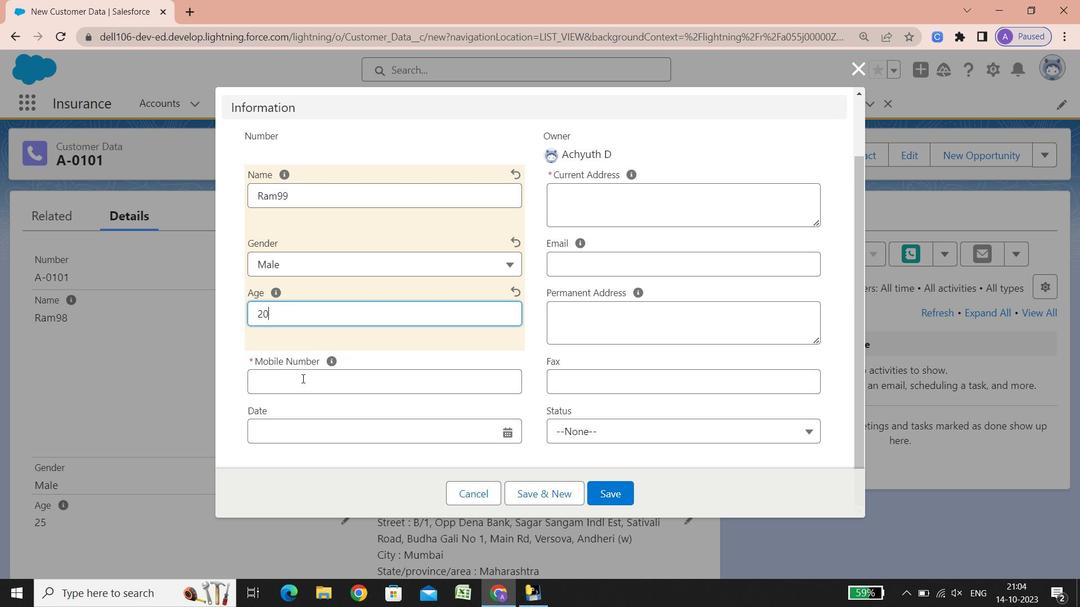 
Action: Mouse scrolled (306, 380) with delta (0, 0)
Screenshot: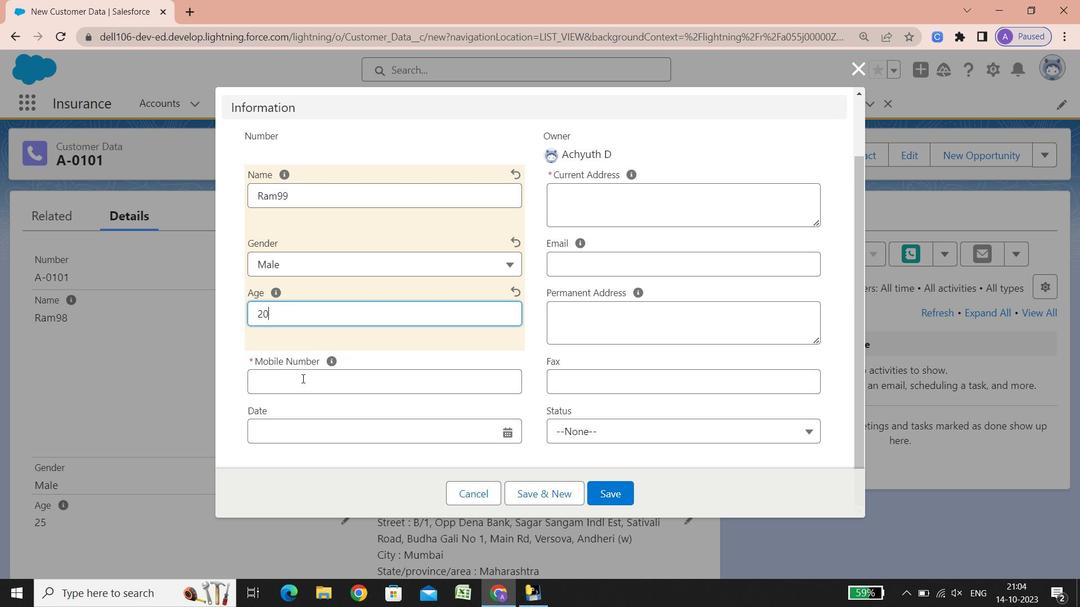
Action: Mouse scrolled (306, 380) with delta (0, 0)
Screenshot: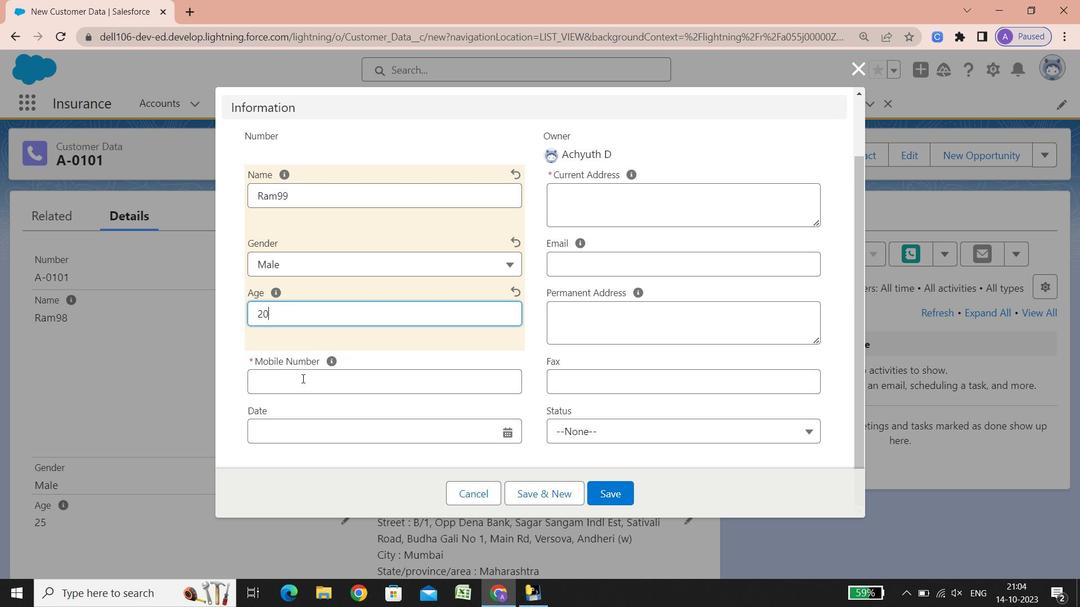 
Action: Mouse scrolled (306, 380) with delta (0, 0)
Screenshot: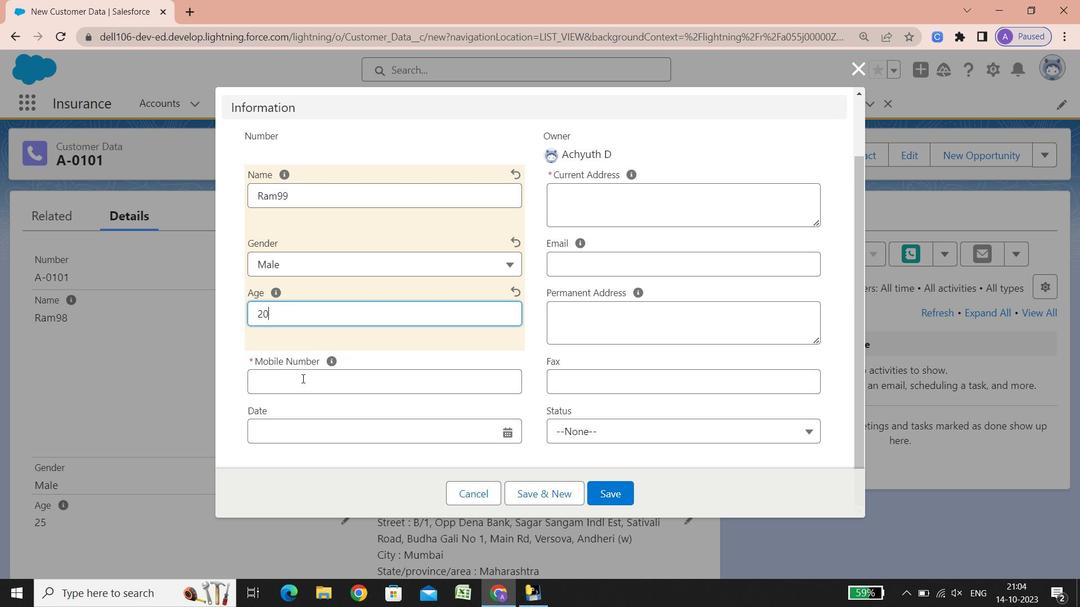 
Action: Mouse moved to (300, 378)
Screenshot: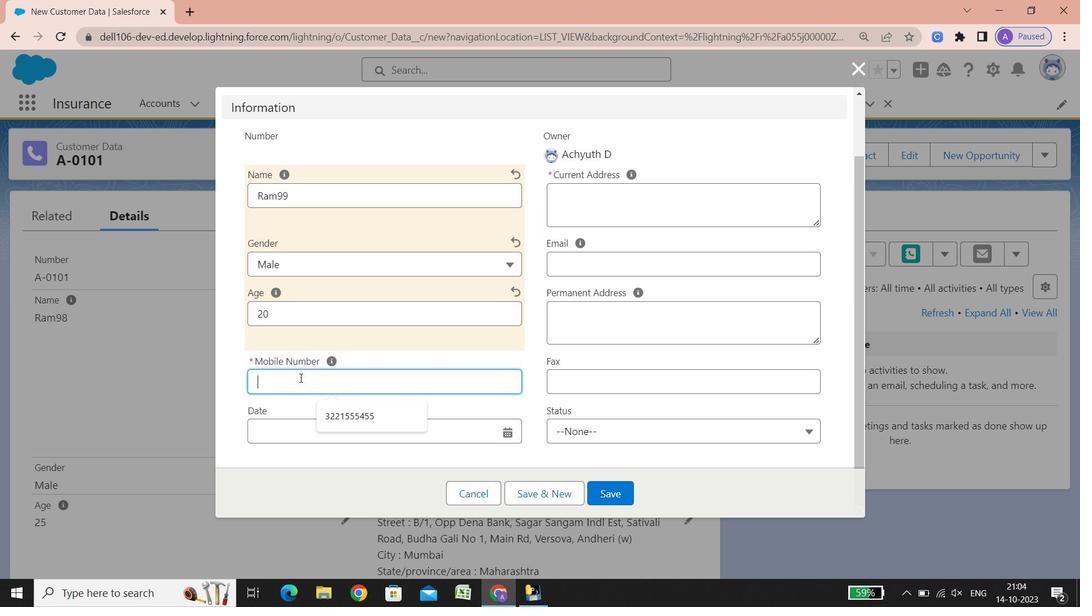 
Action: Mouse pressed left at (300, 378)
Screenshot: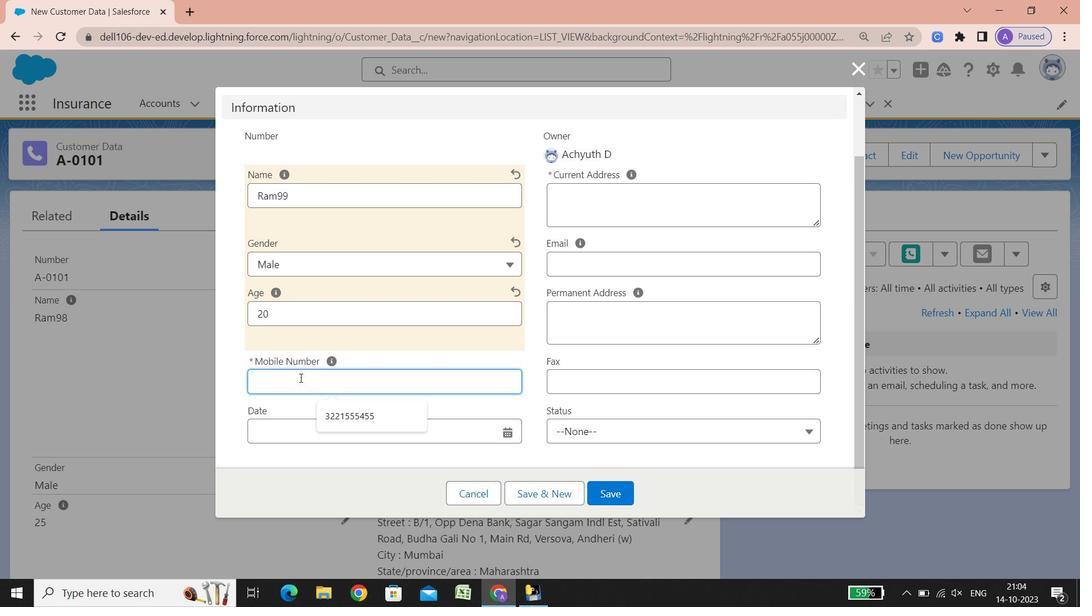 
Action: Key pressed 0222341134
Screenshot: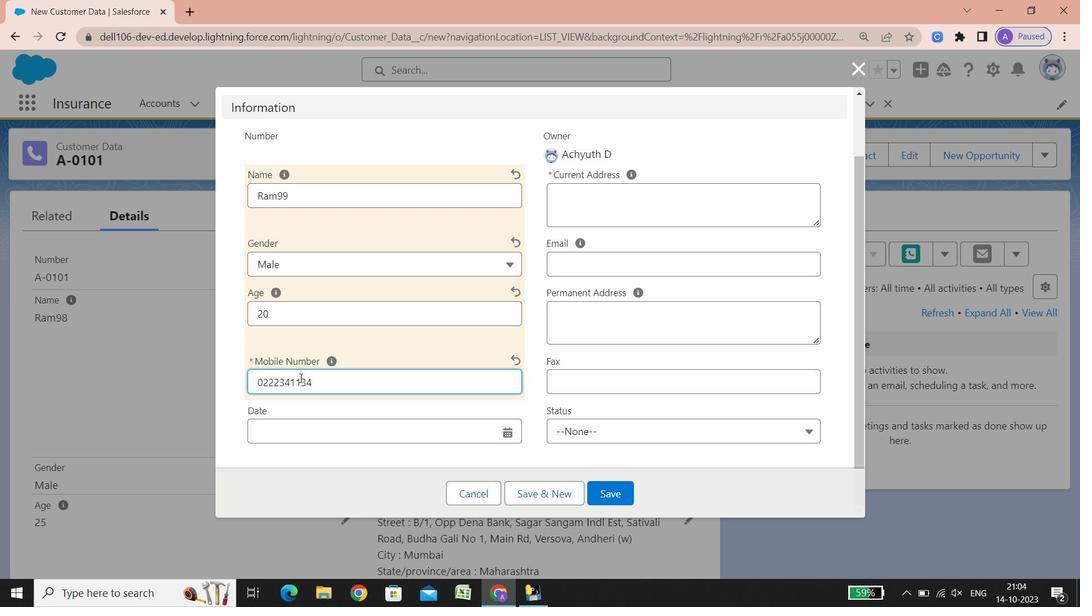 
Action: Mouse moved to (506, 432)
Screenshot: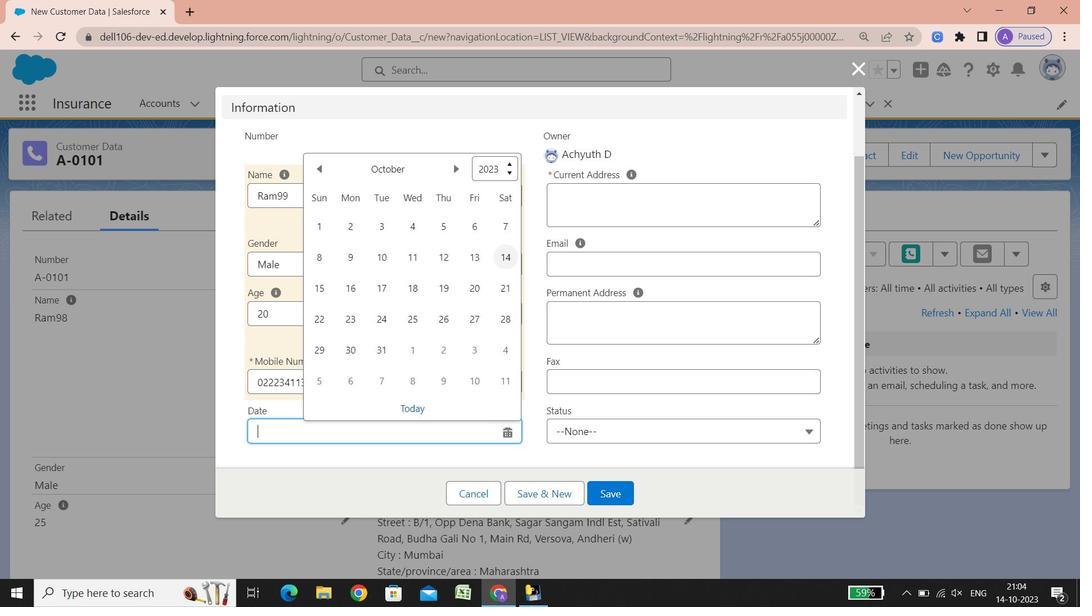 
Action: Mouse pressed left at (506, 432)
Screenshot: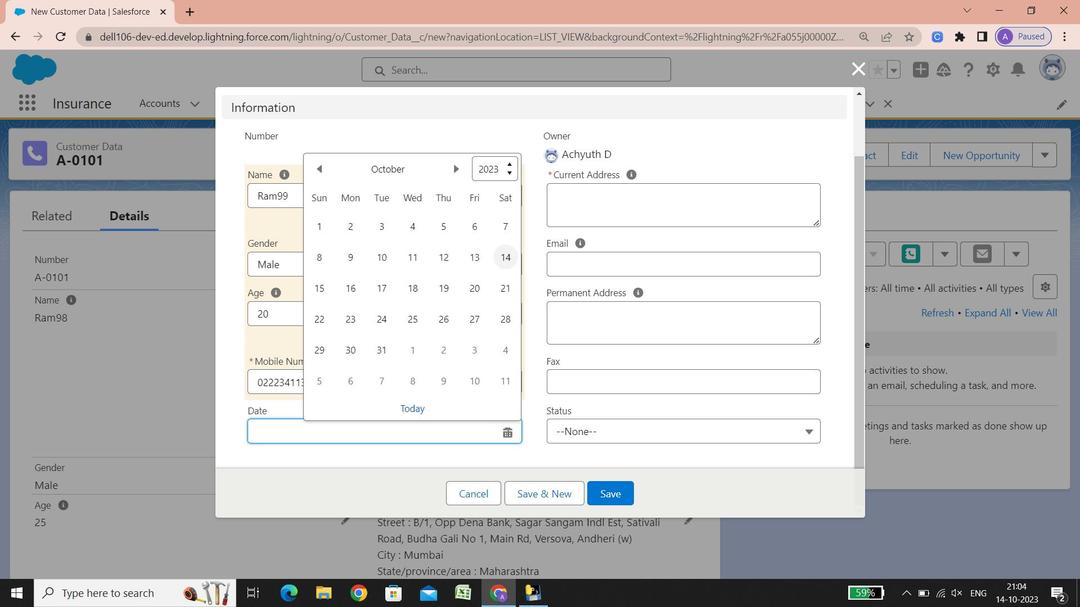 
Action: Mouse moved to (394, 403)
Screenshot: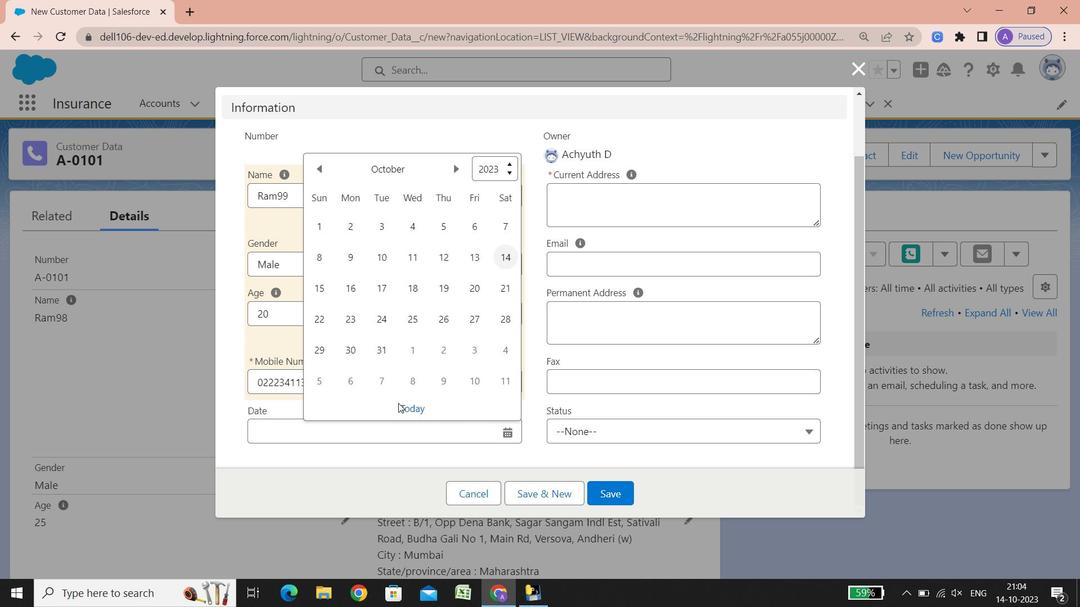 
Action: Mouse pressed left at (394, 403)
Screenshot: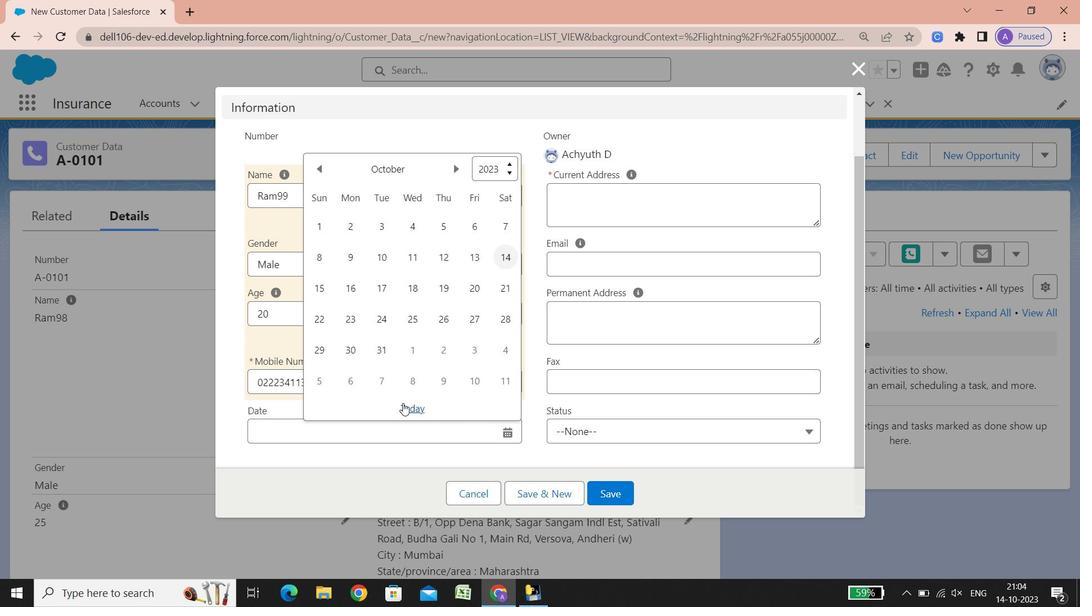 
Action: Mouse moved to (402, 403)
Screenshot: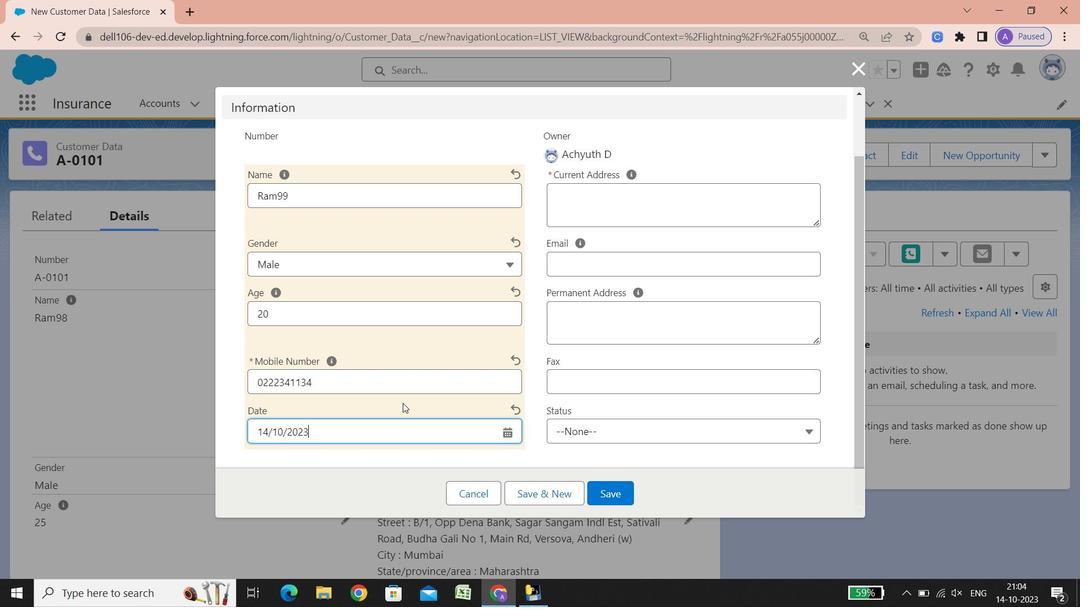 
Action: Mouse pressed left at (402, 403)
Screenshot: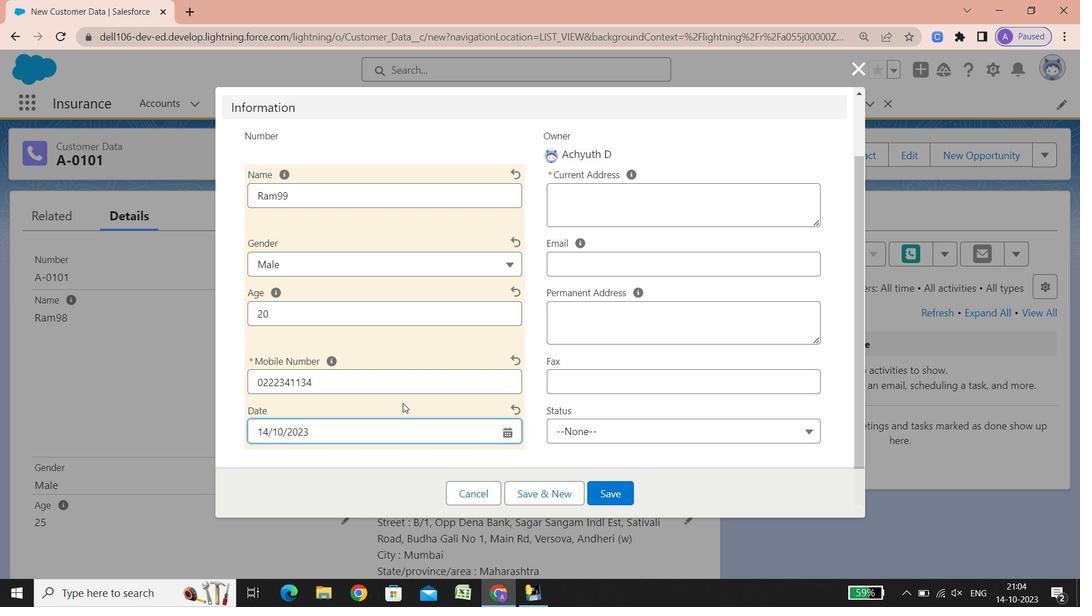 
Action: Mouse scrolled (402, 403) with delta (0, 0)
Screenshot: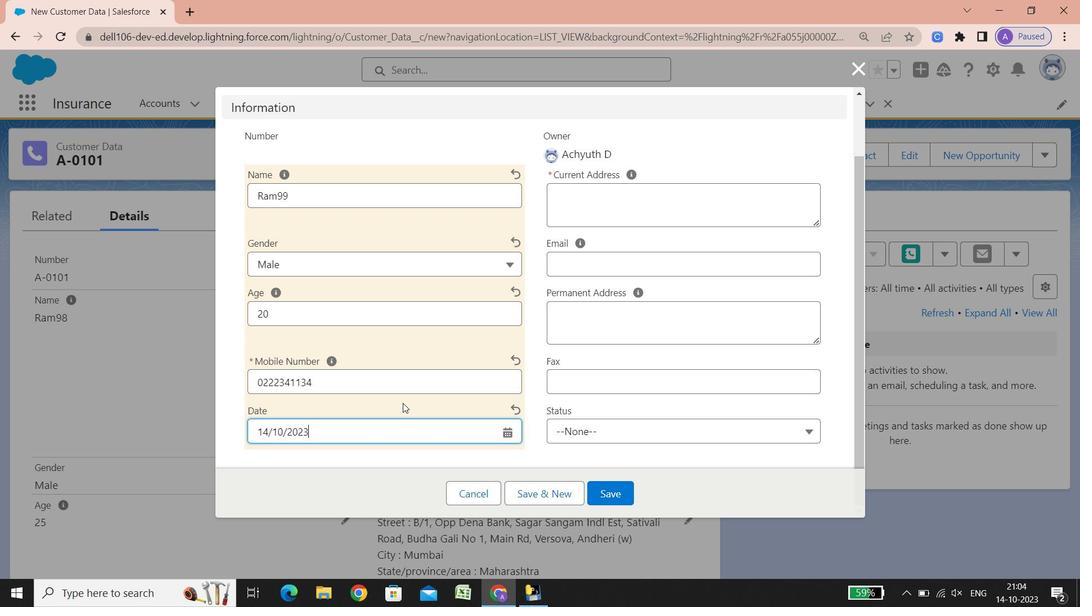 
Action: Mouse scrolled (402, 403) with delta (0, 0)
Screenshot: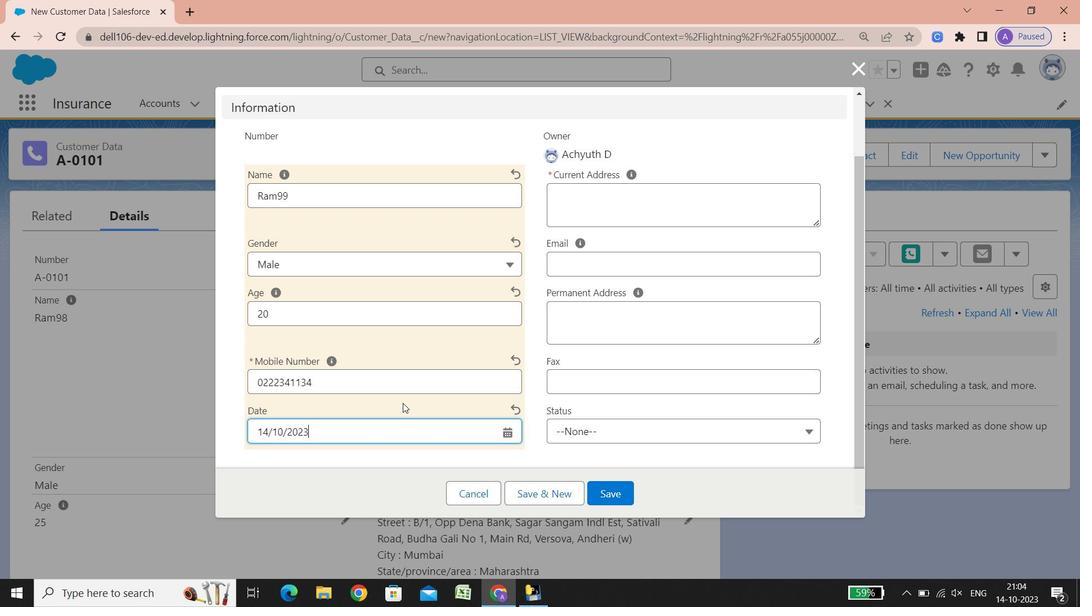 
Action: Mouse scrolled (402, 403) with delta (0, 0)
Screenshot: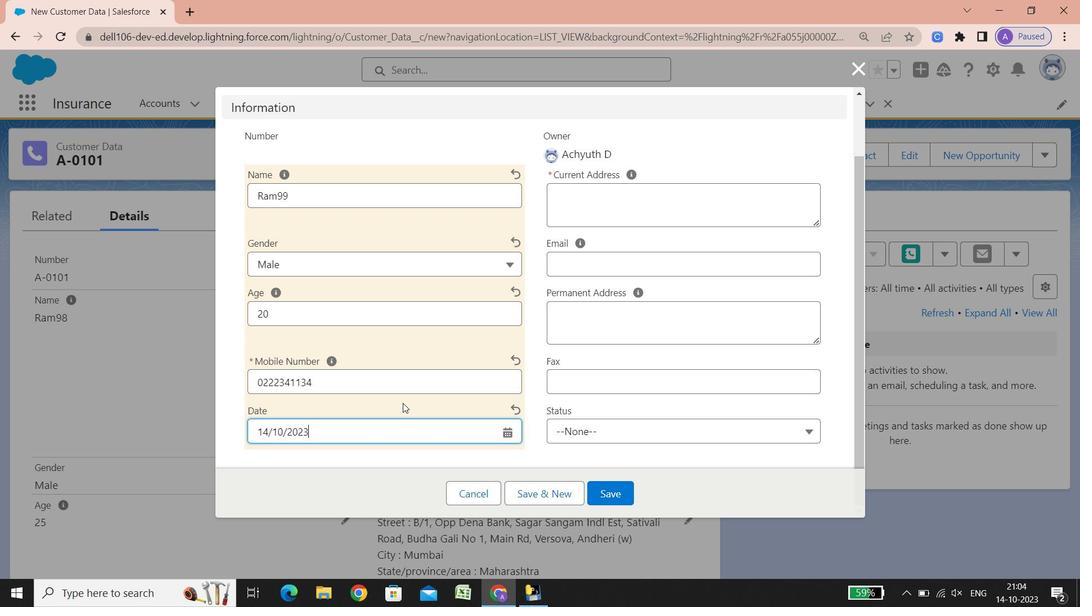 
Action: Mouse scrolled (402, 403) with delta (0, 0)
Screenshot: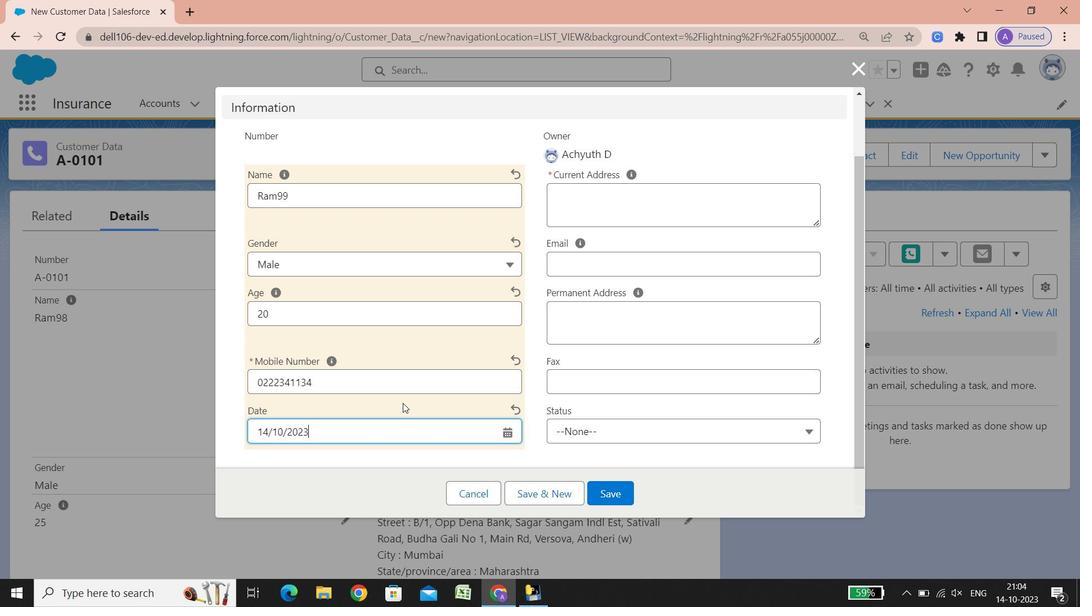 
Action: Mouse scrolled (402, 403) with delta (0, 0)
Screenshot: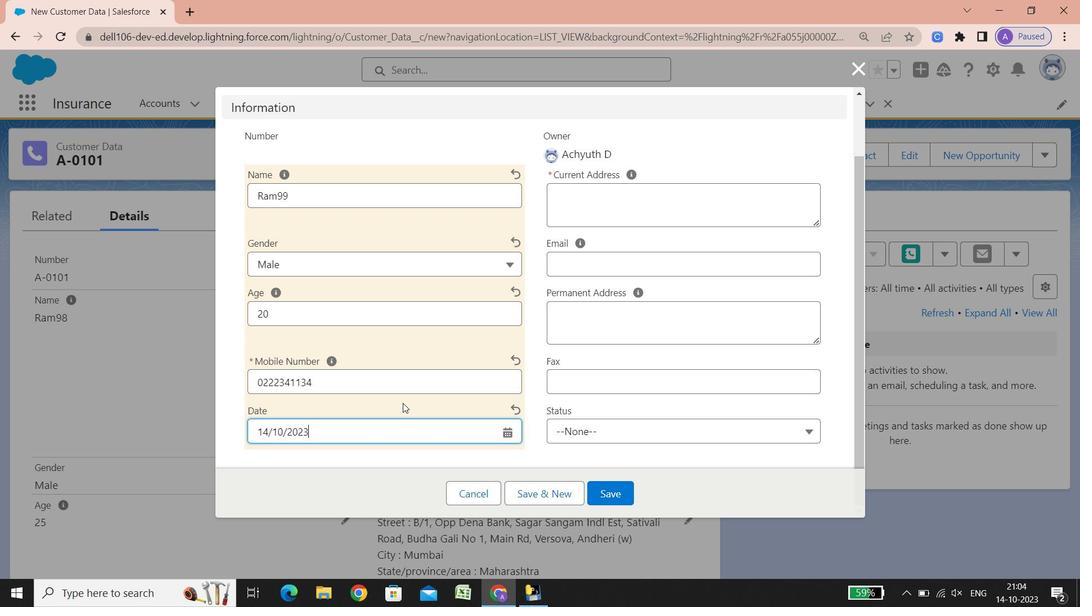 
Action: Mouse scrolled (402, 403) with delta (0, 0)
Screenshot: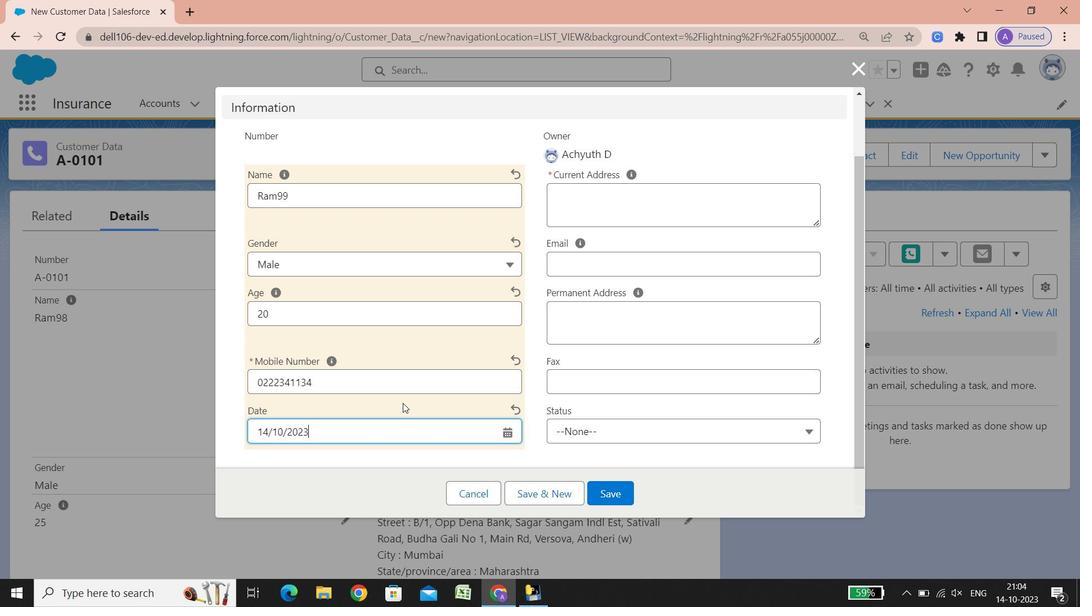 
Action: Mouse scrolled (402, 403) with delta (0, 0)
Screenshot: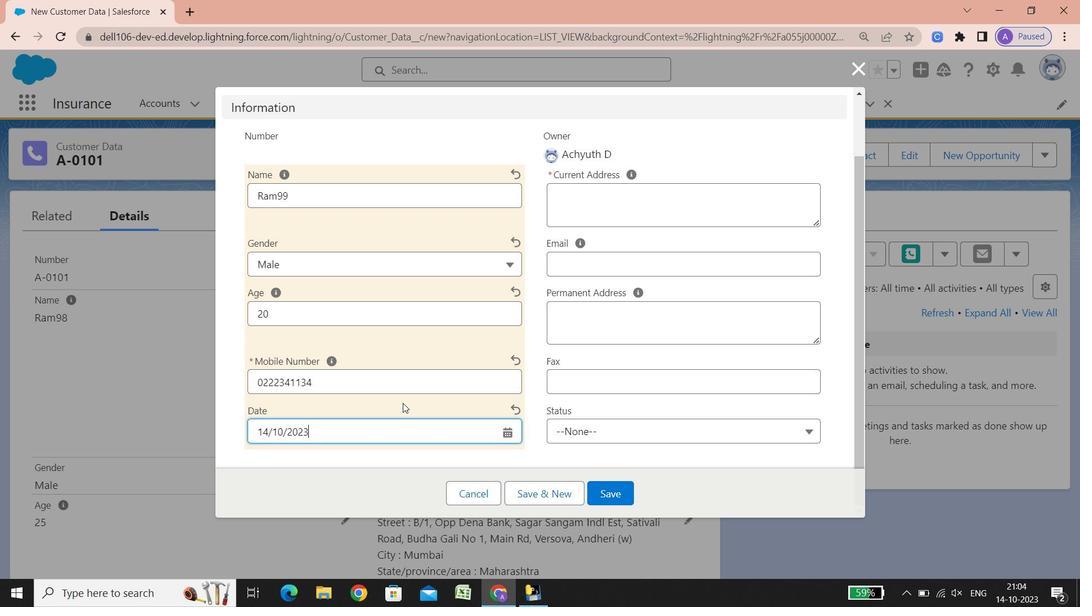 
Action: Mouse scrolled (402, 403) with delta (0, 0)
Screenshot: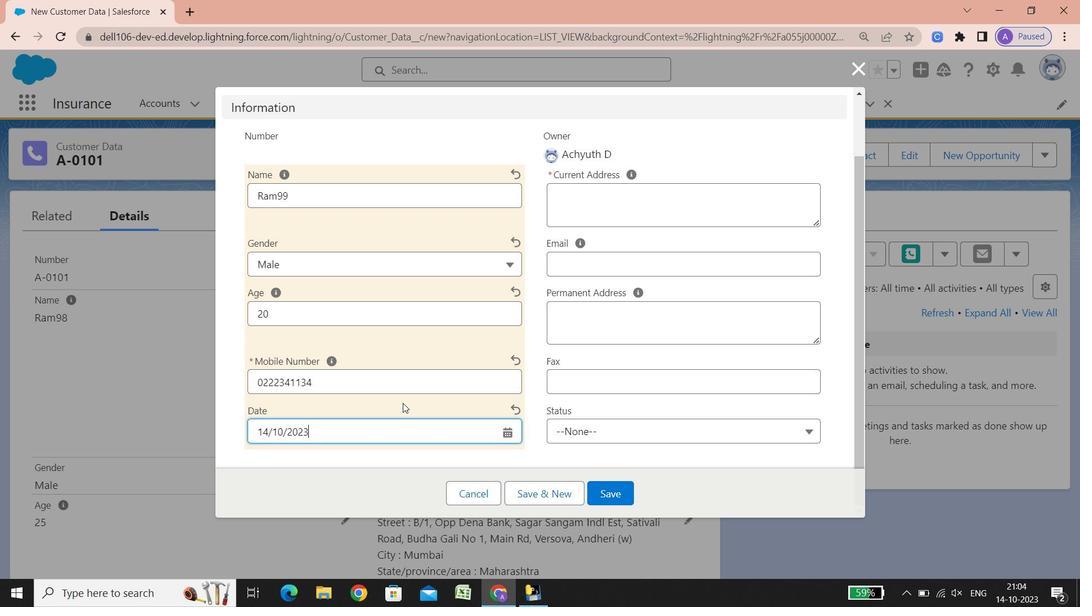 
Action: Mouse scrolled (402, 403) with delta (0, 0)
Screenshot: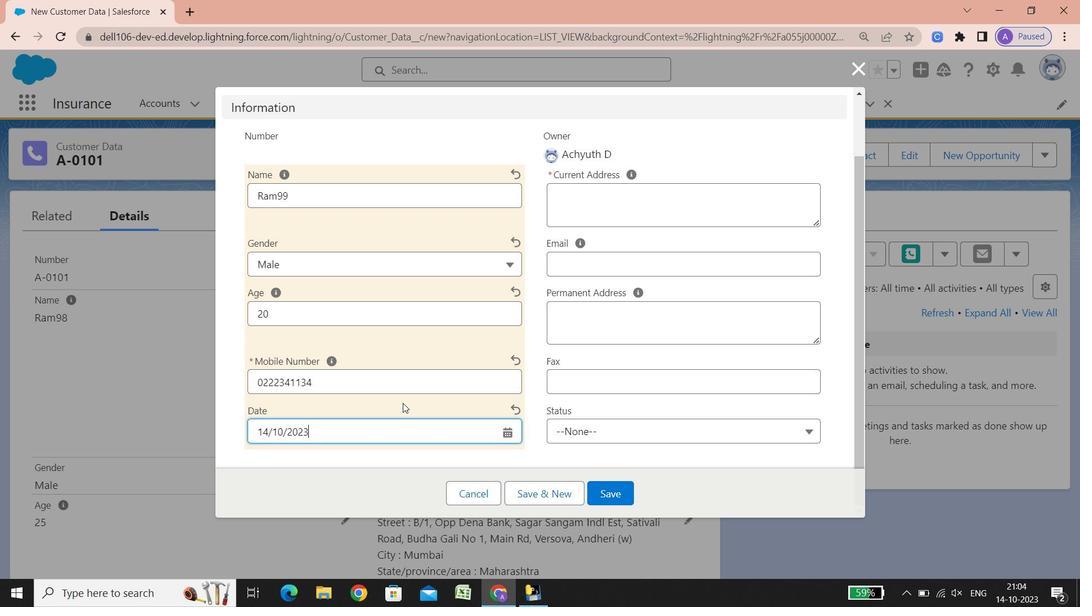 
Action: Mouse scrolled (402, 403) with delta (0, 0)
Screenshot: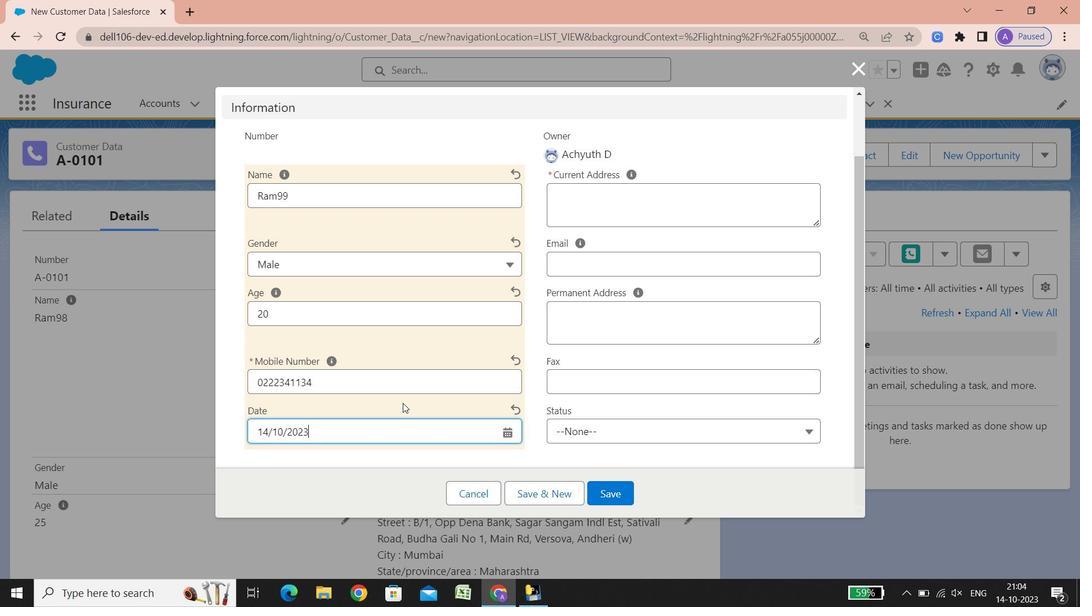 
Action: Mouse scrolled (402, 403) with delta (0, 0)
Screenshot: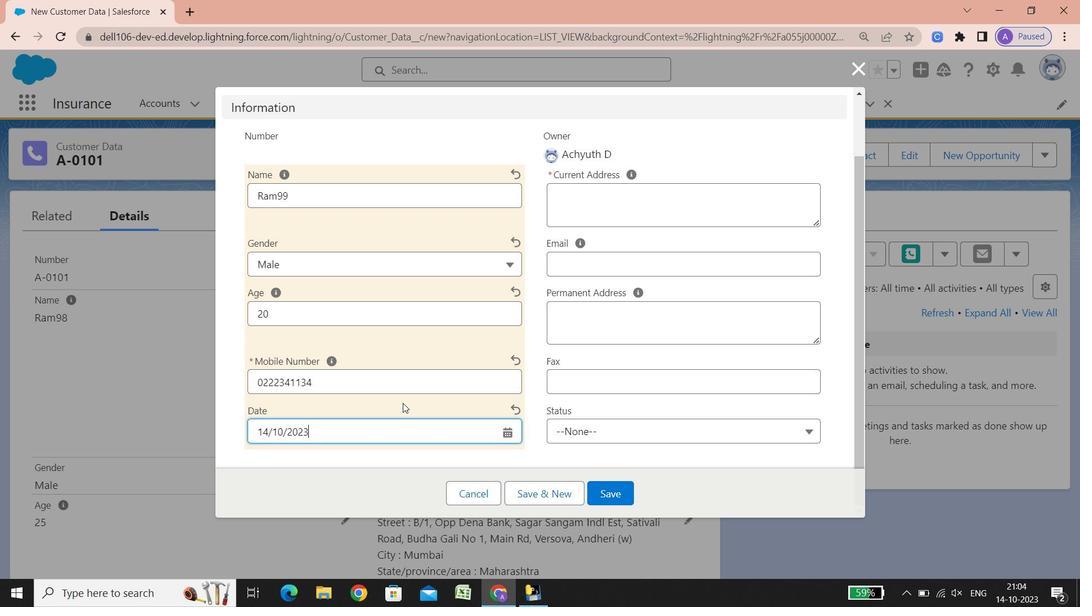 
Action: Mouse scrolled (402, 403) with delta (0, 0)
Screenshot: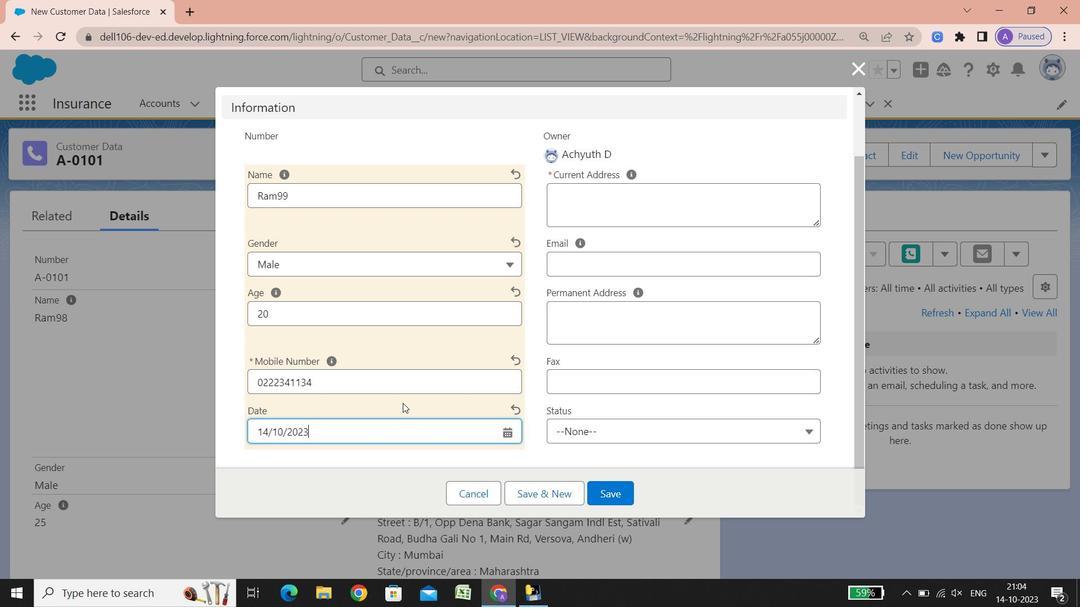
Action: Mouse scrolled (402, 403) with delta (0, 0)
Screenshot: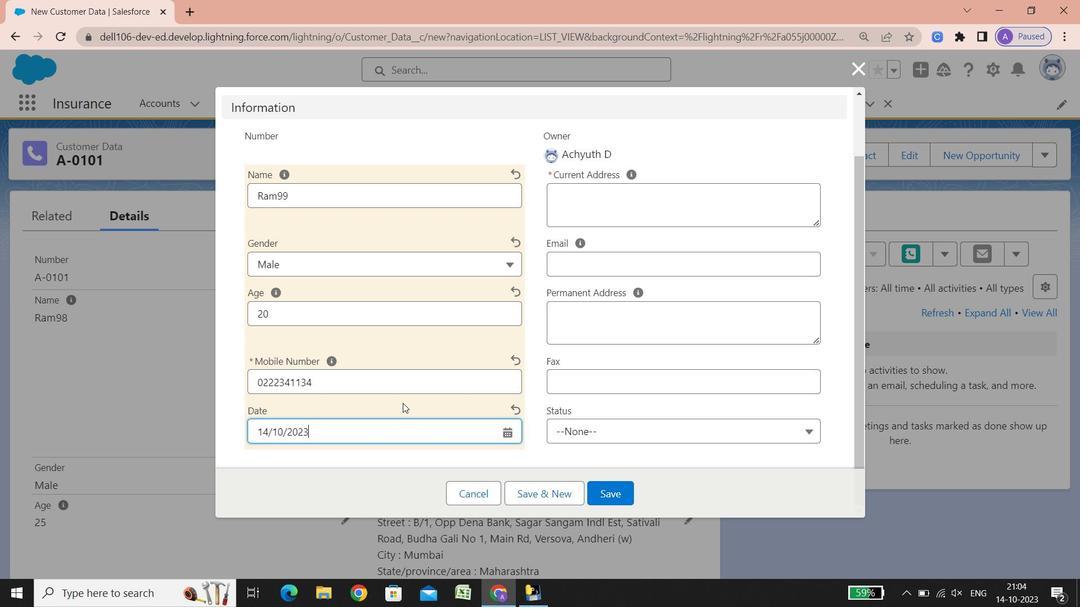 
Action: Mouse scrolled (402, 403) with delta (0, 0)
Screenshot: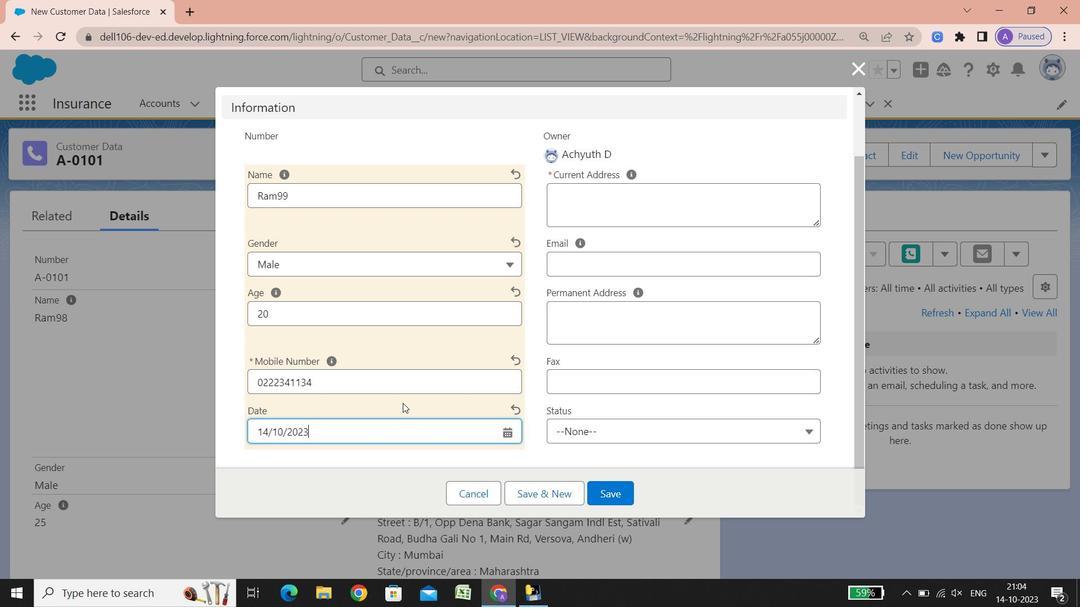 
Action: Mouse scrolled (402, 403) with delta (0, 0)
Screenshot: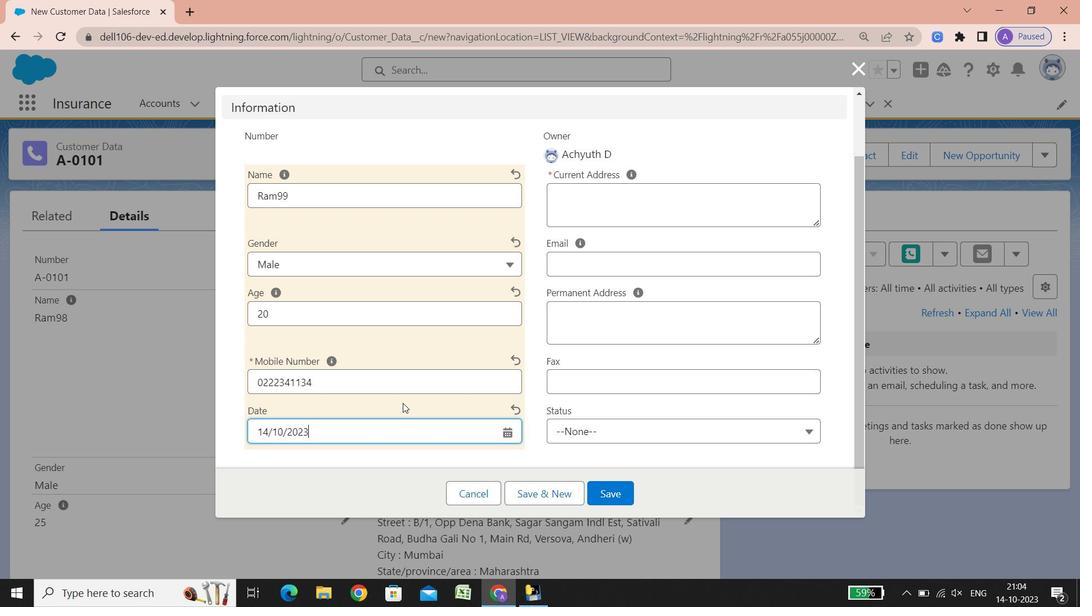 
Action: Mouse scrolled (402, 403) with delta (0, 0)
Screenshot: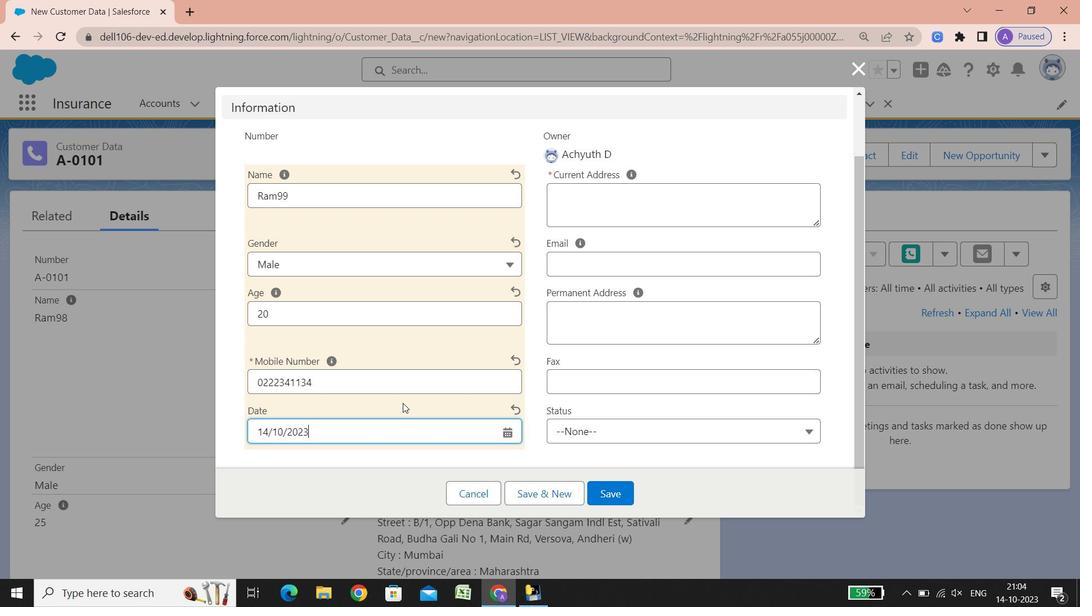 
Action: Mouse scrolled (402, 403) with delta (0, 0)
Screenshot: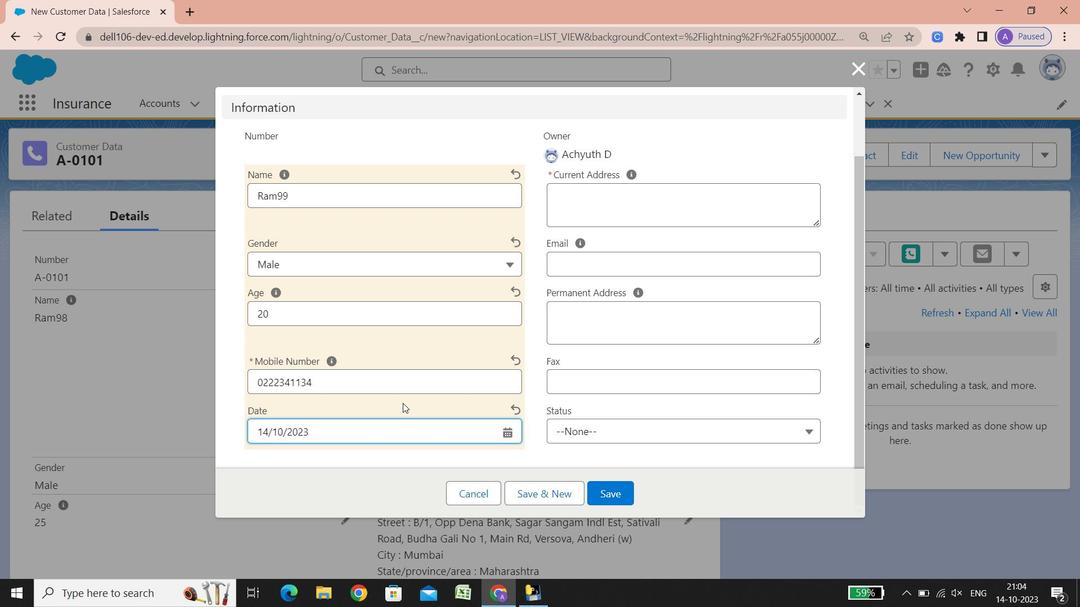 
Action: Mouse scrolled (402, 403) with delta (0, 0)
Screenshot: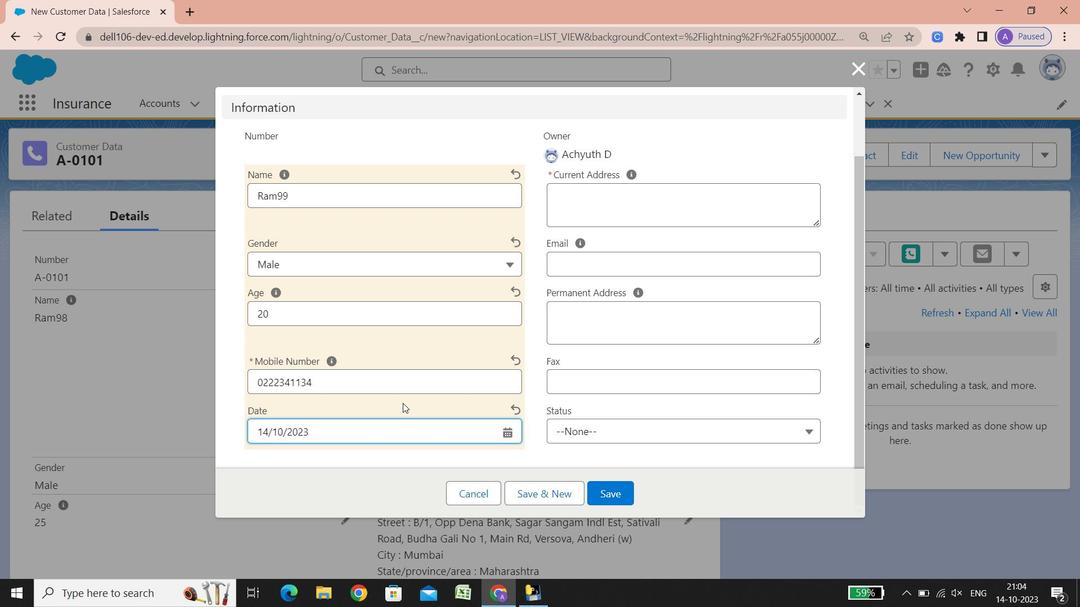 
Action: Mouse scrolled (402, 403) with delta (0, 0)
Screenshot: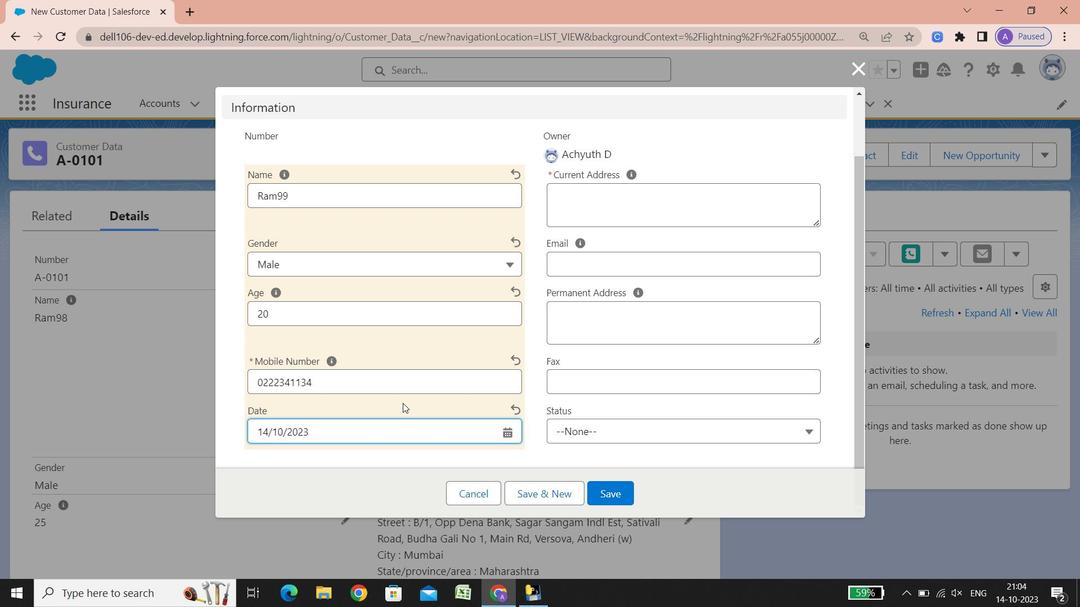 
Action: Mouse scrolled (402, 403) with delta (0, 0)
Screenshot: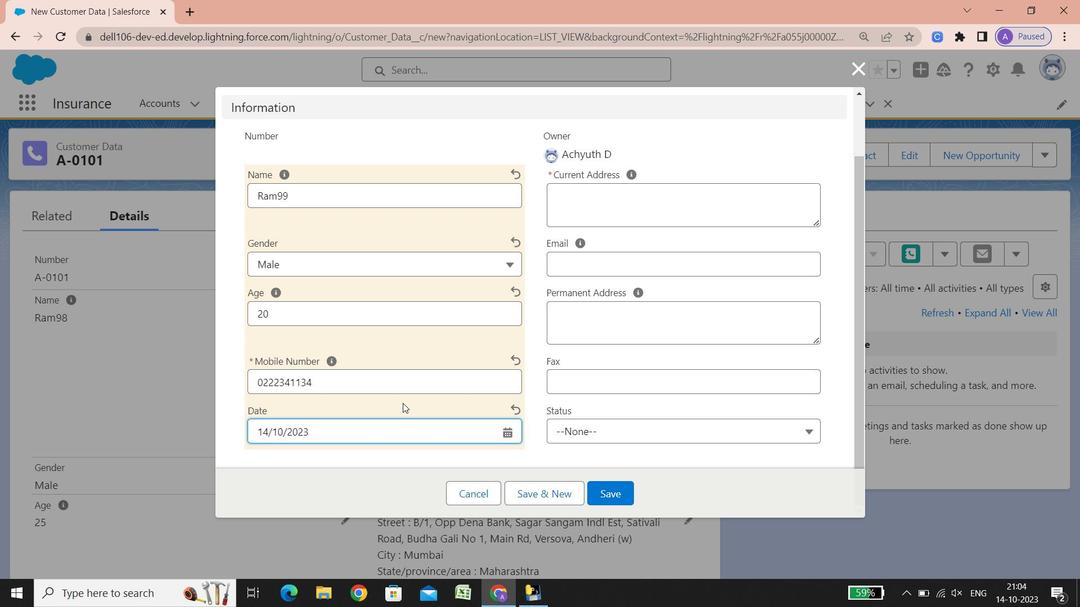 
Action: Mouse scrolled (402, 403) with delta (0, 0)
Screenshot: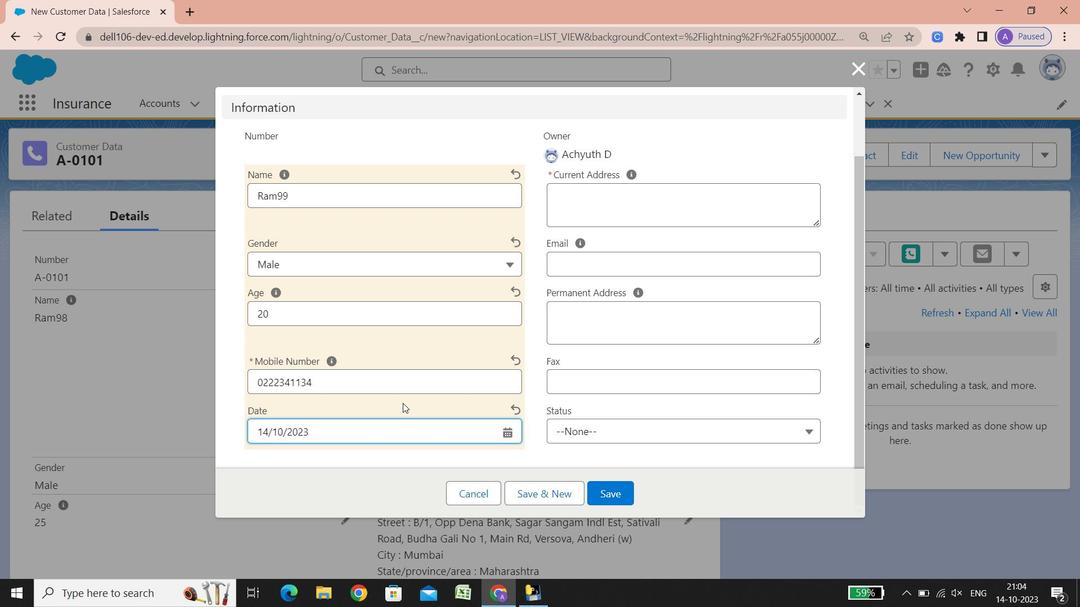 
Action: Mouse scrolled (402, 403) with delta (0, 0)
Screenshot: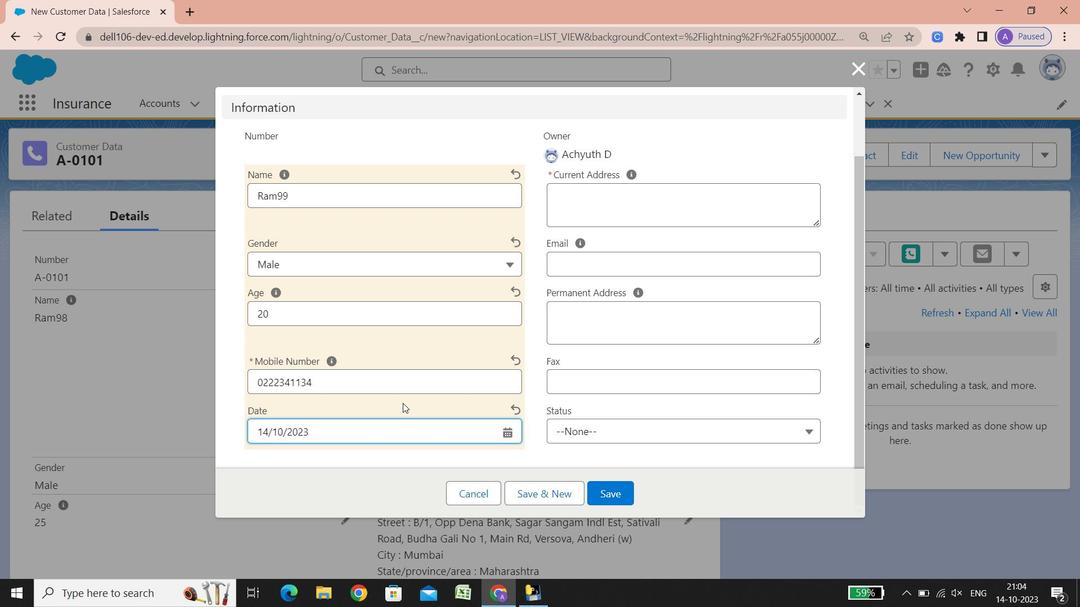 
Action: Mouse scrolled (402, 403) with delta (0, 0)
Screenshot: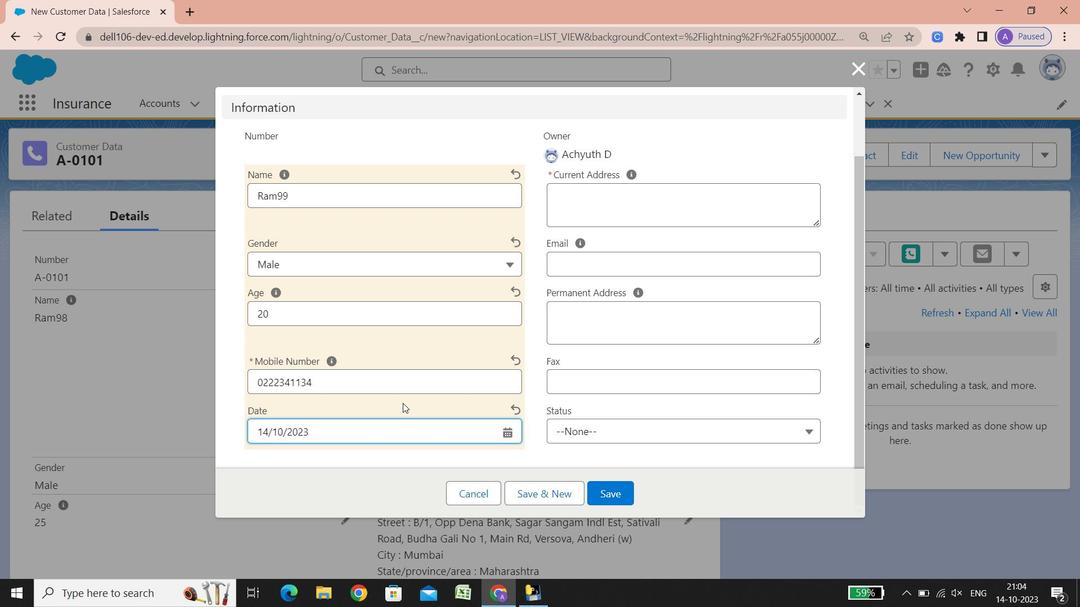 
Action: Mouse scrolled (402, 403) with delta (0, 0)
Screenshot: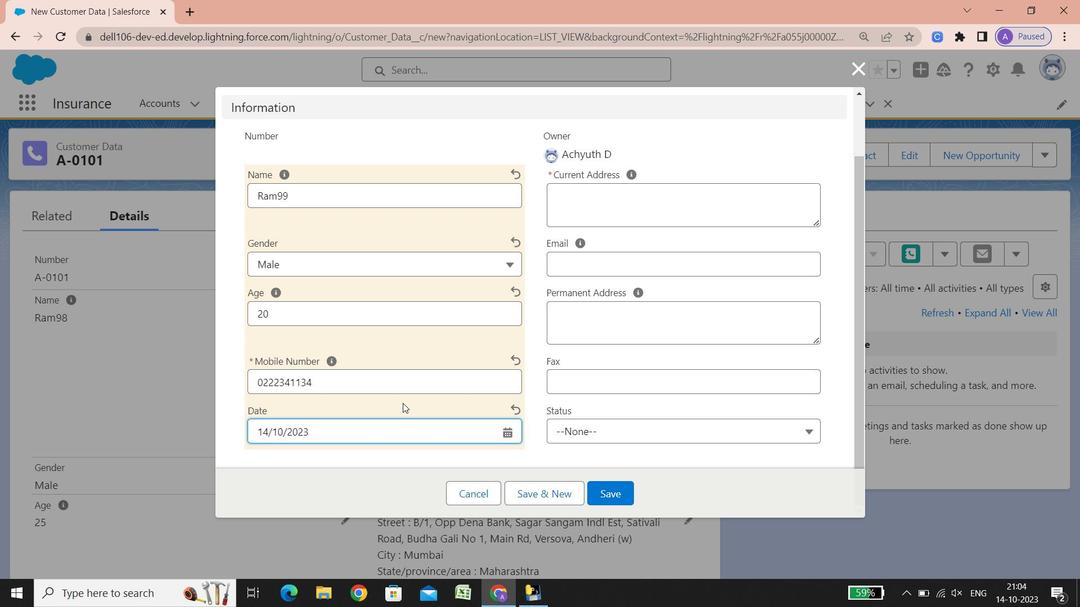 
Action: Mouse scrolled (402, 403) with delta (0, 0)
Screenshot: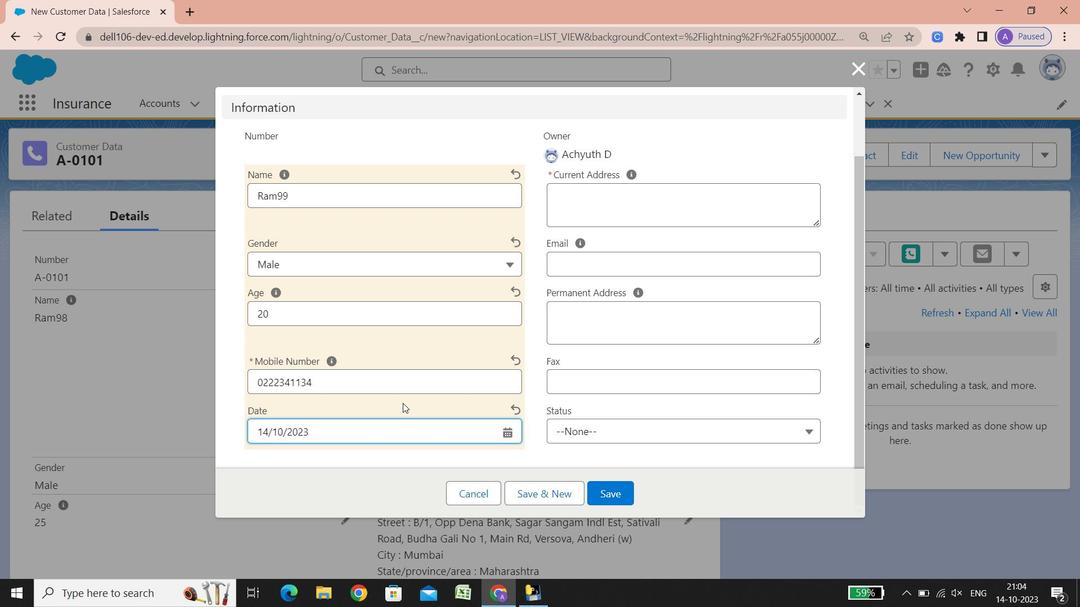 
Action: Mouse scrolled (402, 403) with delta (0, 0)
Screenshot: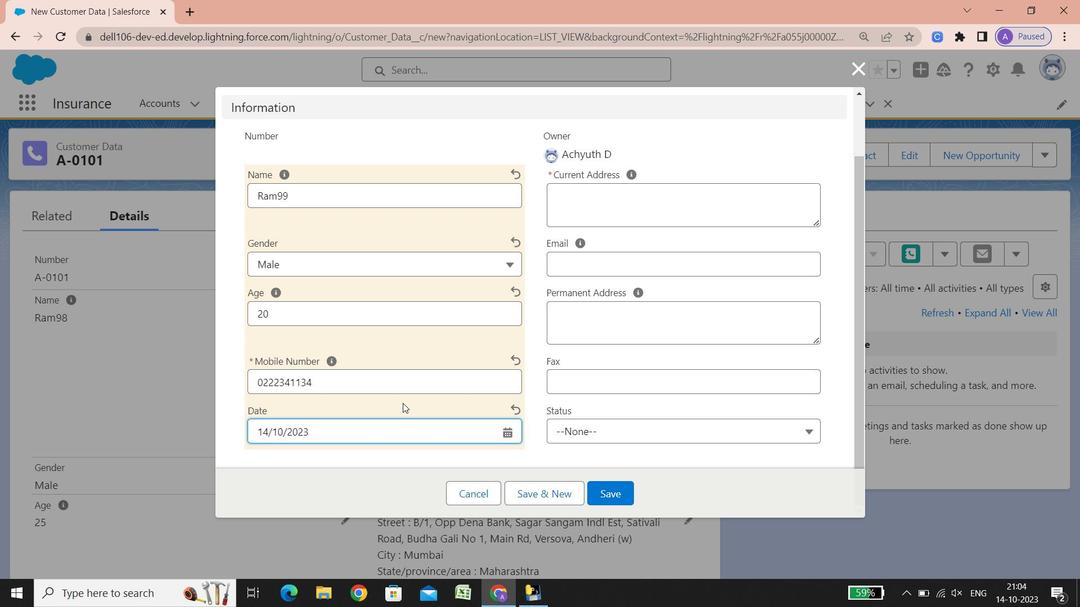 
Action: Mouse scrolled (402, 403) with delta (0, 0)
Screenshot: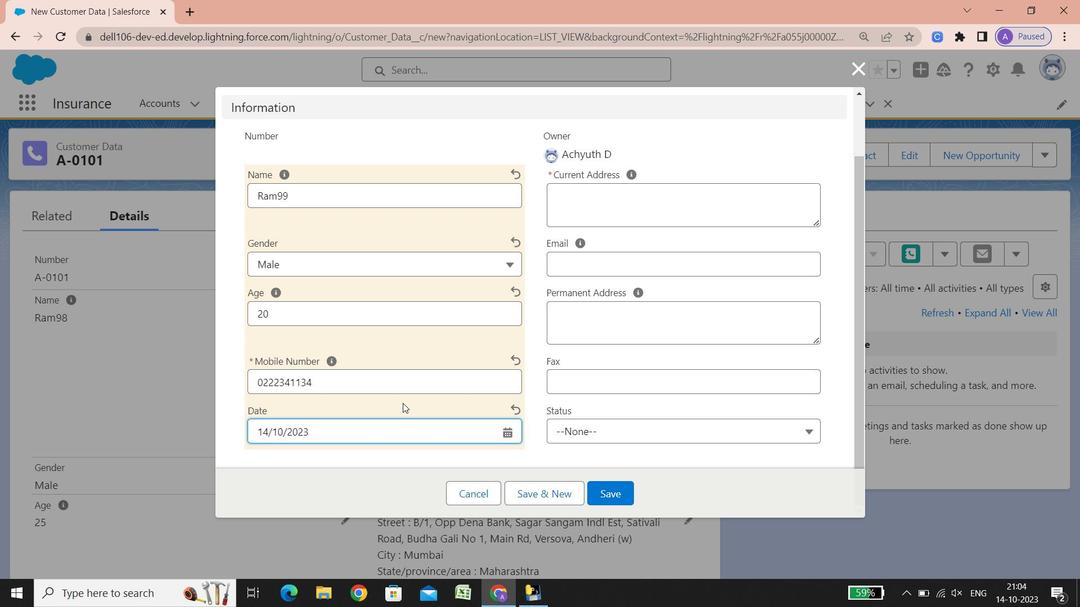 
Action: Mouse scrolled (402, 403) with delta (0, 0)
Screenshot: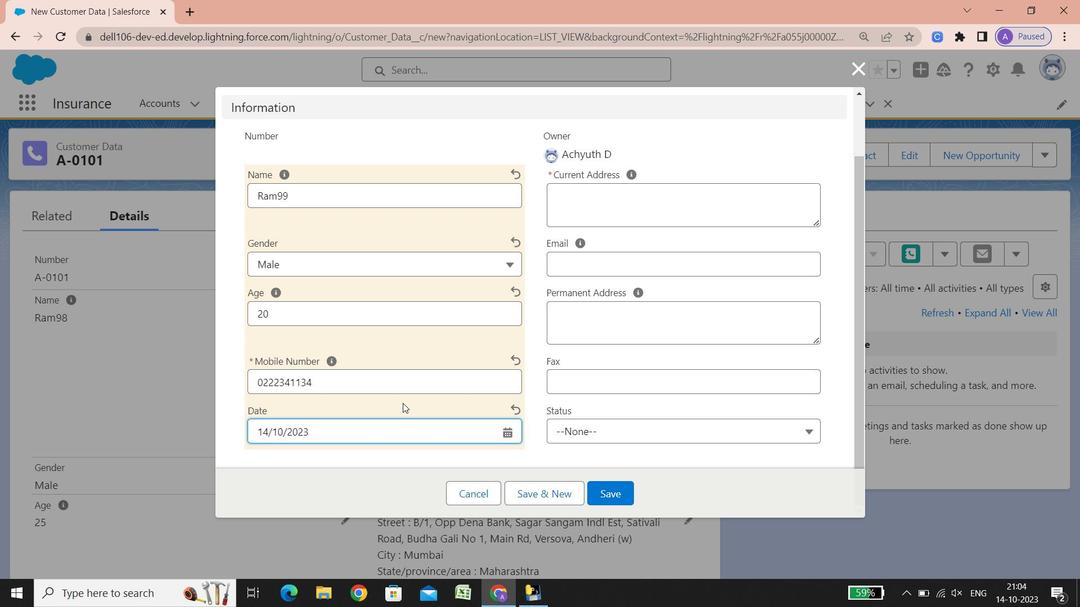 
Action: Mouse scrolled (402, 403) with delta (0, 0)
Screenshot: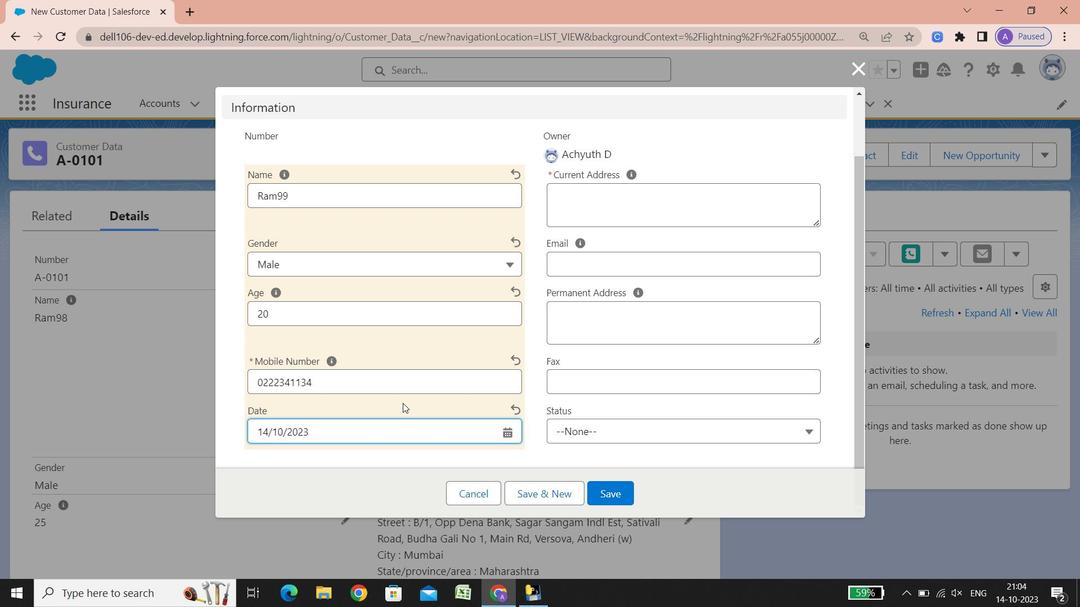 
Action: Mouse scrolled (402, 403) with delta (0, 0)
Screenshot: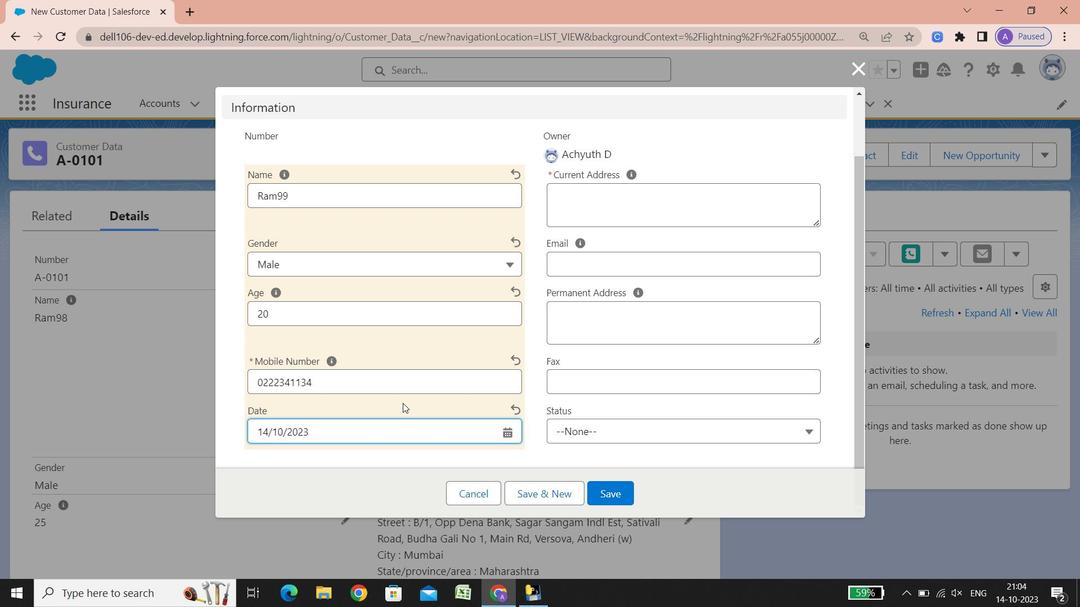 
Action: Mouse scrolled (402, 403) with delta (0, 0)
Screenshot: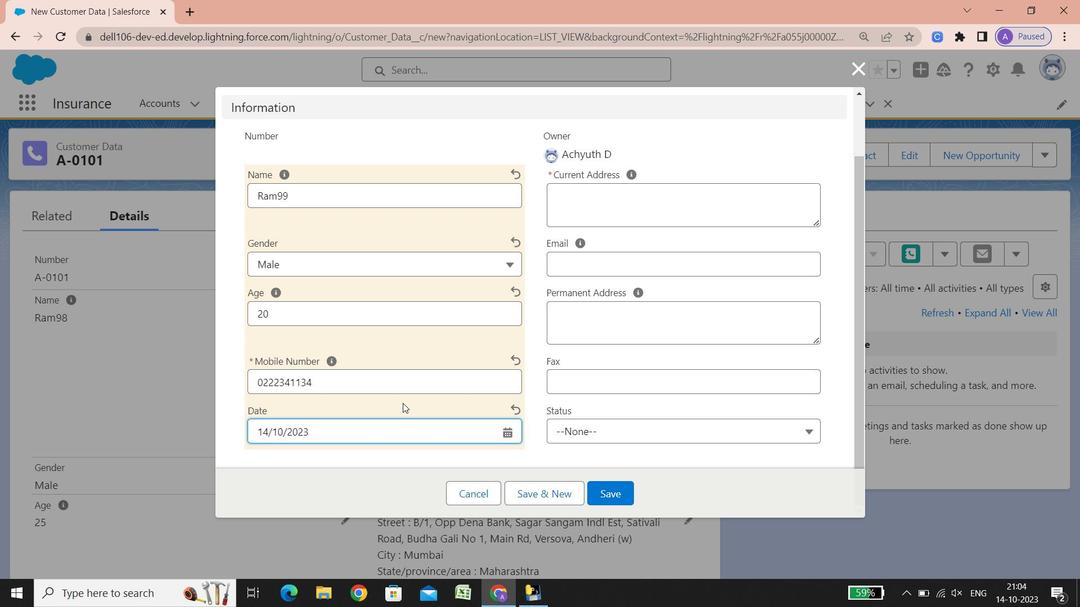 
Action: Mouse scrolled (402, 403) with delta (0, 0)
Screenshot: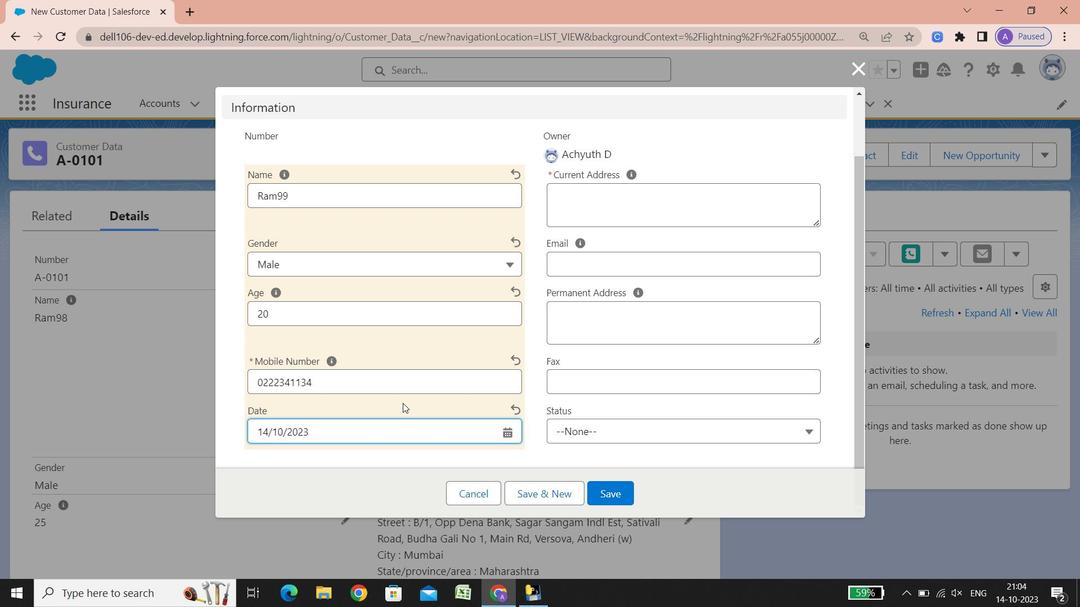 
Action: Mouse scrolled (402, 403) with delta (0, 0)
Screenshot: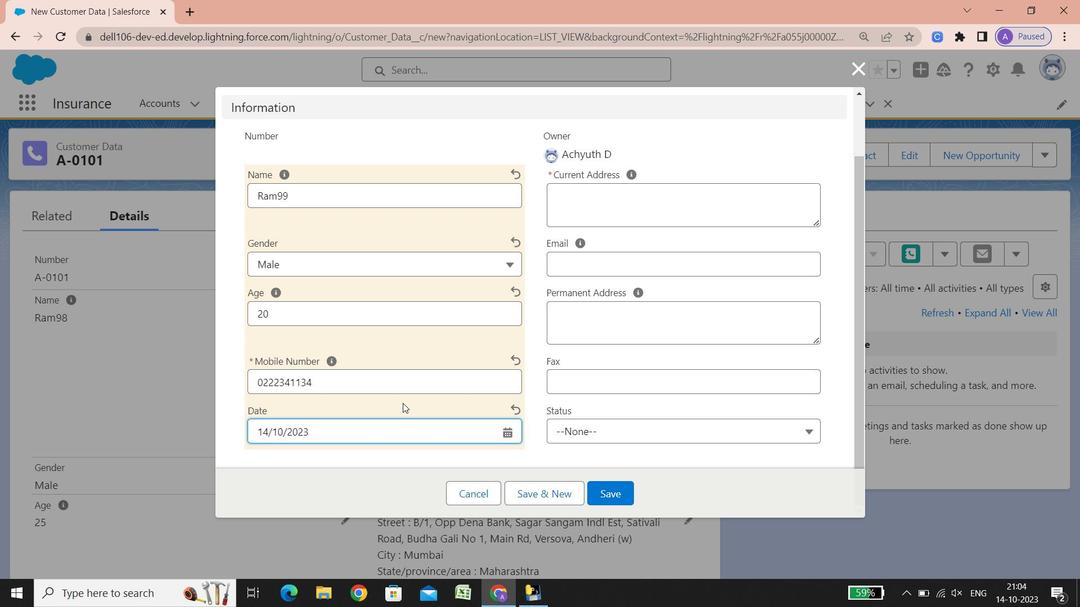 
Action: Mouse scrolled (402, 403) with delta (0, 0)
Screenshot: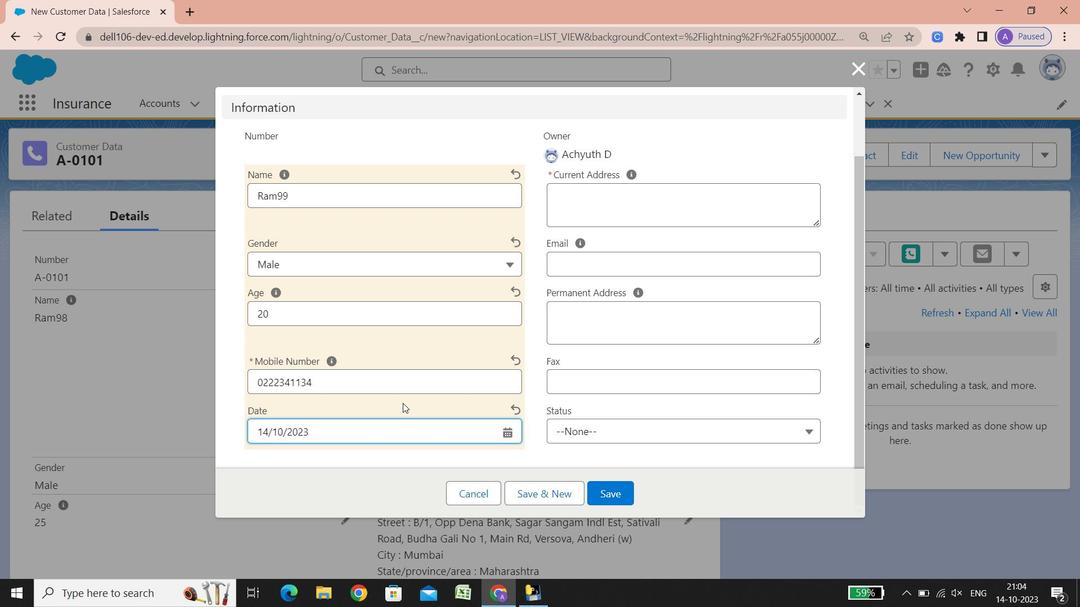 
Action: Mouse scrolled (402, 403) with delta (0, 0)
Screenshot: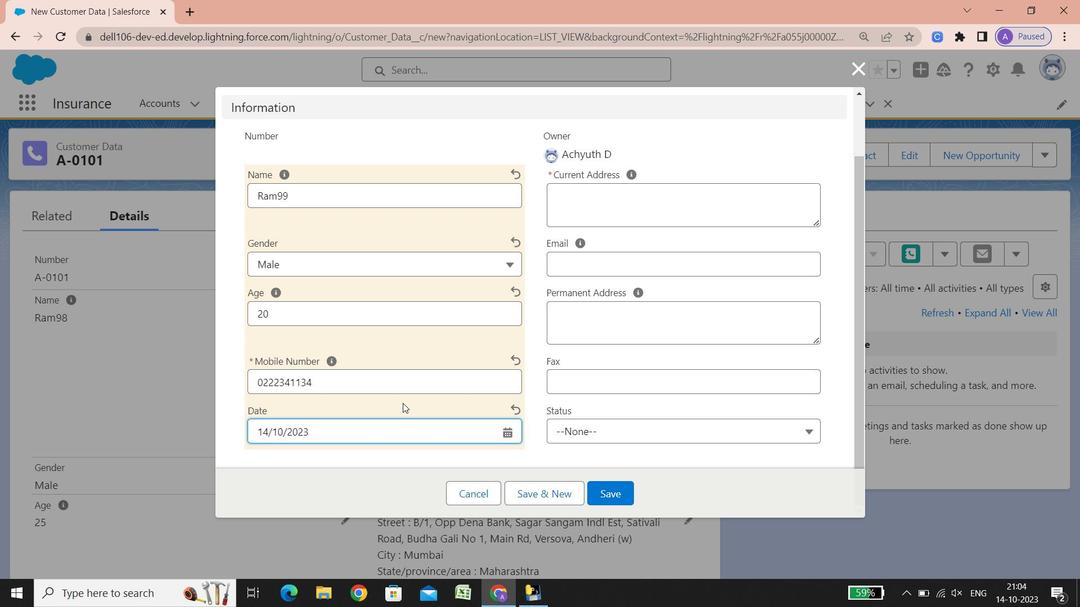 
Action: Mouse scrolled (402, 403) with delta (0, 0)
Screenshot: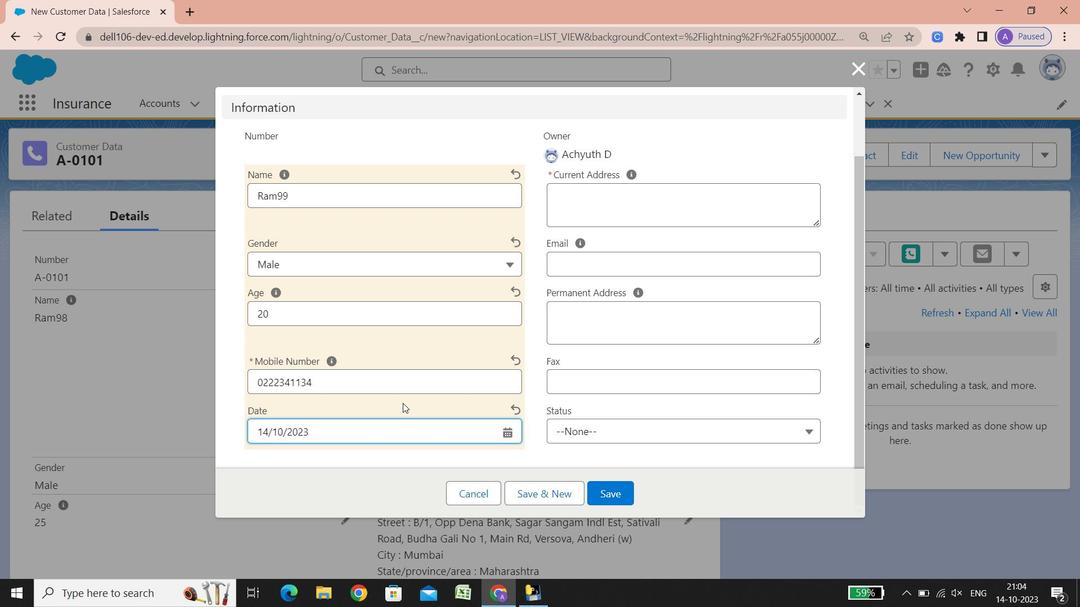 
Action: Mouse scrolled (402, 403) with delta (0, 0)
Screenshot: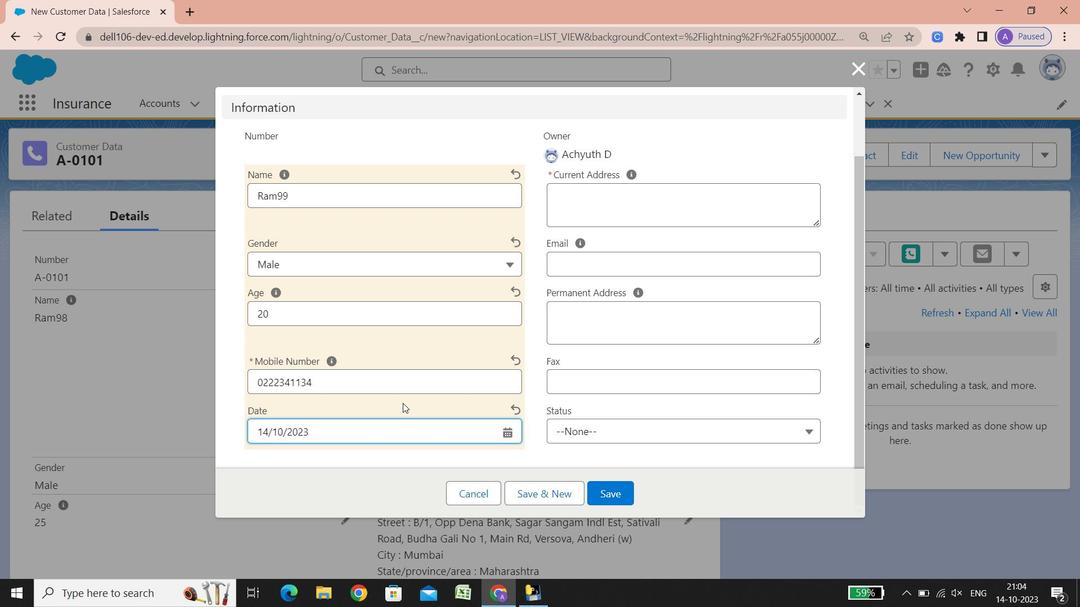 
Action: Mouse scrolled (402, 403) with delta (0, 0)
Screenshot: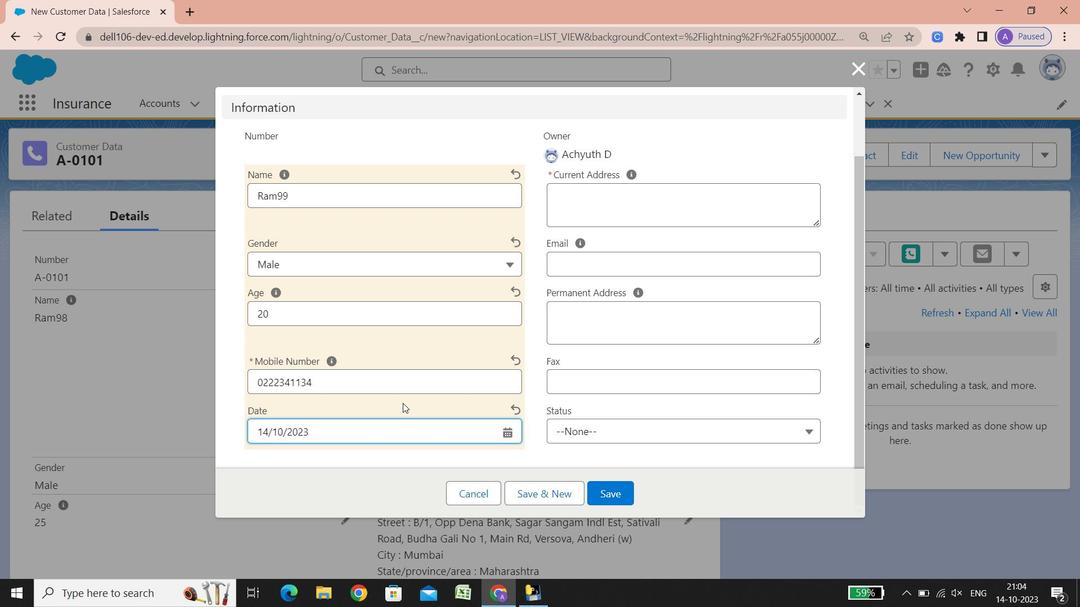 
Action: Mouse scrolled (402, 403) with delta (0, 0)
Screenshot: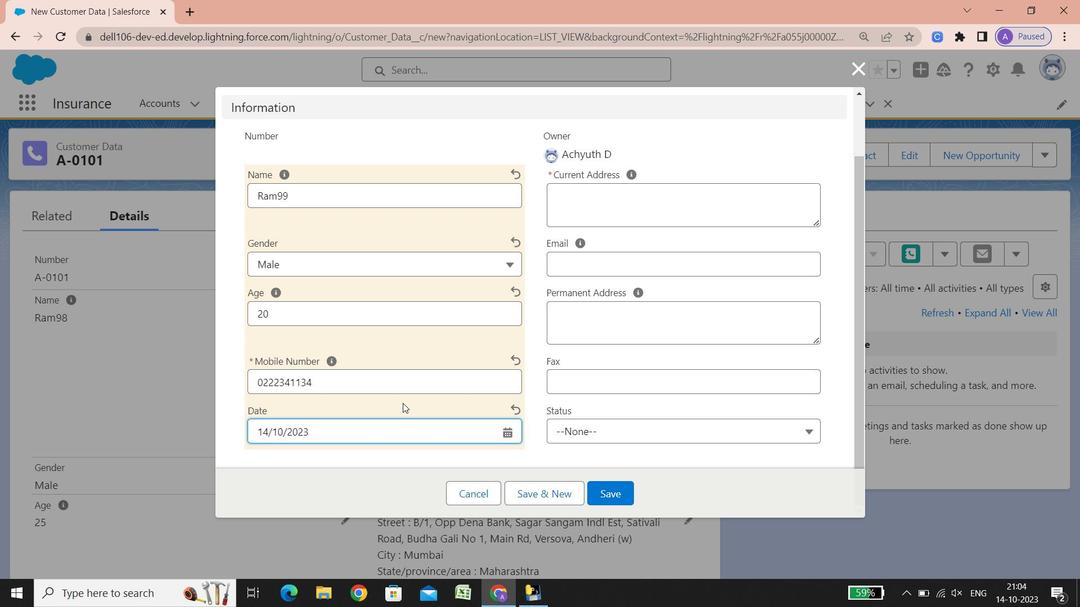 
Action: Mouse scrolled (402, 403) with delta (0, 0)
Screenshot: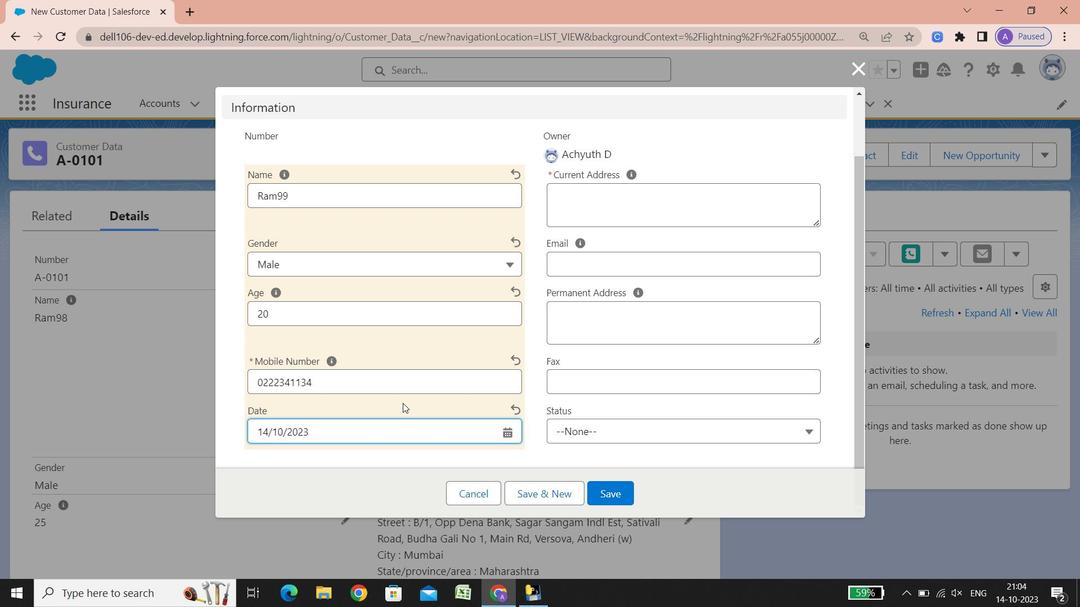 
Action: Mouse scrolled (402, 403) with delta (0, 0)
Screenshot: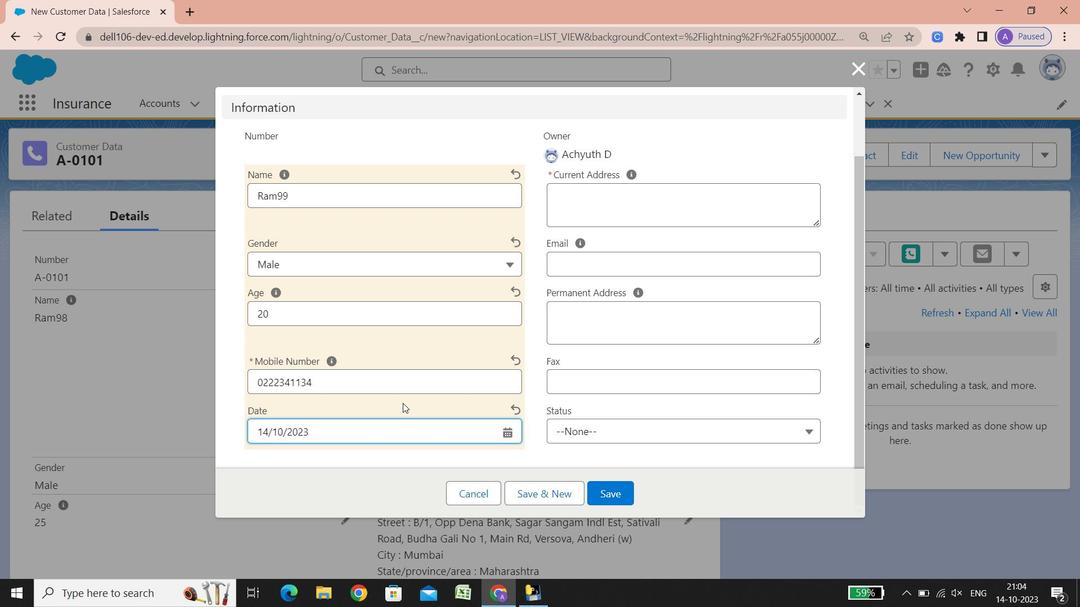 
Action: Mouse scrolled (402, 403) with delta (0, 0)
